 Task: Research family-friendly getaways to Hilton Head Island, South Carolina, with activities like biking, beachcombing, and staying in Airbnb homes near the beach.
Action: Mouse moved to (515, 98)
Screenshot: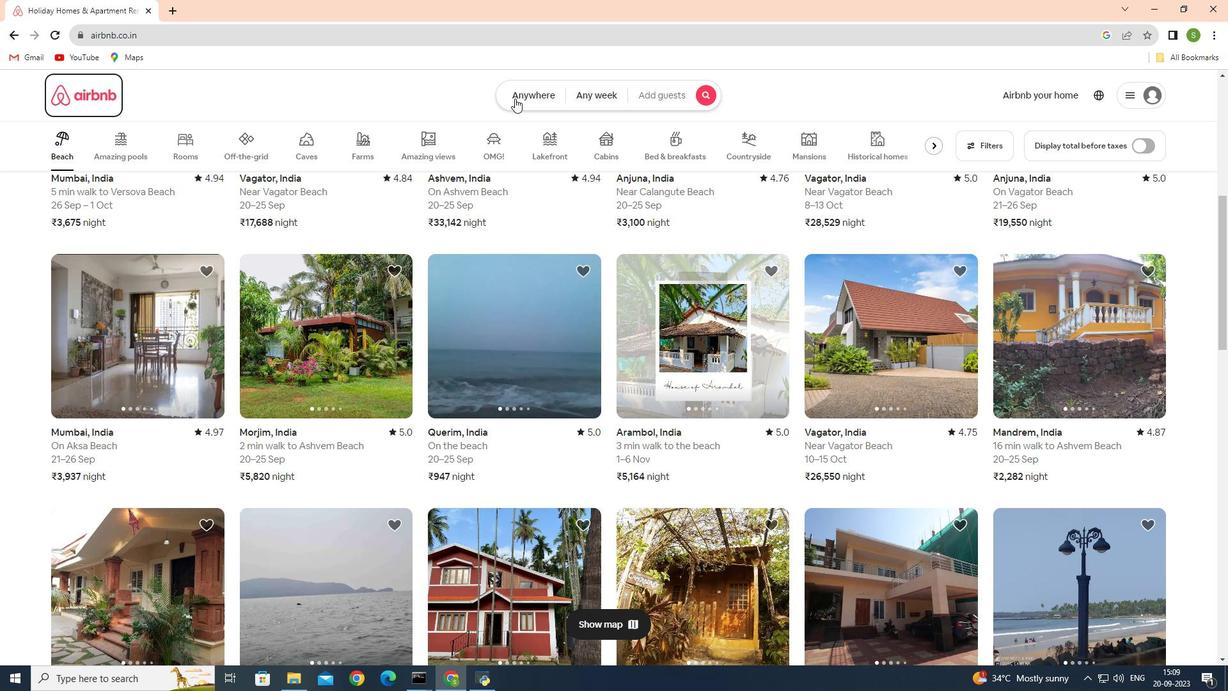 
Action: Mouse pressed left at (515, 98)
Screenshot: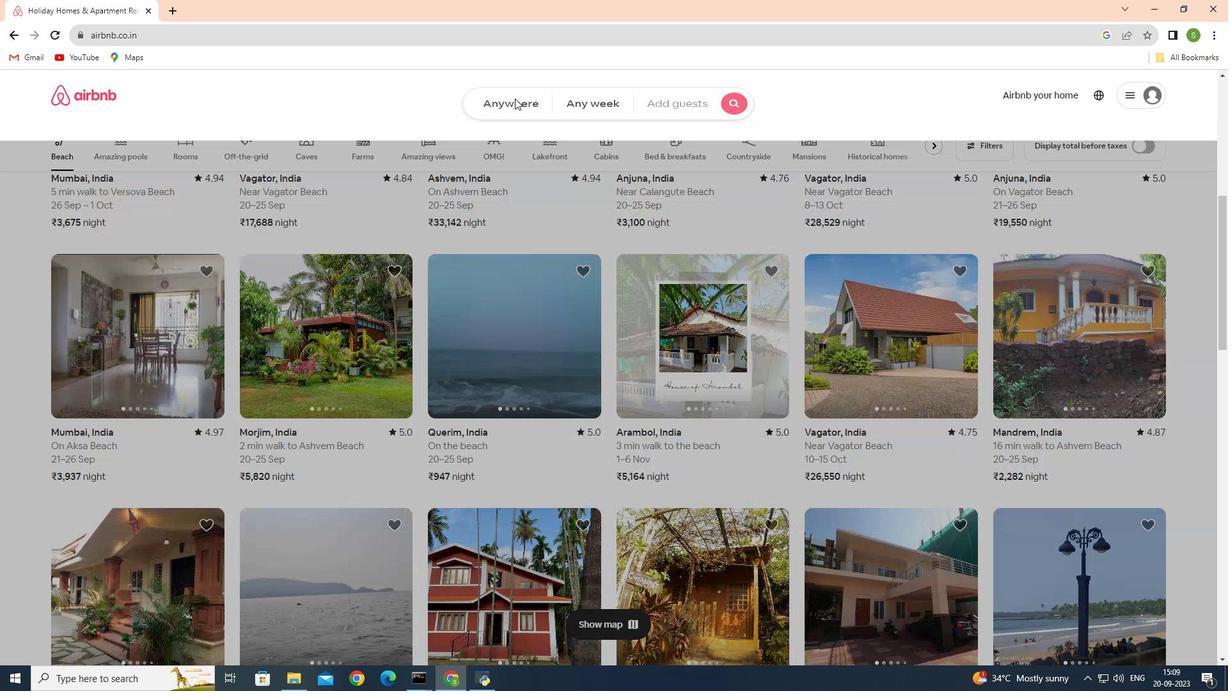 
Action: Mouse moved to (385, 154)
Screenshot: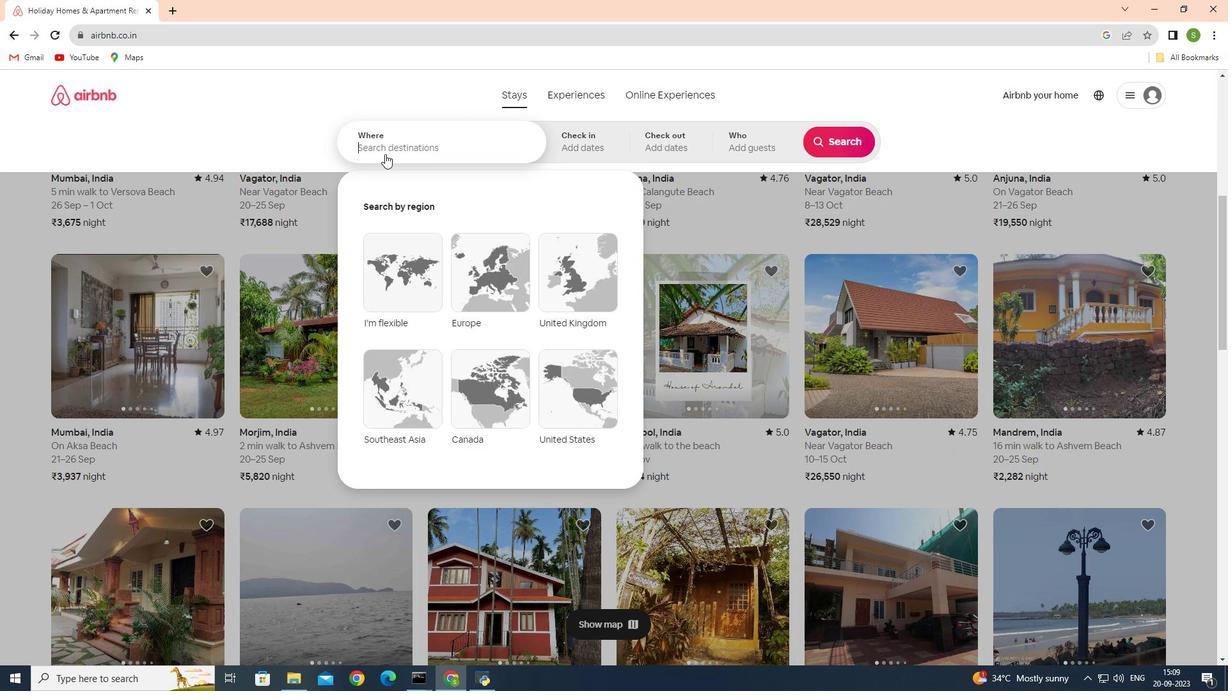 
Action: Mouse pressed left at (385, 154)
Screenshot: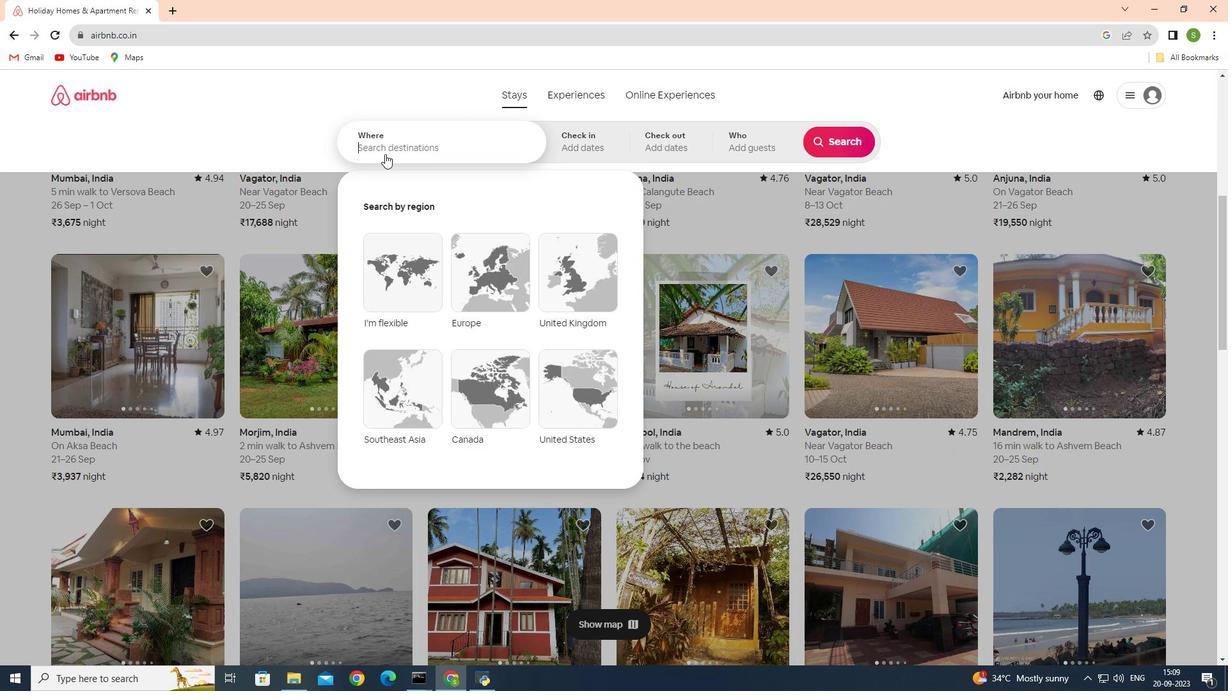 
Action: Mouse pressed left at (385, 154)
Screenshot: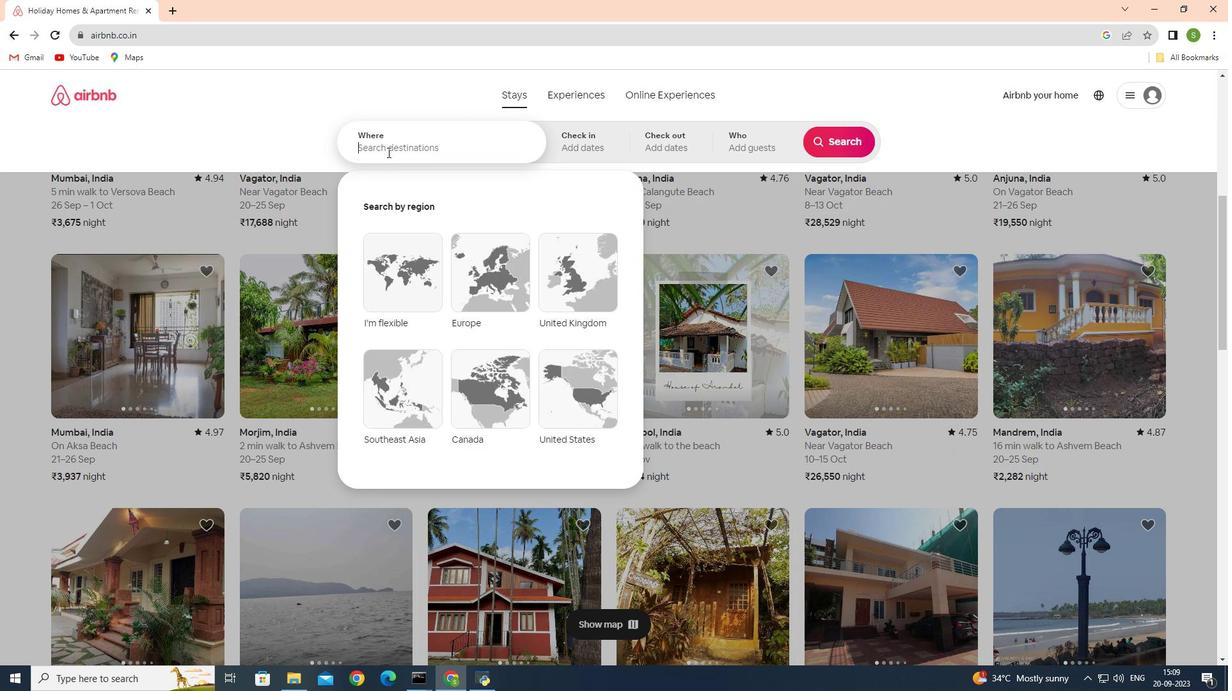 
Action: Mouse moved to (388, 151)
Screenshot: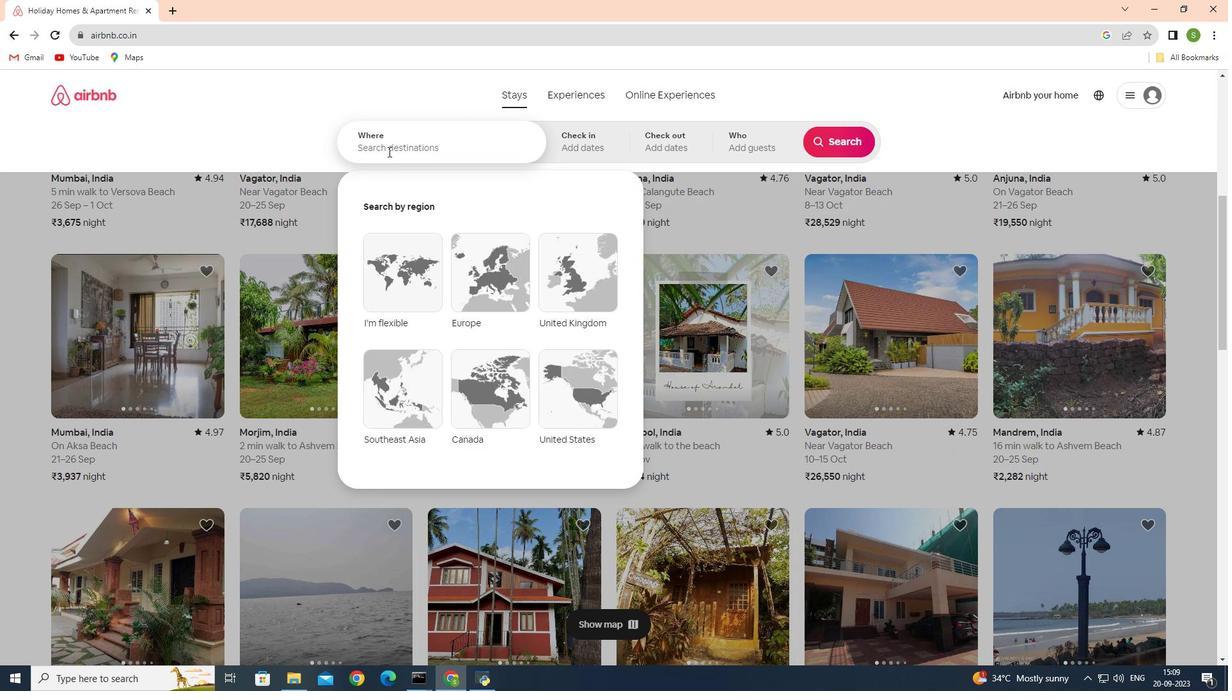 
Action: Key pressed <Key.shift>Hilion<Key.backspace><Key.backspace><Key.backspace>ton<Key.space>hotel<Key.backspace><Key.backspace><Key.backspace><Key.backspace><Key.backspace><Key.shift>Islam=<Key.backspace><Key.backspace>nd
Screenshot: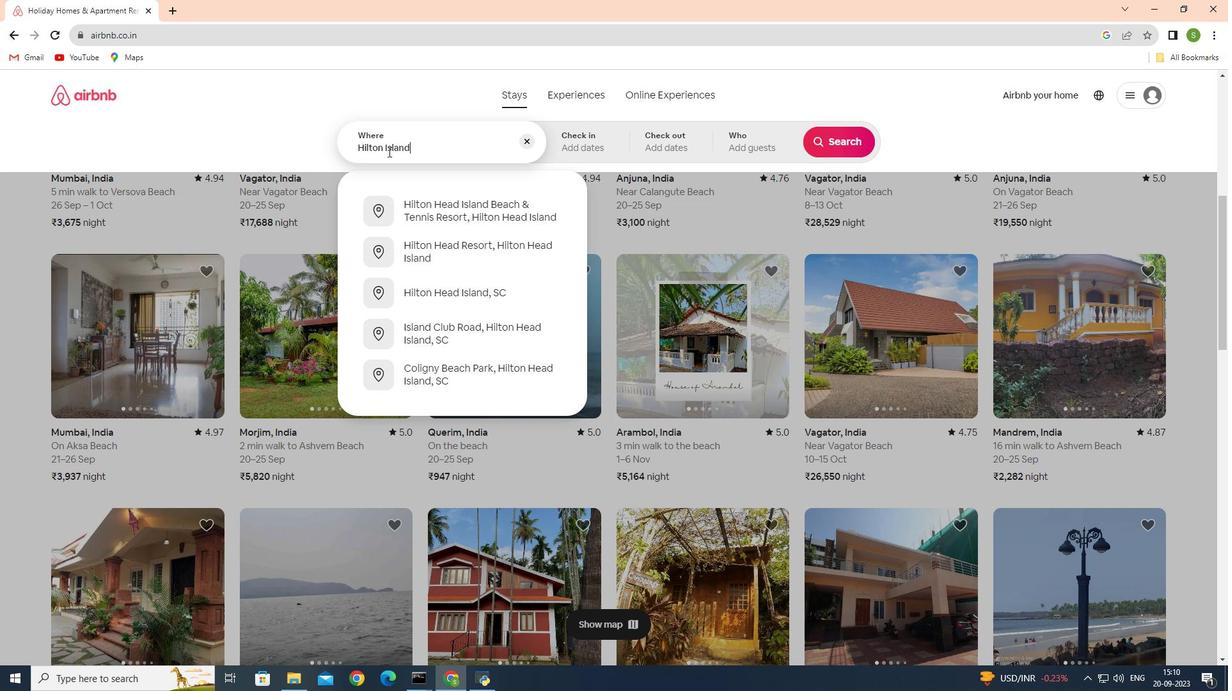 
Action: Mouse moved to (459, 208)
Screenshot: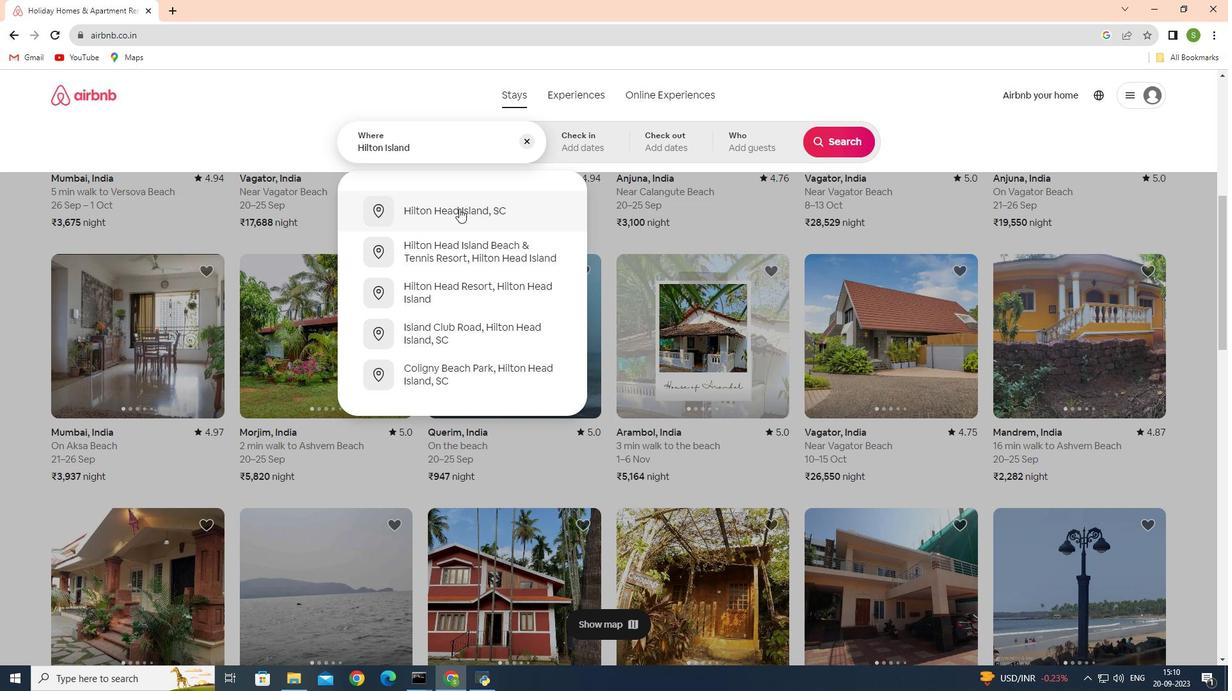 
Action: Mouse pressed left at (459, 208)
Screenshot: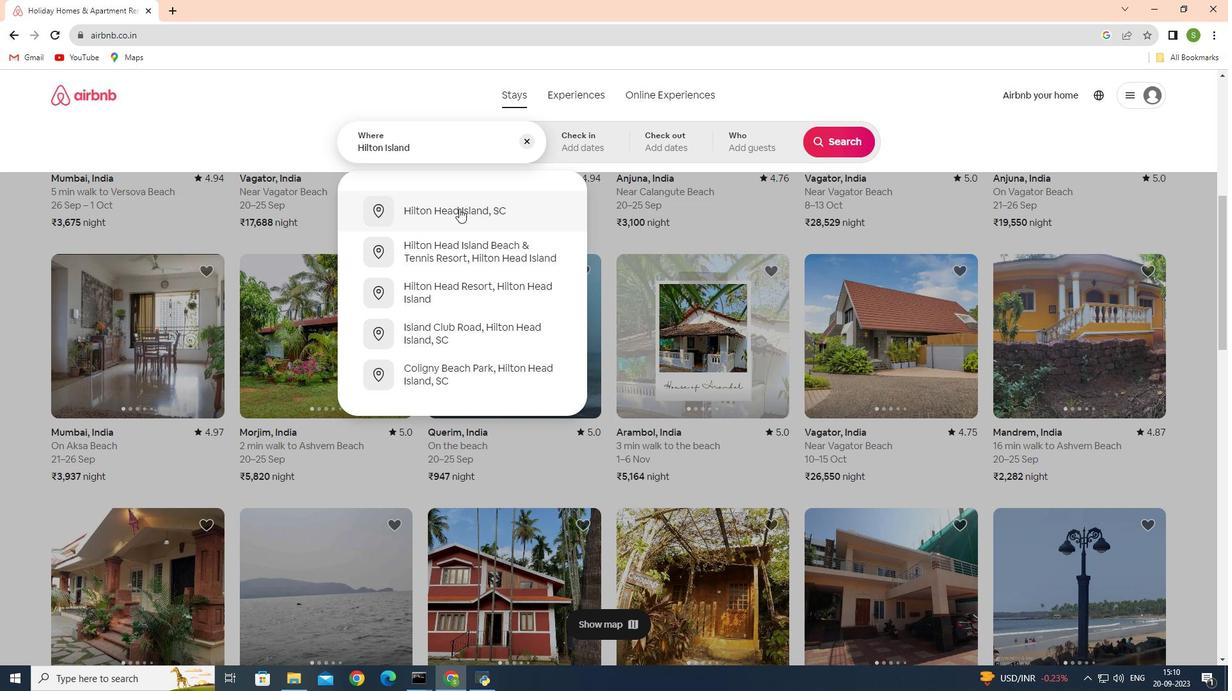 
Action: Mouse moved to (869, 142)
Screenshot: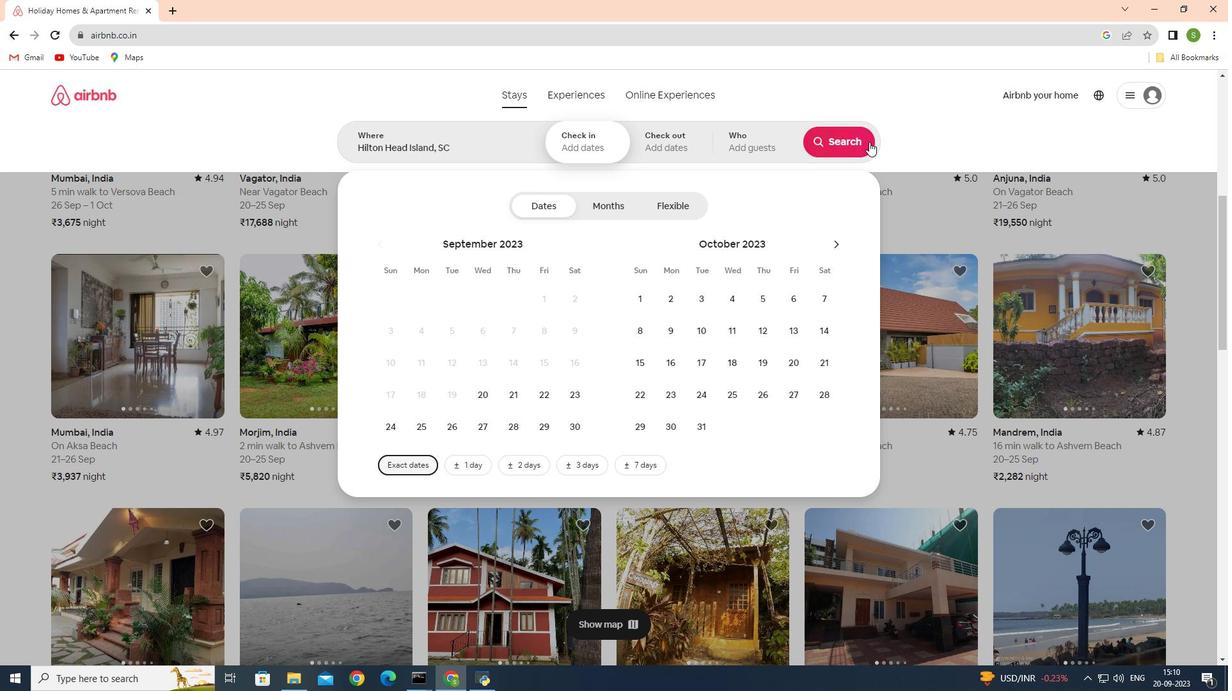 
Action: Mouse pressed left at (869, 142)
Screenshot: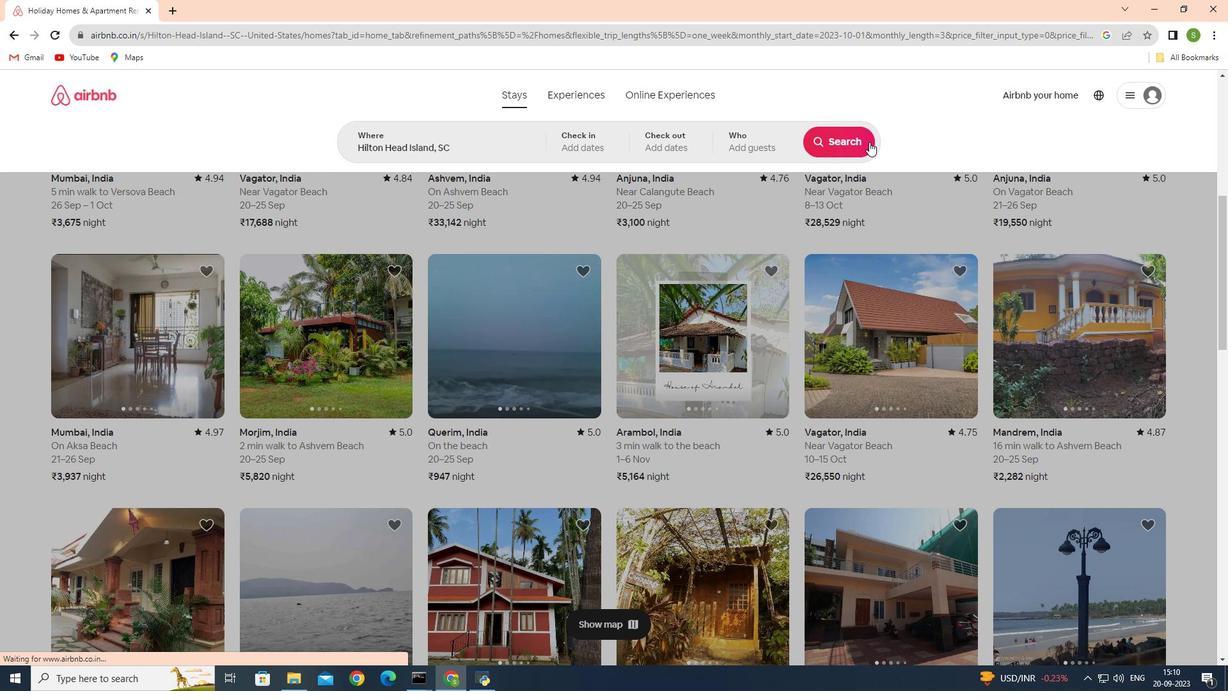 
Action: Mouse moved to (556, 263)
Screenshot: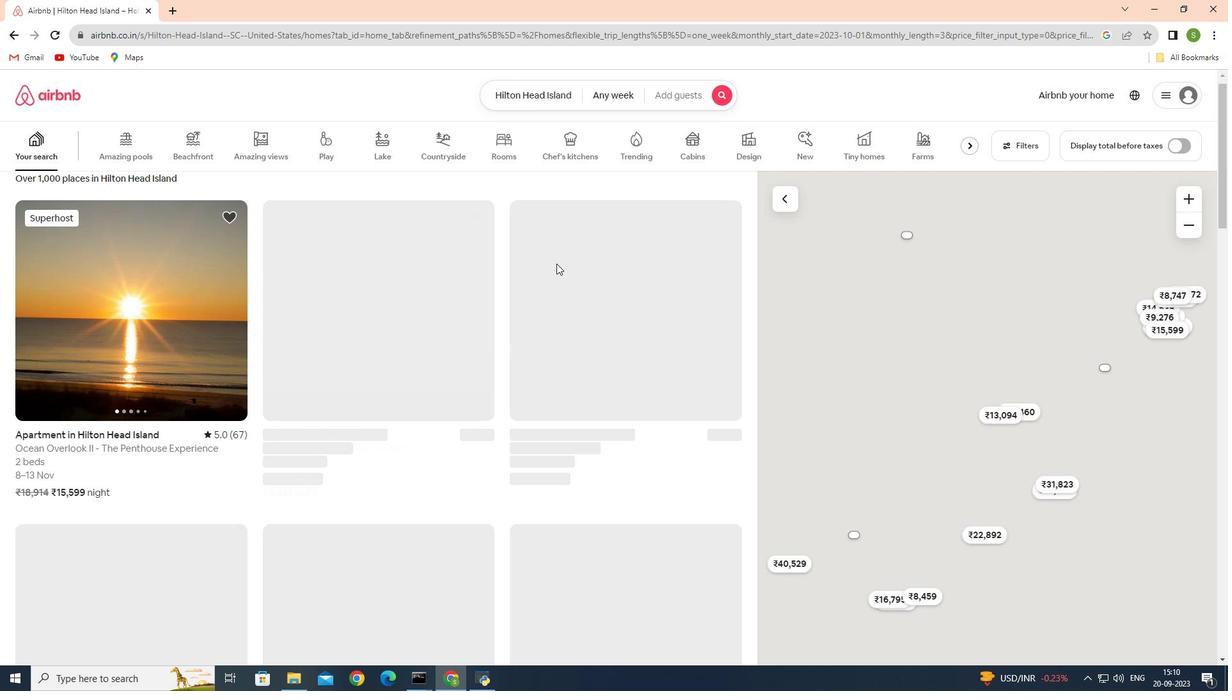 
Action: Mouse scrolled (556, 263) with delta (0, 0)
Screenshot: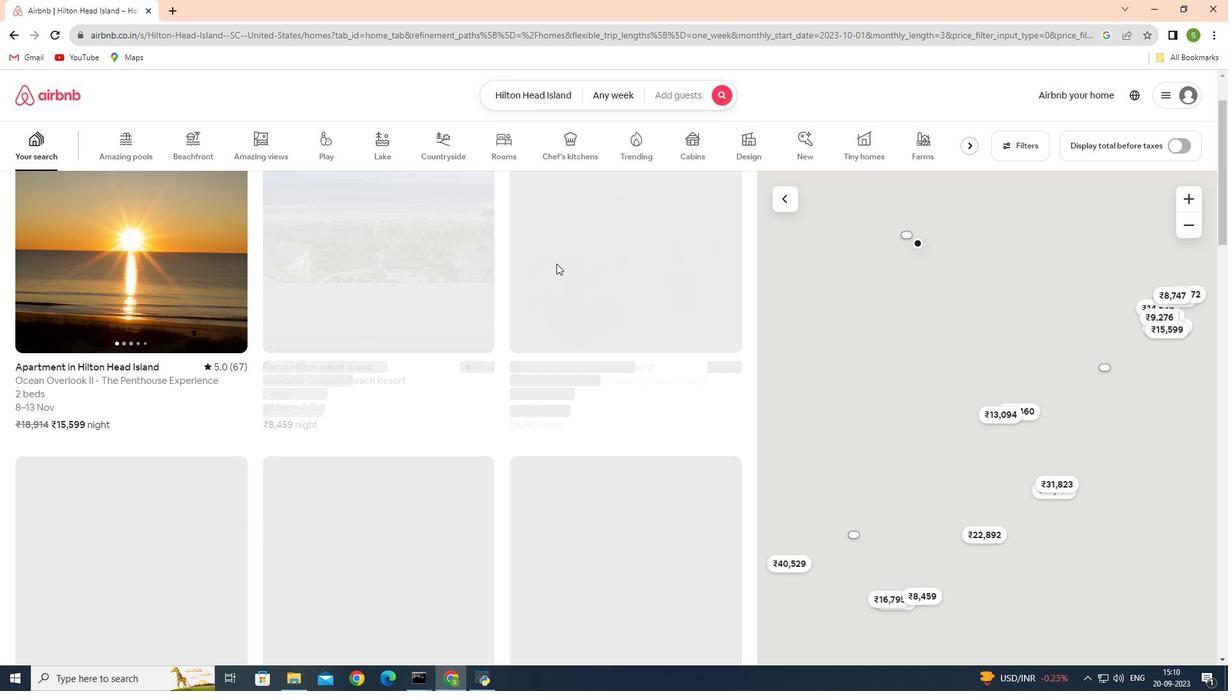 
Action: Mouse scrolled (556, 263) with delta (0, 0)
Screenshot: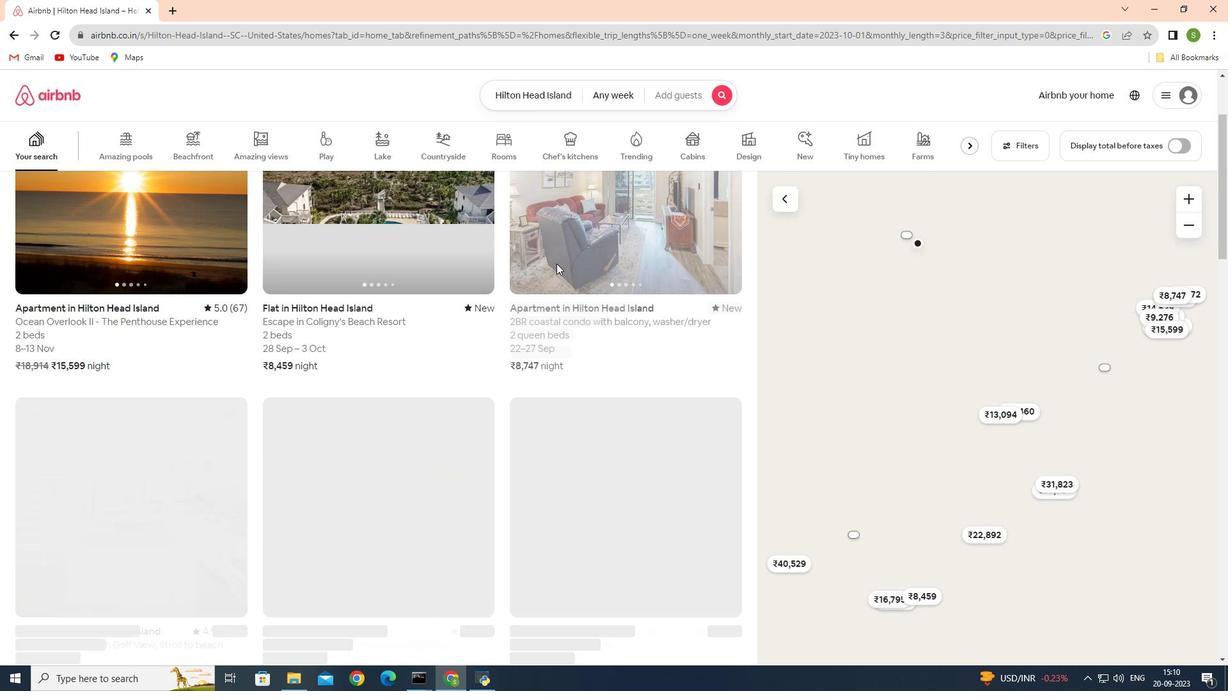 
Action: Mouse scrolled (556, 263) with delta (0, 0)
Screenshot: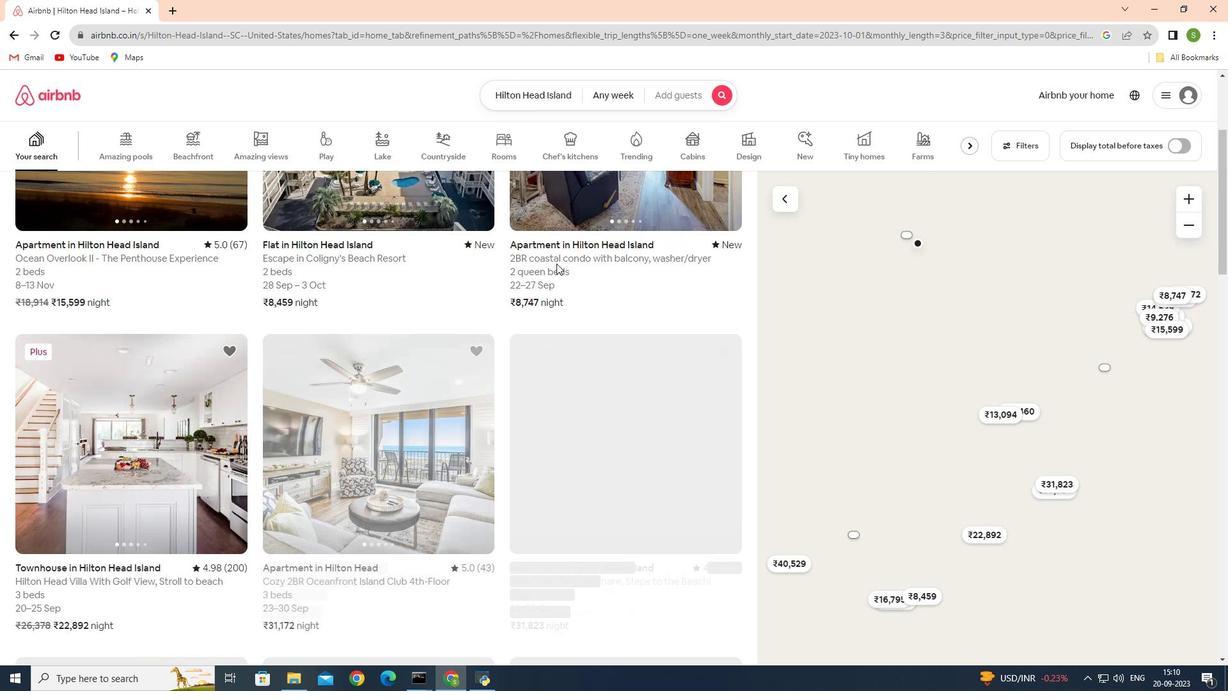 
Action: Mouse scrolled (556, 263) with delta (0, 0)
Screenshot: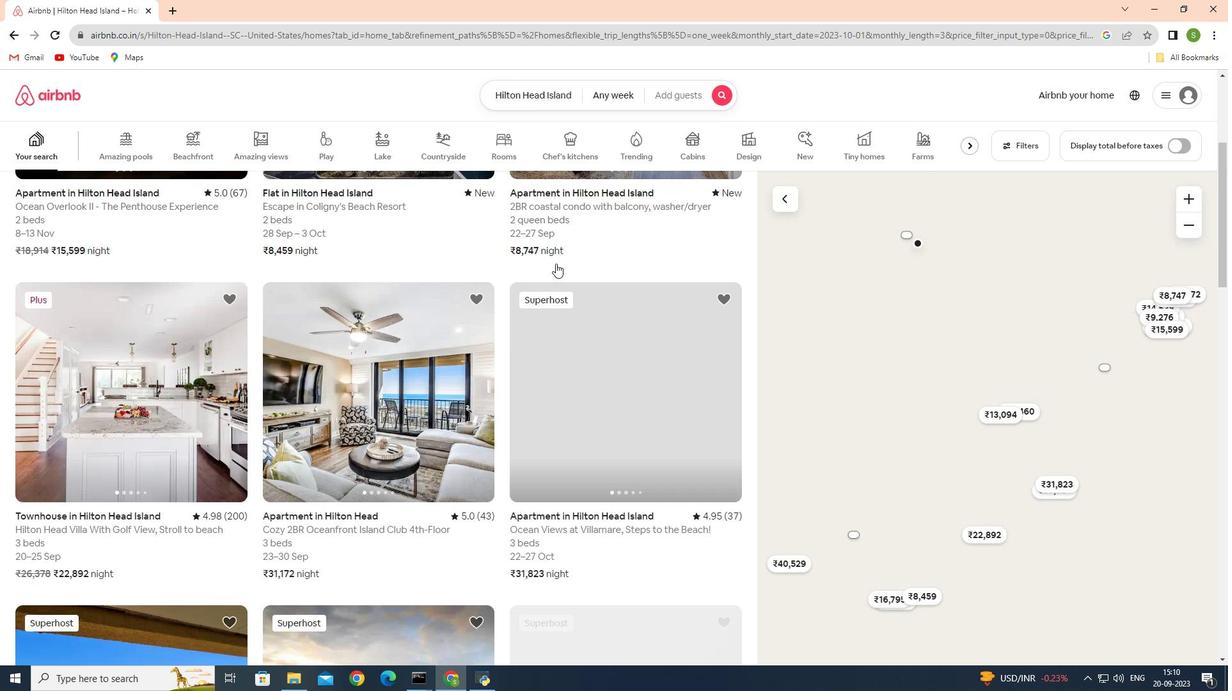 
Action: Mouse moved to (531, 257)
Screenshot: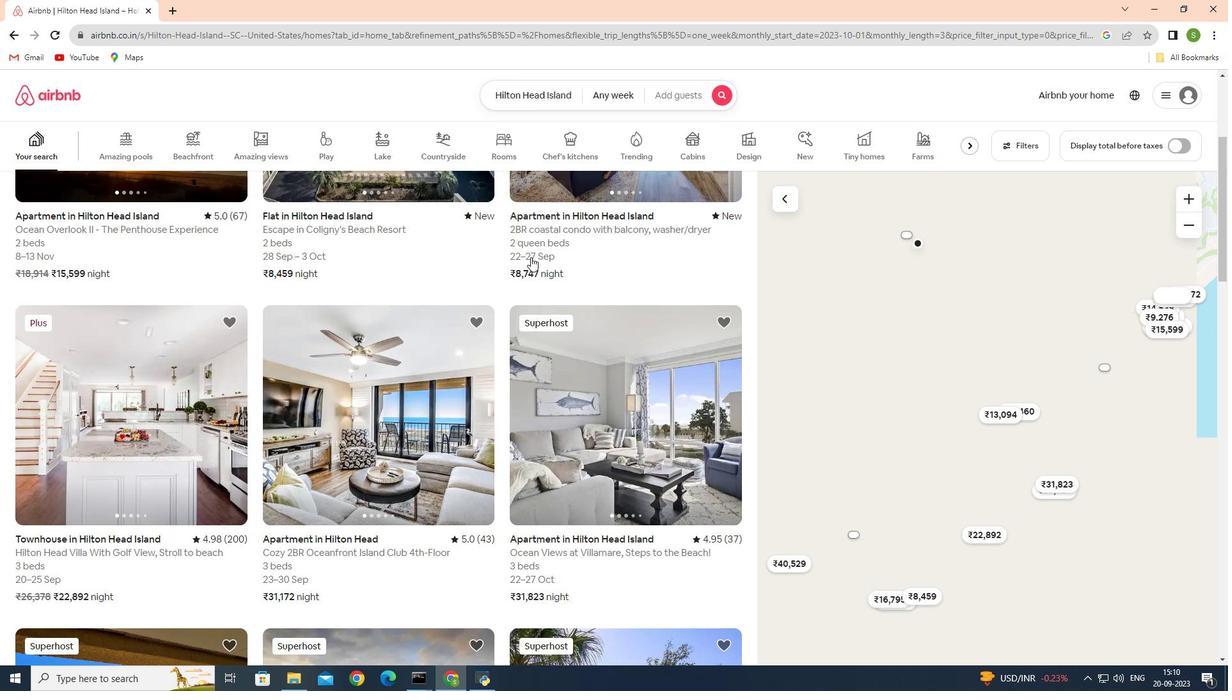 
Action: Mouse scrolled (531, 257) with delta (0, 0)
Screenshot: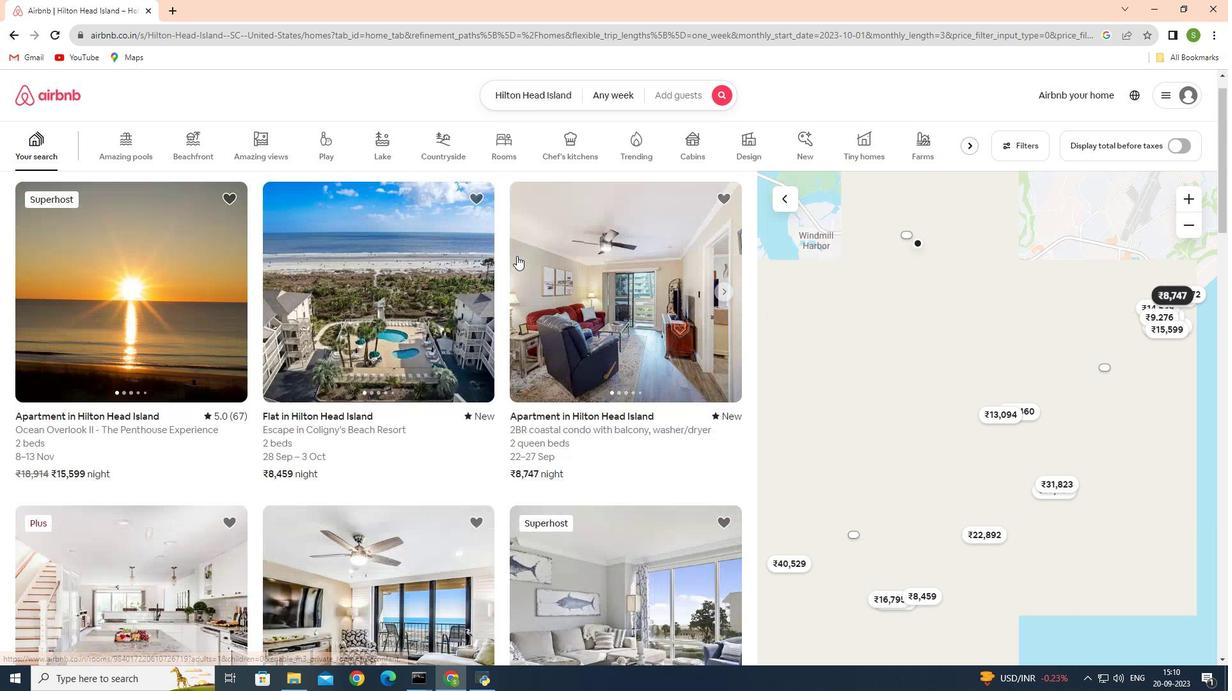 
Action: Mouse scrolled (531, 257) with delta (0, 0)
Screenshot: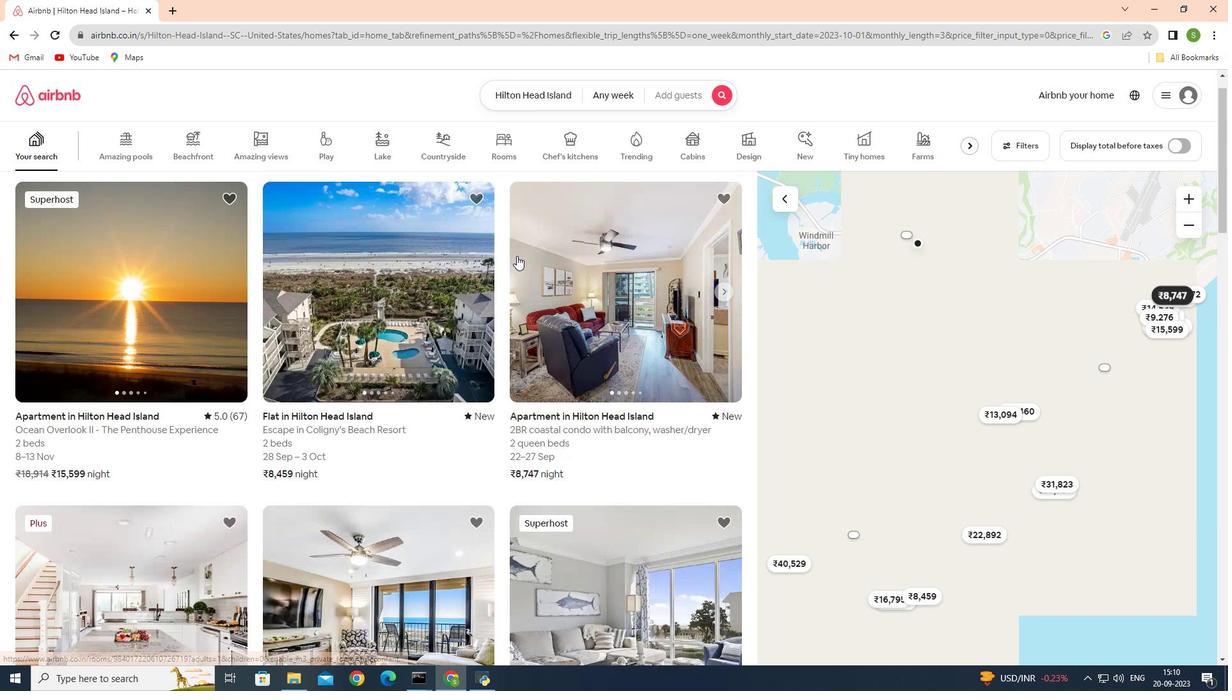 
Action: Mouse scrolled (531, 257) with delta (0, 0)
Screenshot: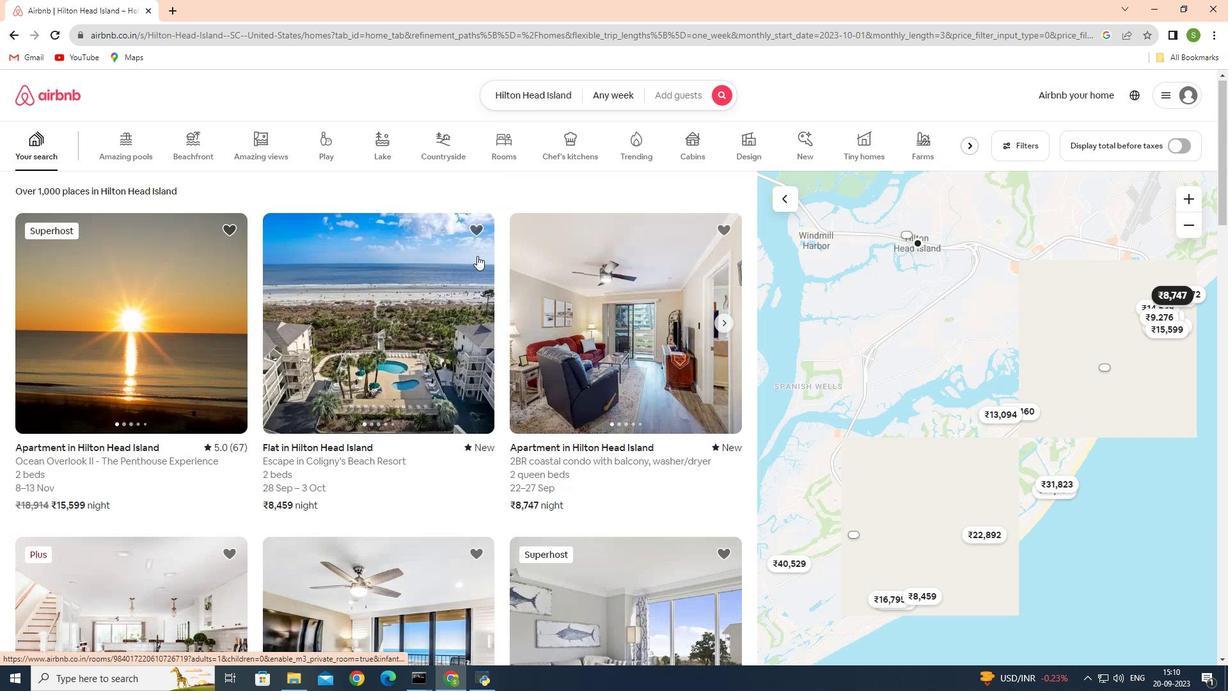 
Action: Mouse scrolled (531, 257) with delta (0, 0)
Screenshot: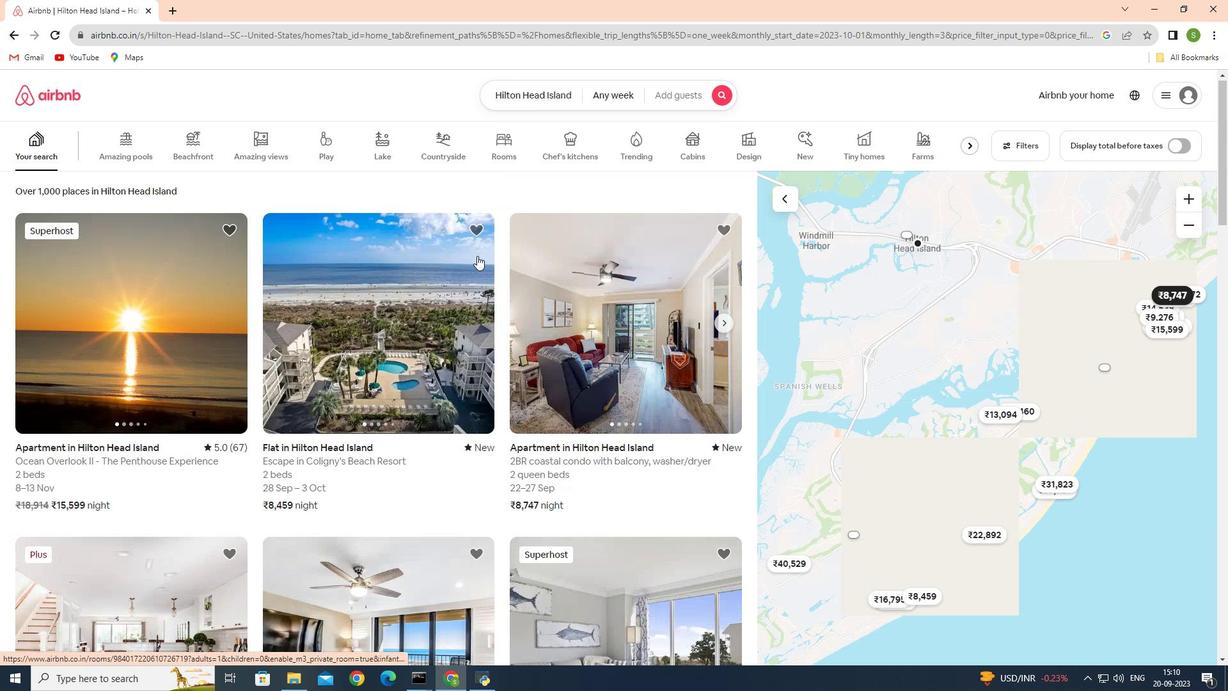 
Action: Mouse moved to (969, 142)
Screenshot: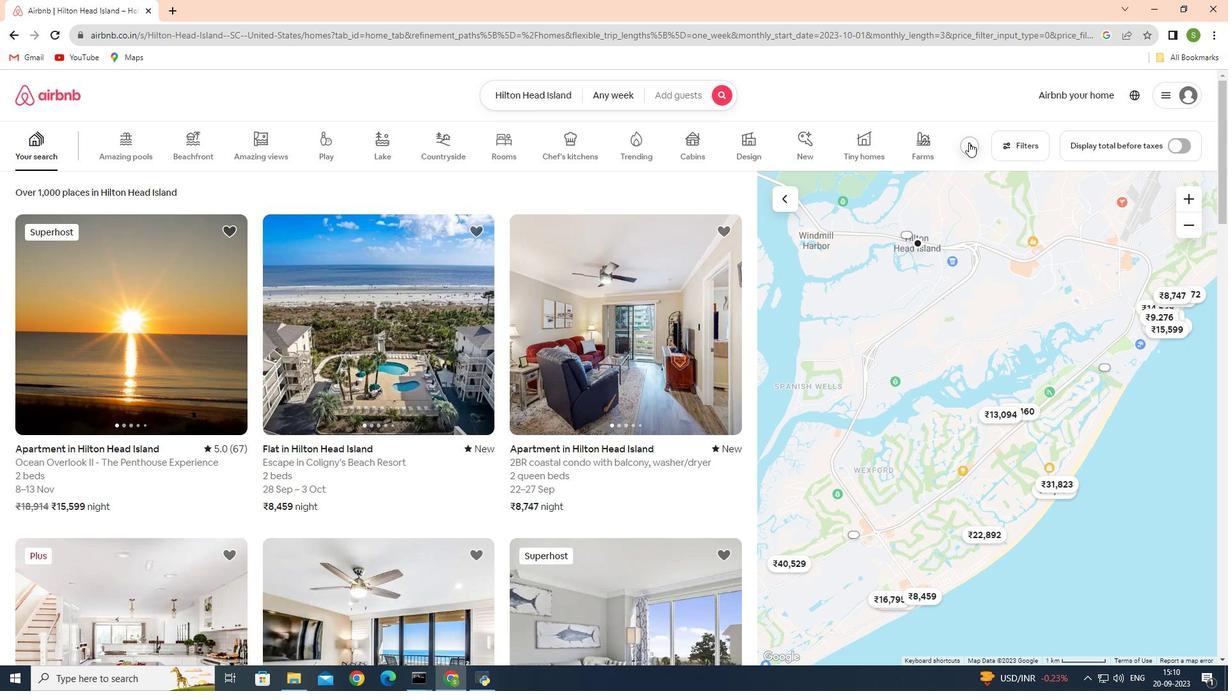 
Action: Mouse pressed left at (969, 142)
Screenshot: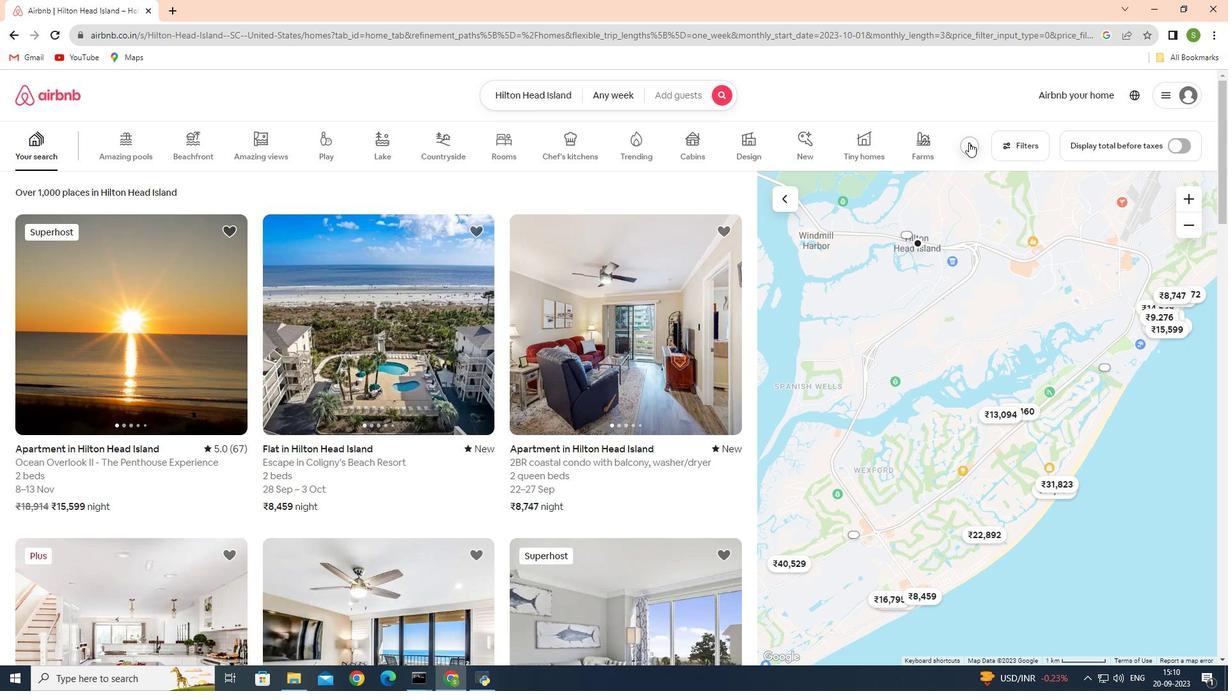 
Action: Mouse pressed left at (969, 142)
Screenshot: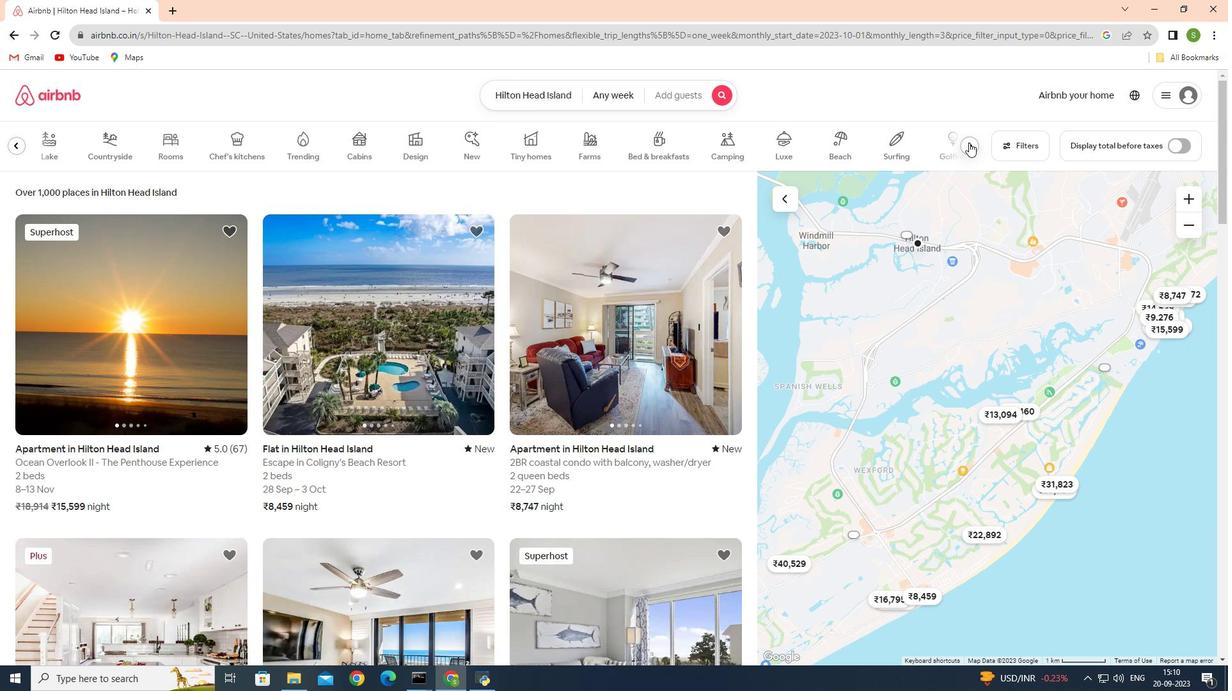 
Action: Mouse pressed left at (969, 142)
Screenshot: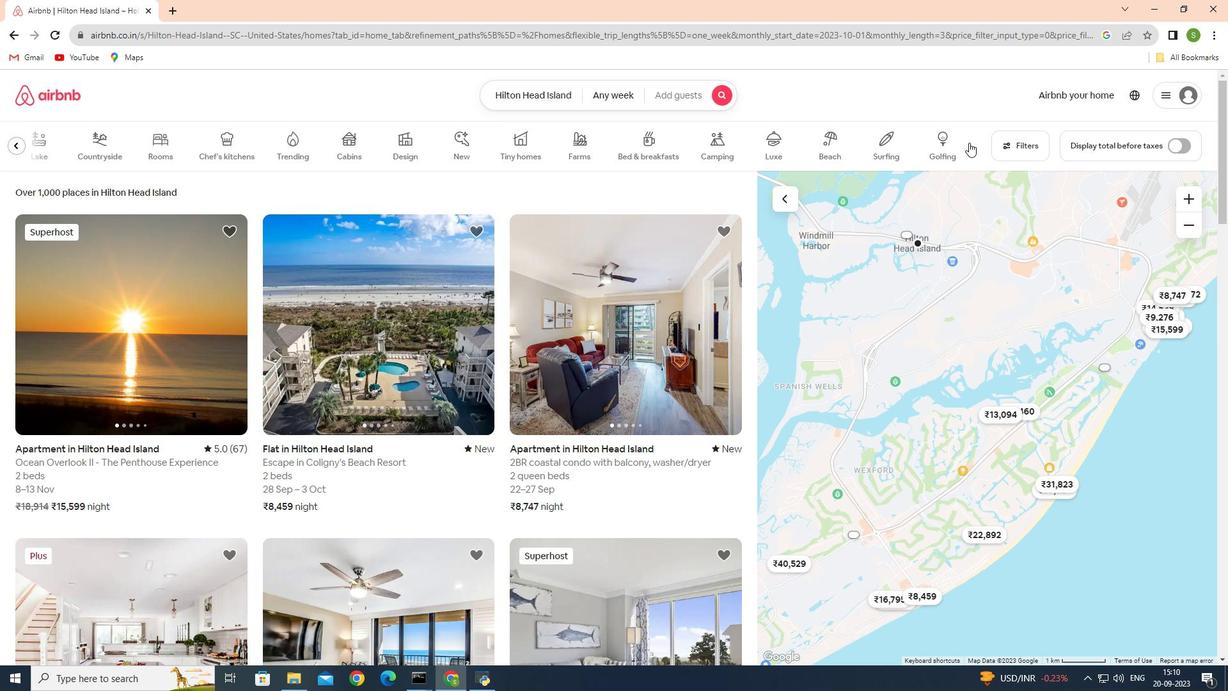 
Action: Mouse moved to (816, 153)
Screenshot: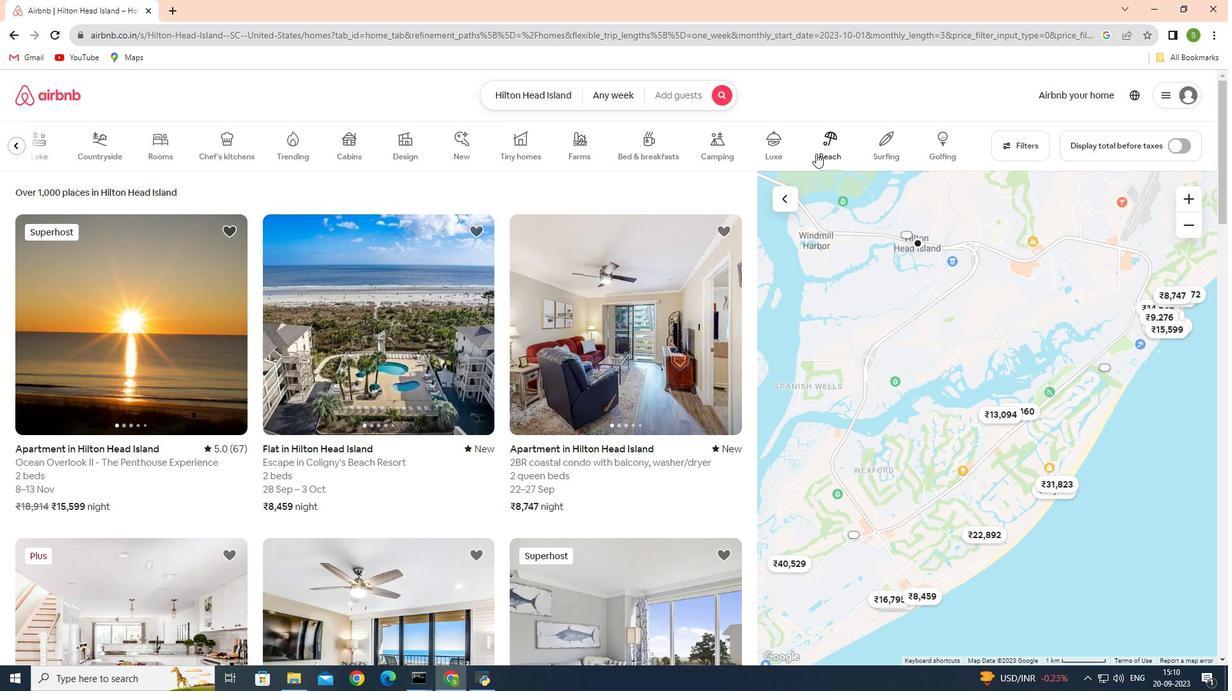 
Action: Mouse pressed left at (816, 153)
Screenshot: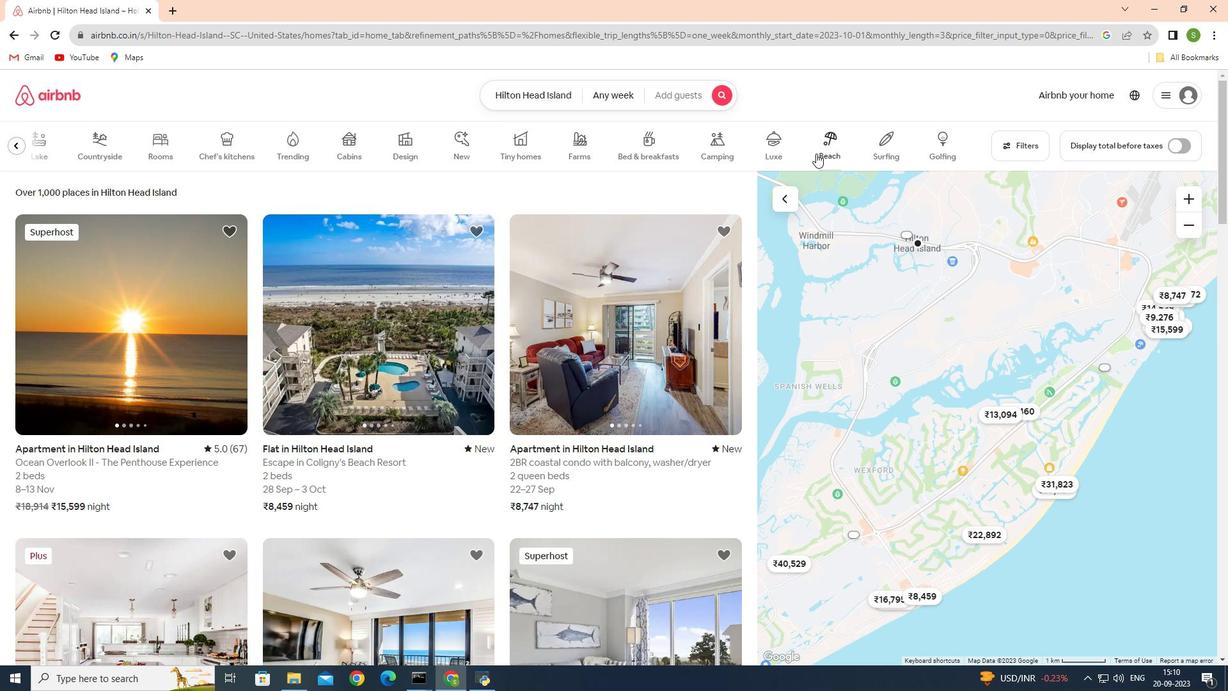 
Action: Mouse moved to (324, 425)
Screenshot: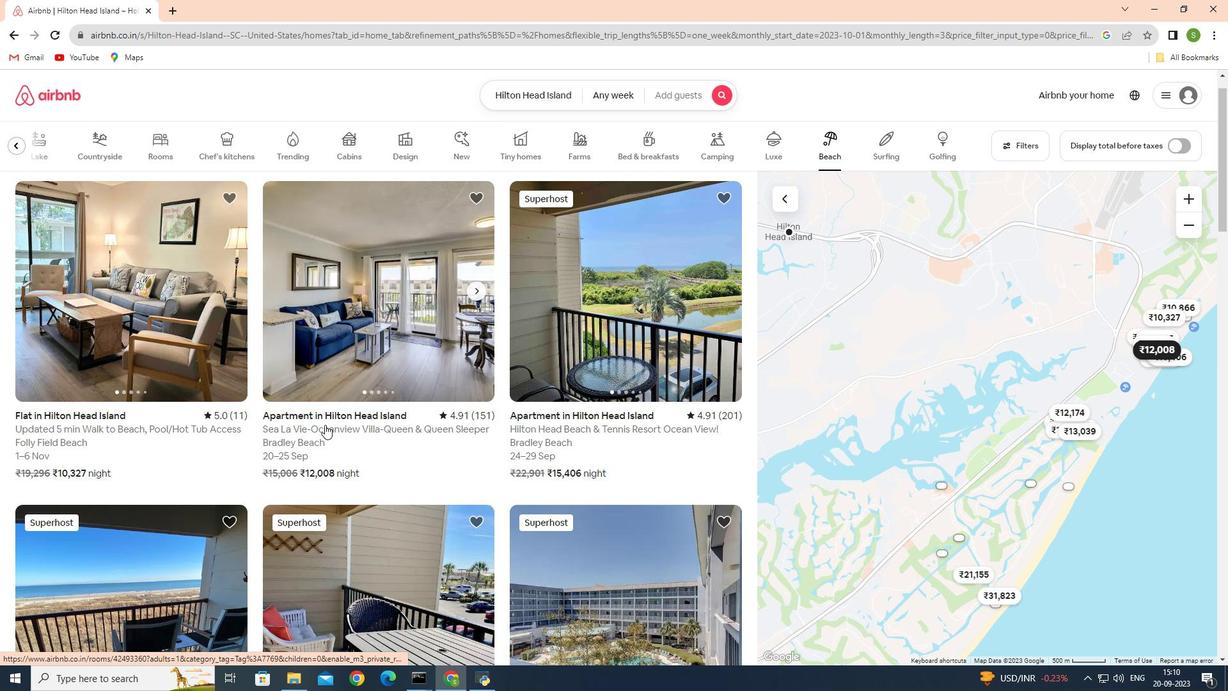 
Action: Mouse scrolled (324, 425) with delta (0, 0)
Screenshot: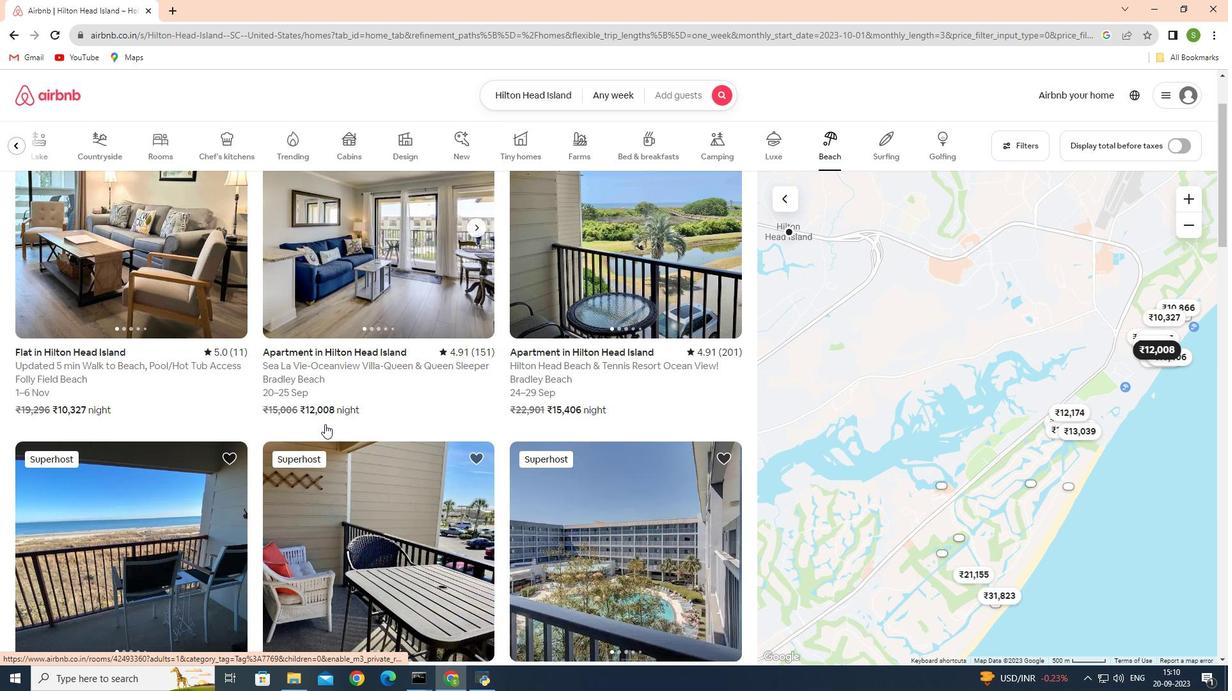 
Action: Mouse scrolled (324, 425) with delta (0, 0)
Screenshot: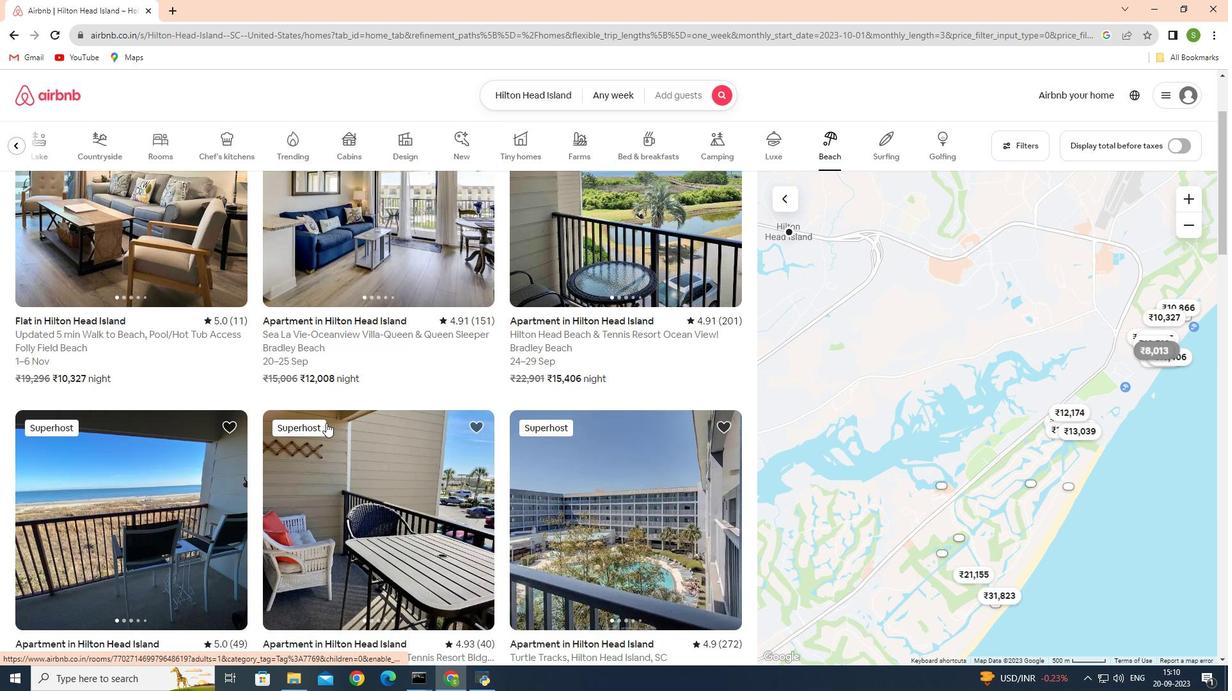 
Action: Mouse moved to (325, 423)
Screenshot: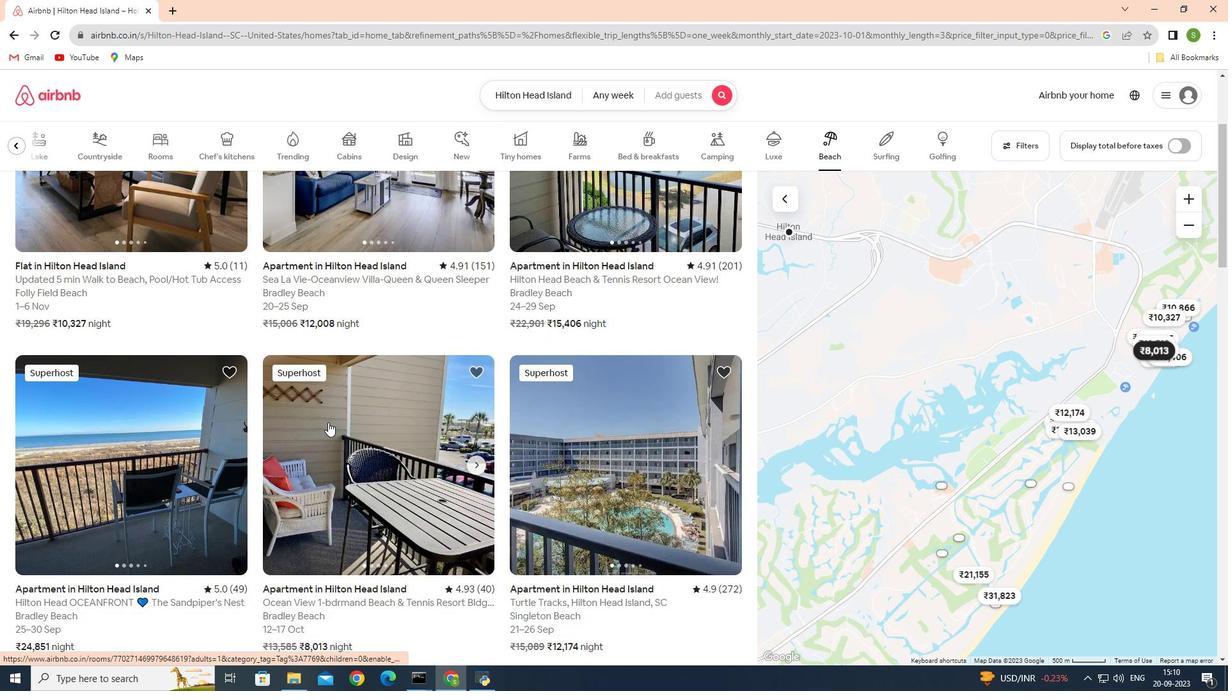 
Action: Mouse scrolled (325, 423) with delta (0, 0)
Screenshot: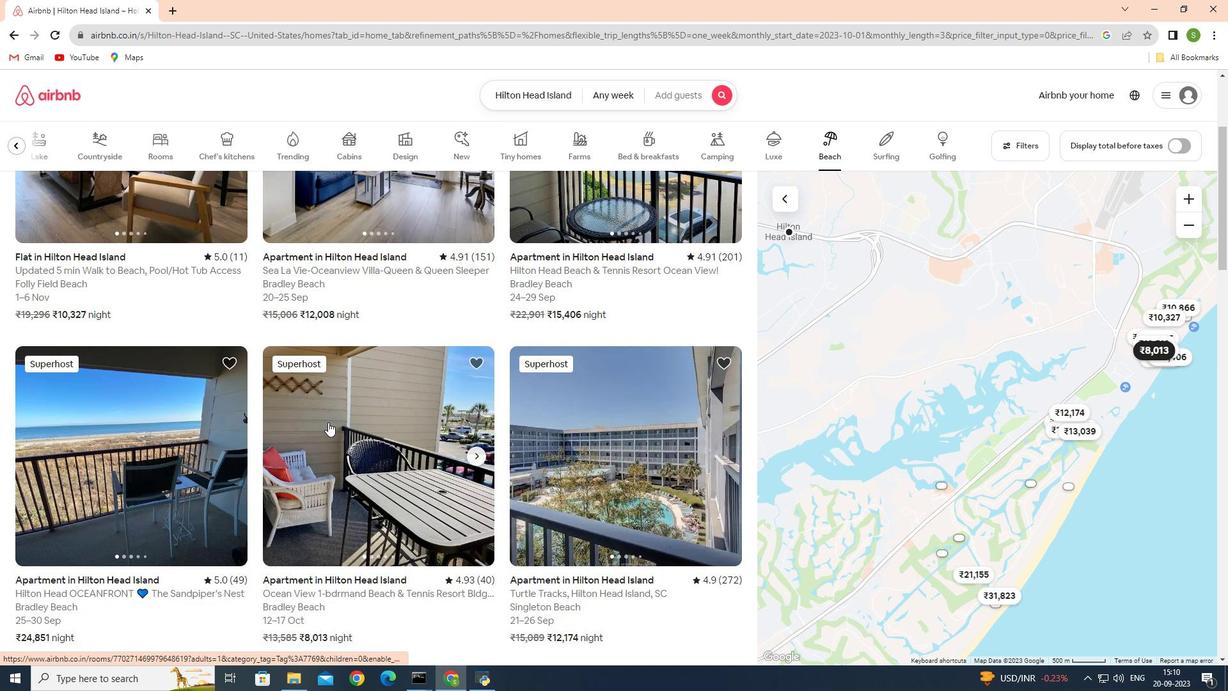 
Action: Mouse moved to (332, 419)
Screenshot: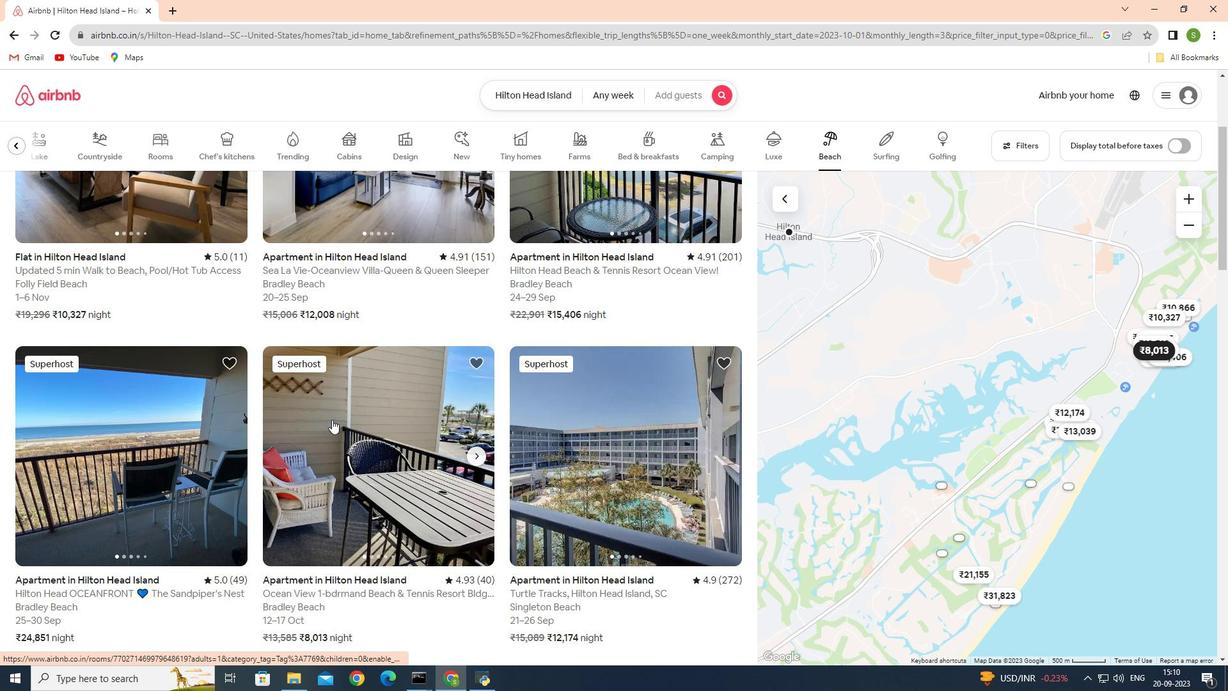 
Action: Mouse scrolled (332, 420) with delta (0, 0)
Screenshot: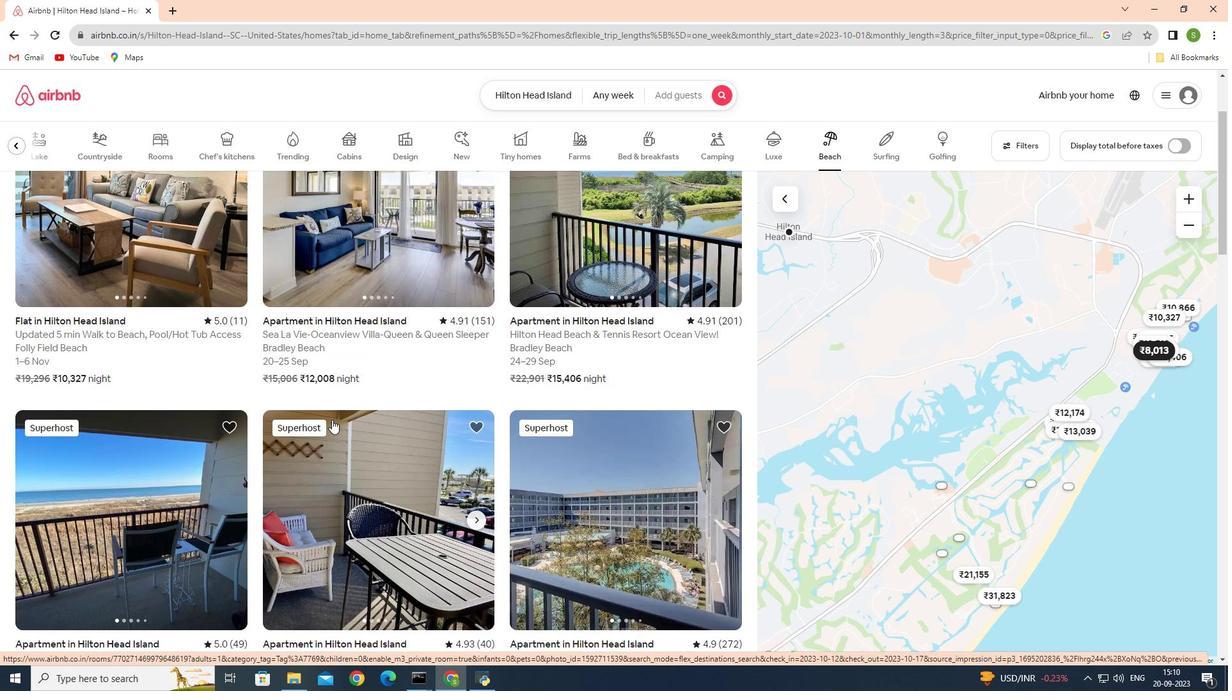 
Action: Mouse moved to (412, 423)
Screenshot: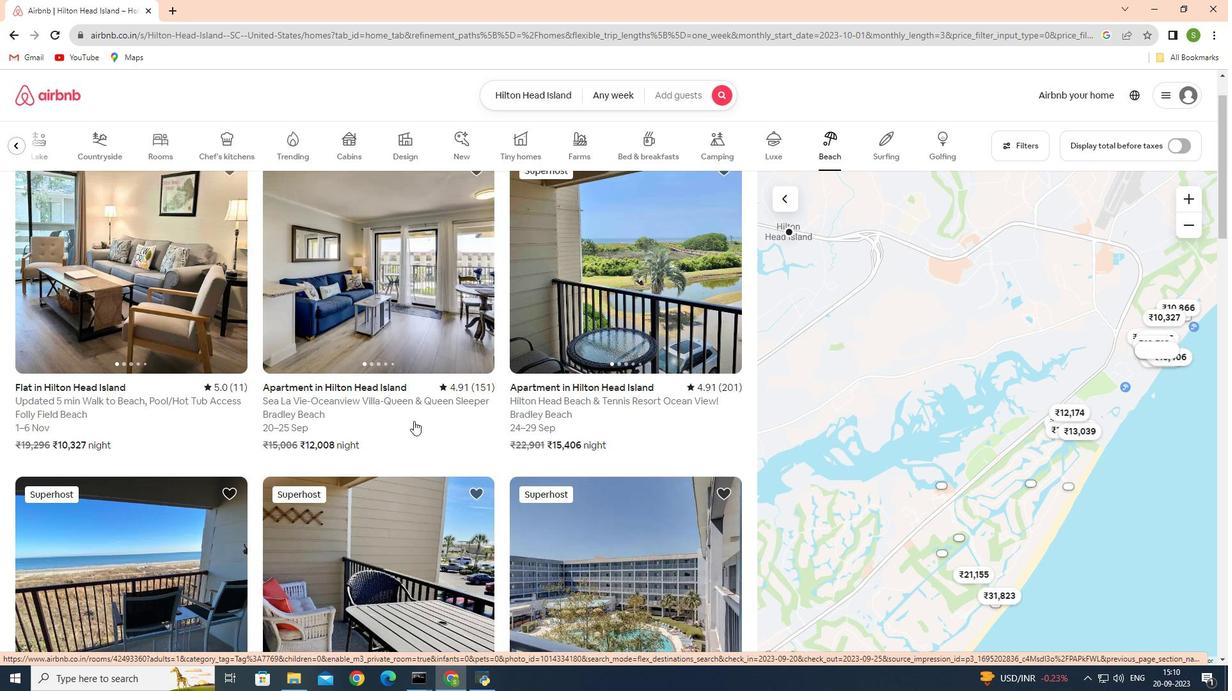 
Action: Mouse scrolled (412, 423) with delta (0, 0)
Screenshot: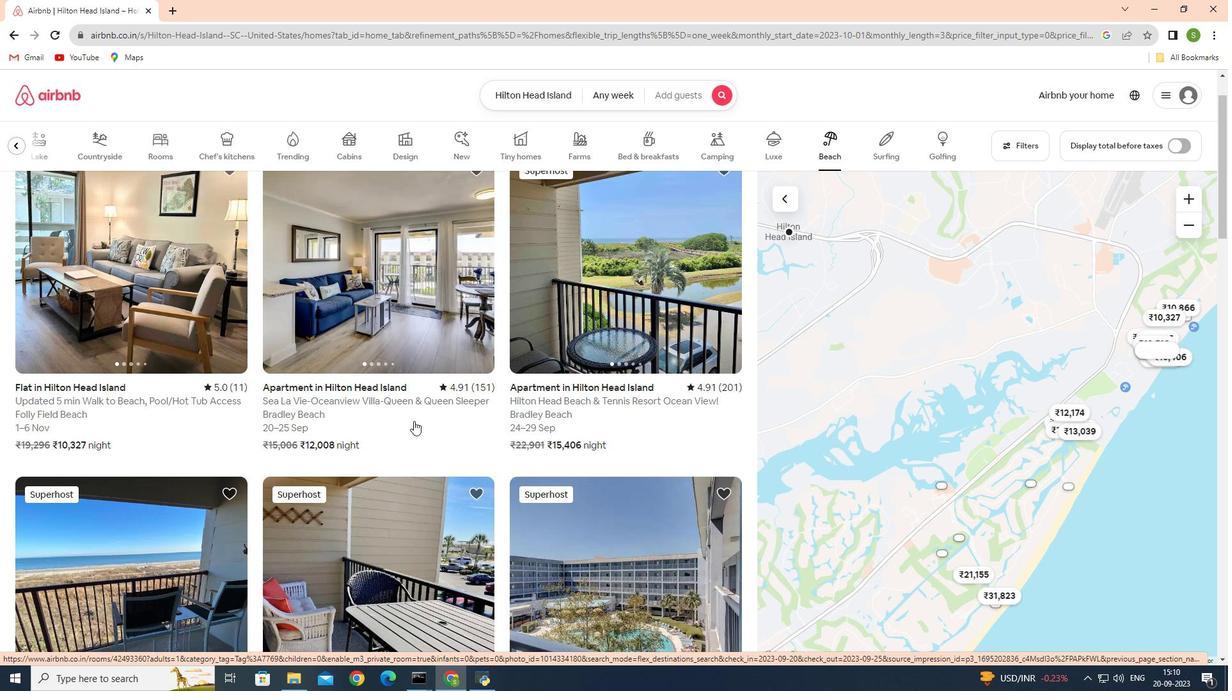 
Action: Mouse moved to (412, 422)
Screenshot: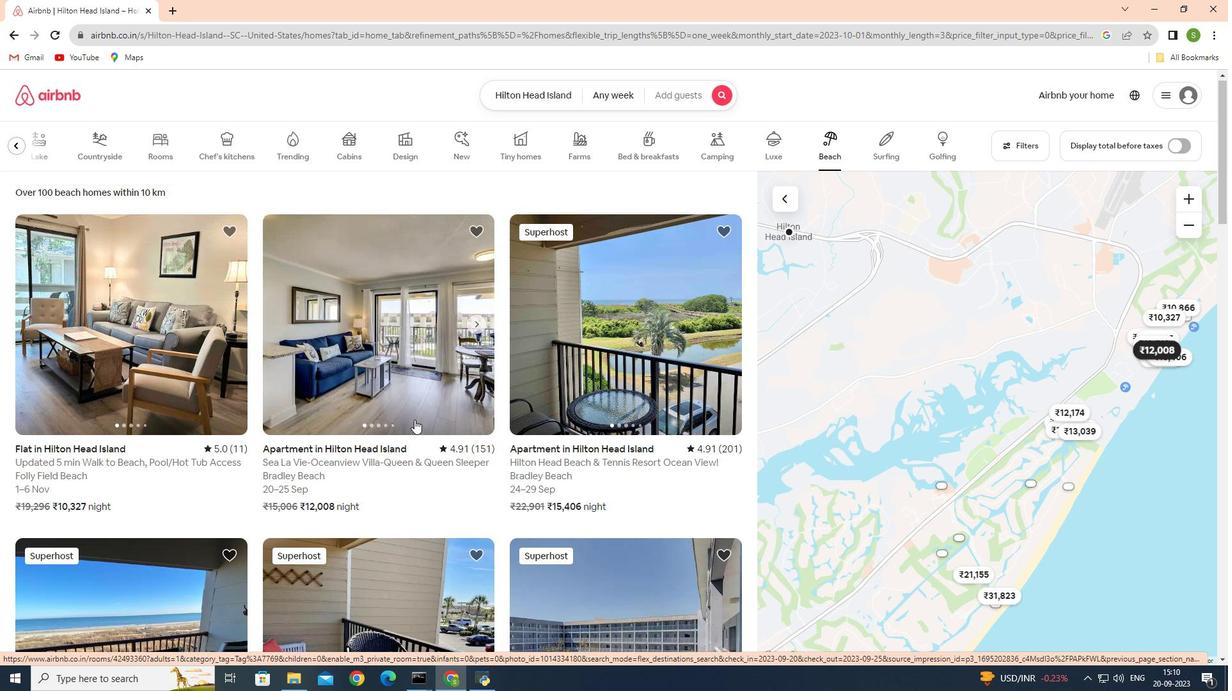 
Action: Mouse scrolled (412, 423) with delta (0, 0)
Screenshot: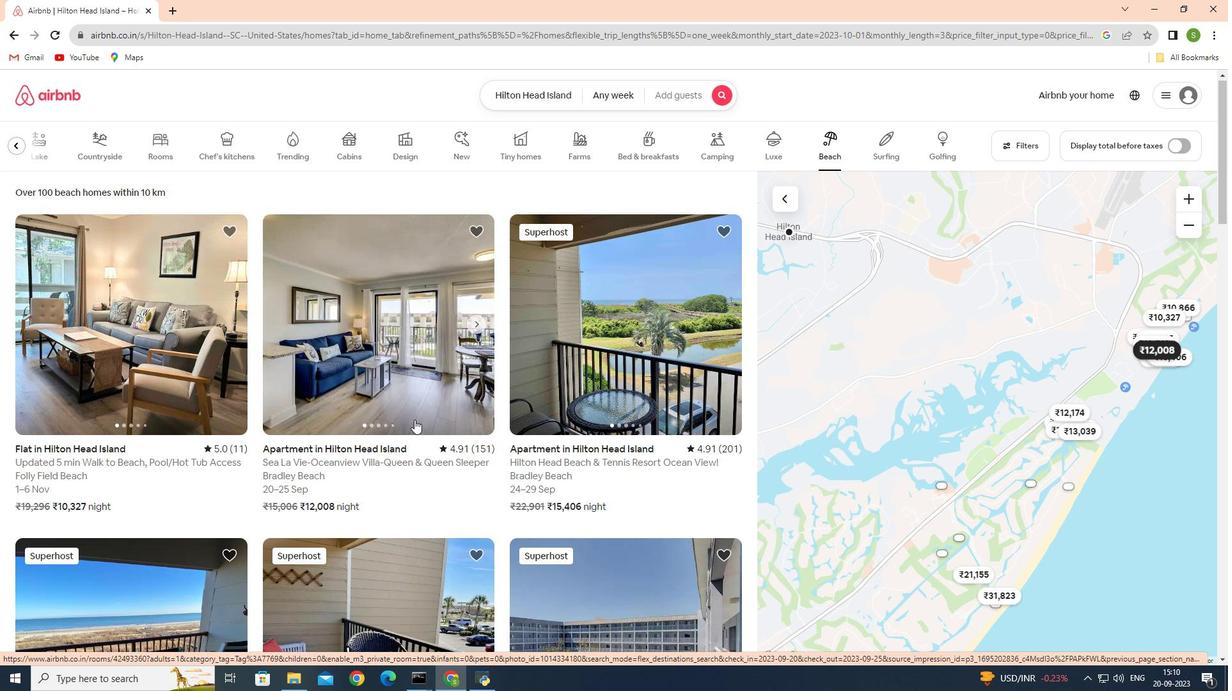 
Action: Mouse moved to (154, 352)
Screenshot: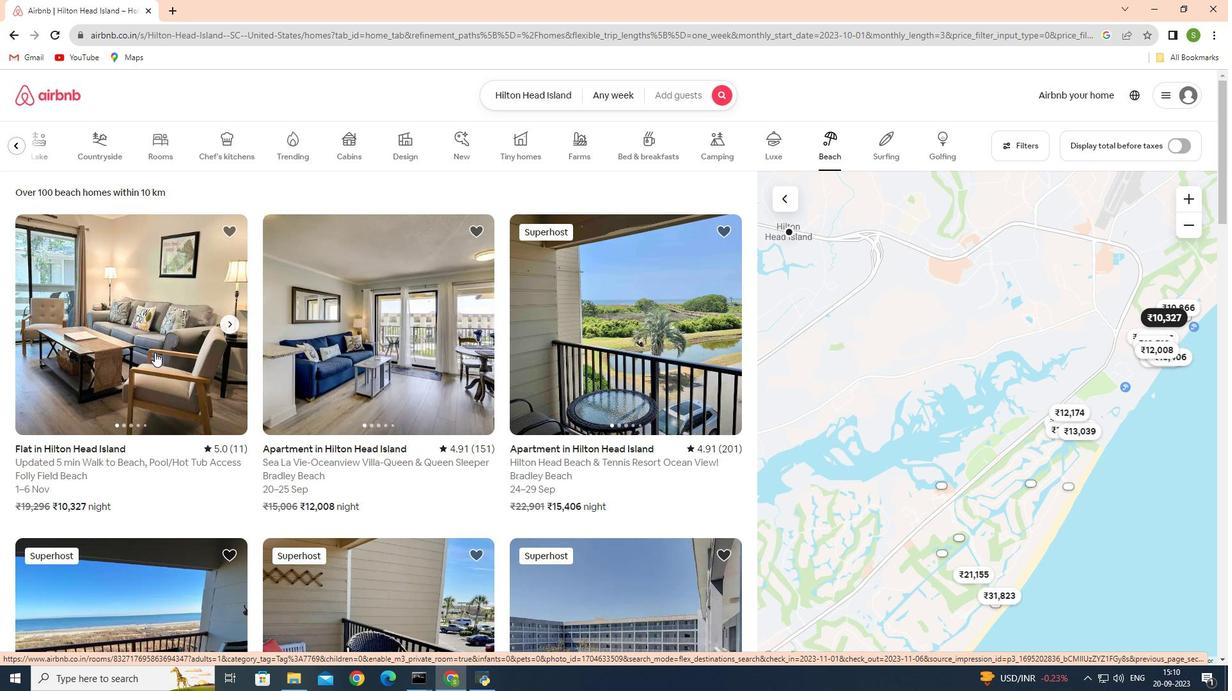 
Action: Mouse pressed left at (154, 352)
Screenshot: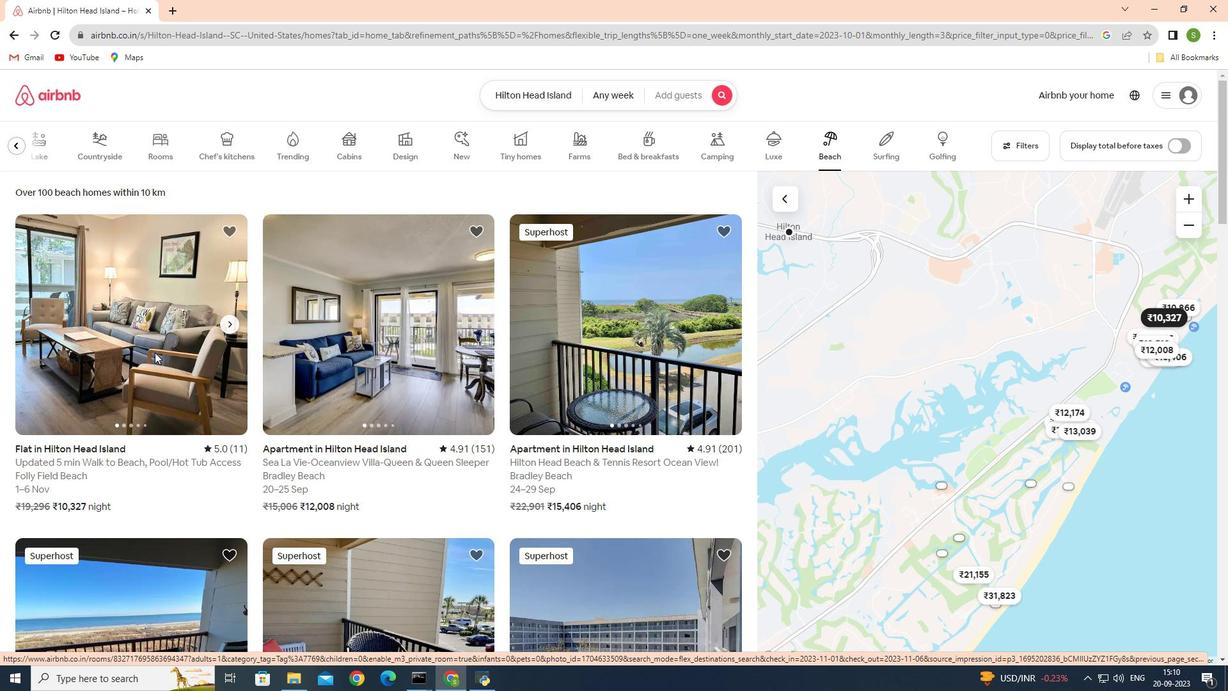 
Action: Mouse moved to (912, 460)
Screenshot: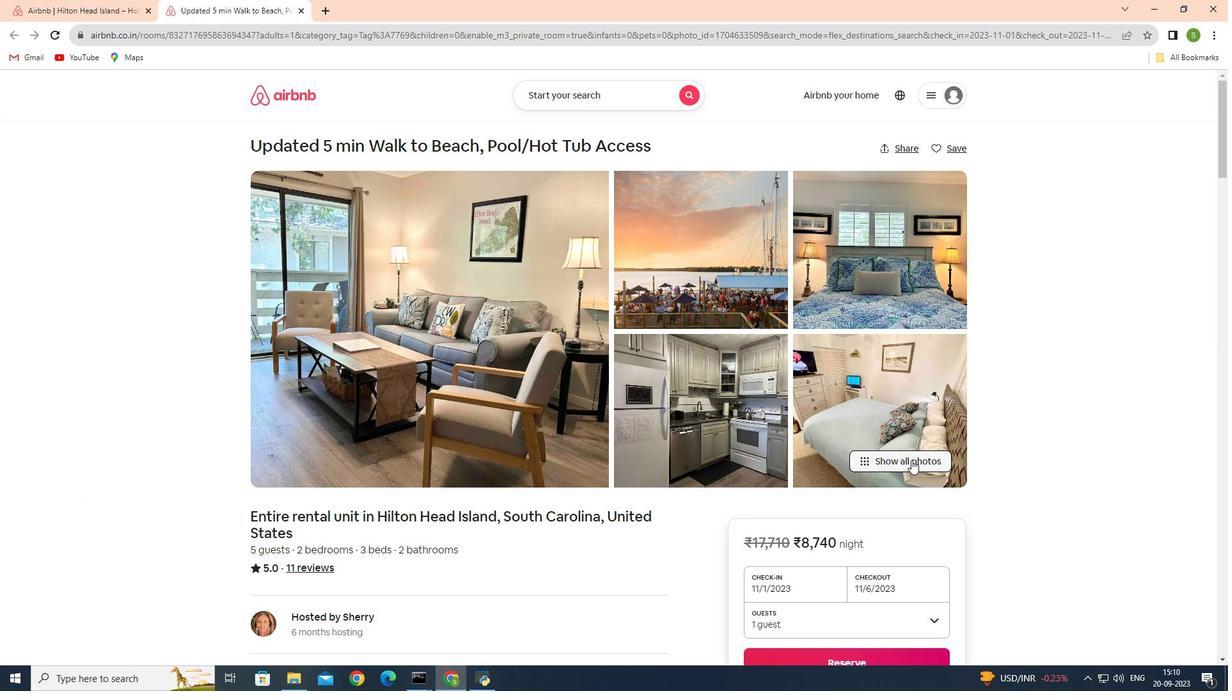 
Action: Mouse pressed left at (912, 460)
Screenshot: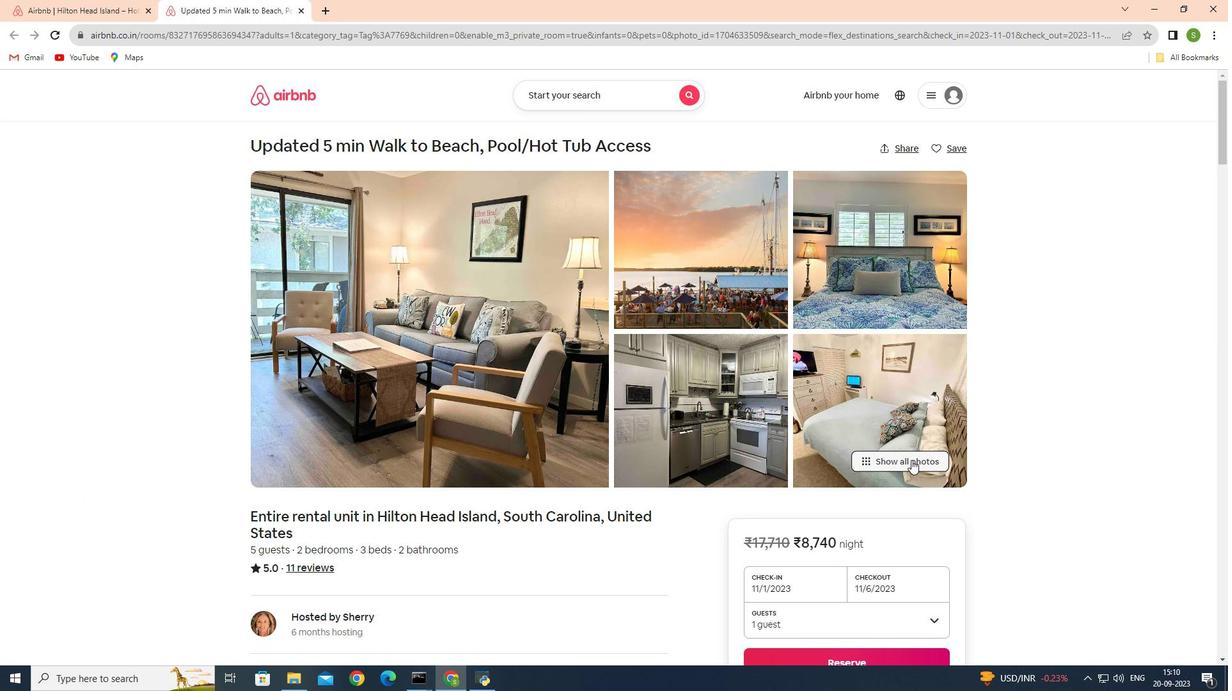 
Action: Mouse moved to (761, 425)
Screenshot: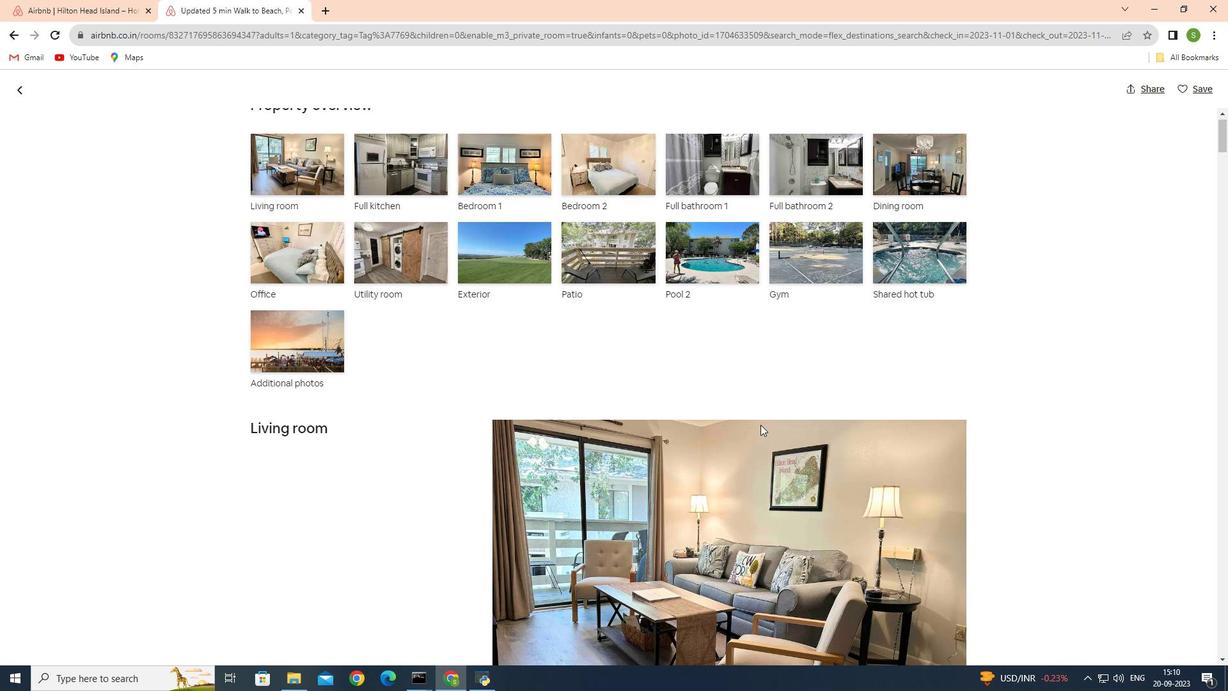 
Action: Mouse scrolled (761, 424) with delta (0, 0)
Screenshot: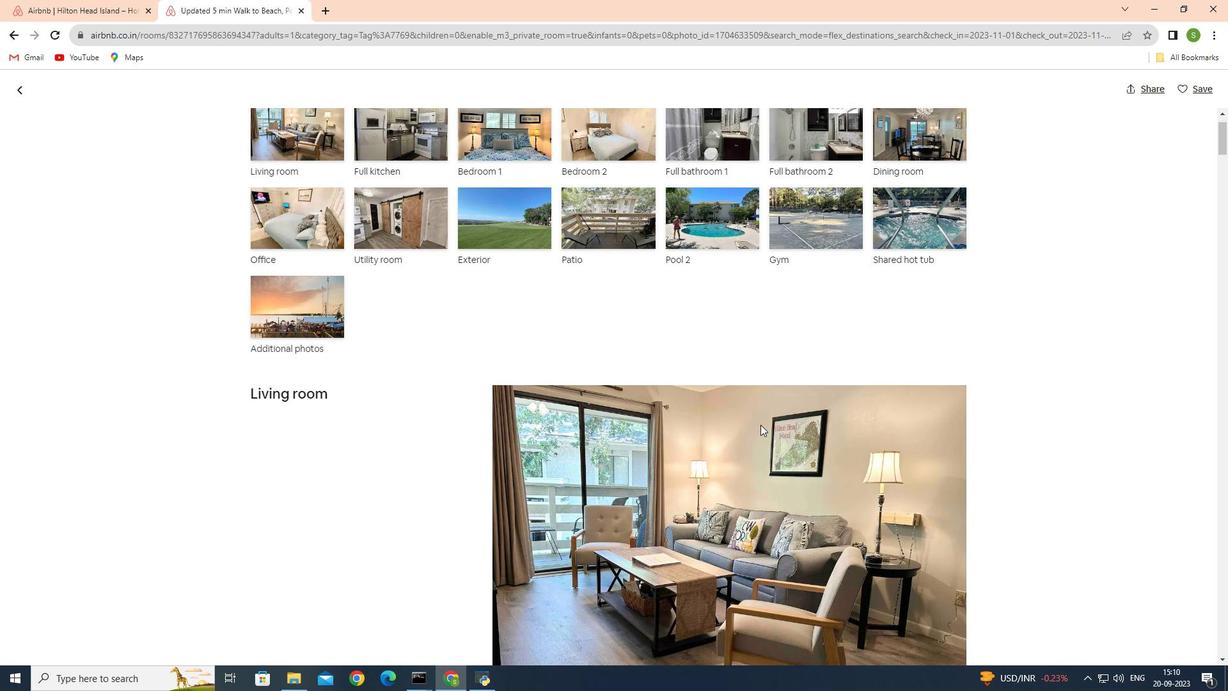 
Action: Mouse scrolled (761, 424) with delta (0, 0)
Screenshot: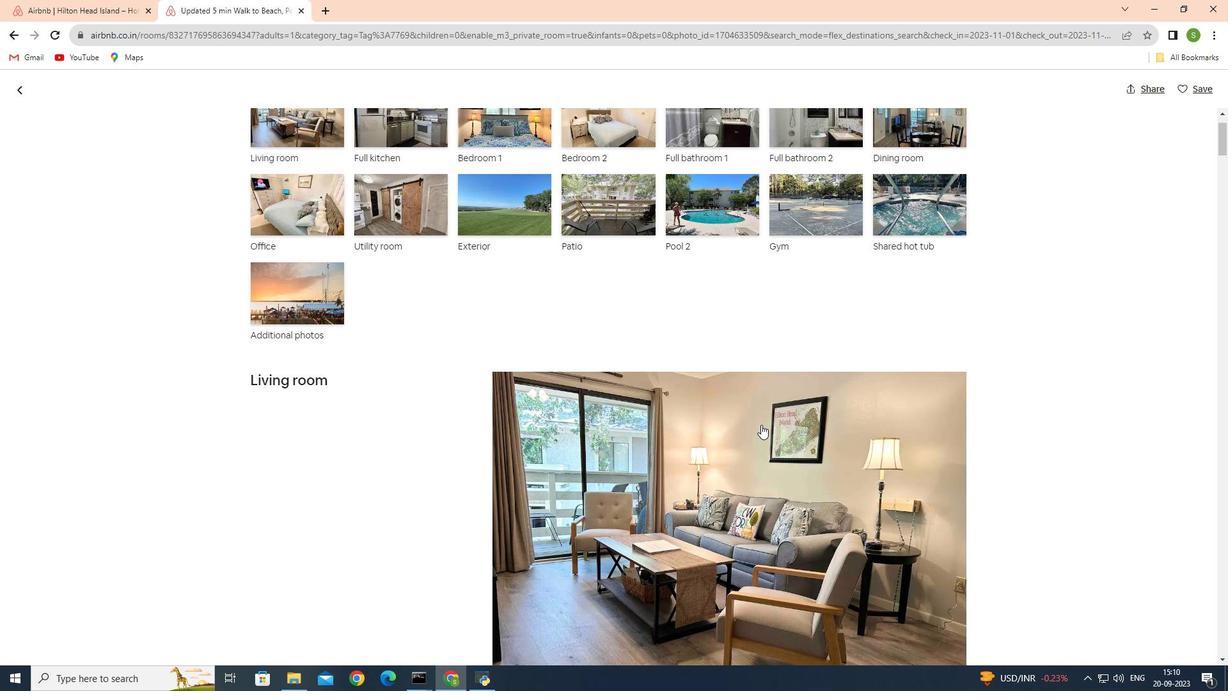 
Action: Mouse moved to (762, 425)
Screenshot: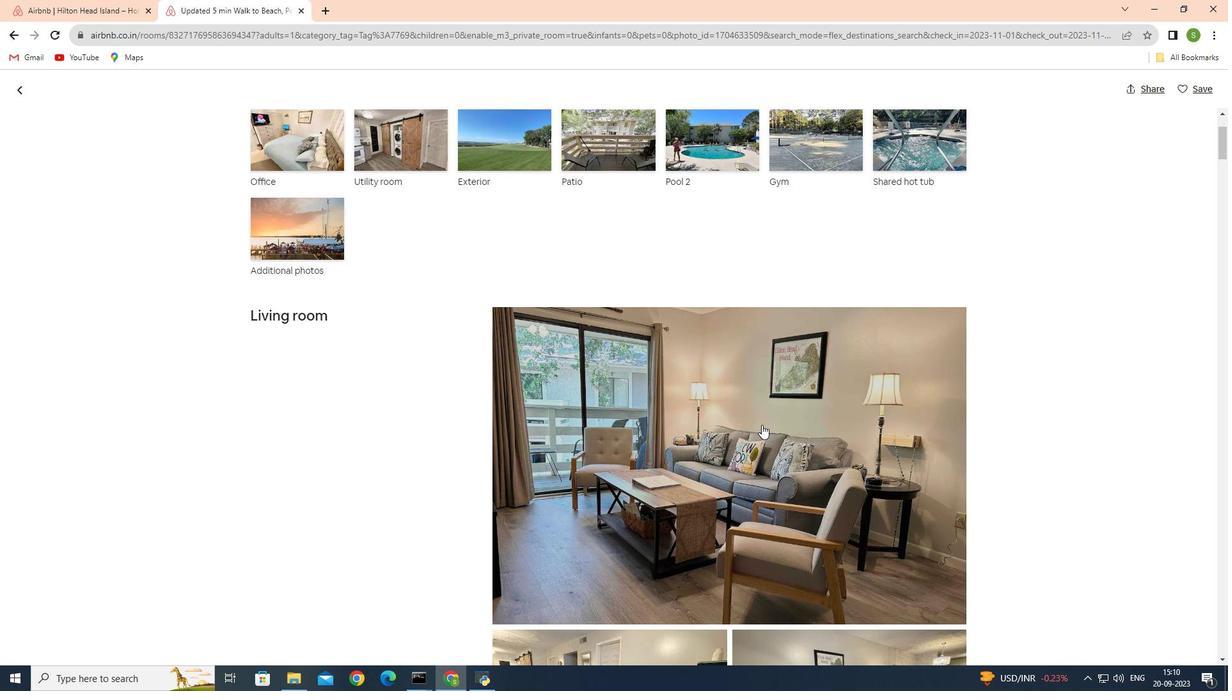 
Action: Mouse scrolled (762, 424) with delta (0, 0)
Screenshot: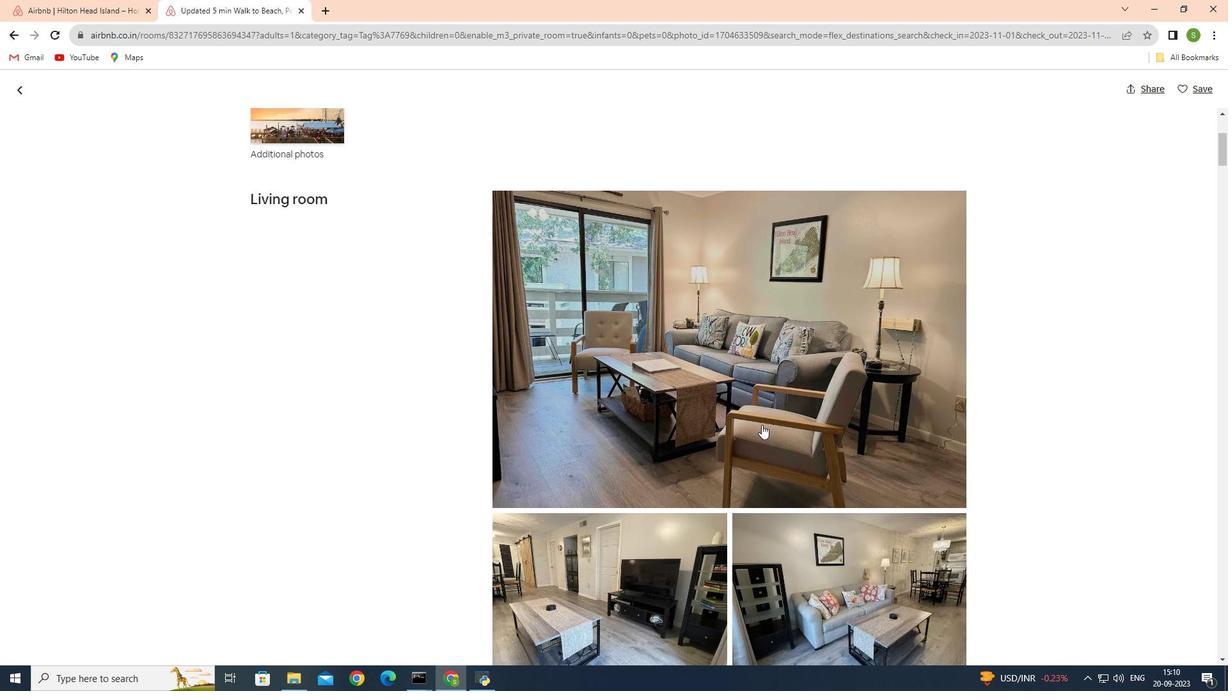 
Action: Mouse scrolled (762, 424) with delta (0, 0)
Screenshot: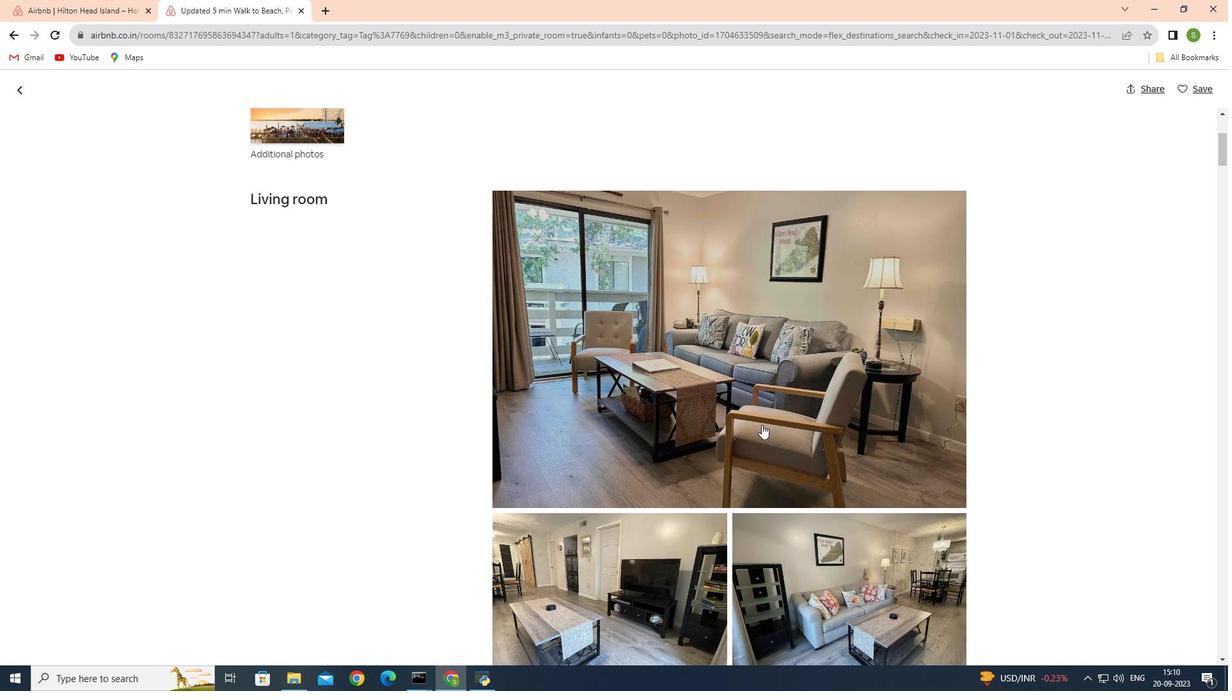 
Action: Mouse moved to (766, 422)
Screenshot: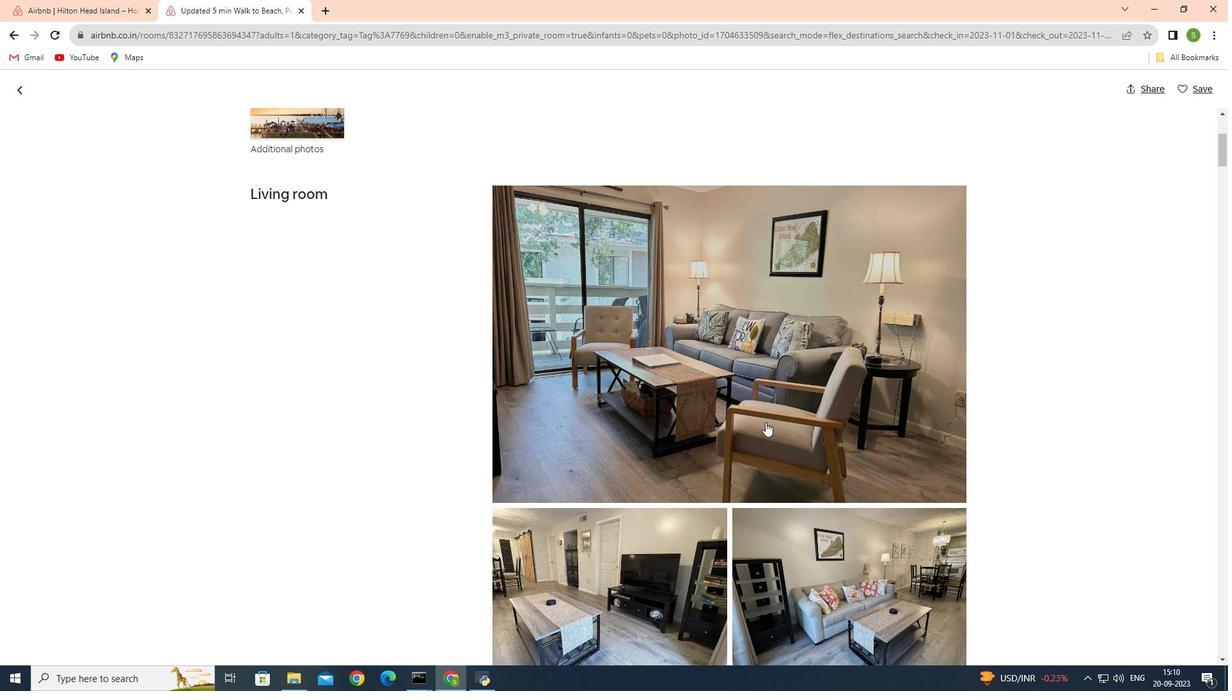 
Action: Mouse scrolled (766, 421) with delta (0, 0)
Screenshot: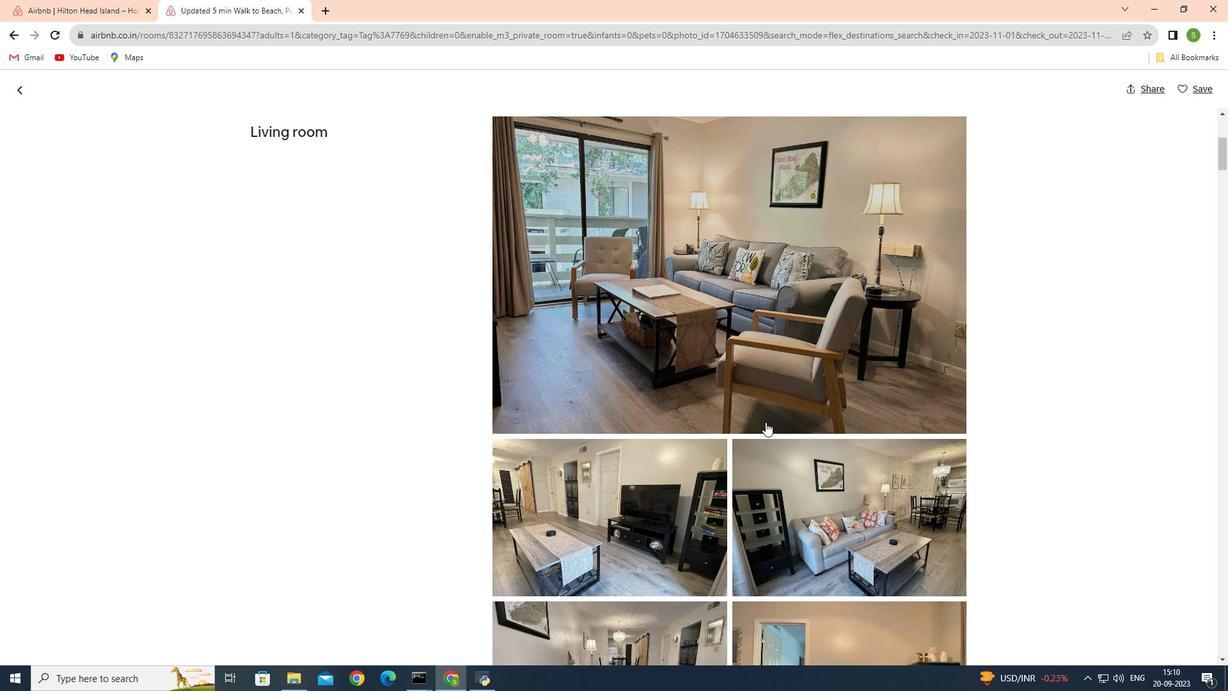 
Action: Mouse scrolled (766, 421) with delta (0, 0)
Screenshot: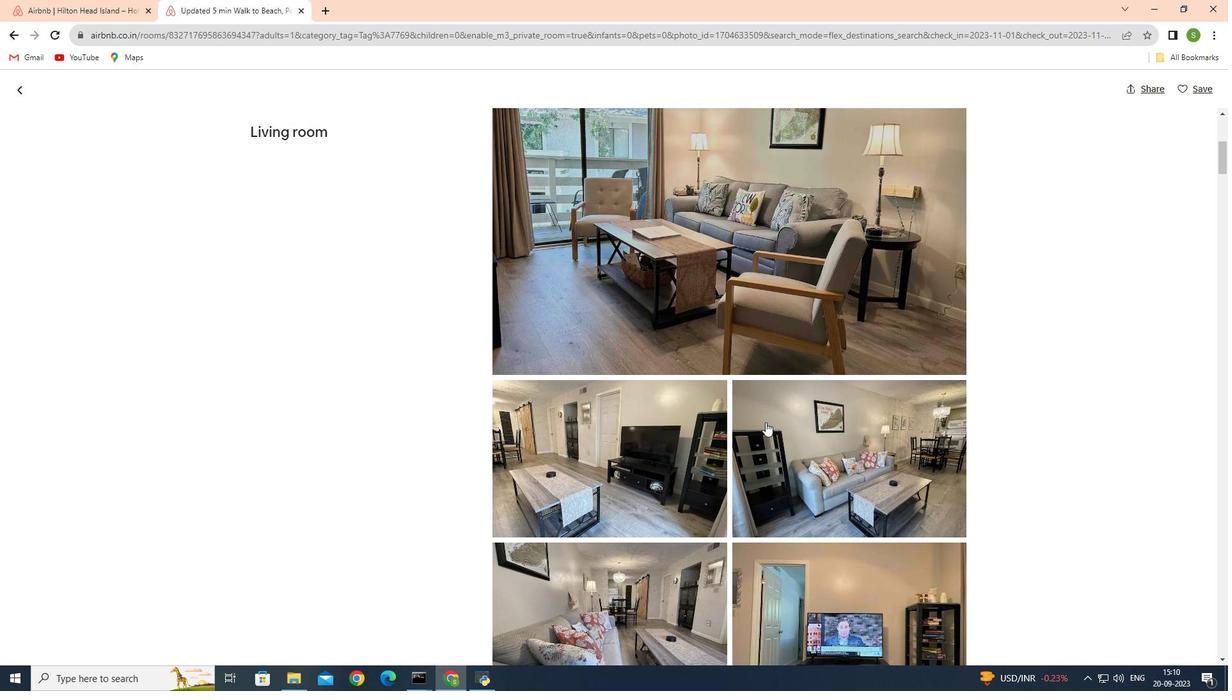 
Action: Mouse scrolled (766, 421) with delta (0, 0)
Screenshot: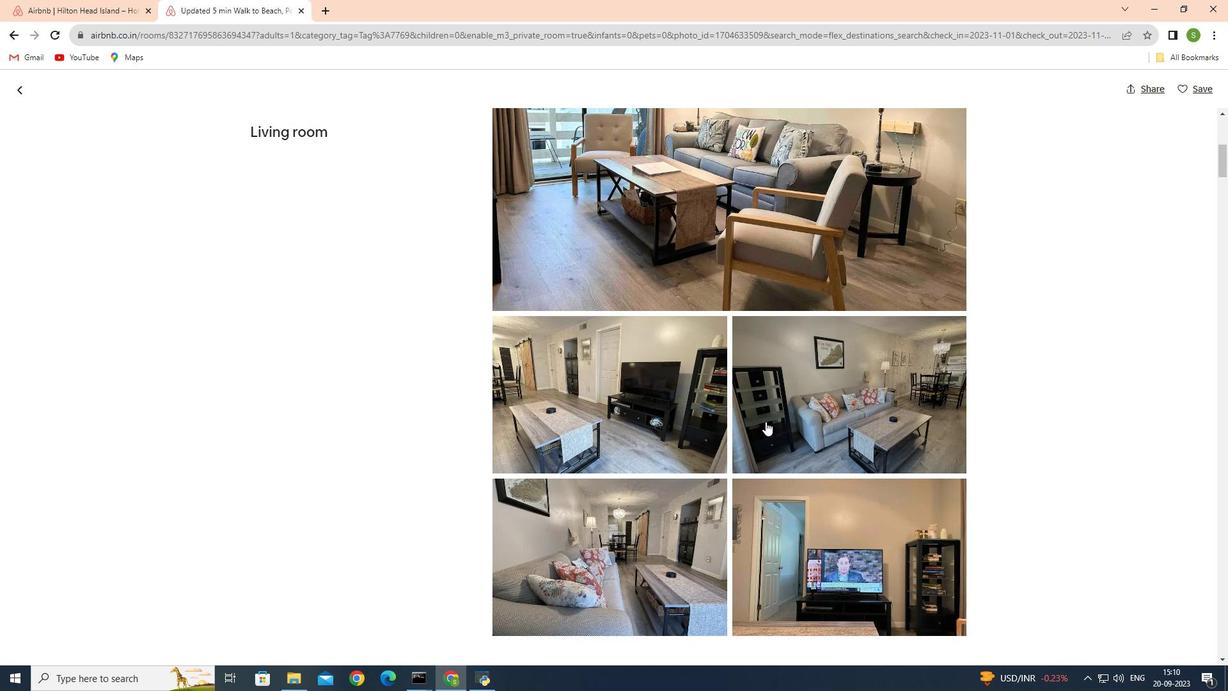 
Action: Mouse moved to (768, 421)
Screenshot: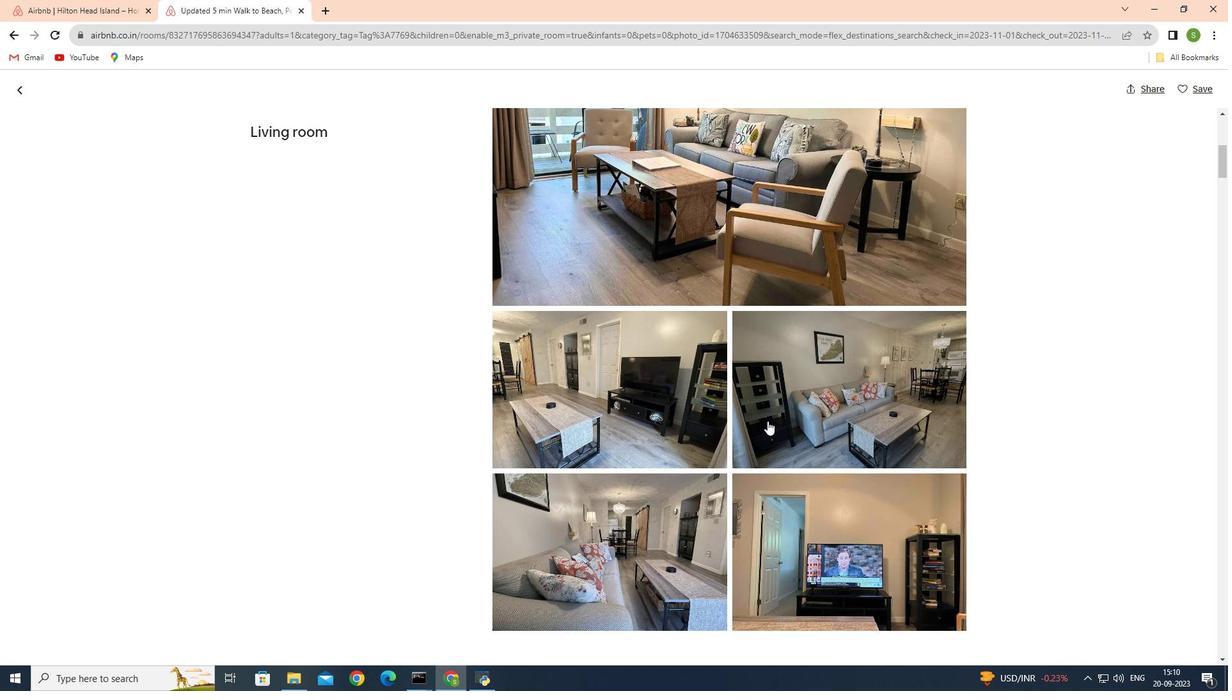 
Action: Mouse scrolled (768, 420) with delta (0, 0)
Screenshot: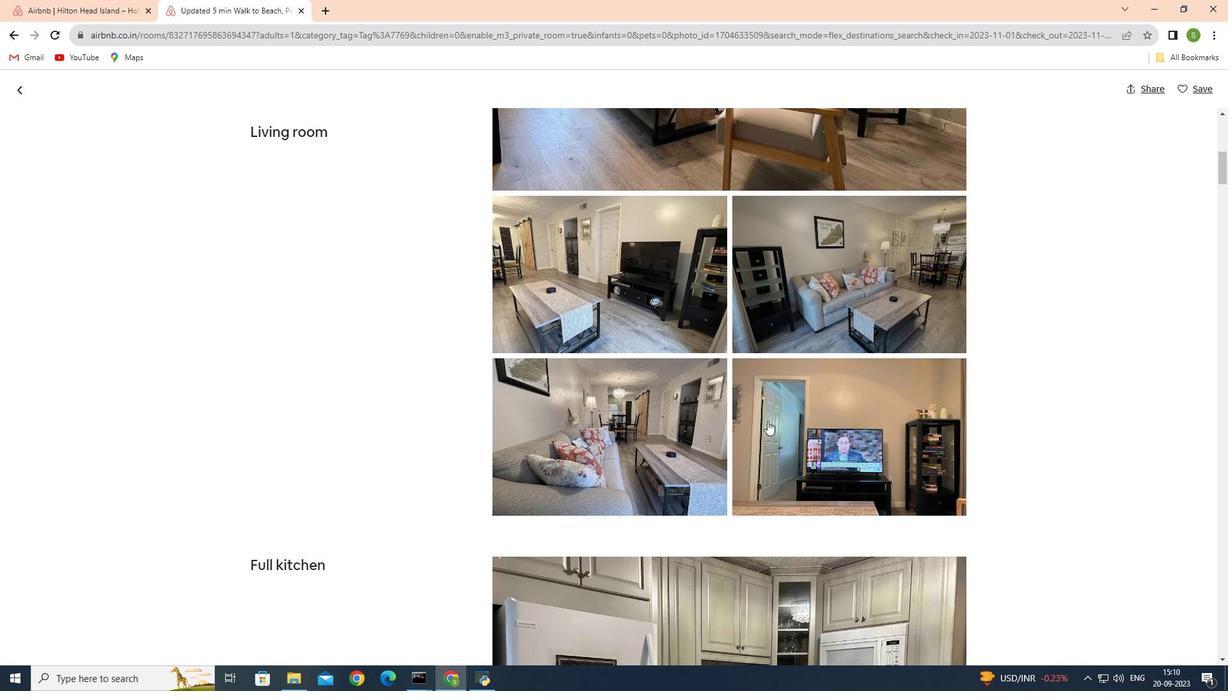 
Action: Mouse scrolled (768, 420) with delta (0, 0)
Screenshot: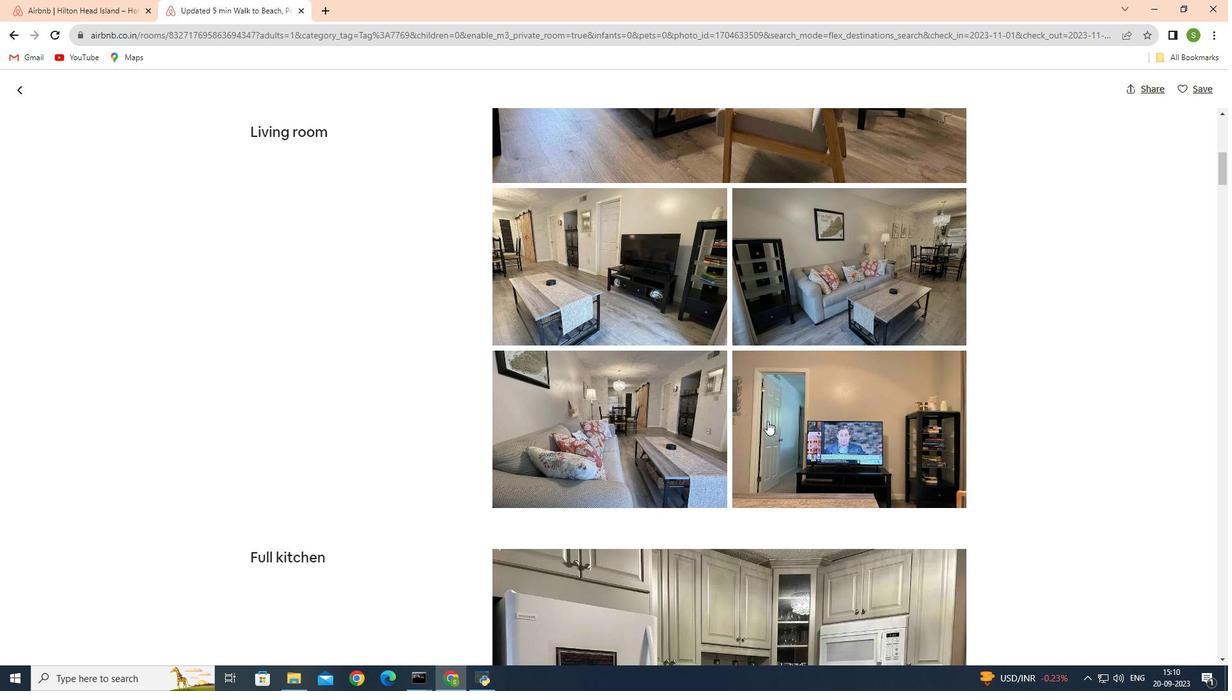 
Action: Mouse scrolled (768, 420) with delta (0, 0)
Screenshot: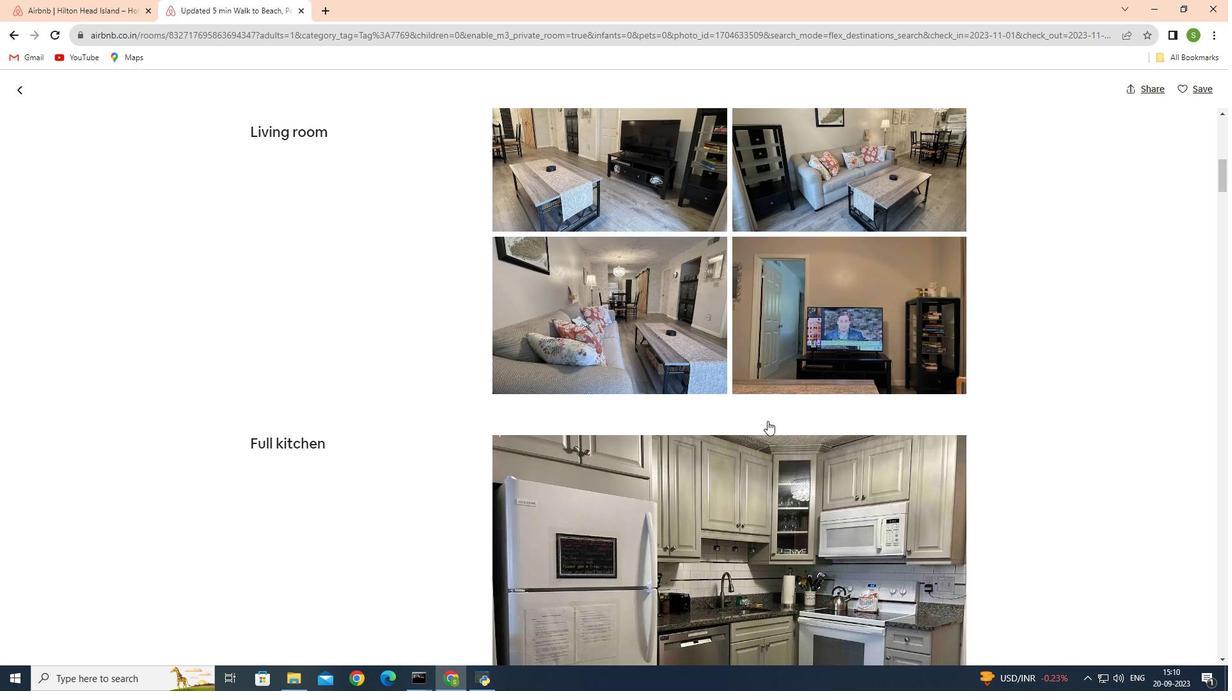 
Action: Mouse scrolled (768, 420) with delta (0, 0)
Screenshot: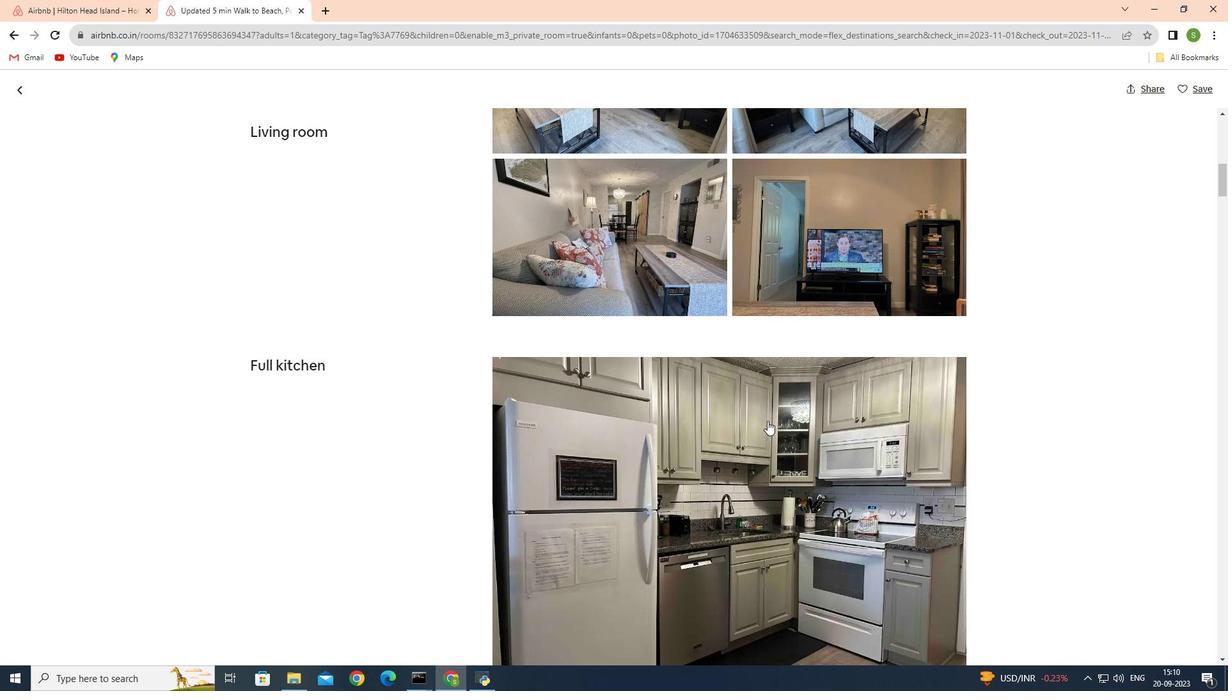 
Action: Mouse scrolled (768, 420) with delta (0, 0)
Screenshot: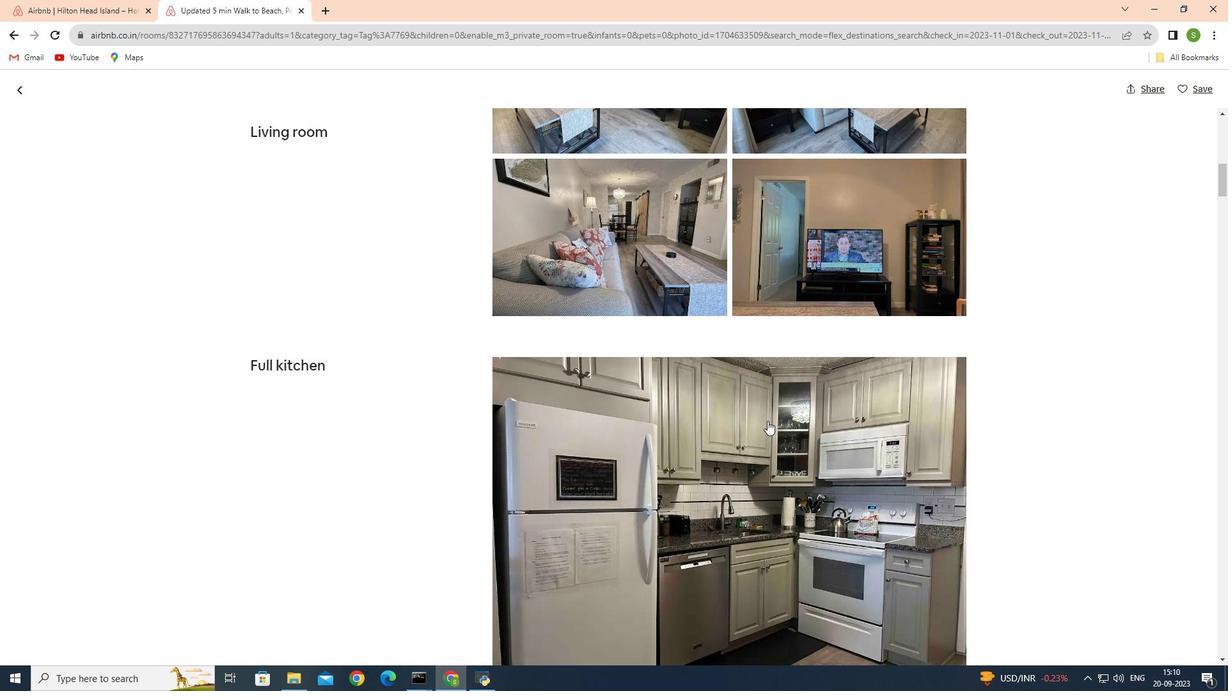 
Action: Mouse moved to (770, 419)
Screenshot: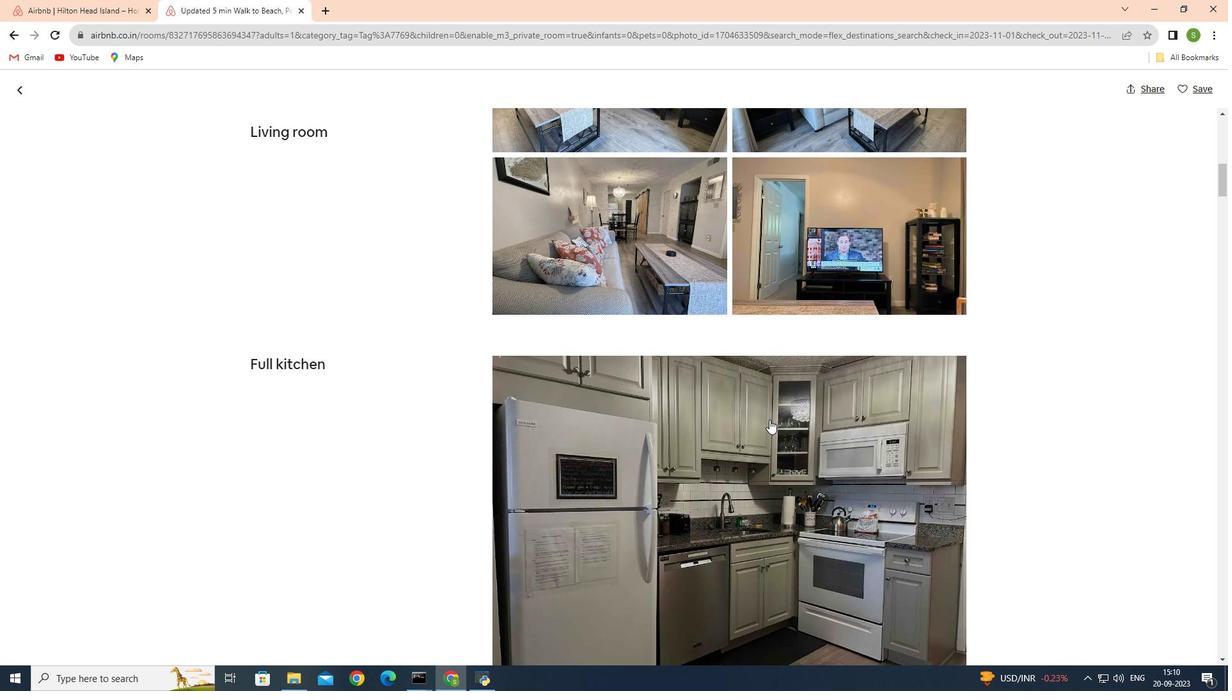 
Action: Mouse scrolled (770, 419) with delta (0, 0)
Screenshot: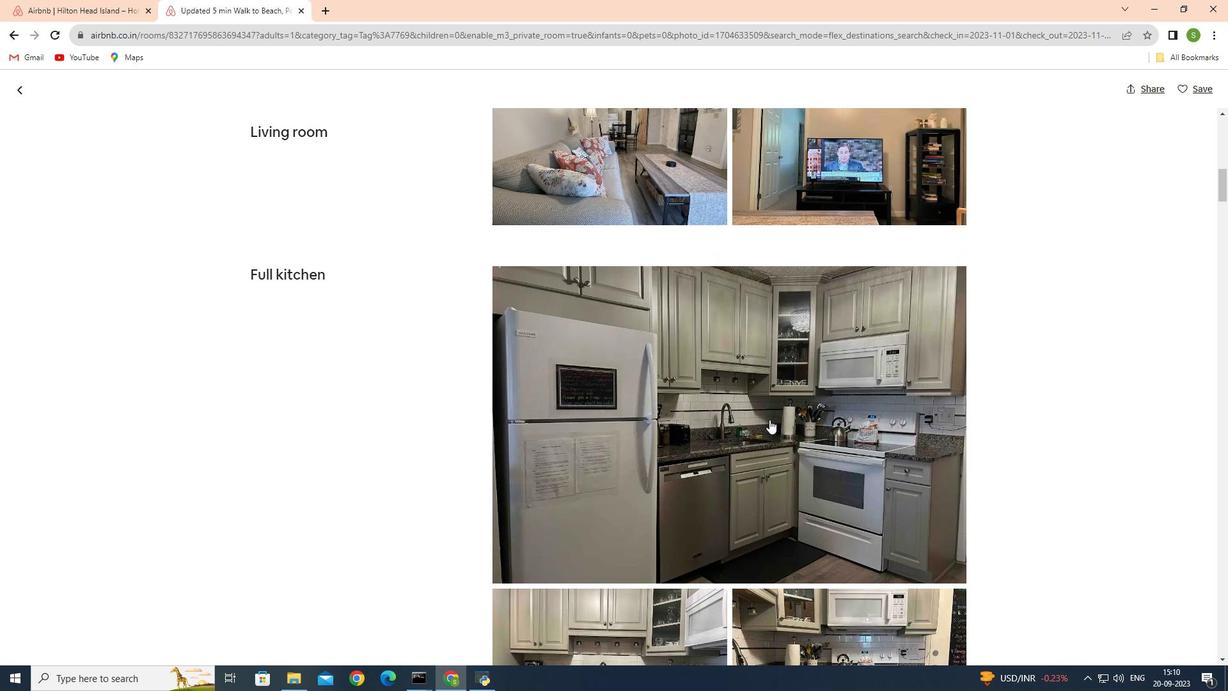 
Action: Mouse scrolled (770, 419) with delta (0, 0)
Screenshot: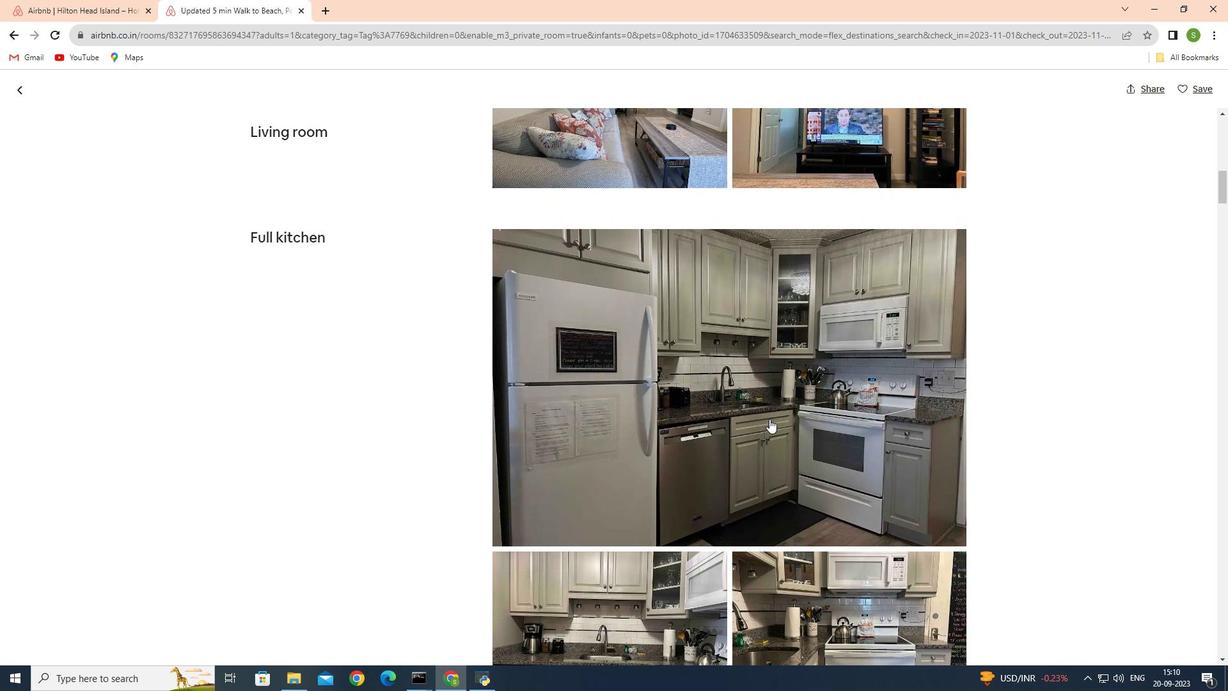 
Action: Mouse moved to (770, 419)
Screenshot: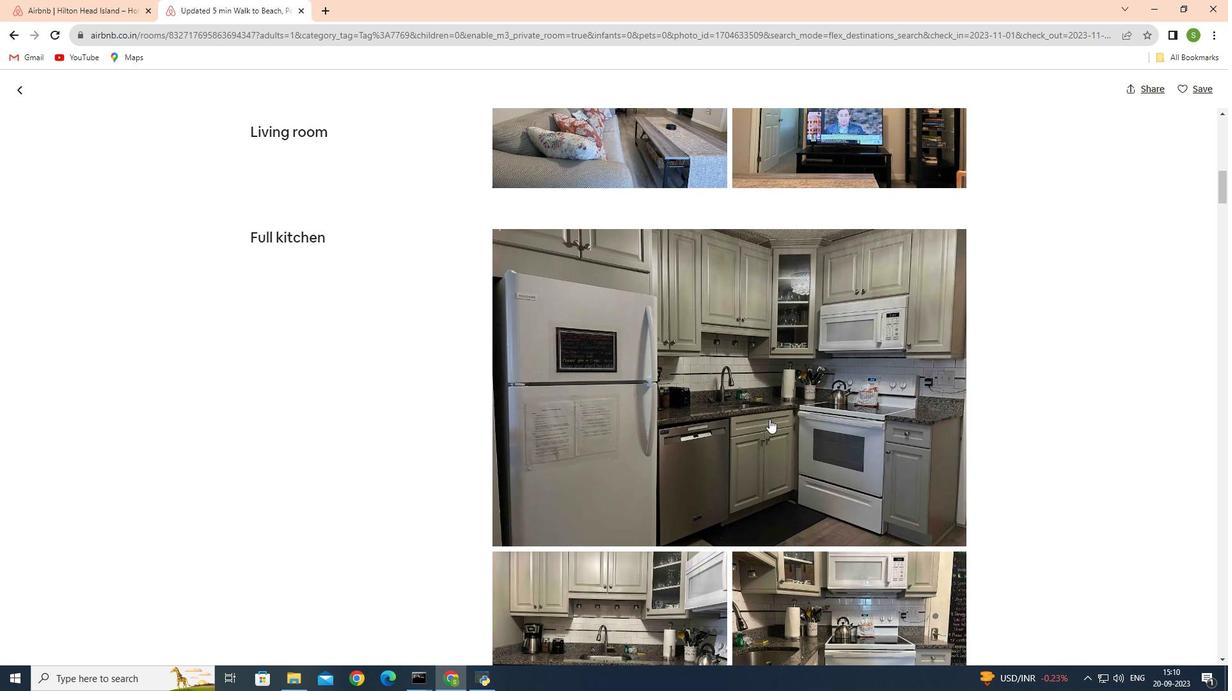 
Action: Mouse scrolled (770, 418) with delta (0, 0)
Screenshot: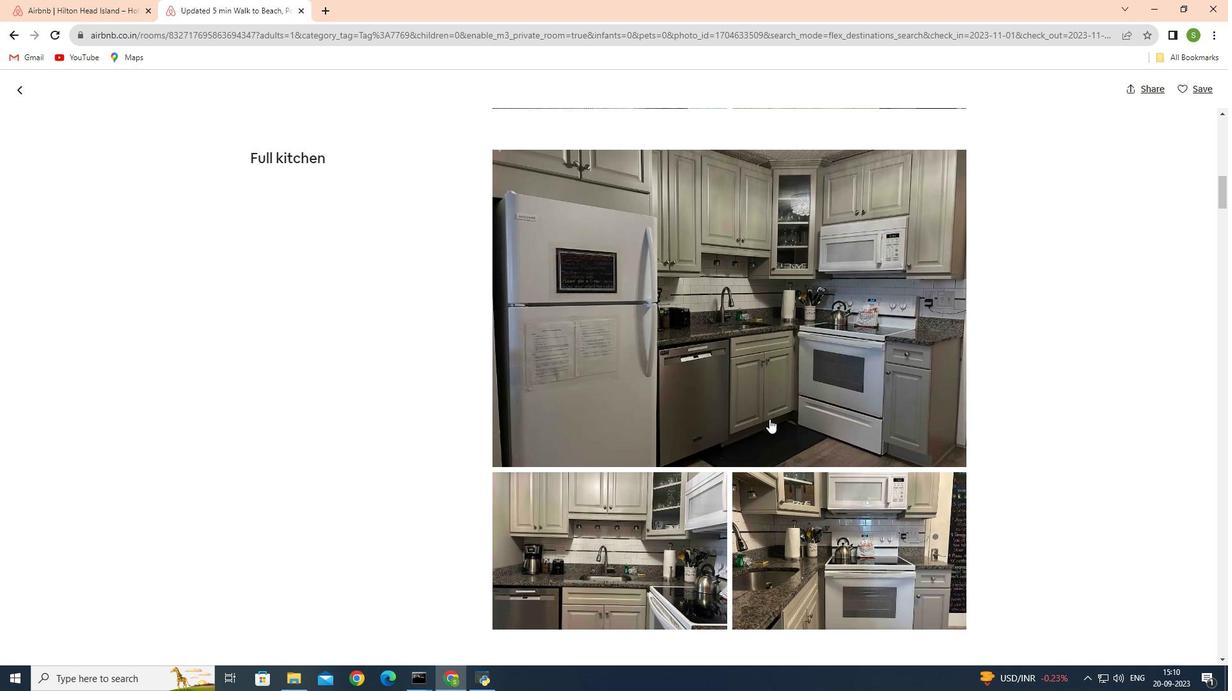 
Action: Mouse scrolled (770, 418) with delta (0, 0)
Screenshot: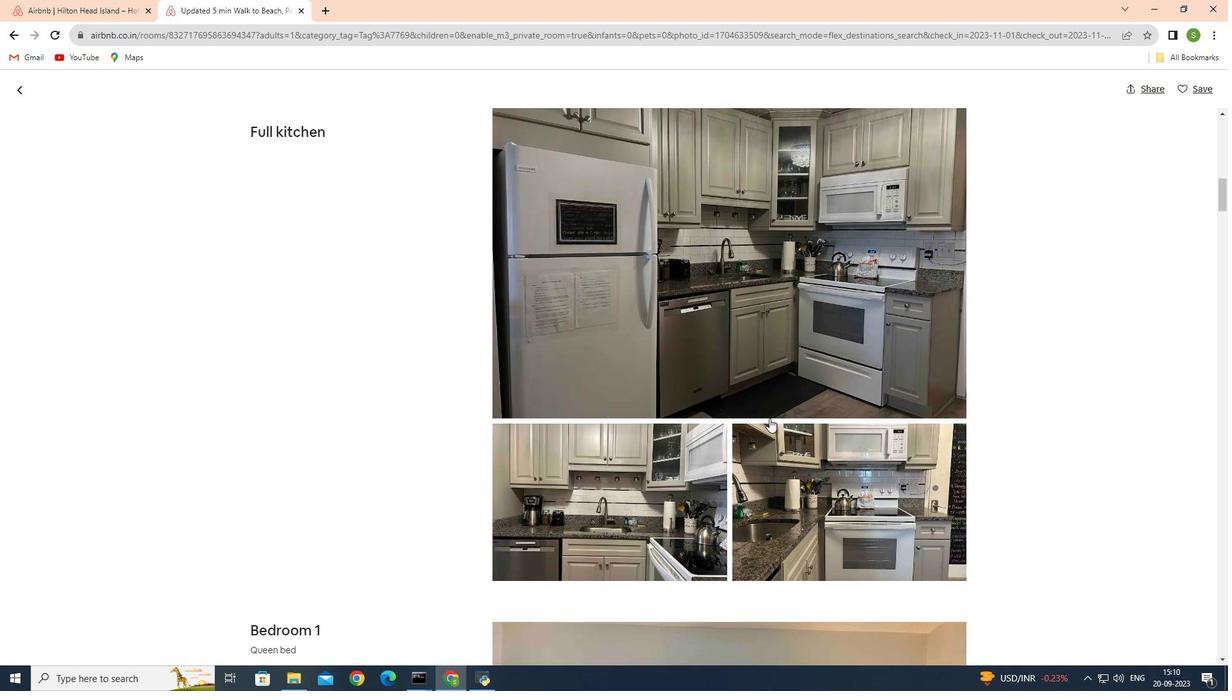 
Action: Mouse moved to (770, 418)
Screenshot: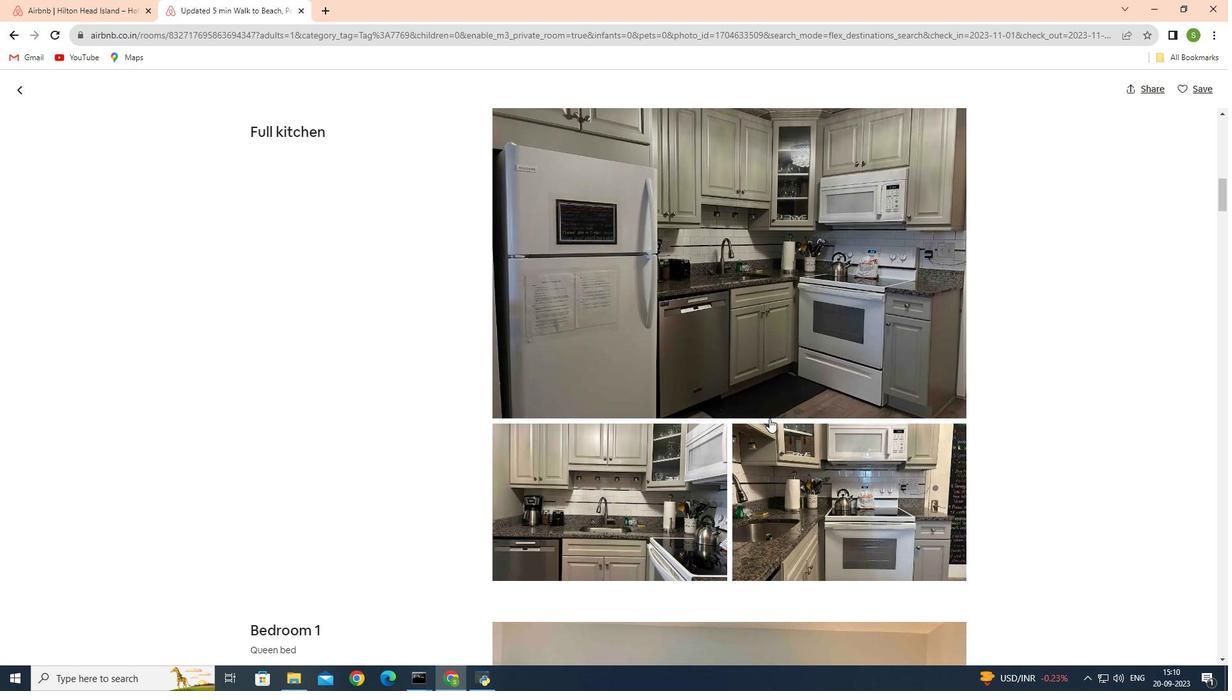 
Action: Mouse scrolled (770, 417) with delta (0, 0)
Screenshot: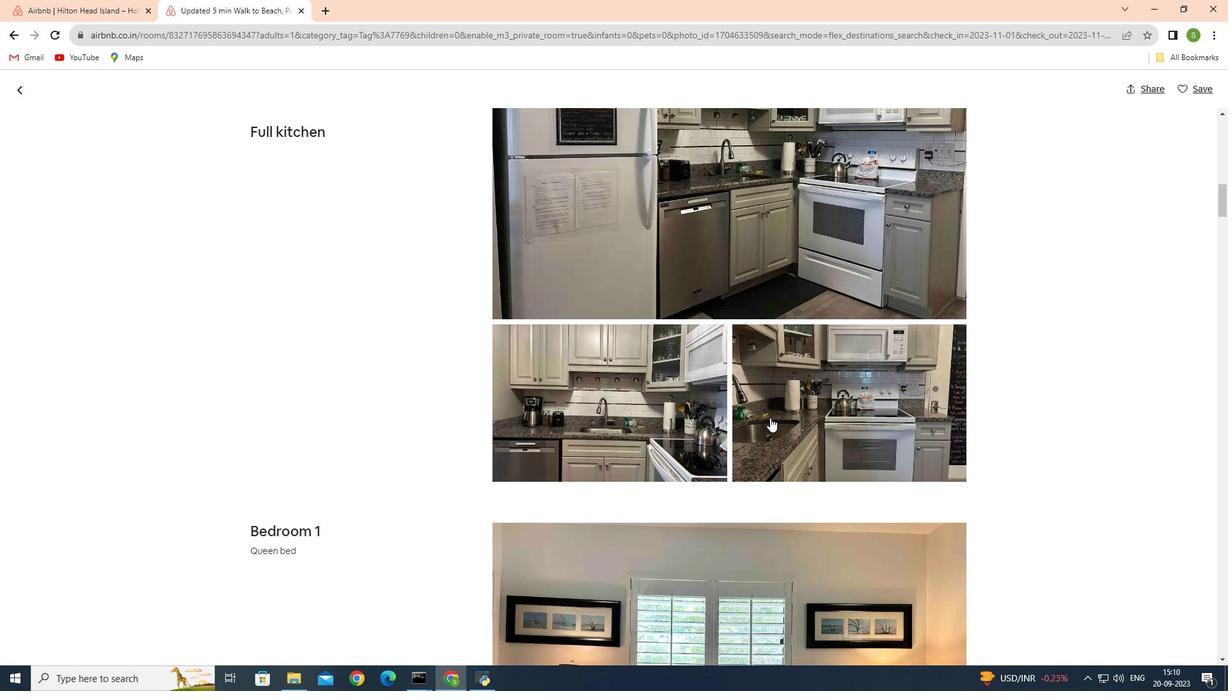 
Action: Mouse scrolled (770, 417) with delta (0, 0)
Screenshot: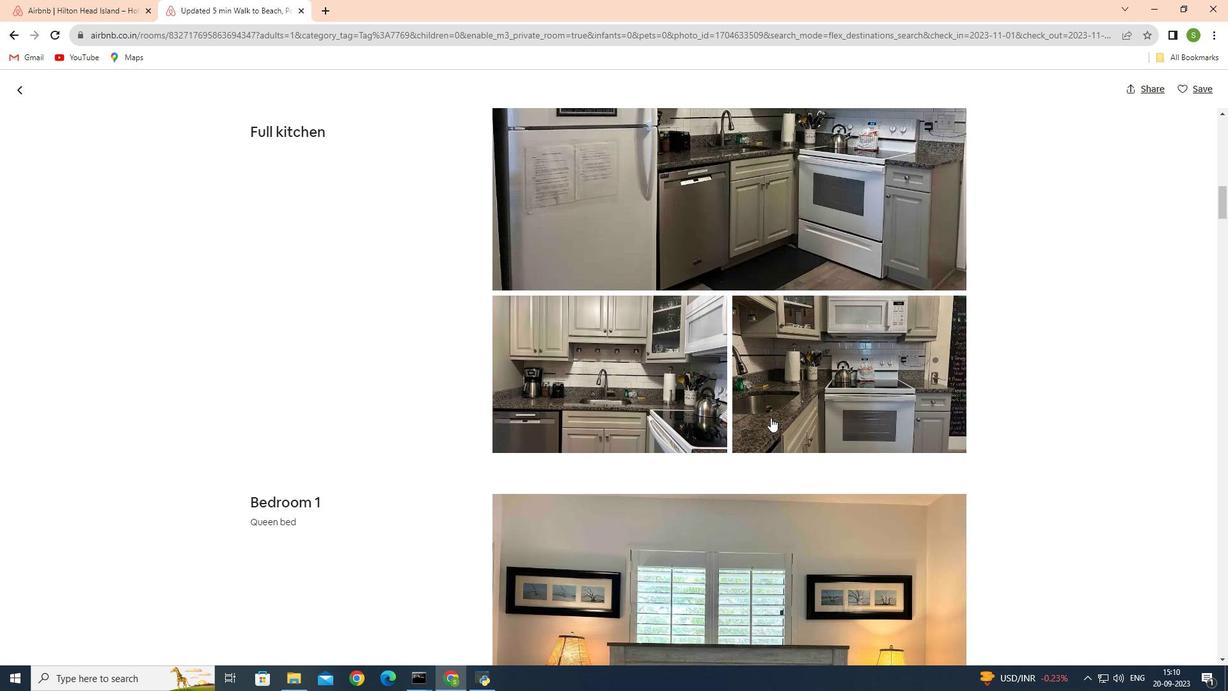 
Action: Mouse moved to (772, 416)
Screenshot: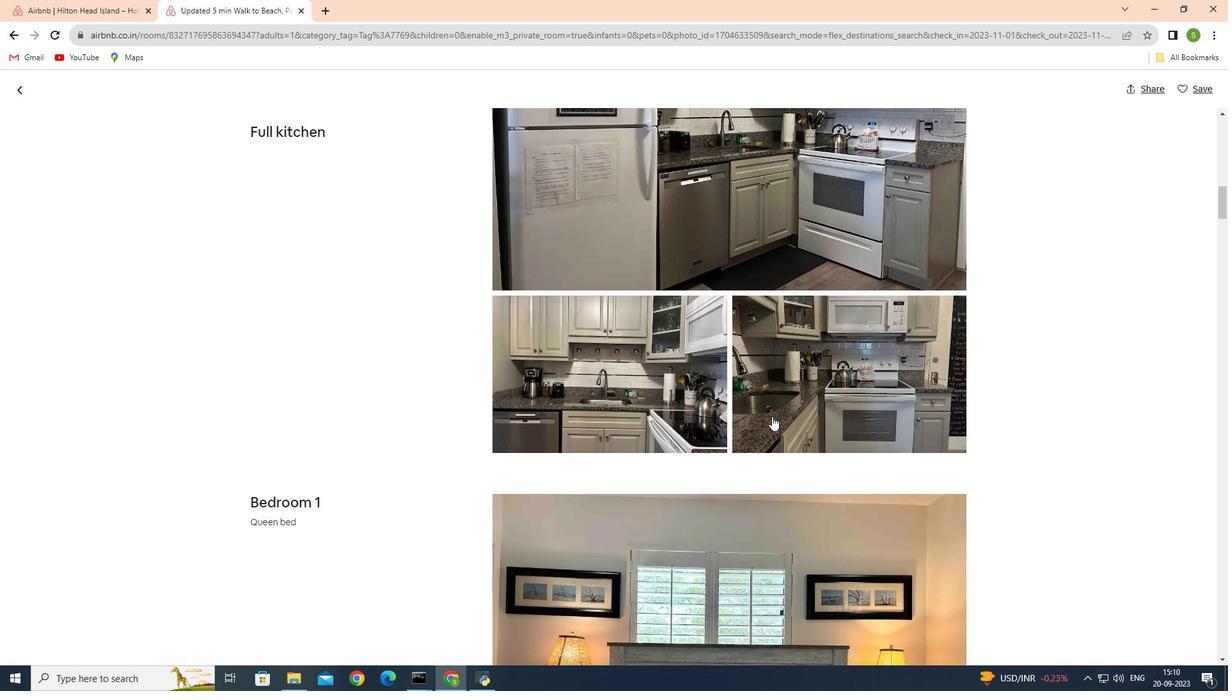 
Action: Mouse scrolled (772, 416) with delta (0, 0)
Screenshot: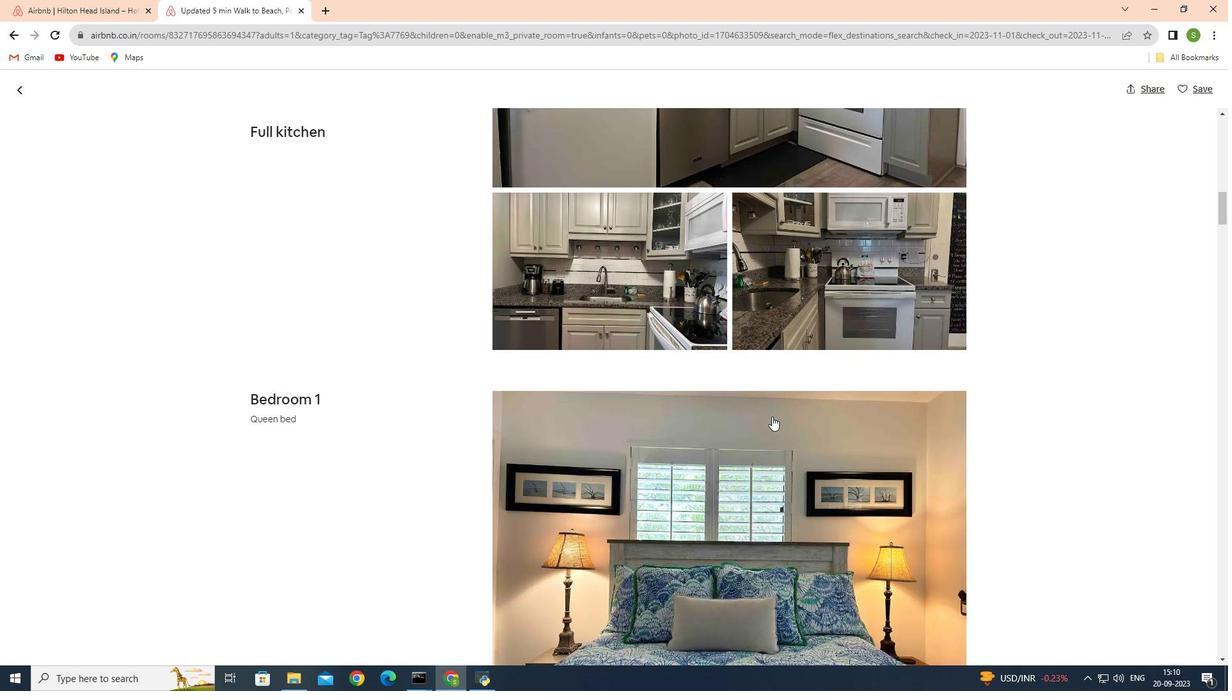 
Action: Mouse scrolled (772, 416) with delta (0, 0)
Screenshot: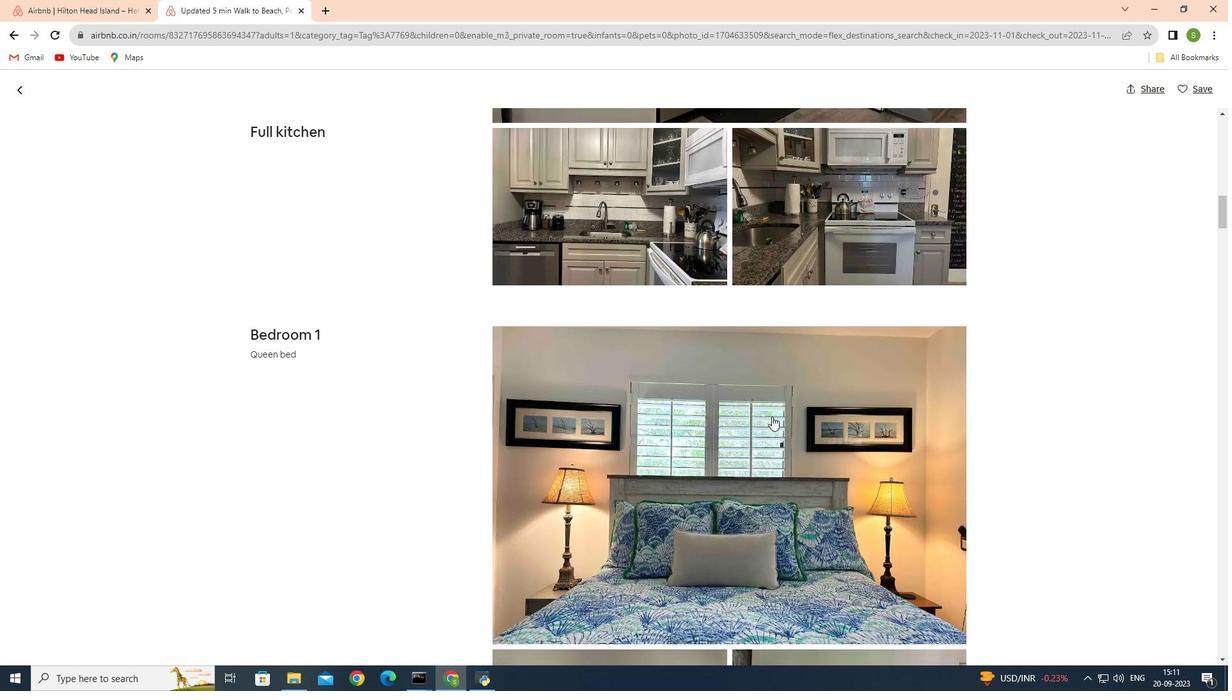 
Action: Mouse scrolled (772, 416) with delta (0, 0)
Screenshot: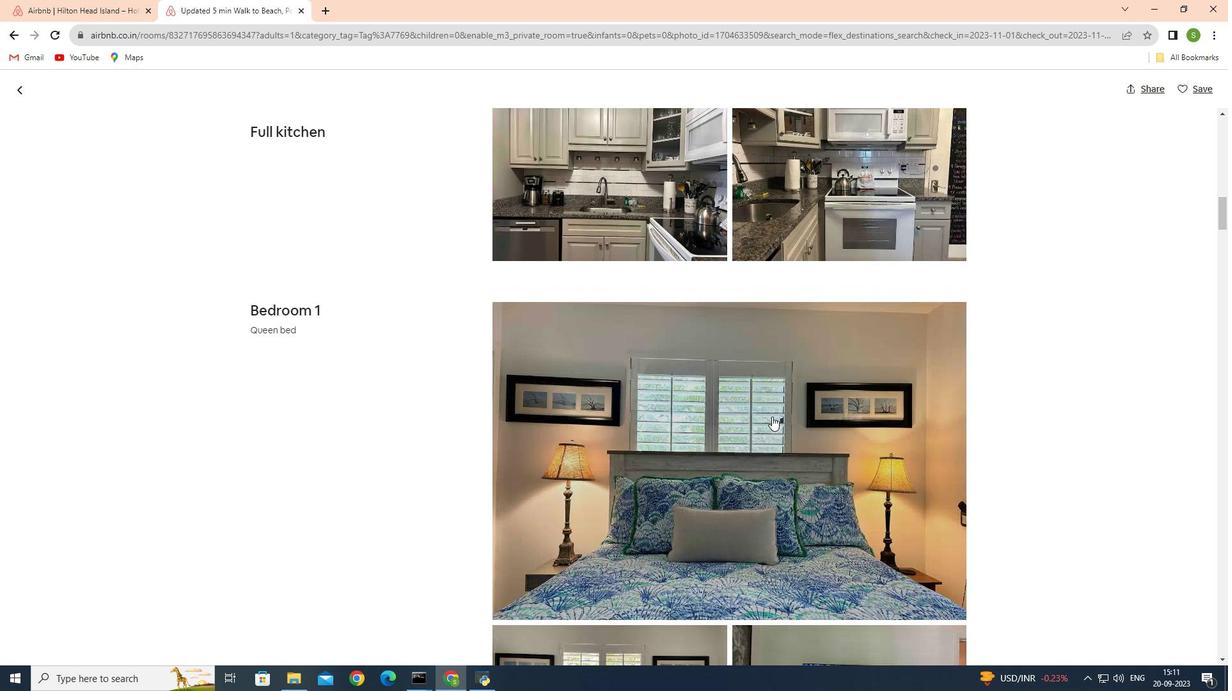 
Action: Mouse scrolled (772, 416) with delta (0, 0)
Screenshot: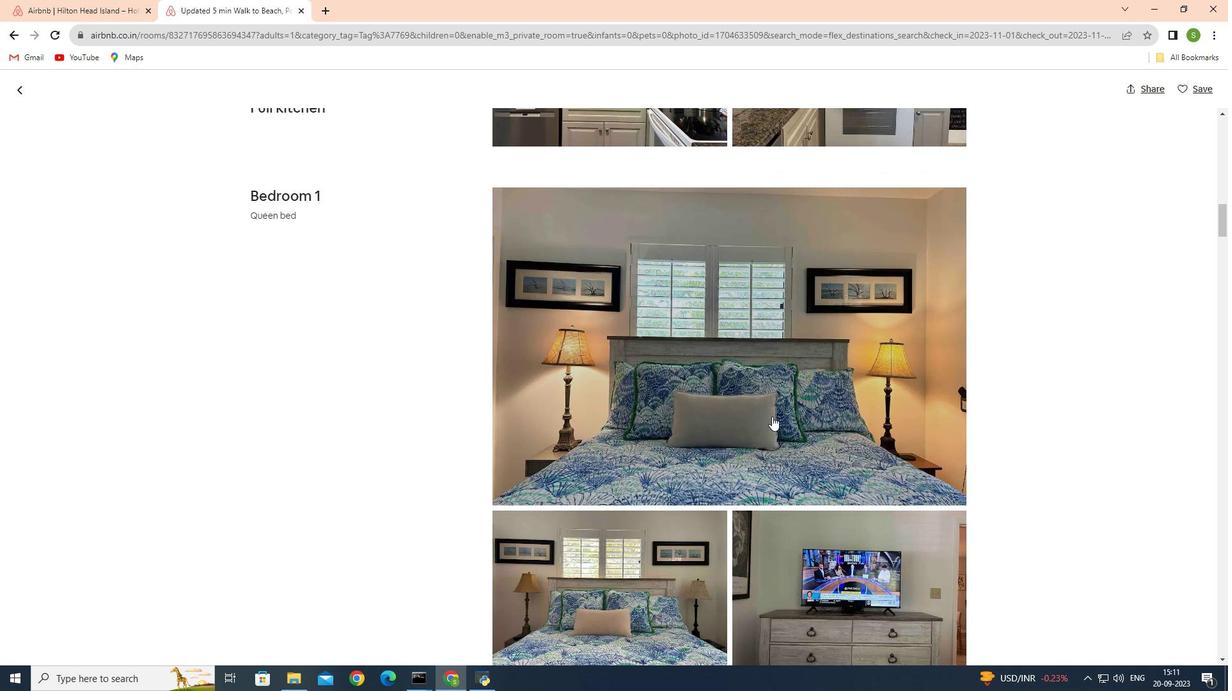 
Action: Mouse scrolled (772, 416) with delta (0, 0)
Screenshot: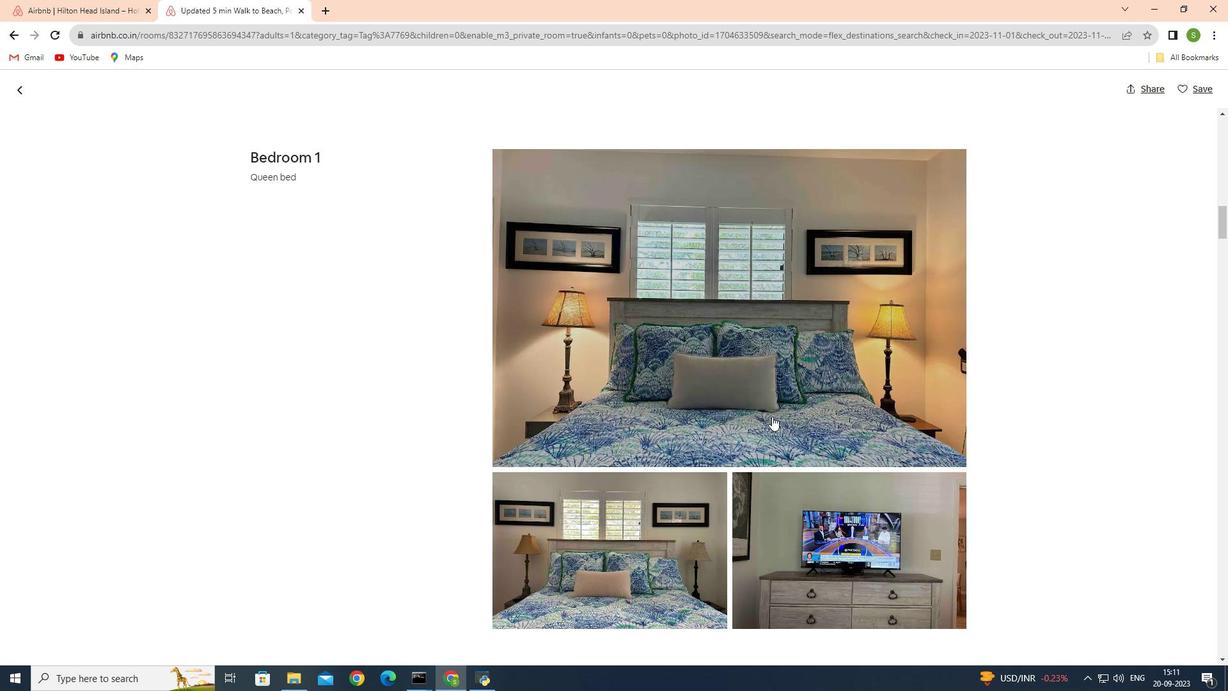 
Action: Mouse scrolled (772, 416) with delta (0, 0)
Screenshot: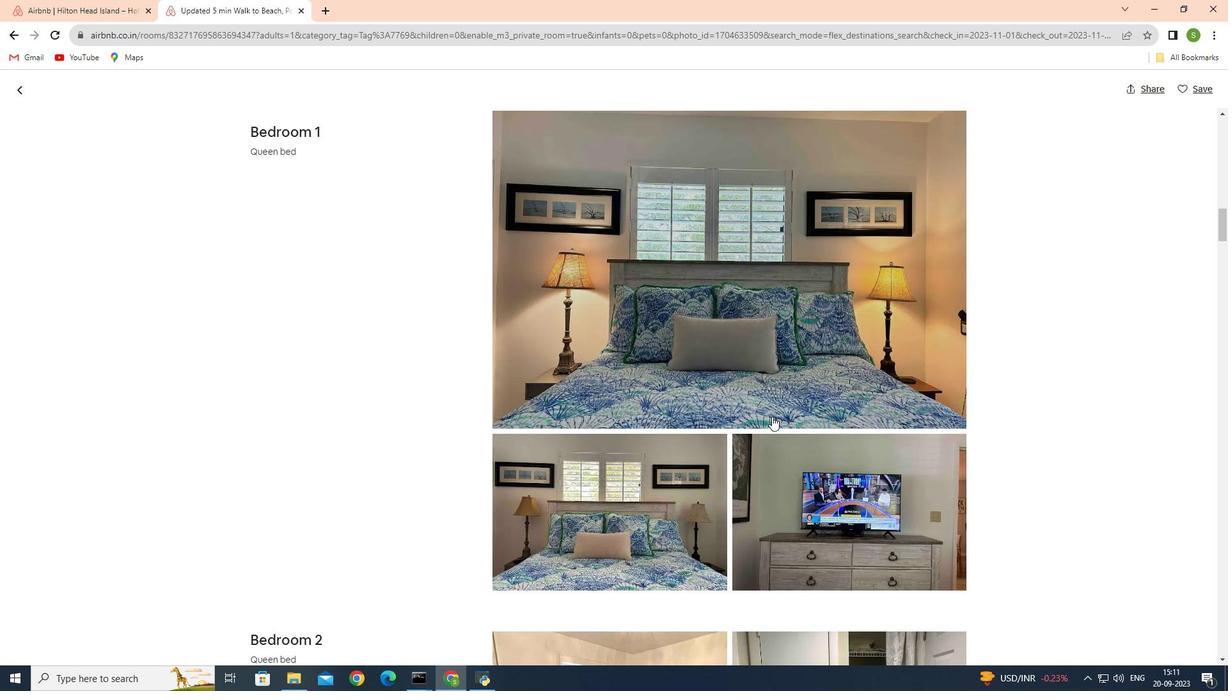 
Action: Mouse scrolled (772, 416) with delta (0, 0)
Screenshot: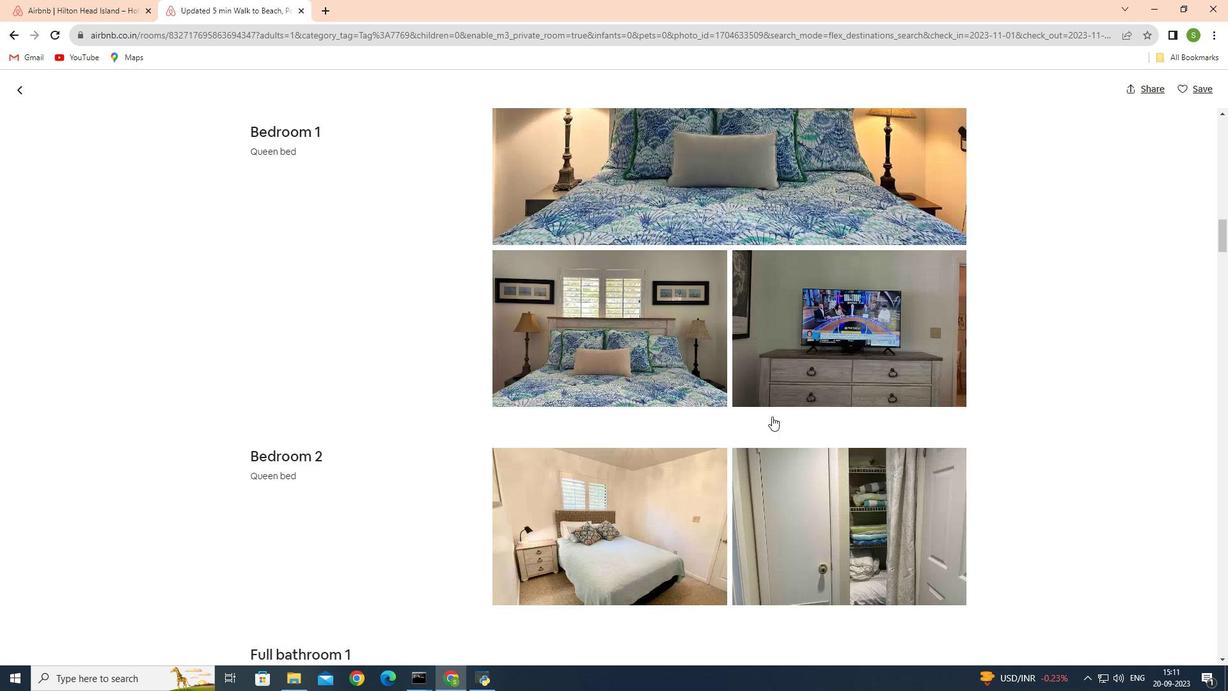 
Action: Mouse scrolled (772, 416) with delta (0, 0)
Screenshot: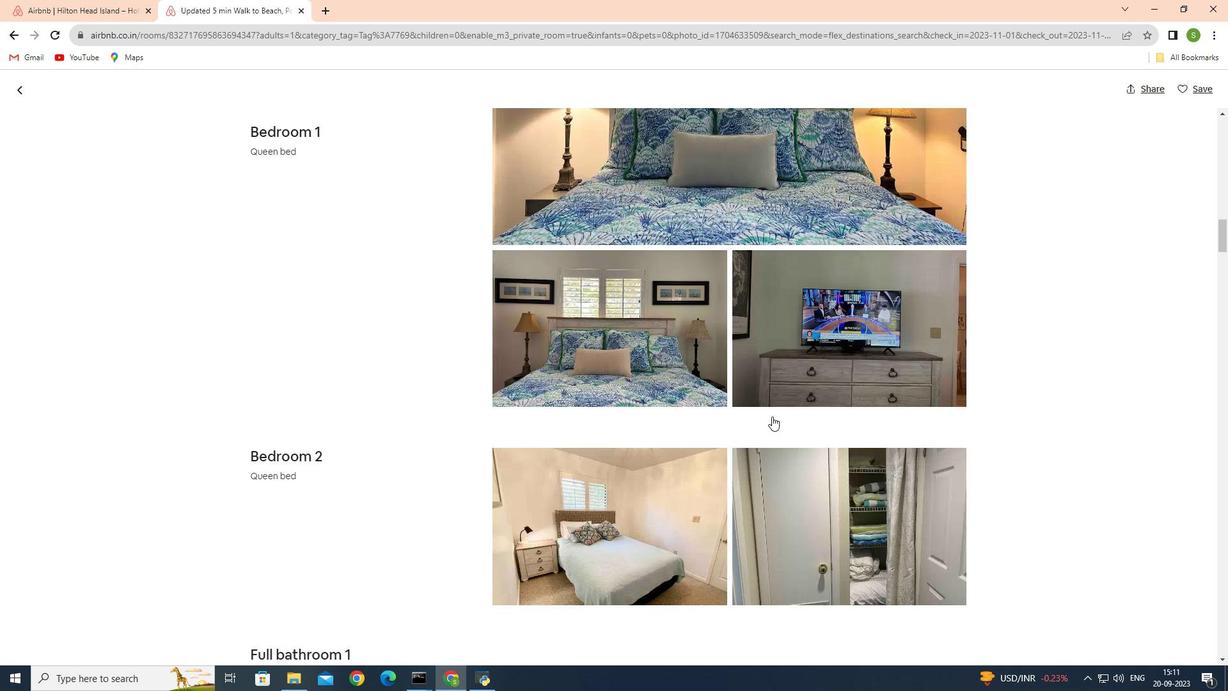 
Action: Mouse scrolled (772, 416) with delta (0, 0)
Screenshot: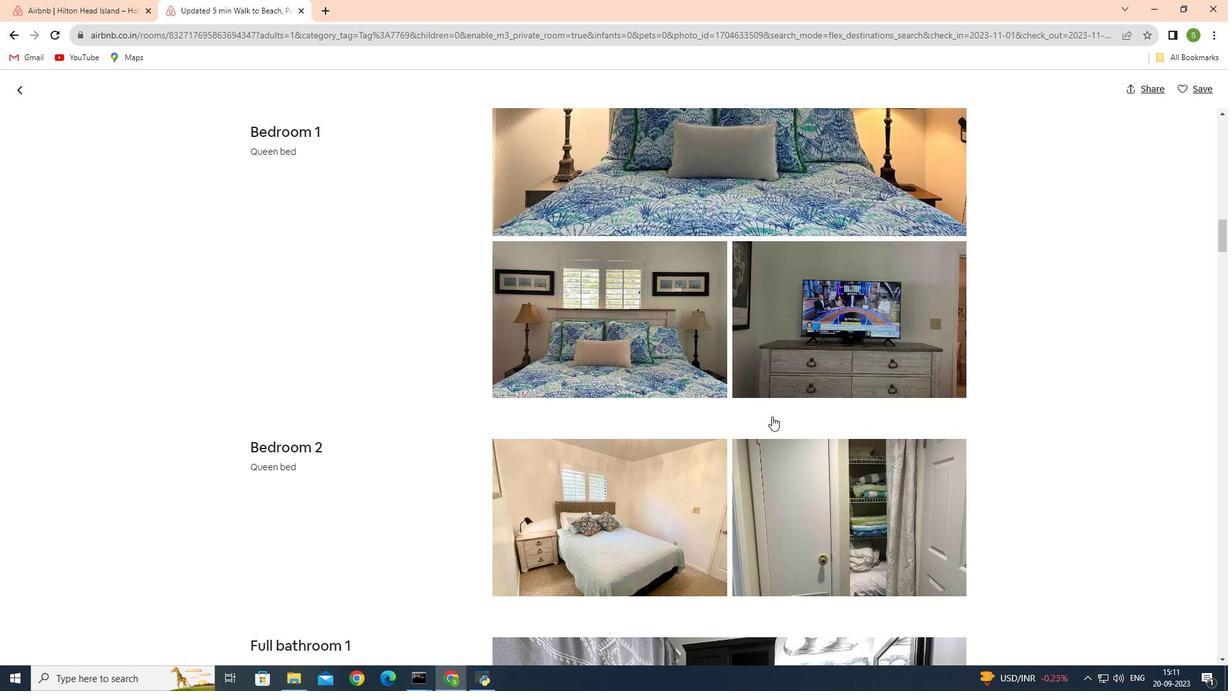 
Action: Mouse scrolled (772, 416) with delta (0, 0)
Screenshot: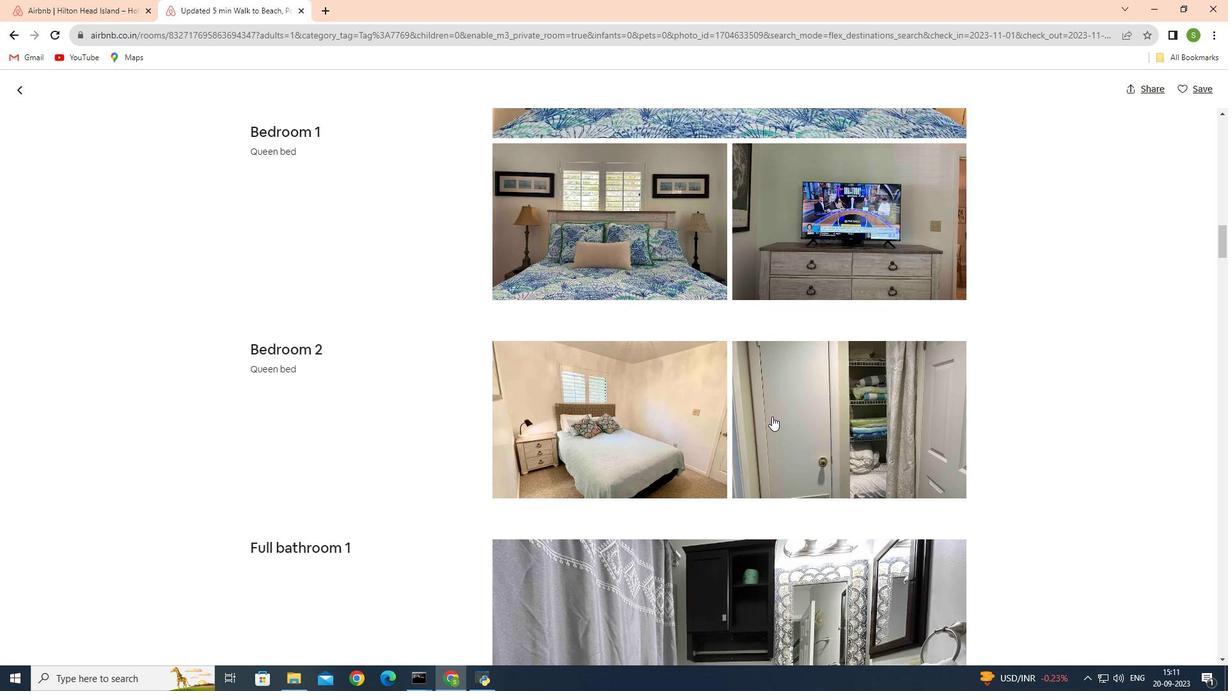 
Action: Mouse scrolled (772, 416) with delta (0, 0)
Screenshot: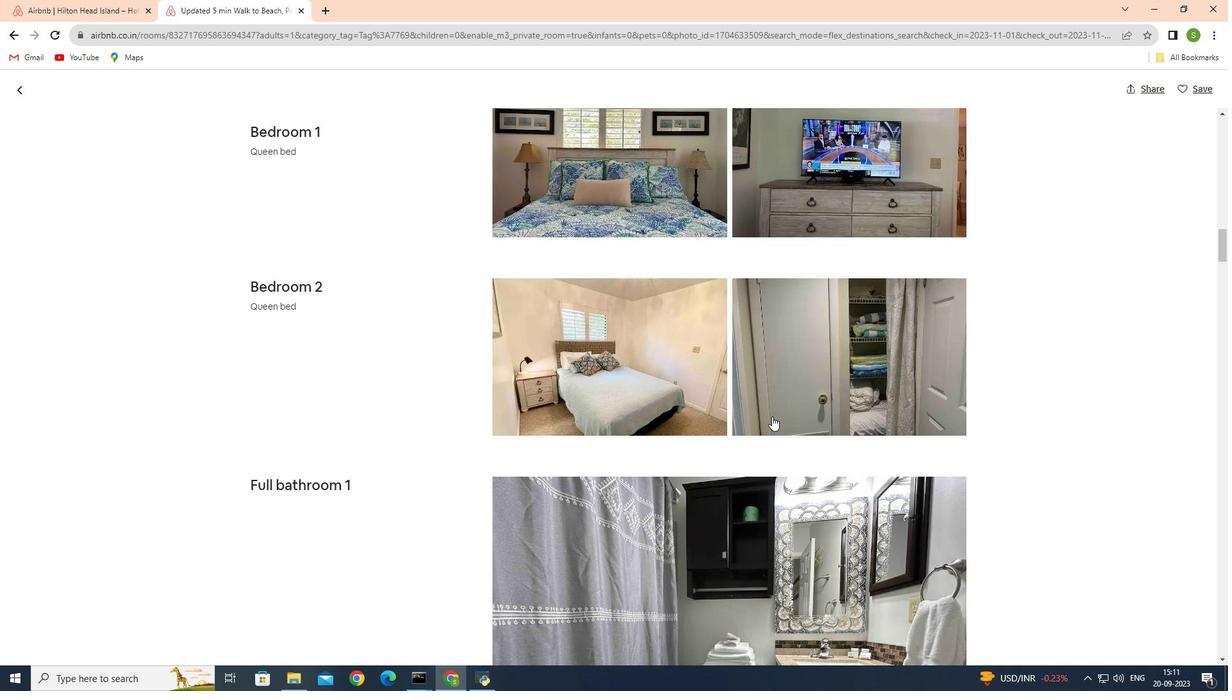 
Action: Mouse scrolled (772, 416) with delta (0, 0)
Screenshot: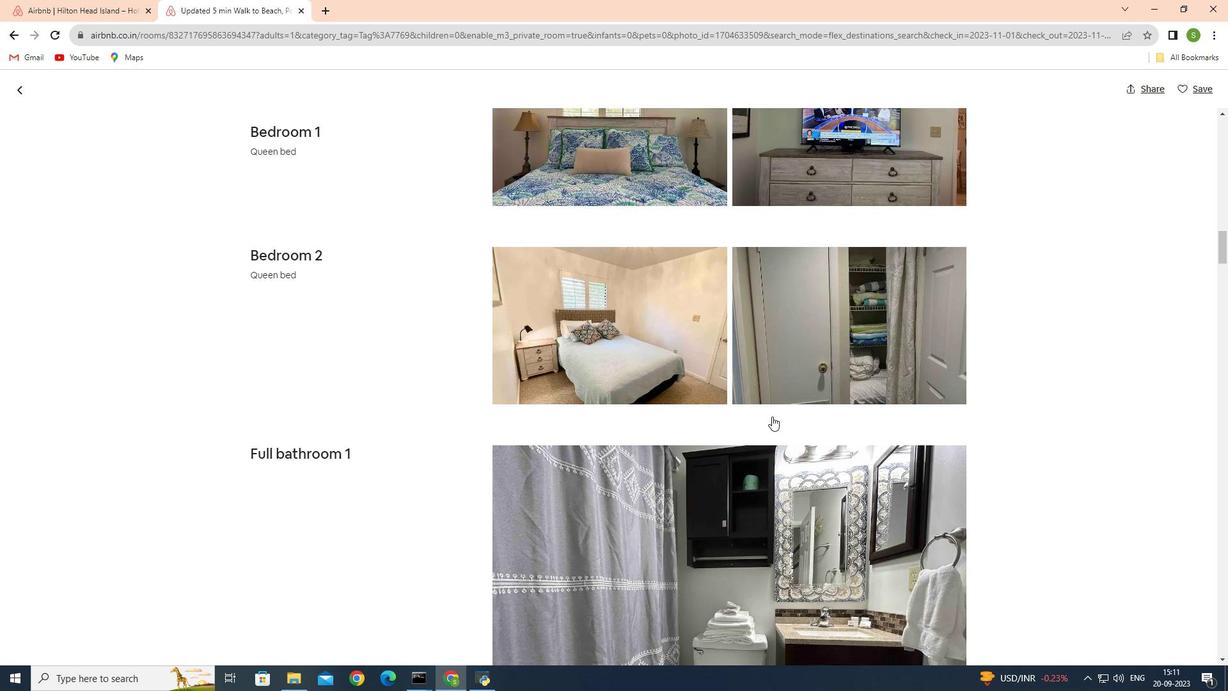 
Action: Mouse moved to (773, 416)
Screenshot: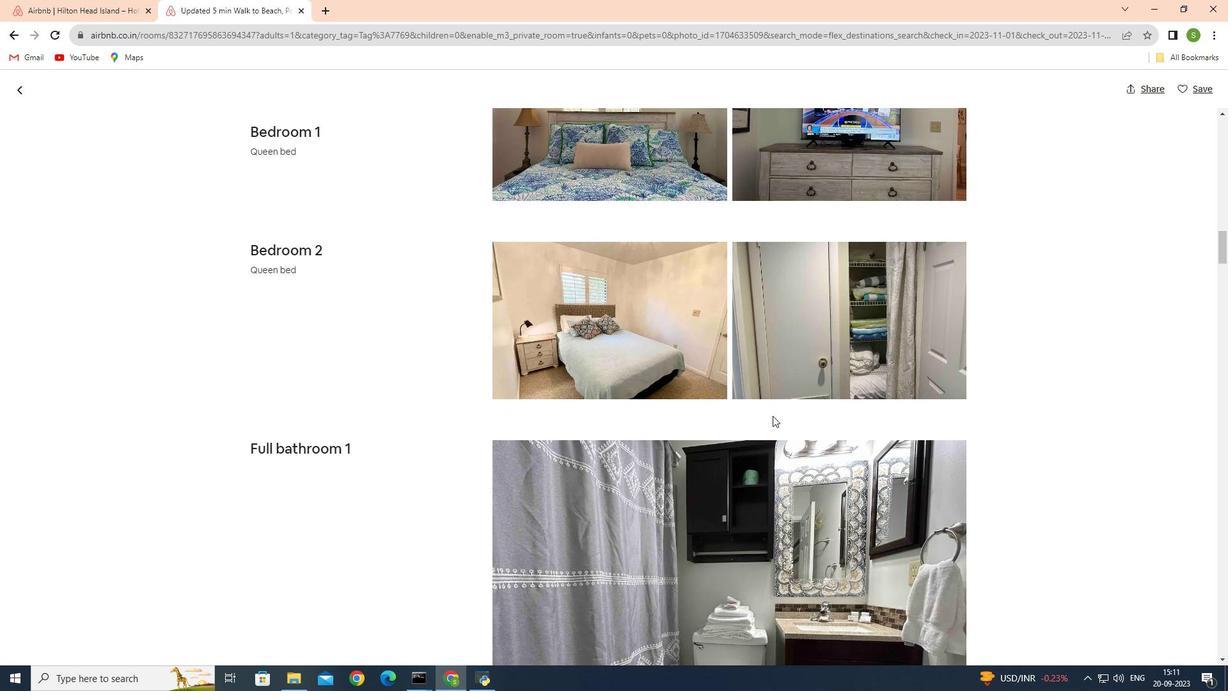 
Action: Mouse scrolled (773, 415) with delta (0, 0)
Screenshot: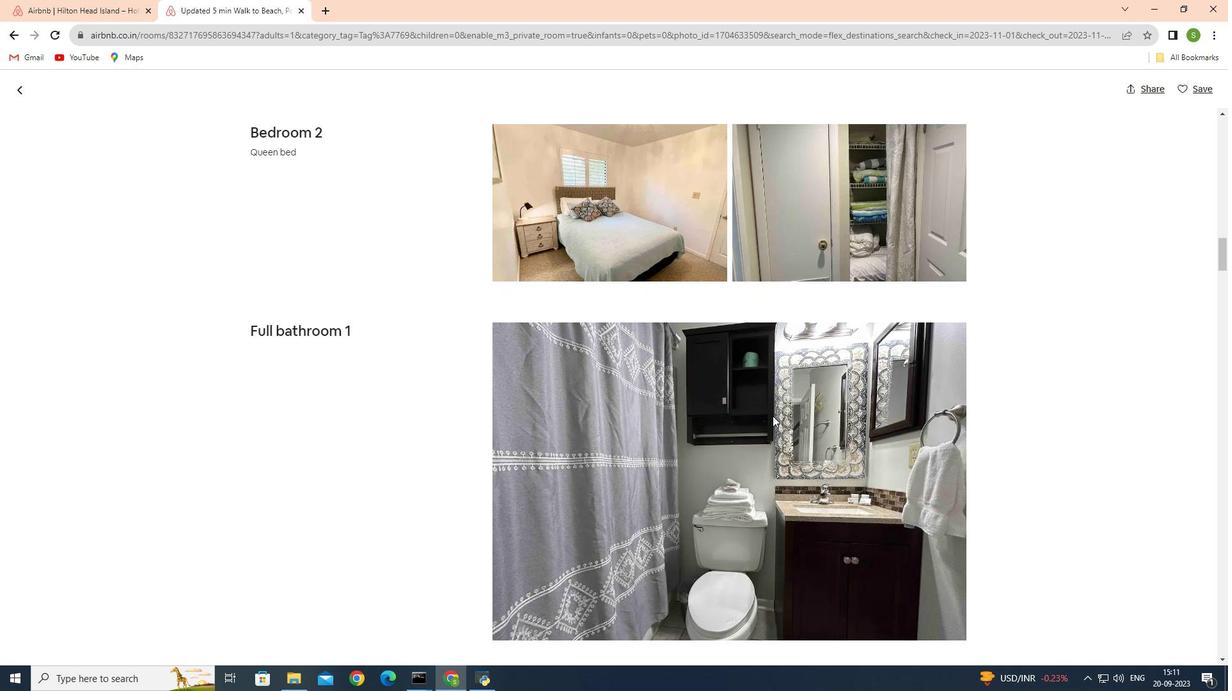 
Action: Mouse scrolled (773, 415) with delta (0, 0)
Screenshot: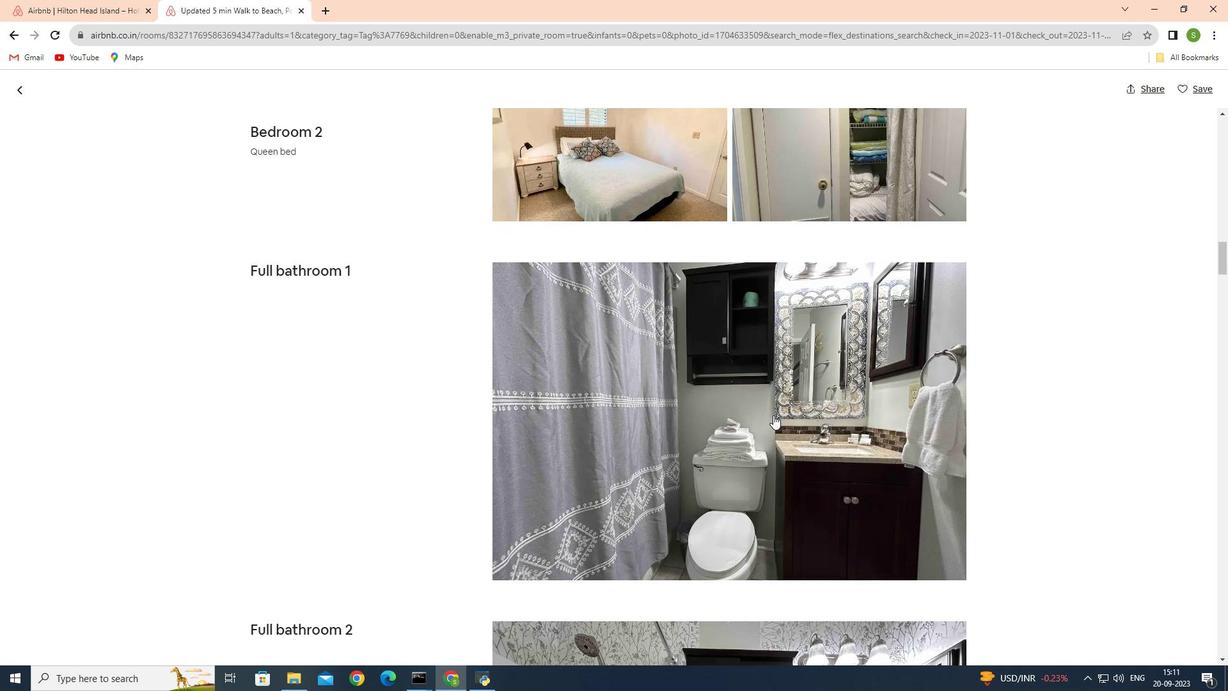 
Action: Mouse scrolled (773, 415) with delta (0, 0)
Screenshot: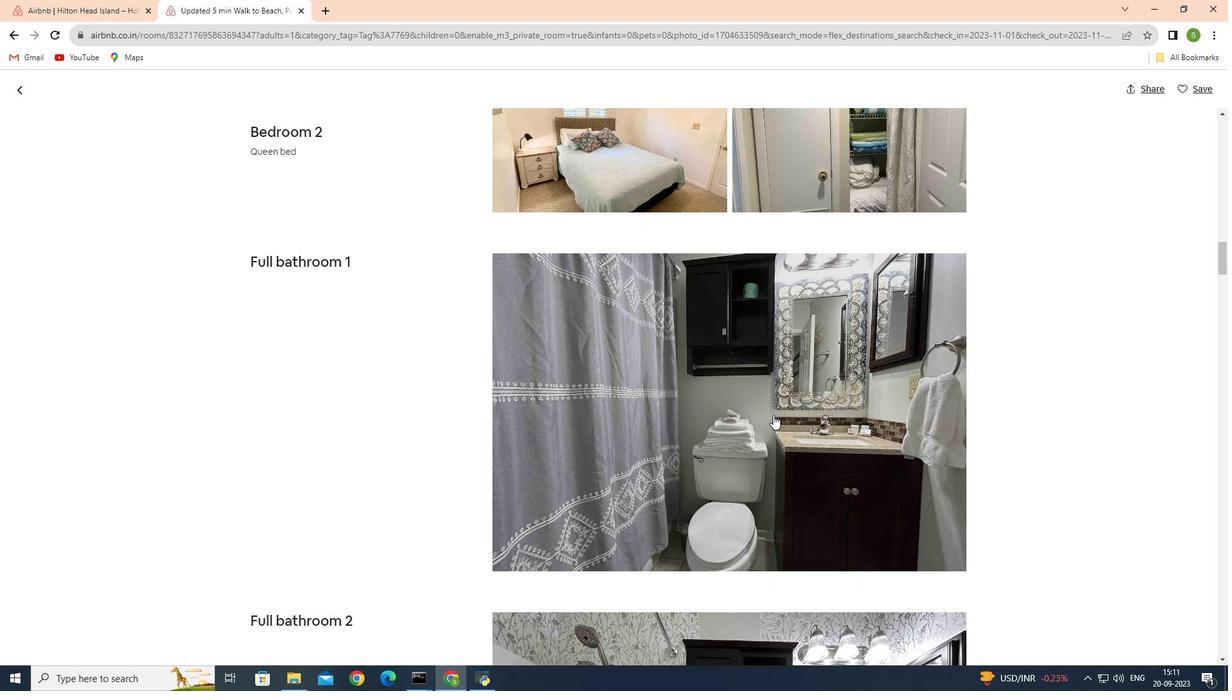 
Action: Mouse moved to (773, 415)
Screenshot: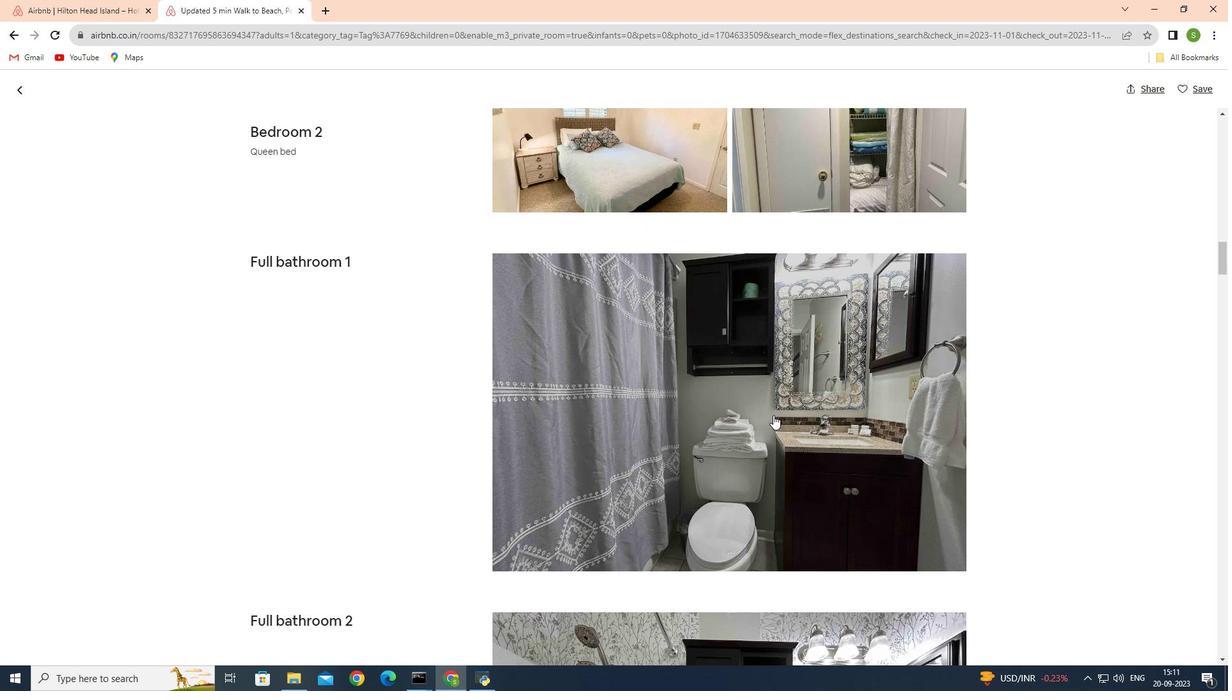 
Action: Mouse scrolled (773, 414) with delta (0, 0)
Screenshot: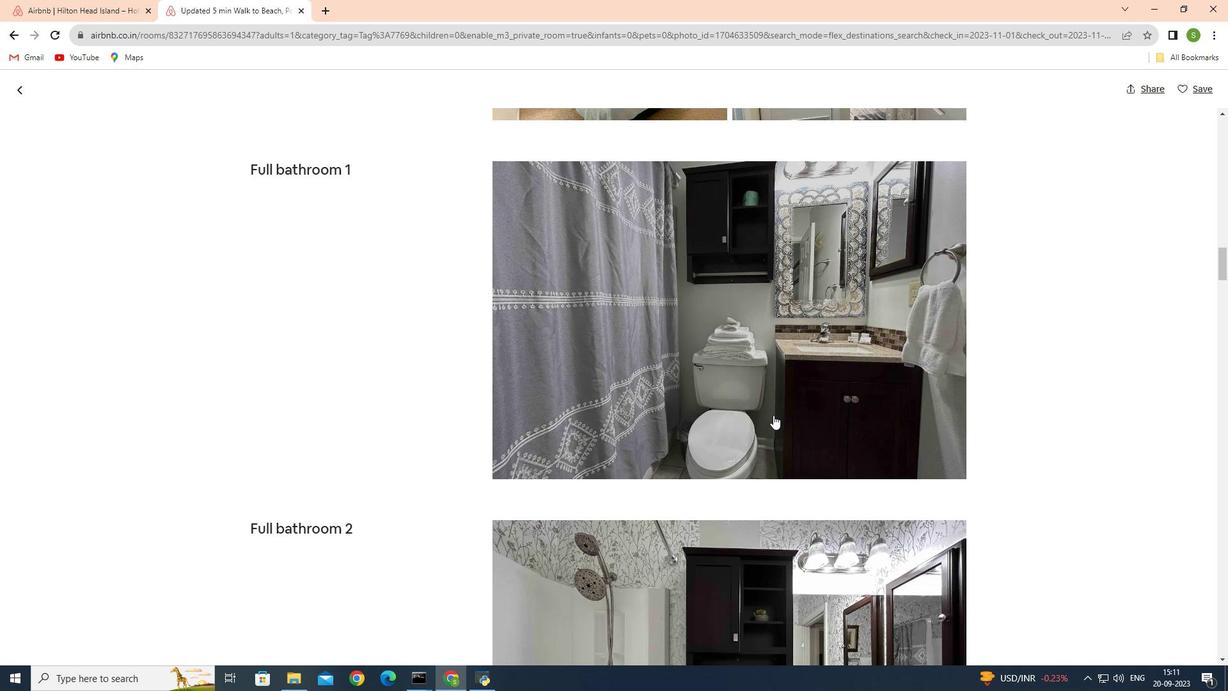 
Action: Mouse scrolled (773, 414) with delta (0, 0)
Screenshot: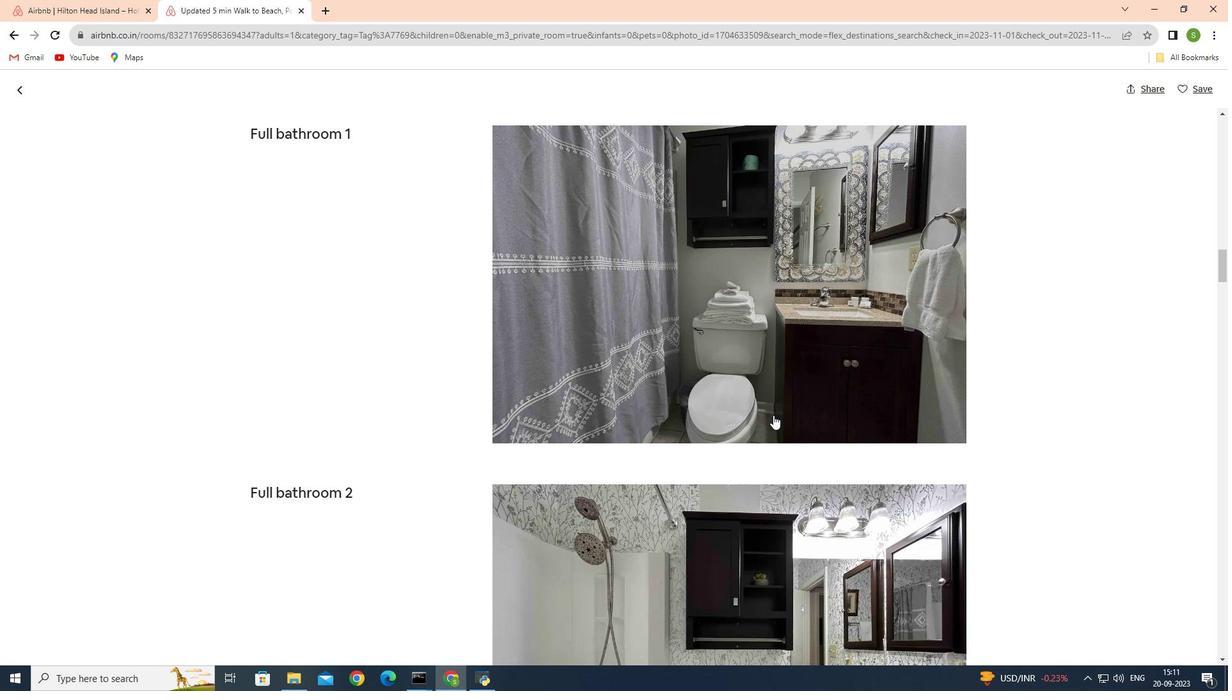 
Action: Mouse scrolled (773, 414) with delta (0, 0)
Screenshot: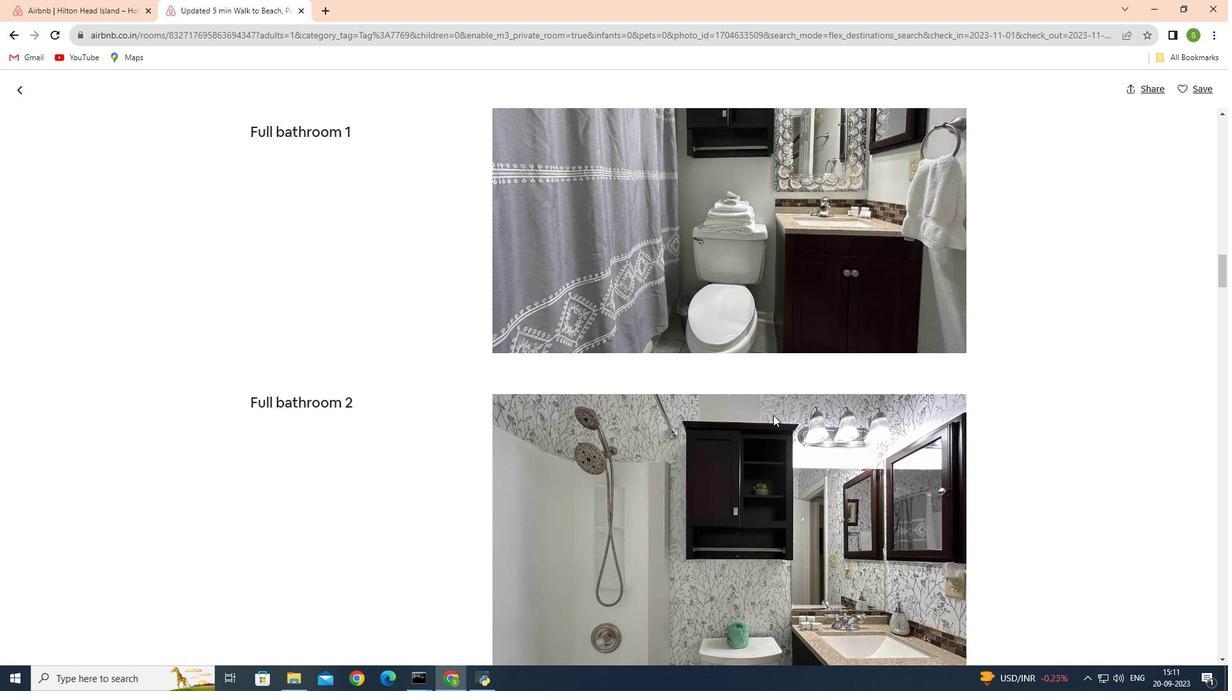 
Action: Mouse scrolled (773, 414) with delta (0, 0)
Screenshot: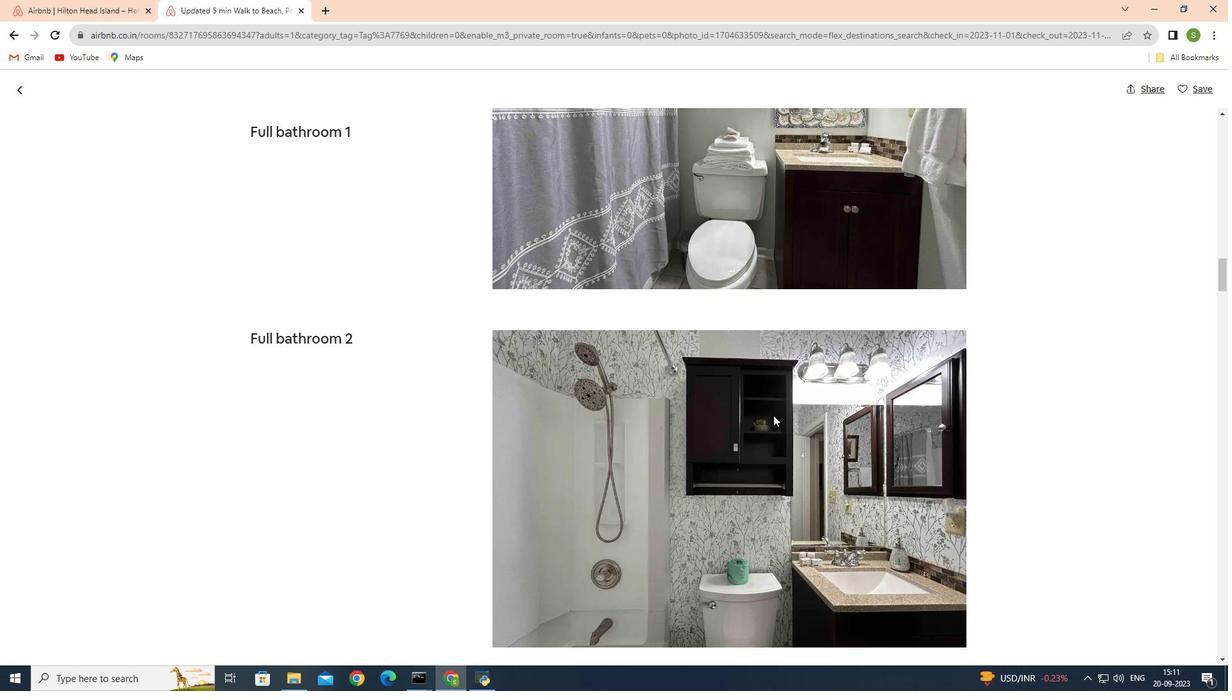 
Action: Mouse scrolled (773, 414) with delta (0, 0)
Screenshot: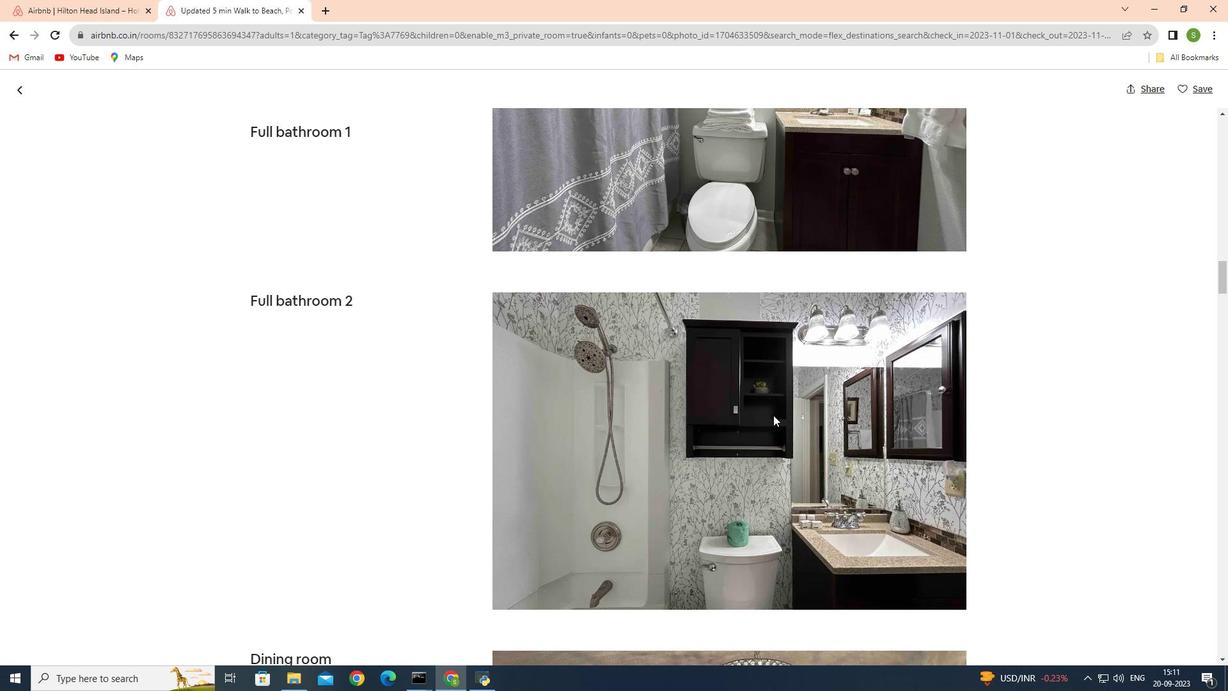 
Action: Mouse scrolled (773, 414) with delta (0, 0)
Screenshot: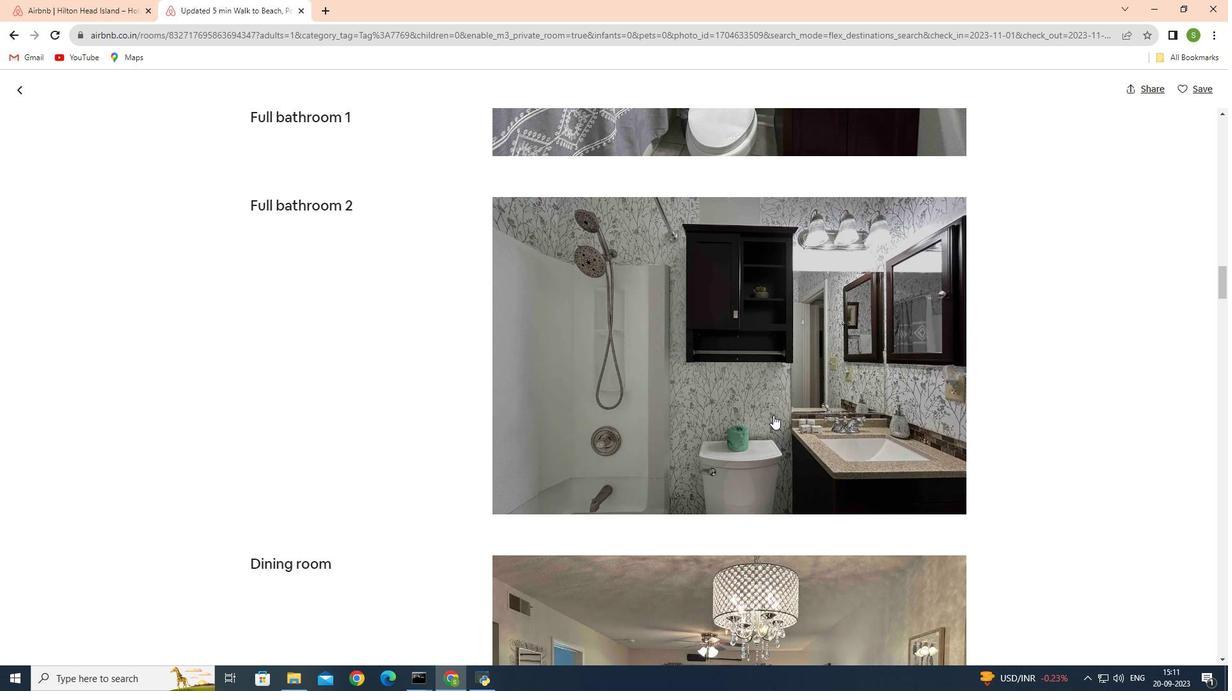 
Action: Mouse scrolled (773, 414) with delta (0, 0)
Screenshot: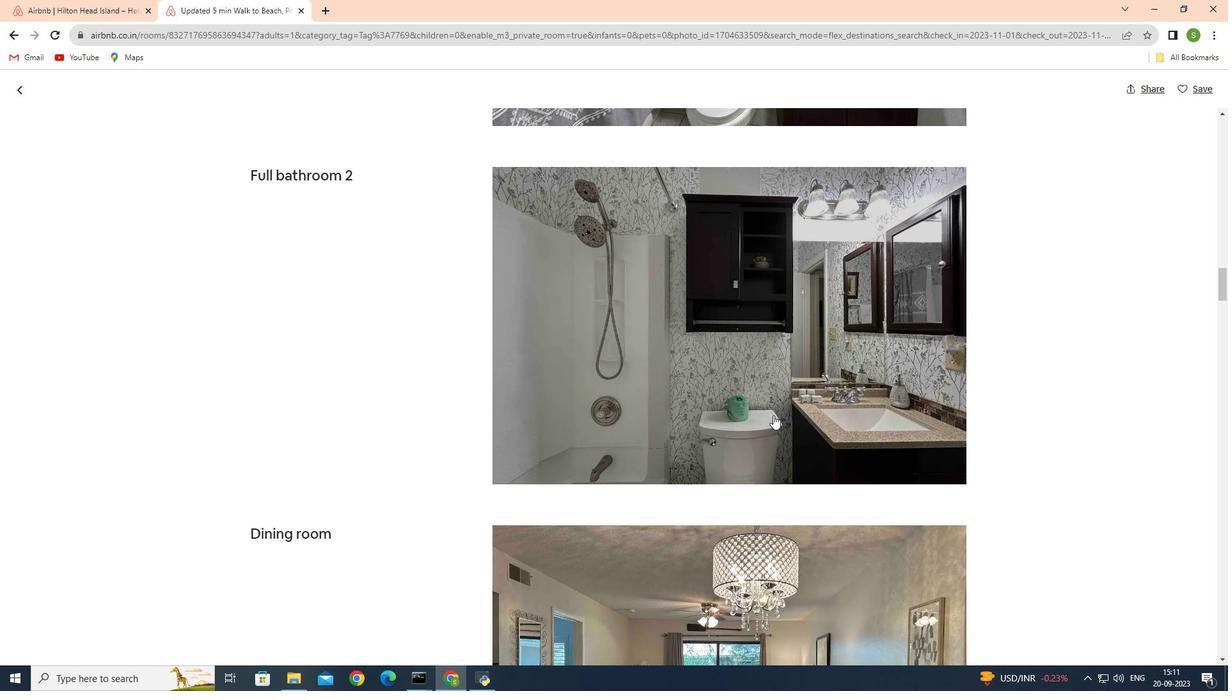 
Action: Mouse scrolled (773, 414) with delta (0, 0)
Screenshot: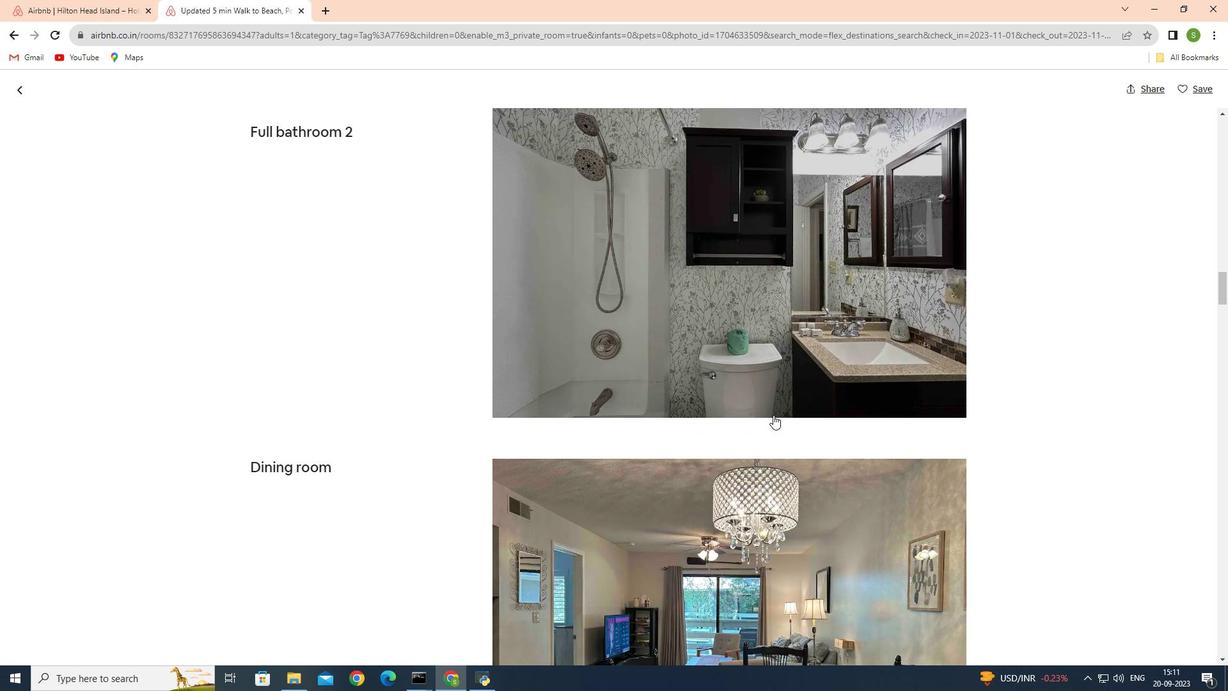 
Action: Mouse scrolled (773, 414) with delta (0, 0)
Screenshot: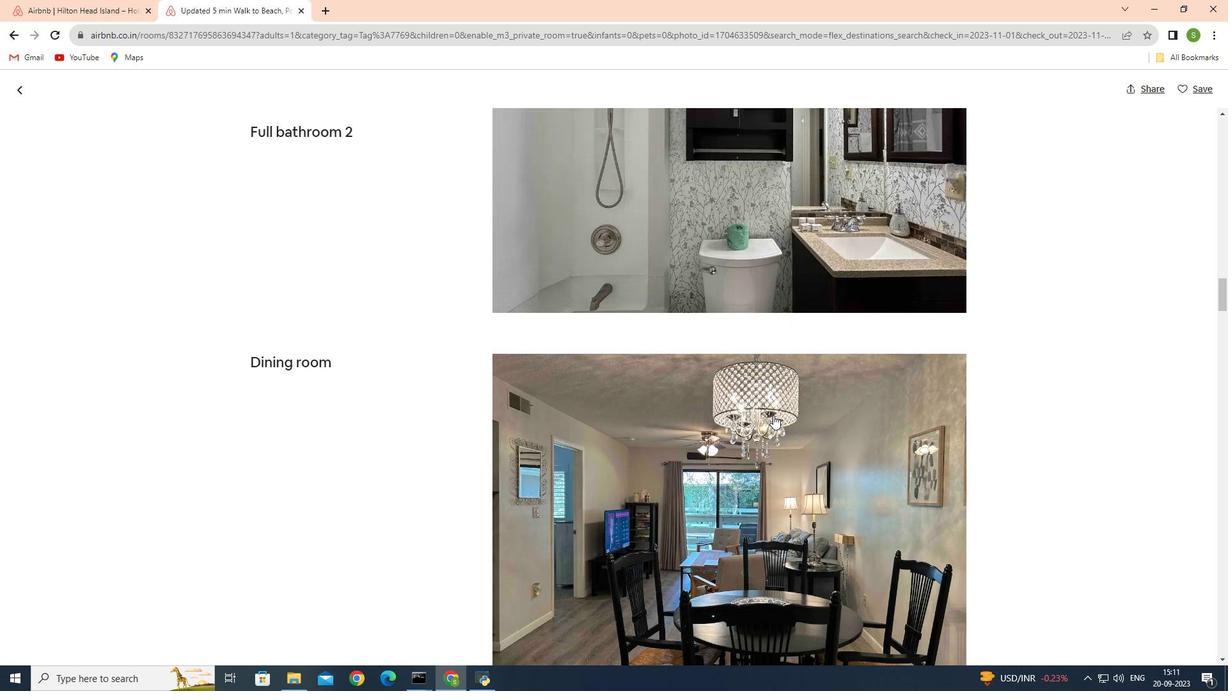 
Action: Mouse scrolled (773, 414) with delta (0, 0)
Screenshot: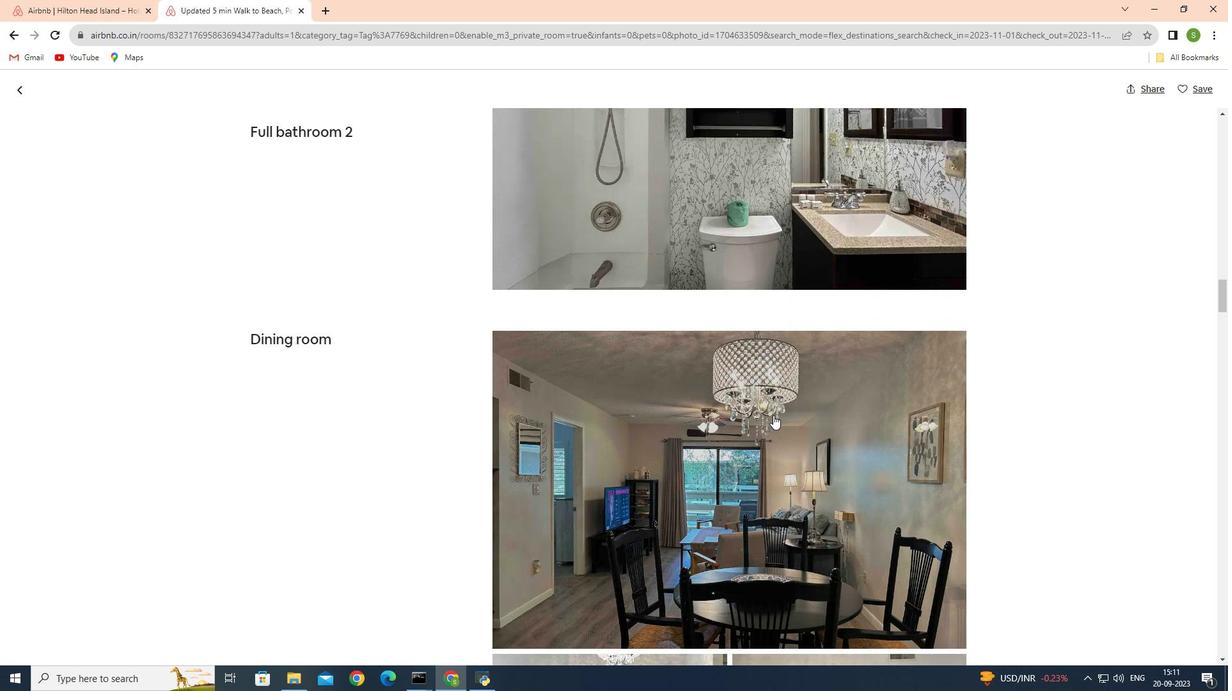 
Action: Mouse scrolled (773, 414) with delta (0, 0)
Screenshot: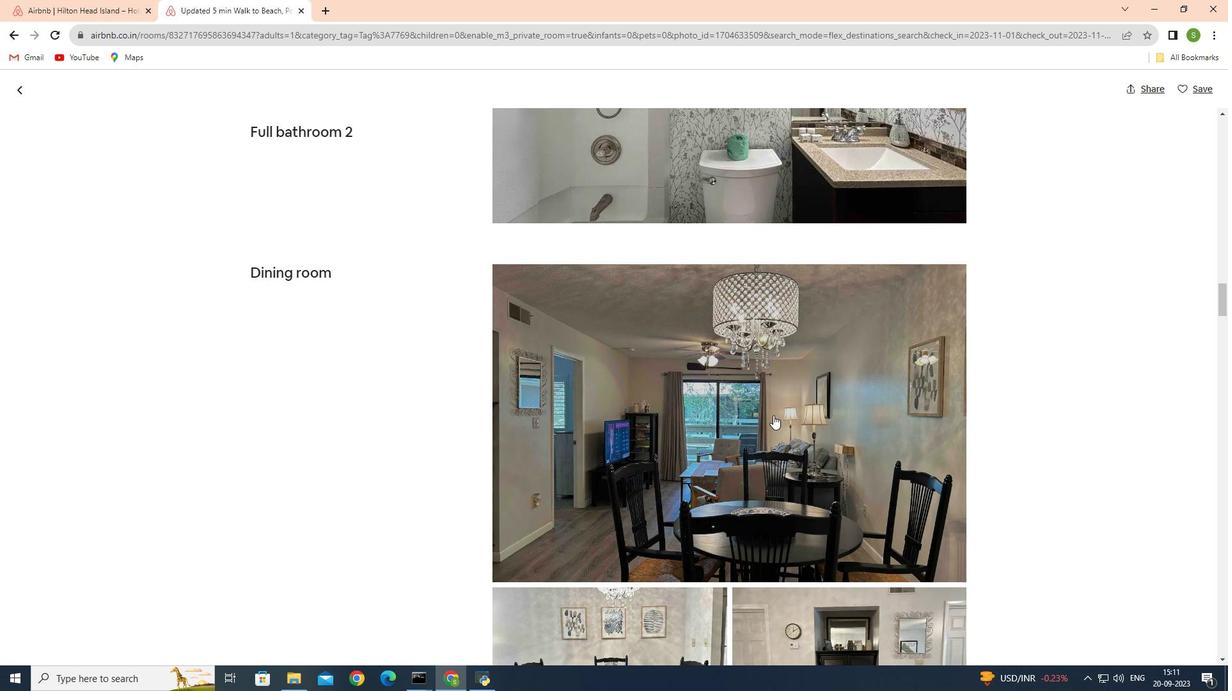 
Action: Mouse scrolled (773, 414) with delta (0, 0)
Screenshot: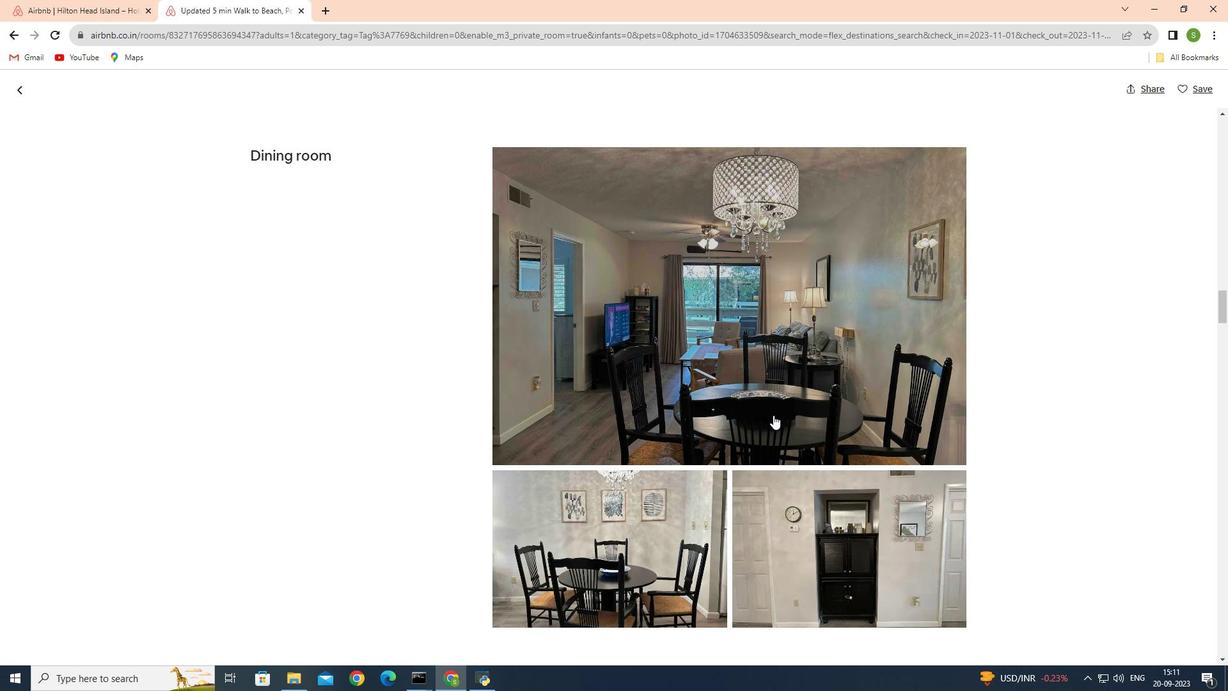 
Action: Mouse scrolled (773, 414) with delta (0, 0)
Screenshot: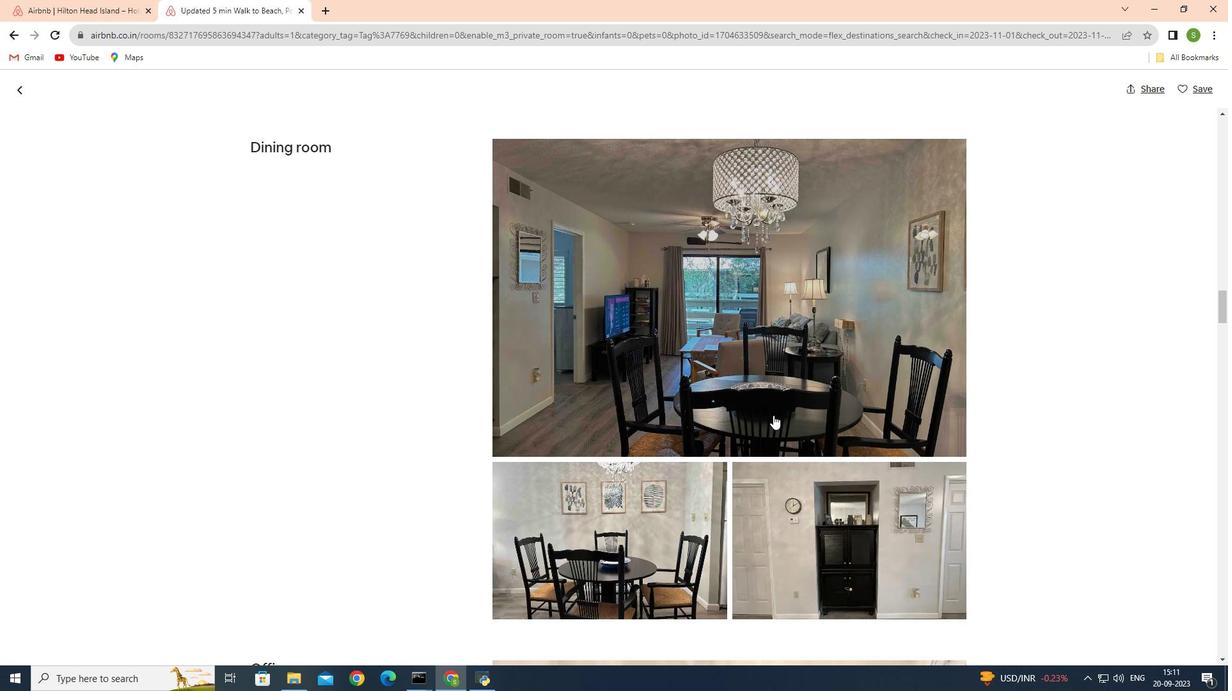 
Action: Mouse scrolled (773, 414) with delta (0, 0)
Screenshot: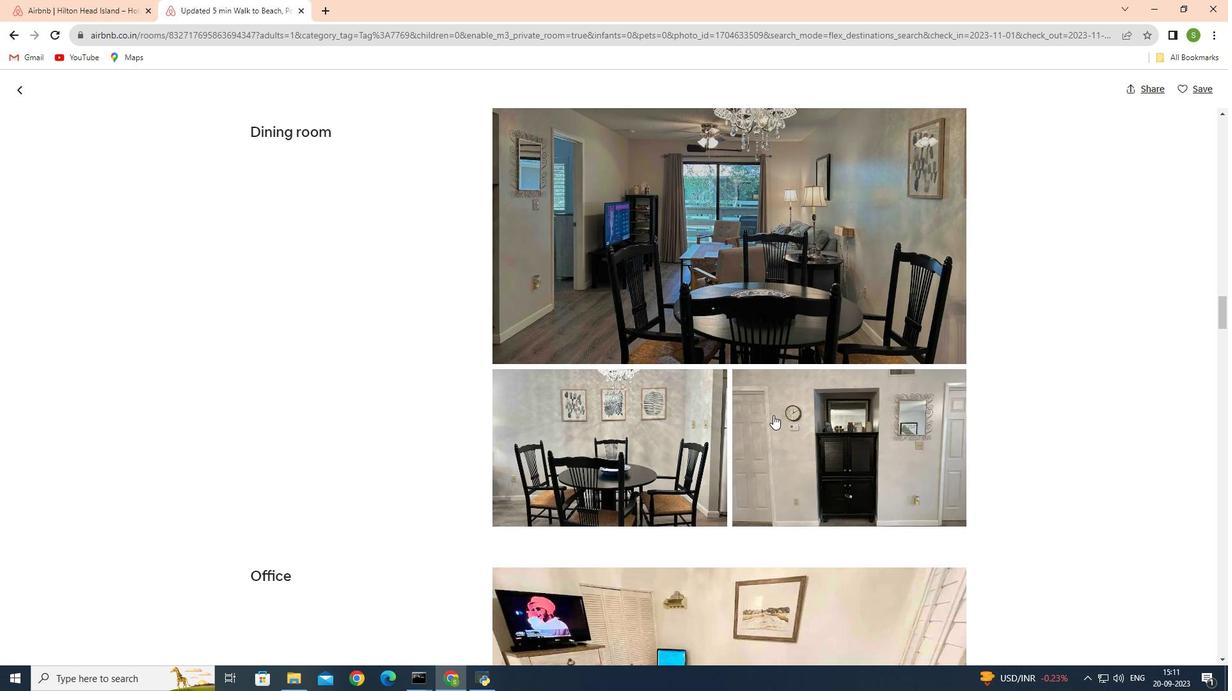 
Action: Mouse scrolled (773, 414) with delta (0, 0)
Screenshot: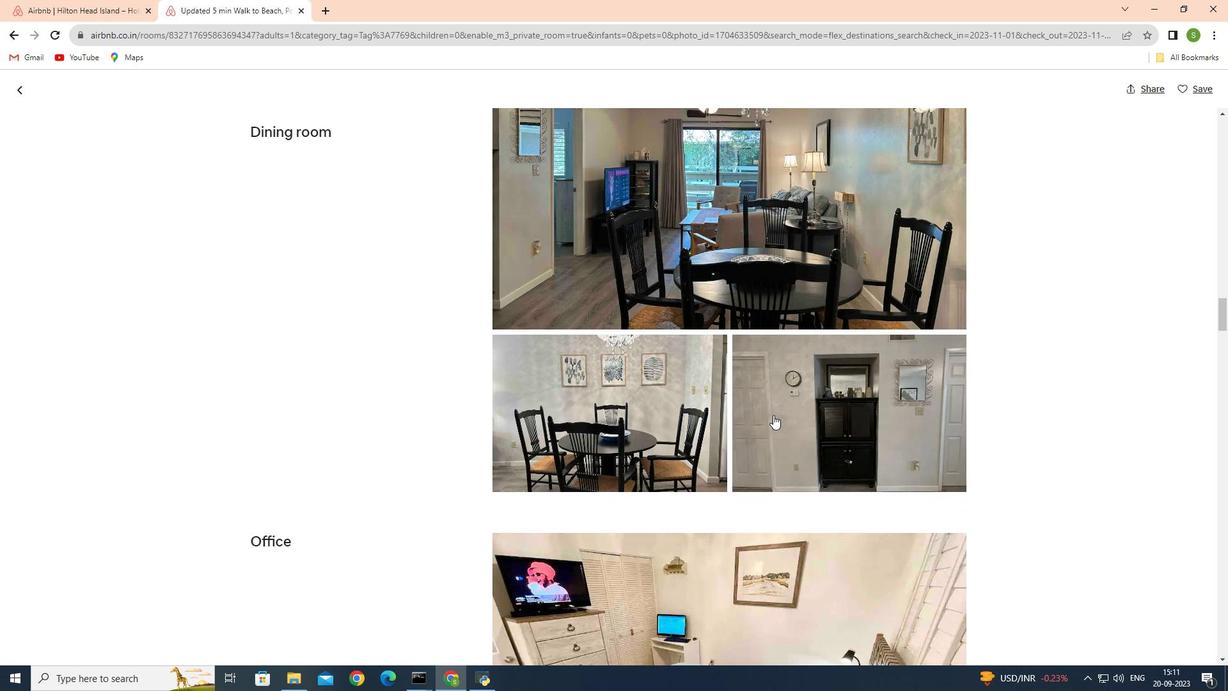 
Action: Mouse scrolled (773, 414) with delta (0, 0)
Screenshot: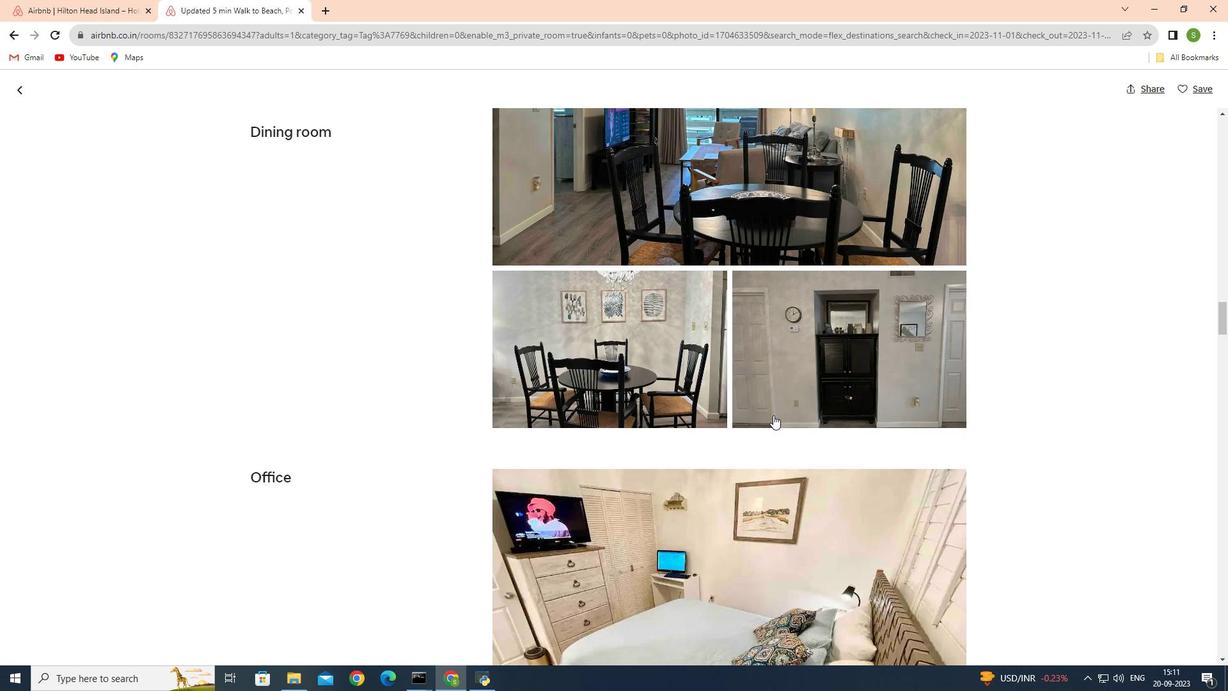 
Action: Mouse scrolled (773, 414) with delta (0, 0)
Screenshot: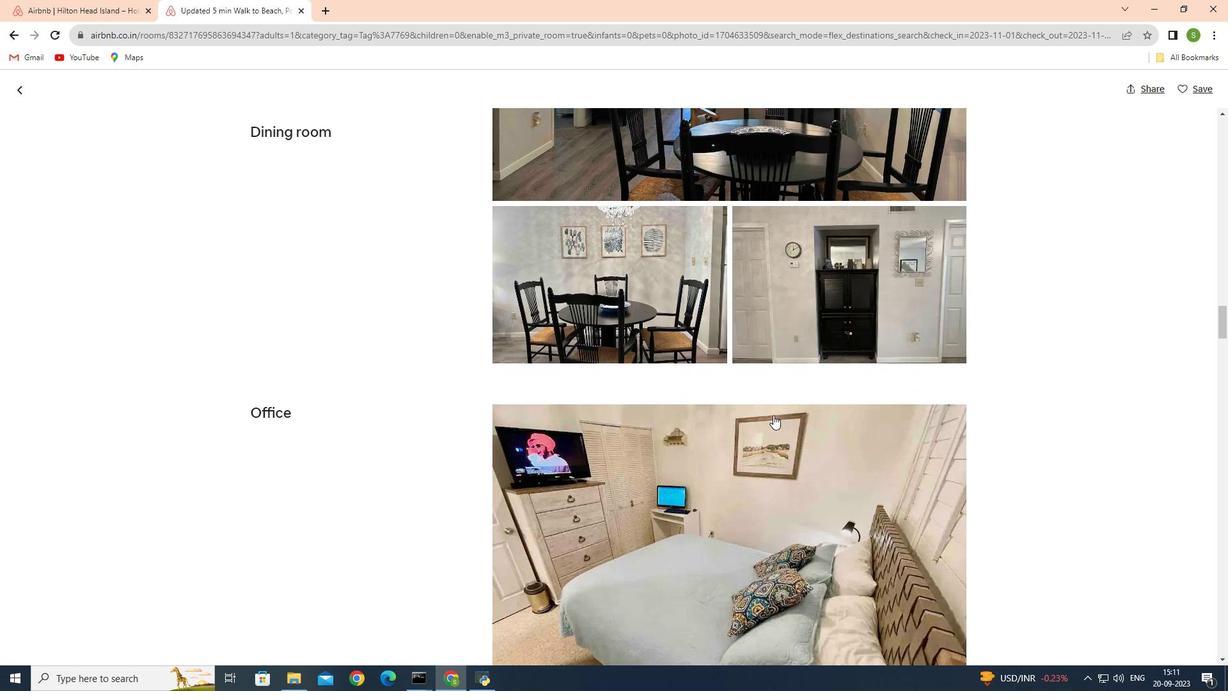 
Action: Mouse scrolled (773, 414) with delta (0, 0)
Screenshot: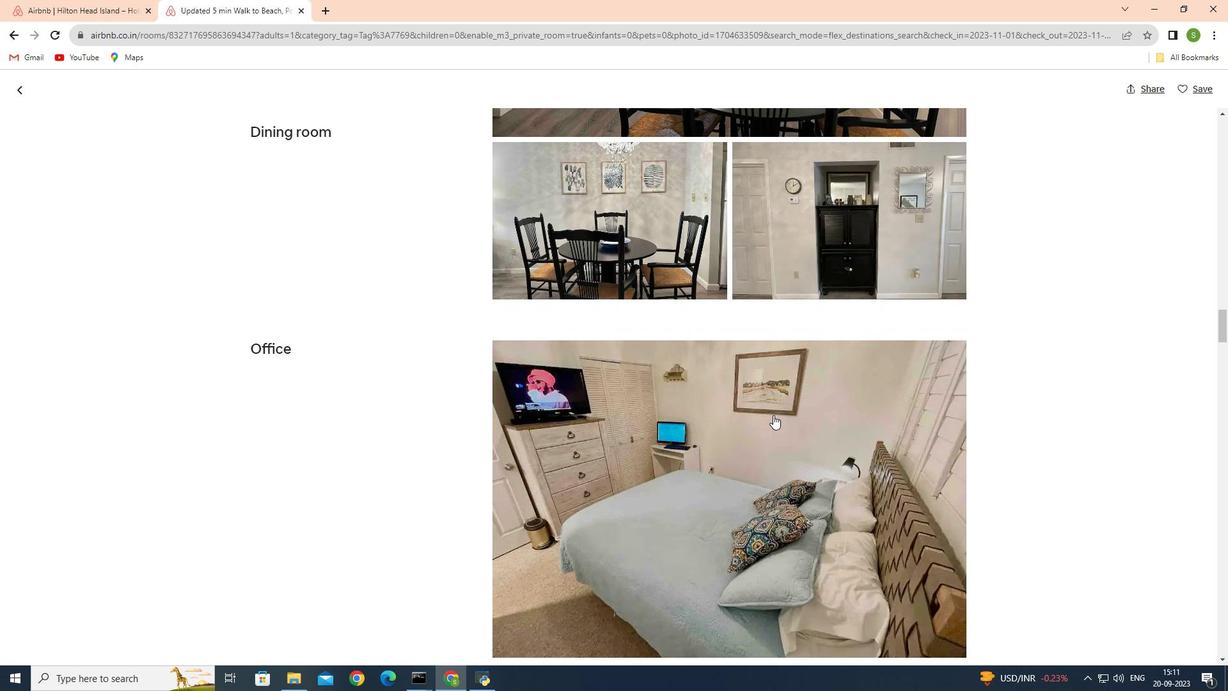 
Action: Mouse scrolled (773, 414) with delta (0, 0)
Screenshot: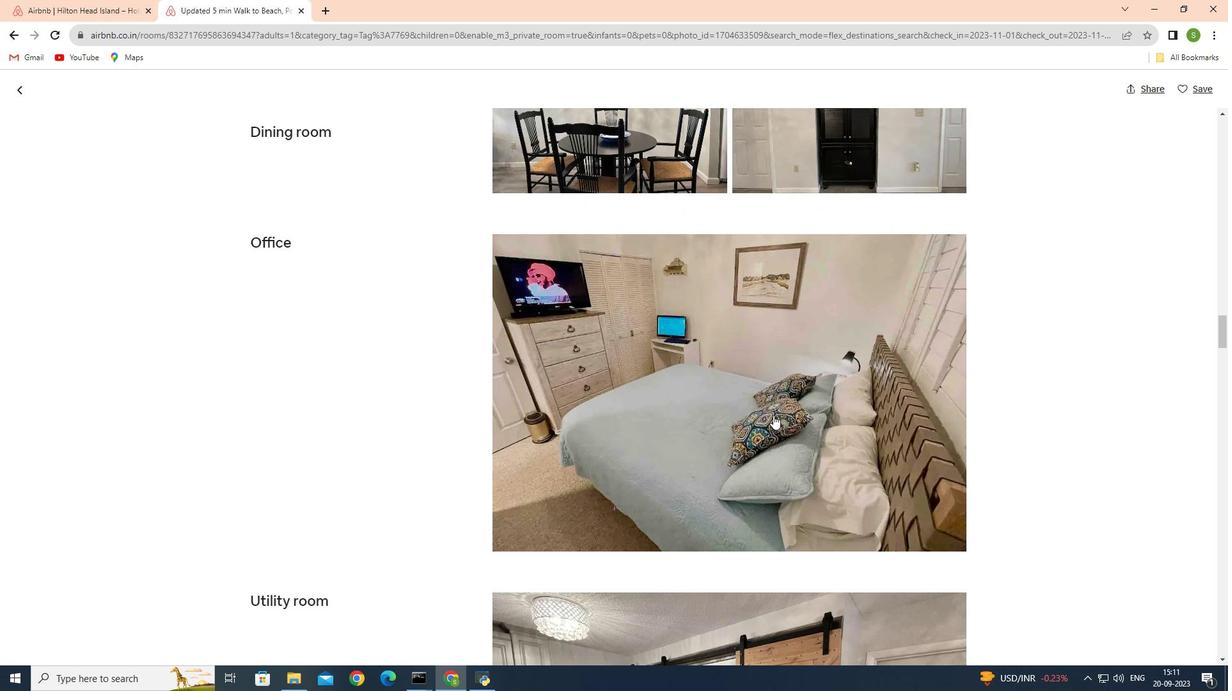 
Action: Mouse scrolled (773, 414) with delta (0, 0)
Screenshot: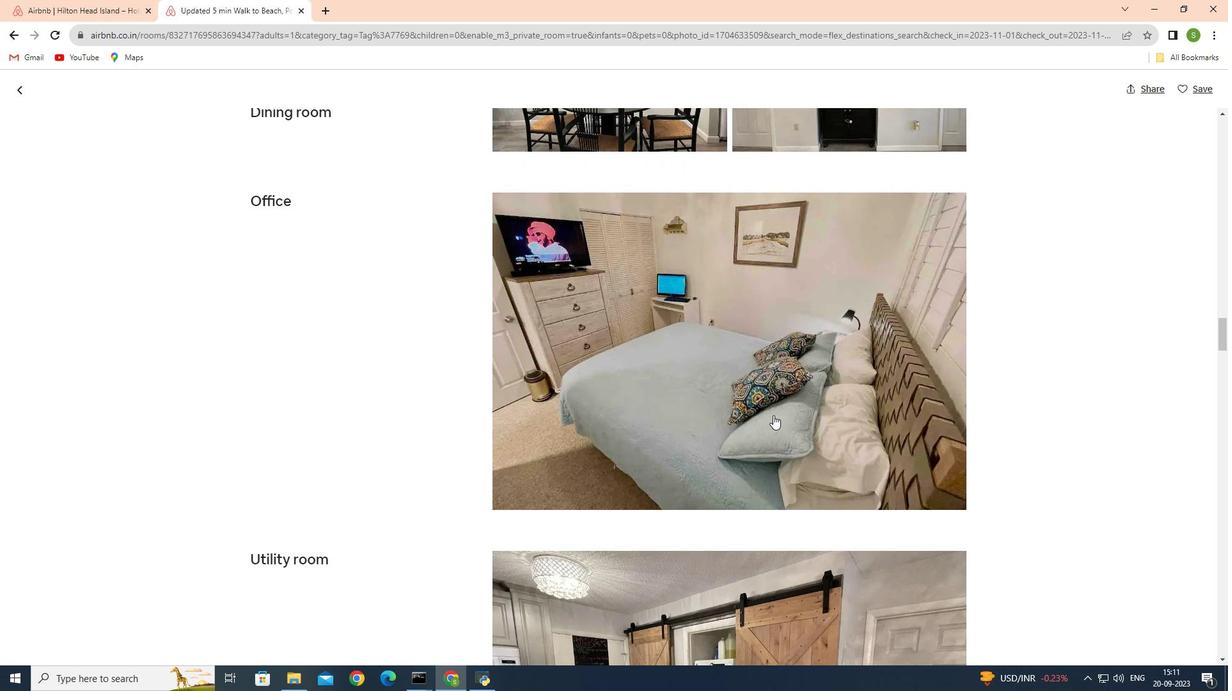 
Action: Mouse scrolled (773, 414) with delta (0, 0)
Screenshot: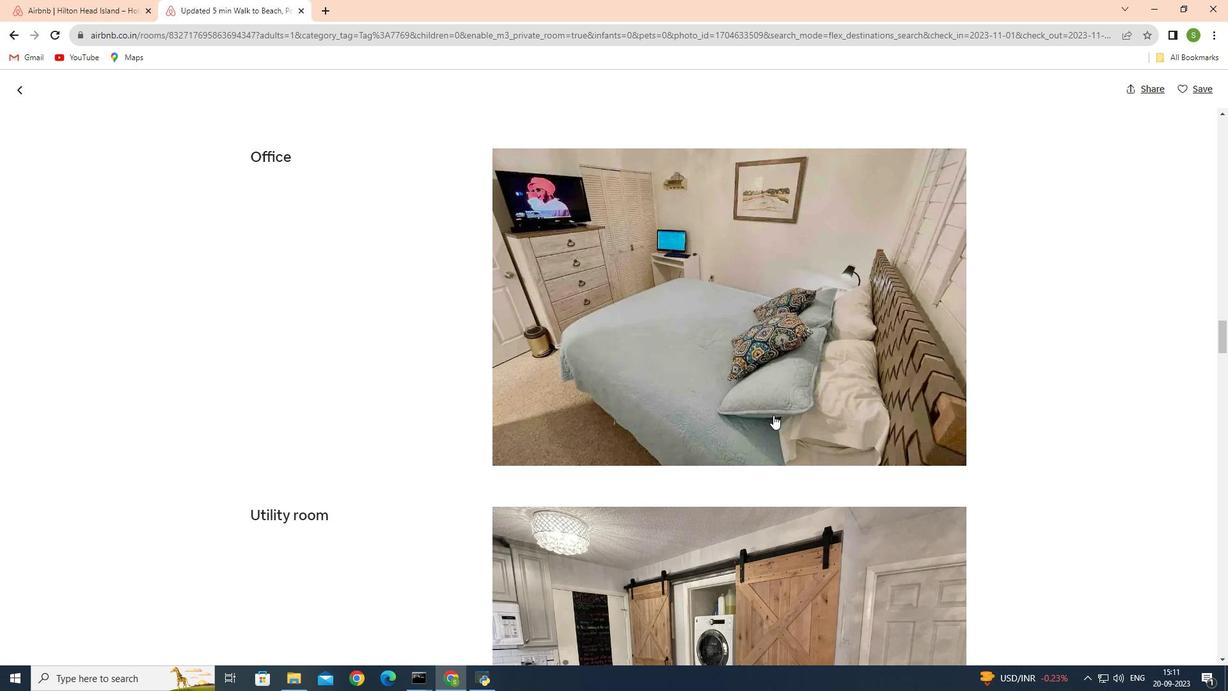 
Action: Mouse scrolled (773, 414) with delta (0, 0)
Screenshot: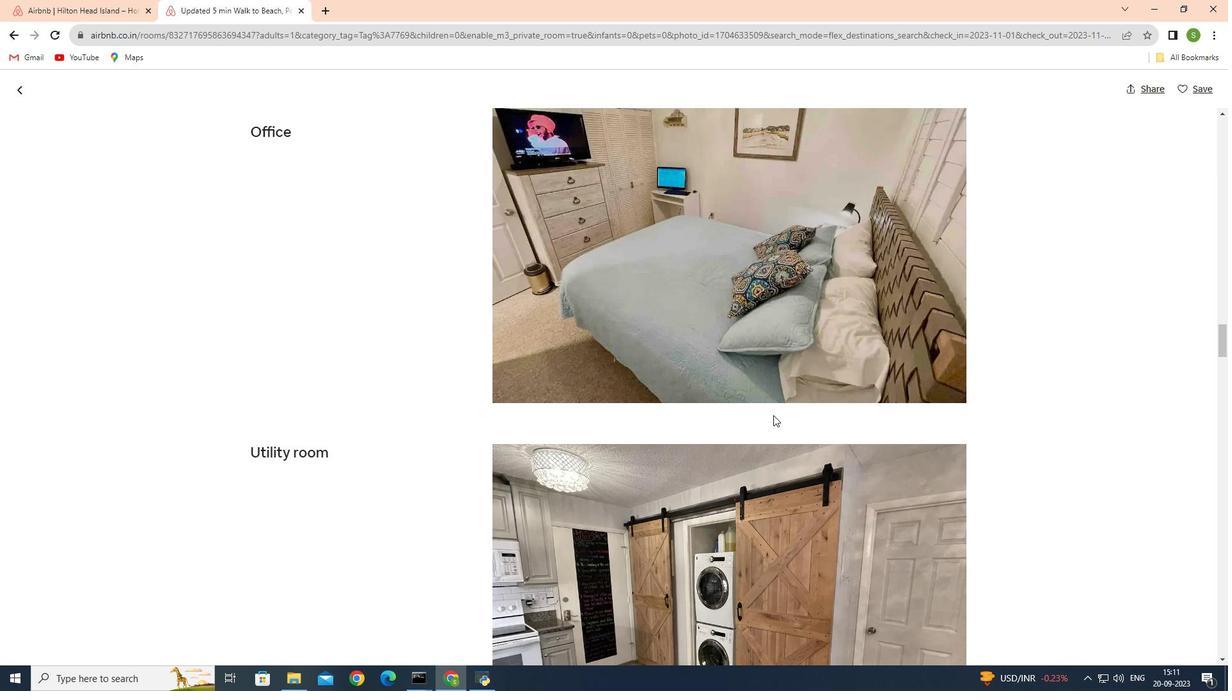 
Action: Mouse scrolled (773, 414) with delta (0, 0)
Screenshot: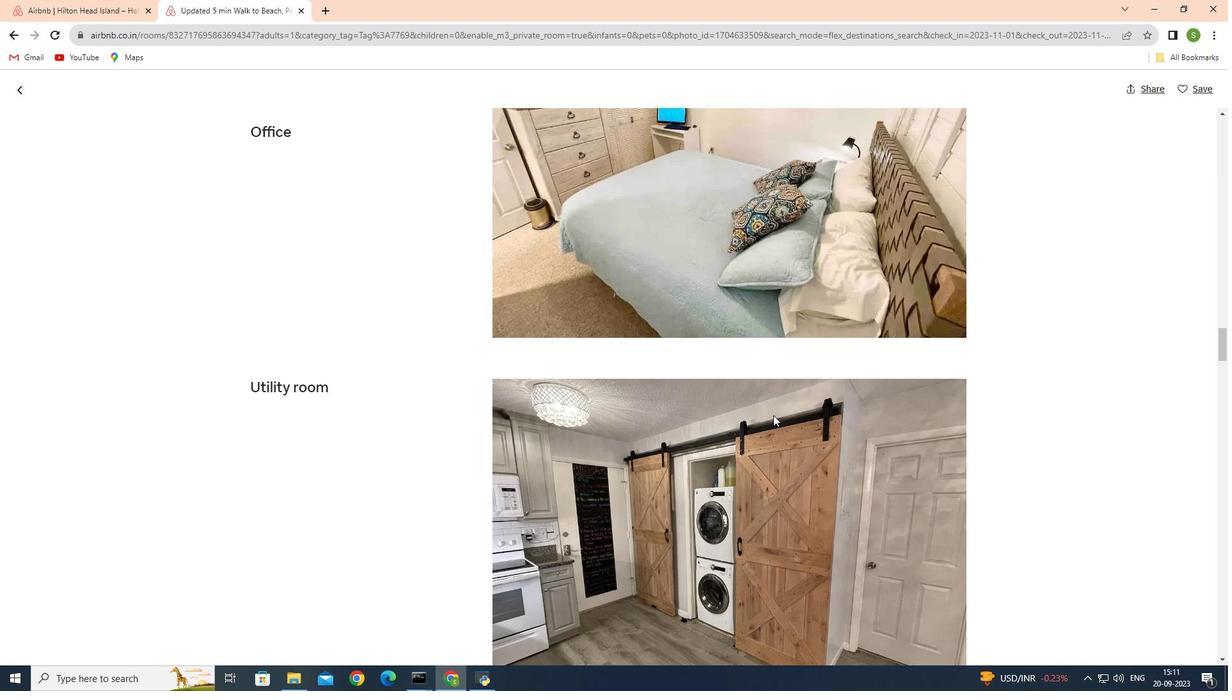 
Action: Mouse scrolled (773, 414) with delta (0, 0)
Screenshot: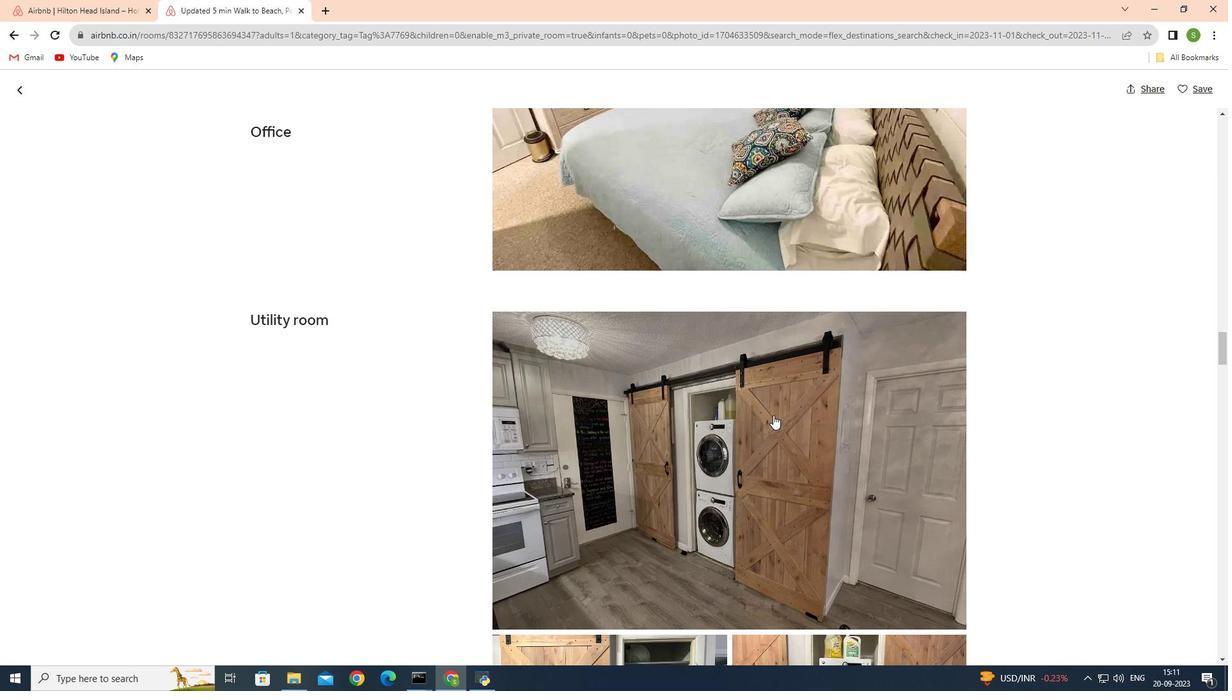 
Action: Mouse scrolled (773, 414) with delta (0, 0)
Screenshot: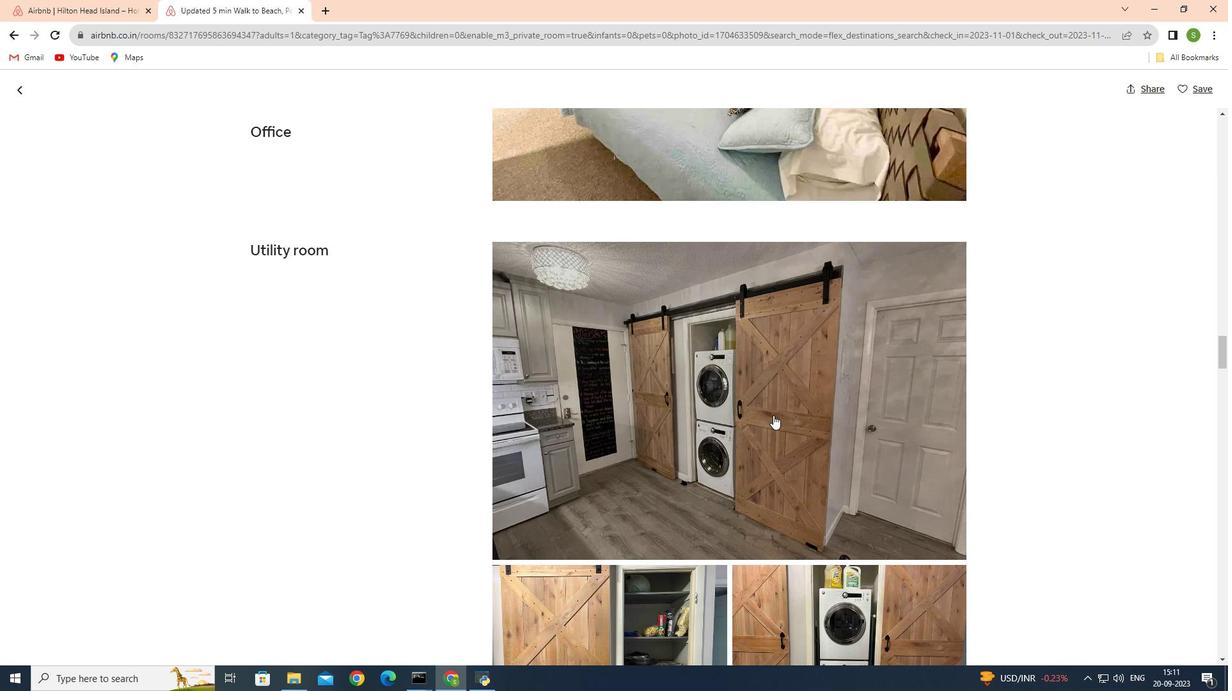 
Action: Mouse scrolled (773, 414) with delta (0, 0)
Screenshot: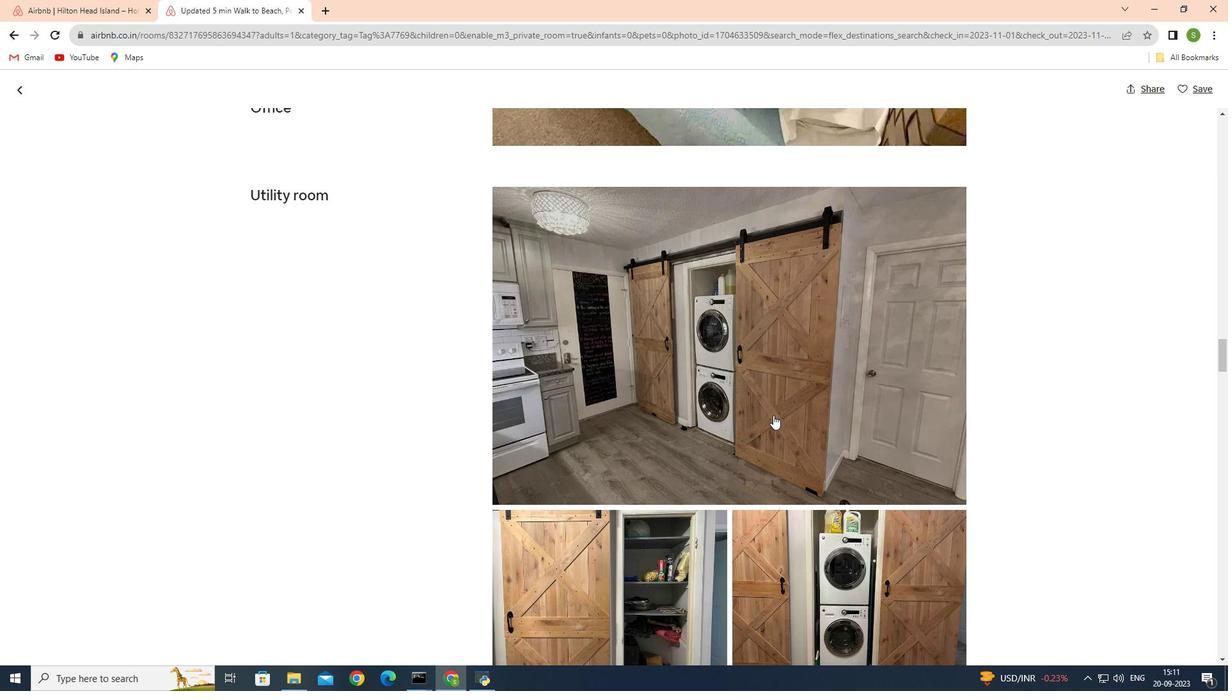 
Action: Mouse moved to (775, 413)
Screenshot: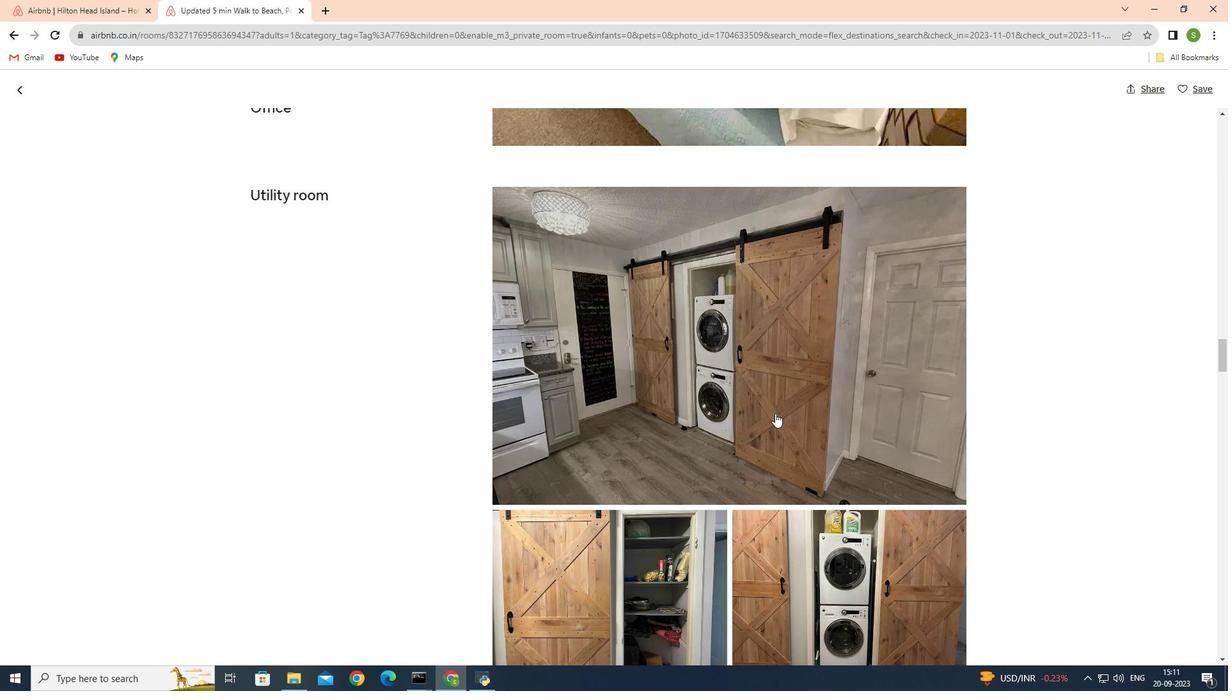 
Action: Mouse scrolled (775, 412) with delta (0, 0)
Screenshot: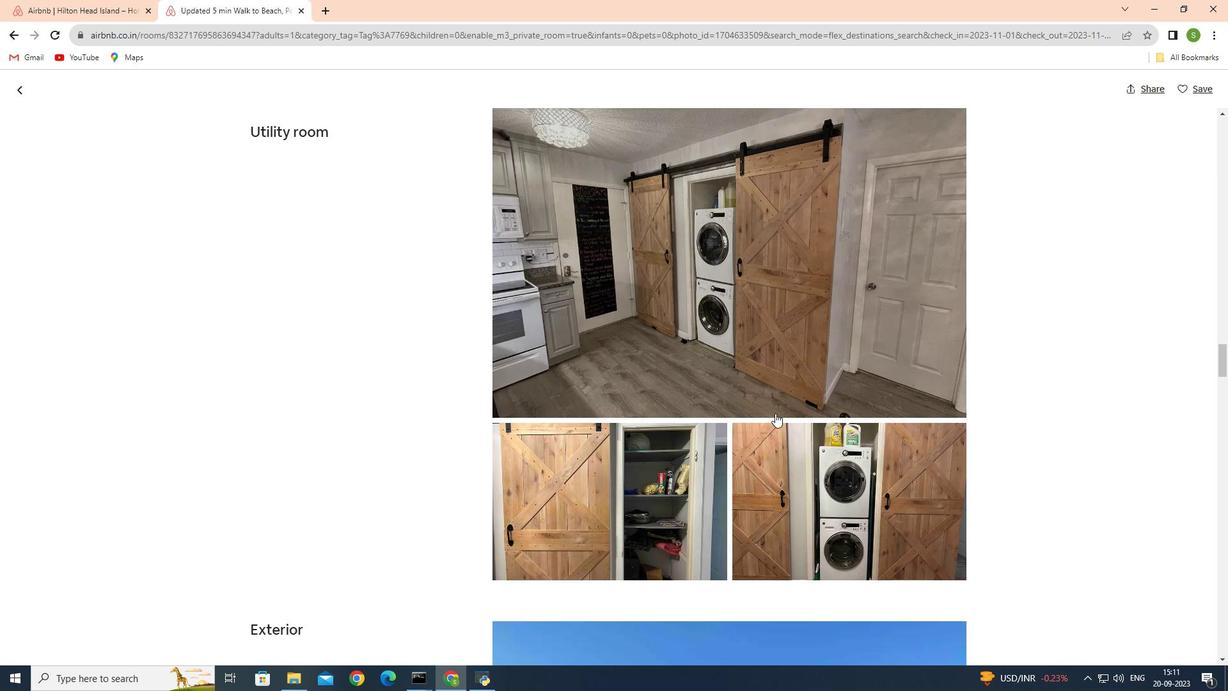 
Action: Mouse scrolled (775, 412) with delta (0, 0)
Screenshot: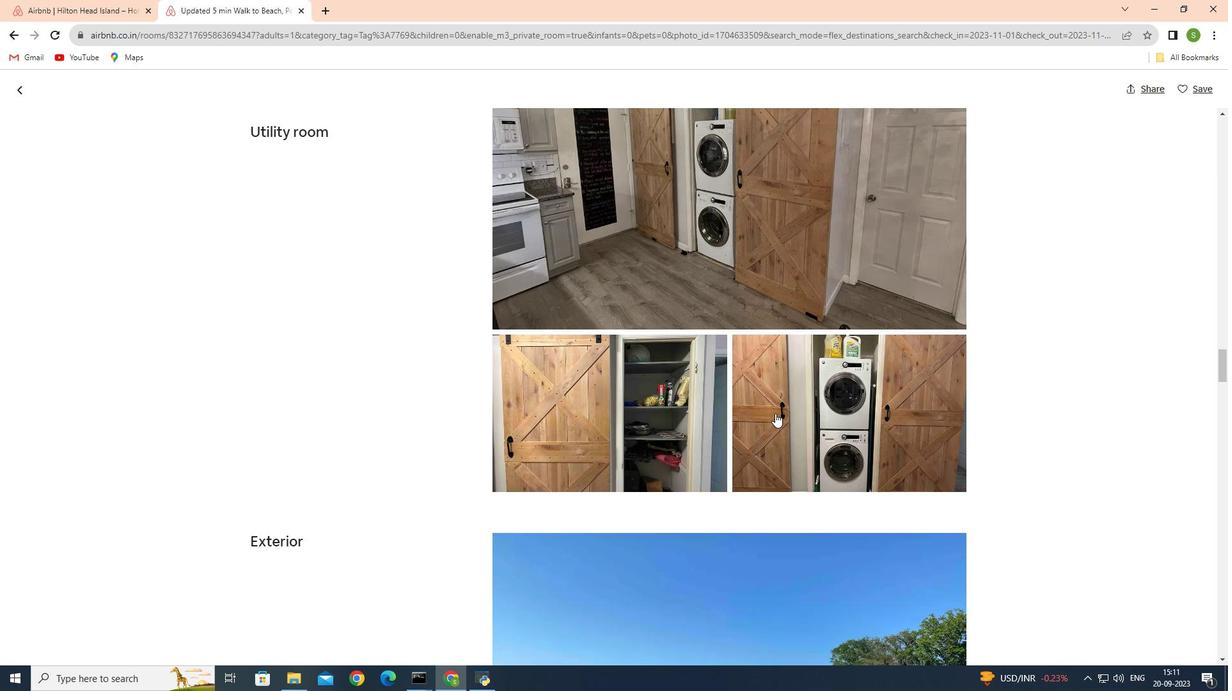 
Action: Mouse scrolled (775, 412) with delta (0, 0)
Screenshot: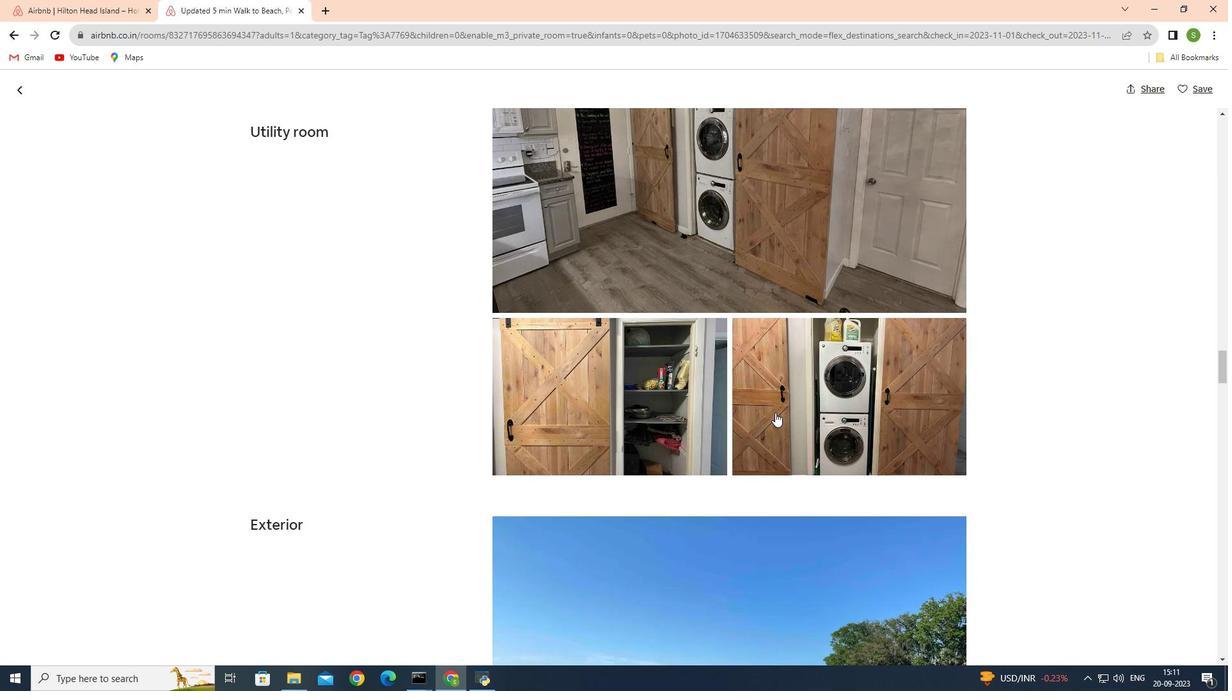 
Action: Mouse moved to (771, 407)
Screenshot: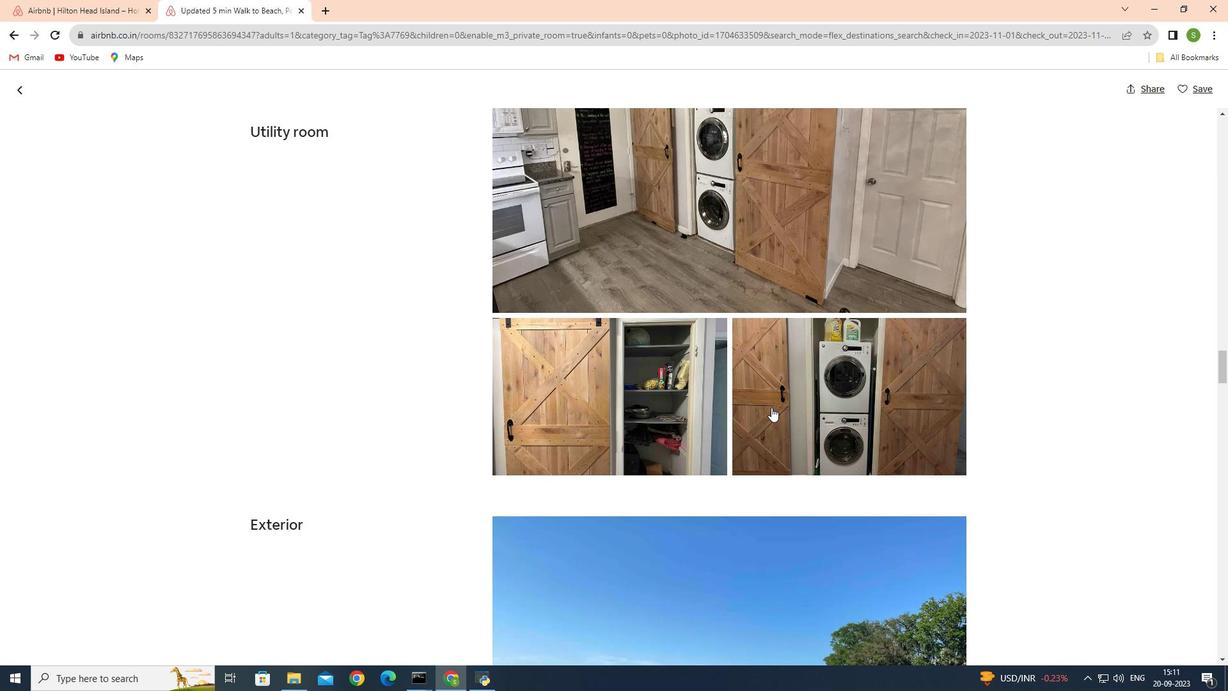 
Action: Mouse scrolled (771, 407) with delta (0, 0)
Screenshot: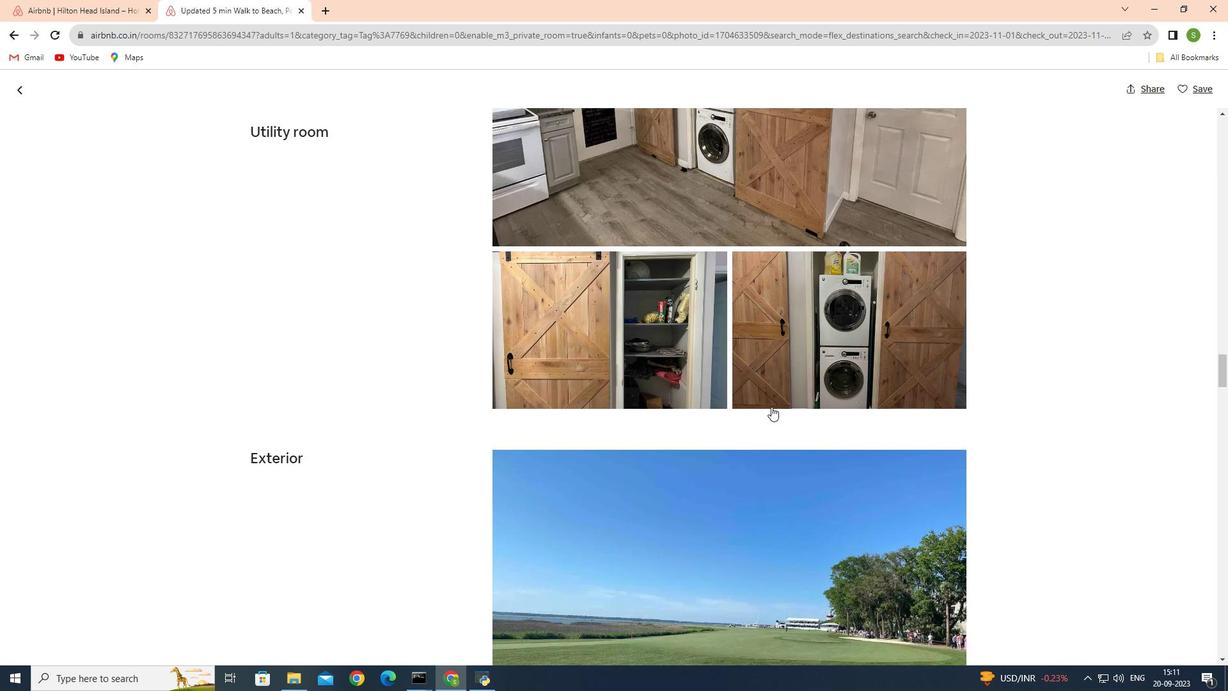 
Action: Mouse moved to (771, 407)
Screenshot: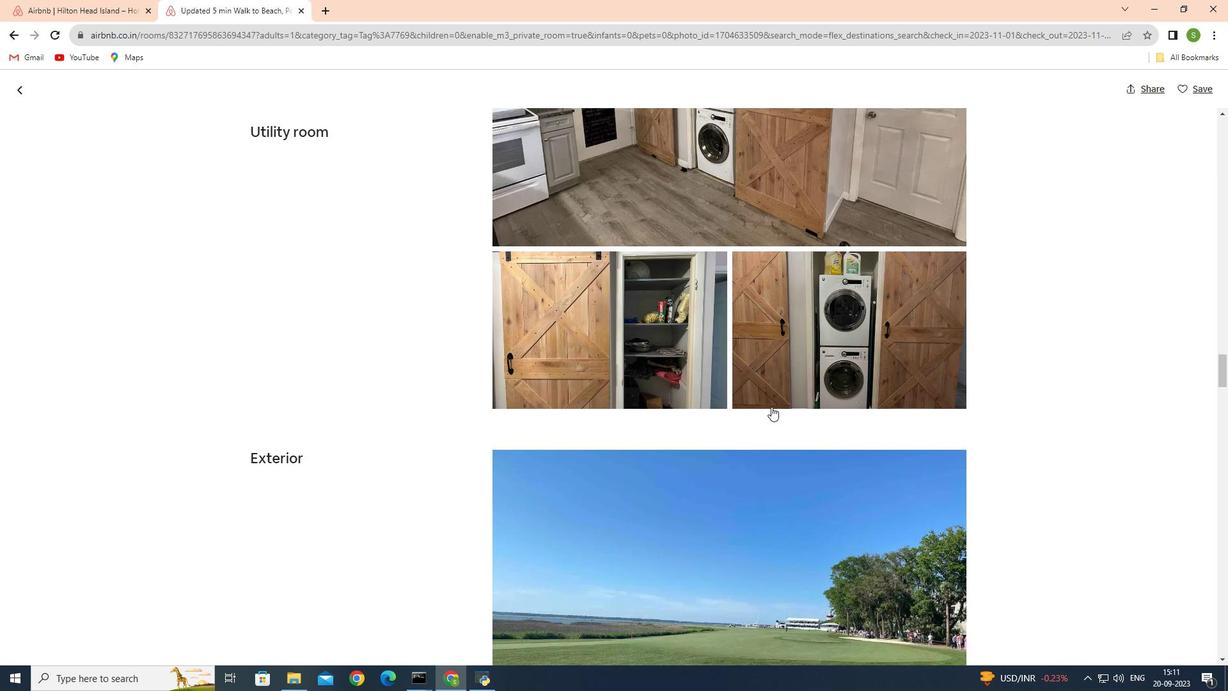 
Action: Mouse scrolled (771, 406) with delta (0, 0)
Screenshot: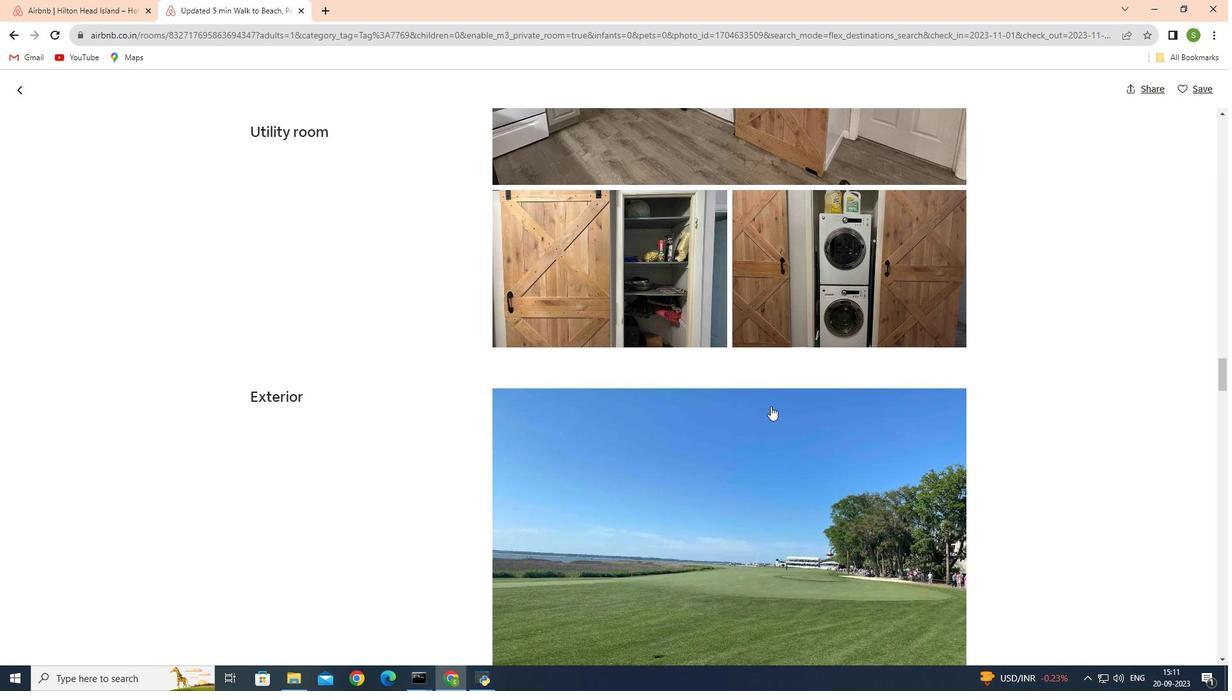 
Action: Mouse moved to (771, 406)
Screenshot: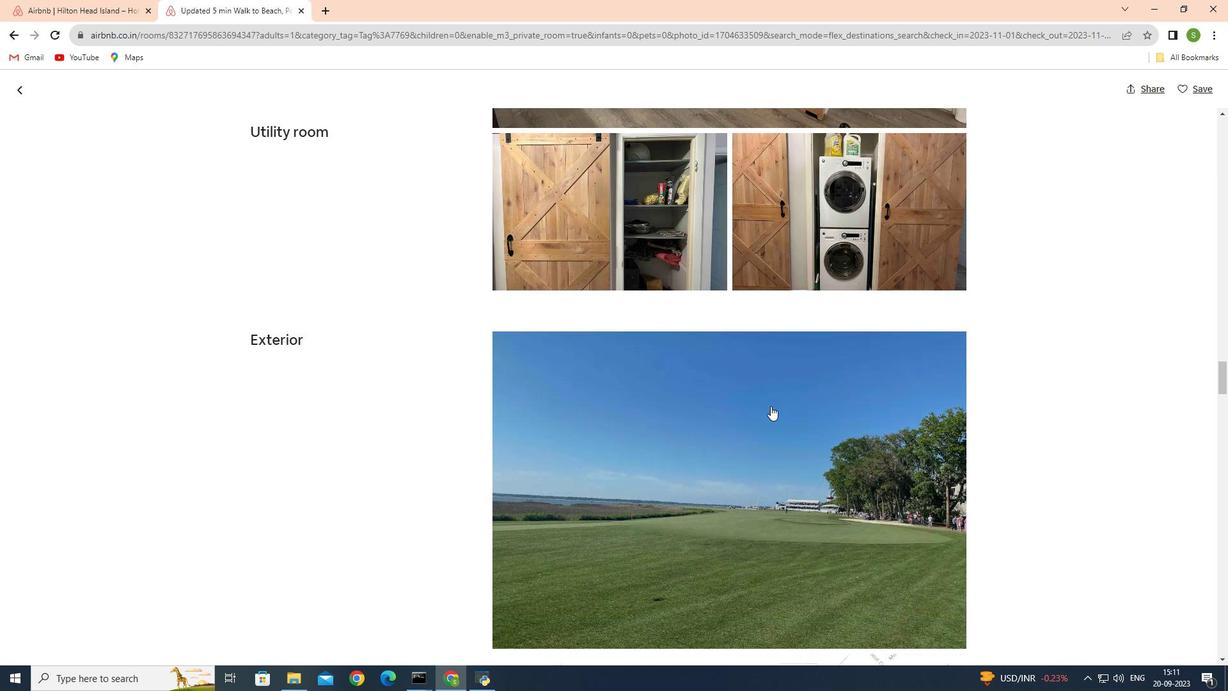 
Action: Mouse scrolled (771, 405) with delta (0, 0)
Screenshot: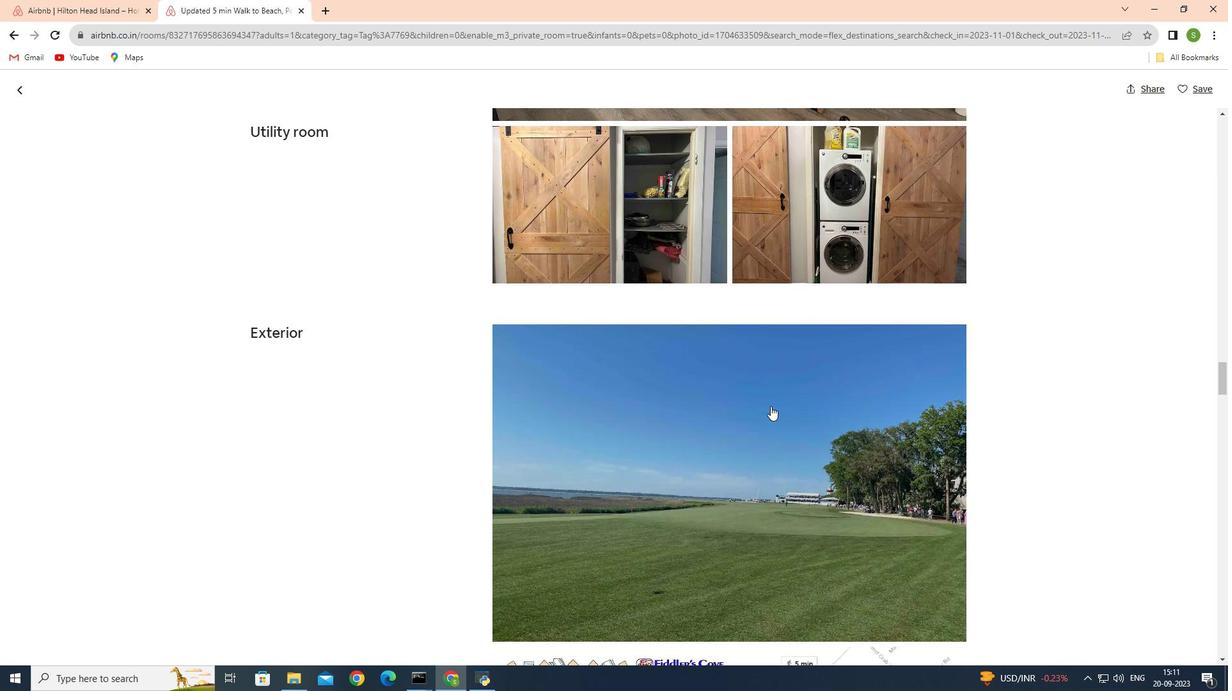 
Action: Mouse moved to (771, 405)
Screenshot: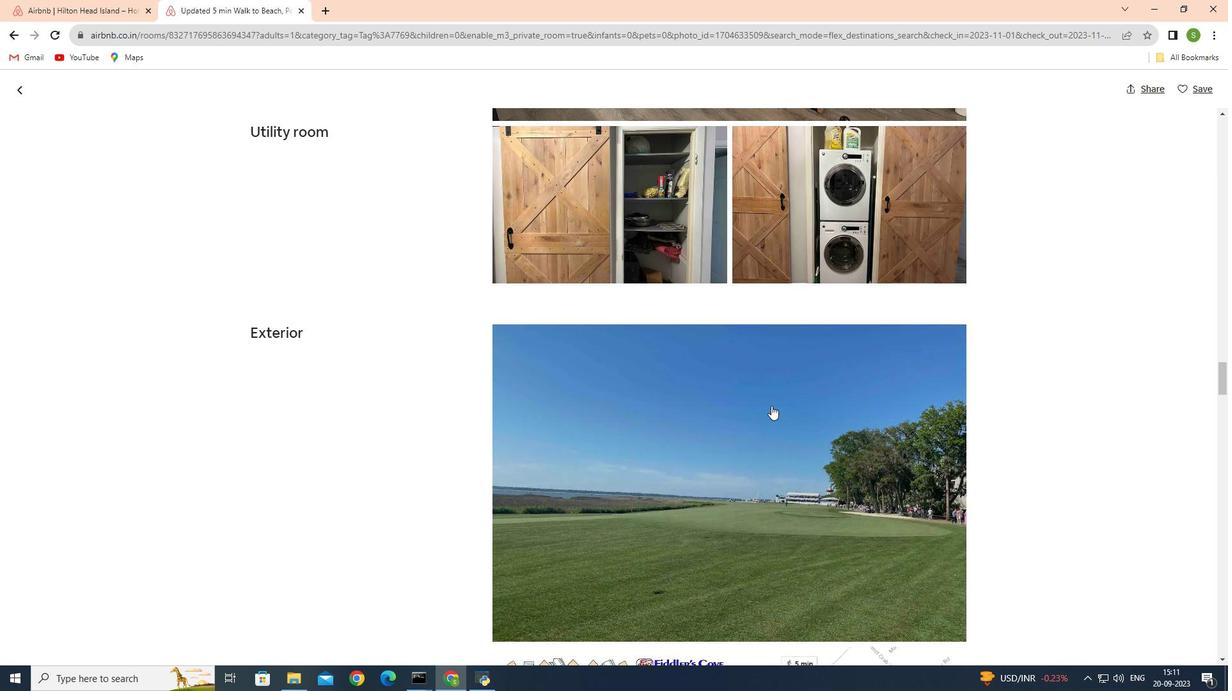
Action: Mouse scrolled (771, 405) with delta (0, 0)
Screenshot: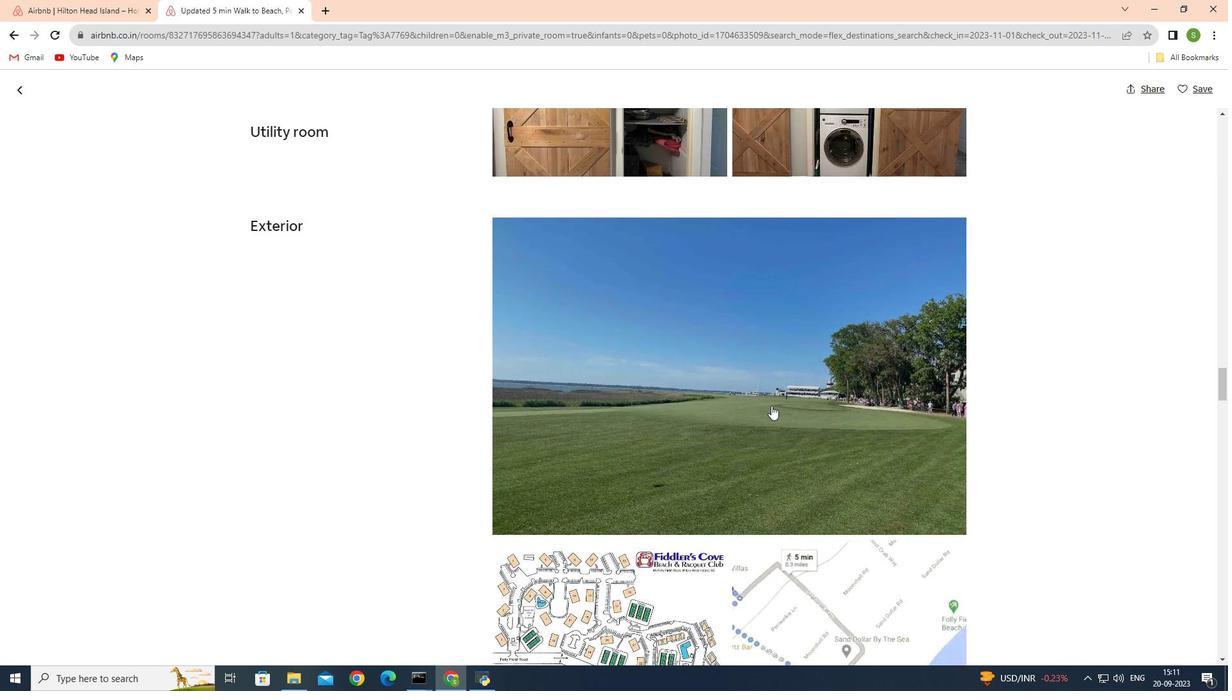
Action: Mouse scrolled (771, 405) with delta (0, 0)
Screenshot: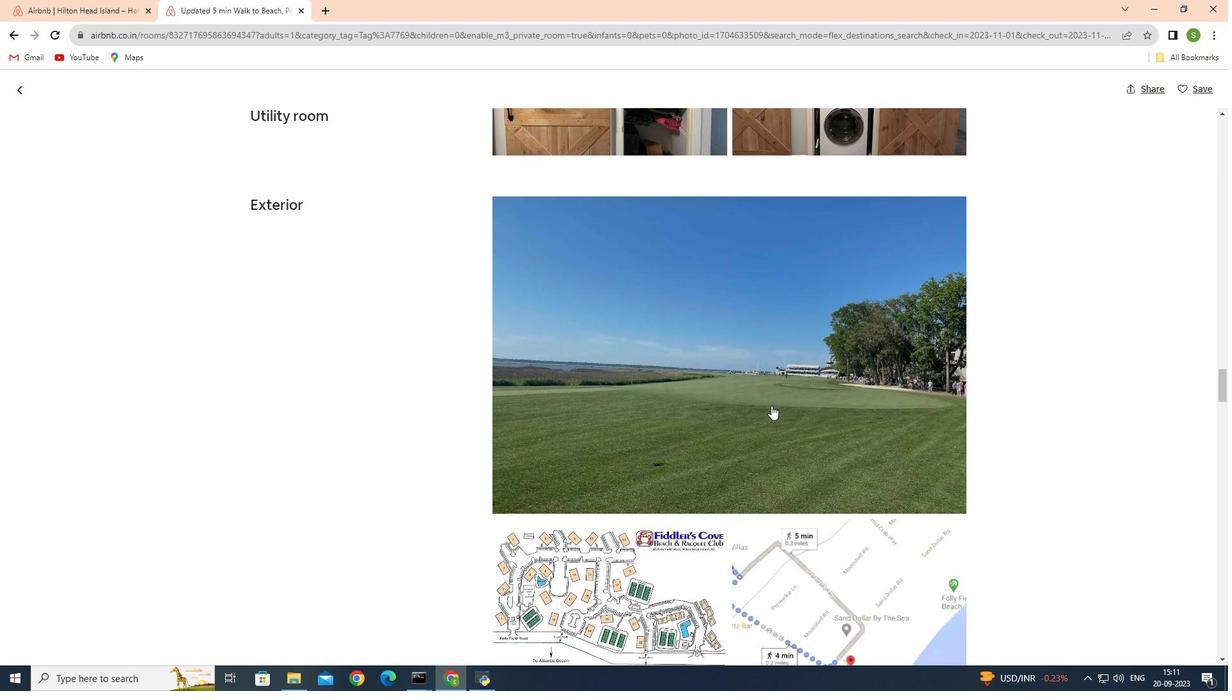 
Action: Mouse scrolled (771, 405) with delta (0, 0)
Screenshot: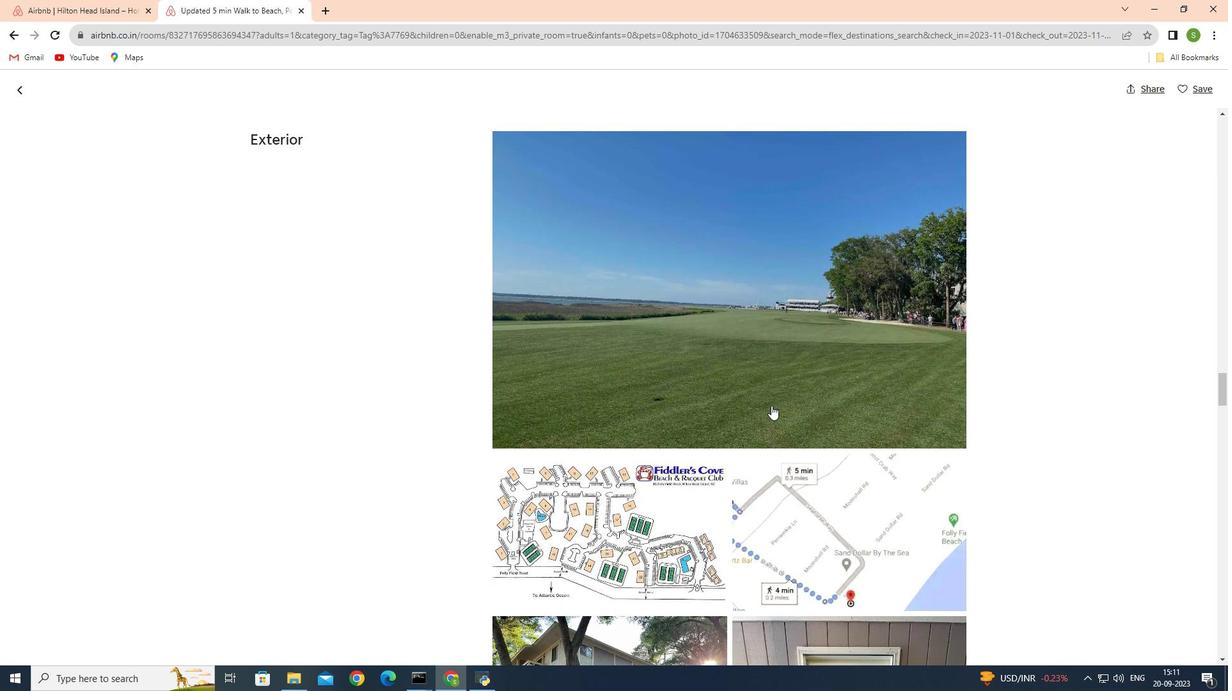 
Action: Mouse scrolled (771, 405) with delta (0, 0)
Screenshot: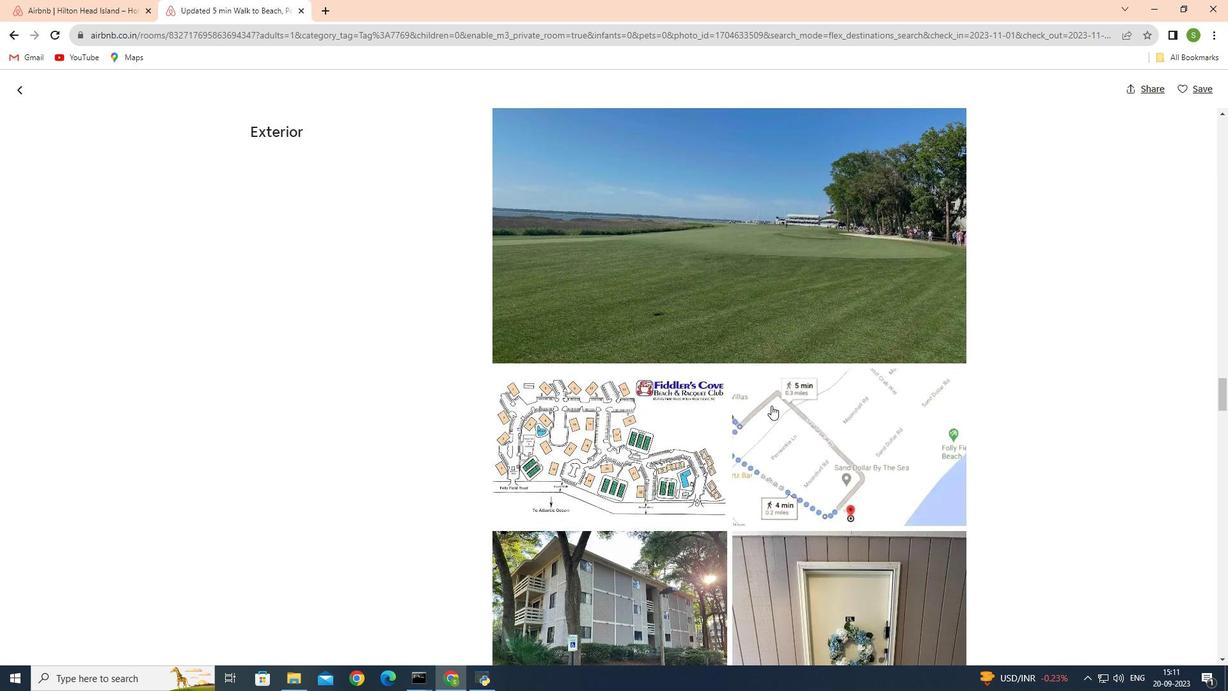 
Action: Mouse scrolled (771, 405) with delta (0, 0)
Screenshot: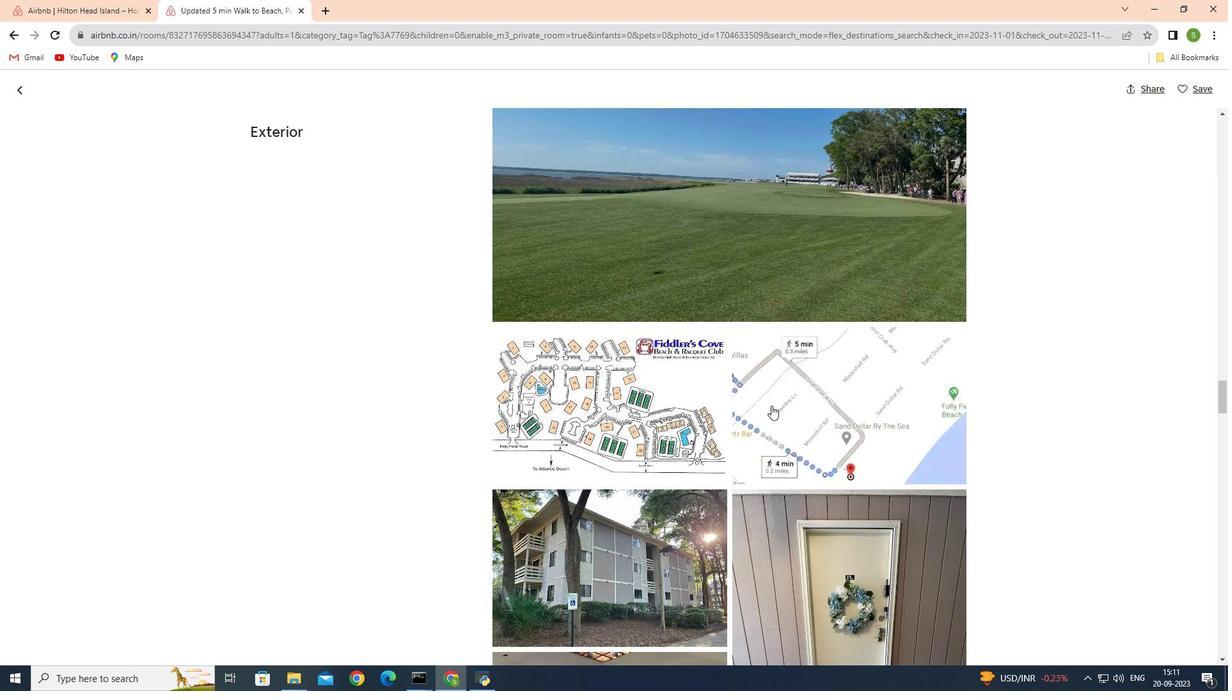 
Action: Mouse scrolled (771, 405) with delta (0, 0)
Screenshot: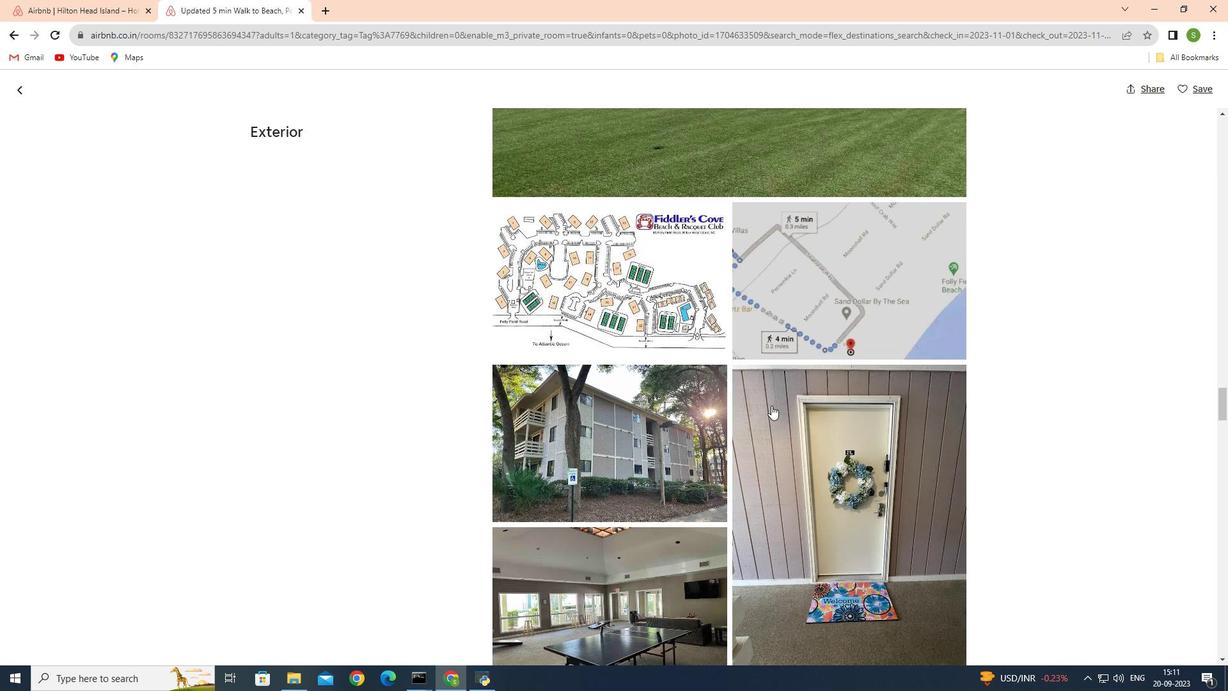 
Action: Mouse scrolled (771, 405) with delta (0, 0)
Screenshot: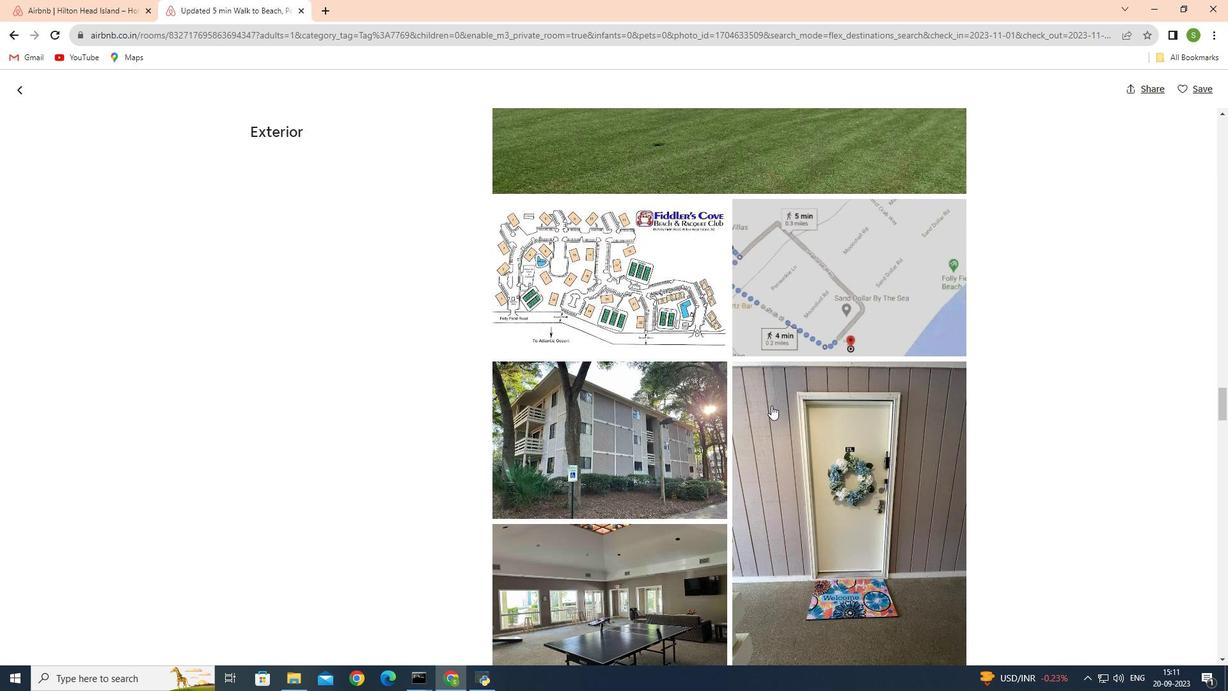 
Action: Mouse scrolled (771, 405) with delta (0, 0)
Screenshot: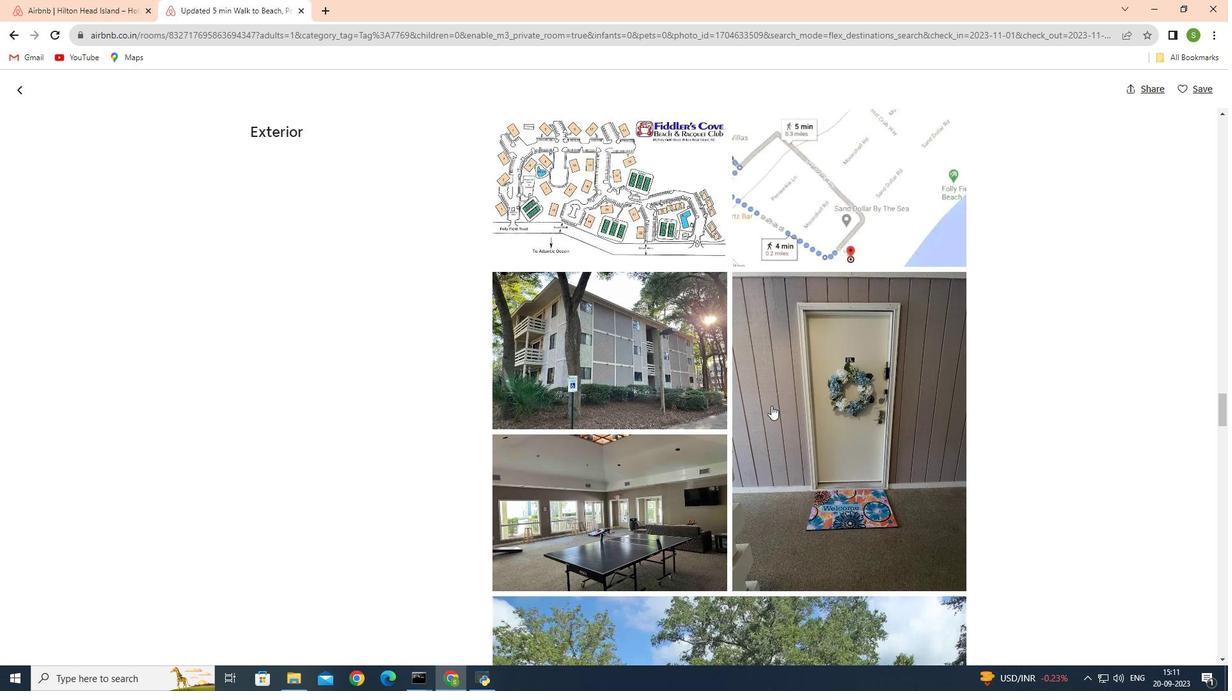 
Action: Mouse scrolled (771, 405) with delta (0, 0)
Screenshot: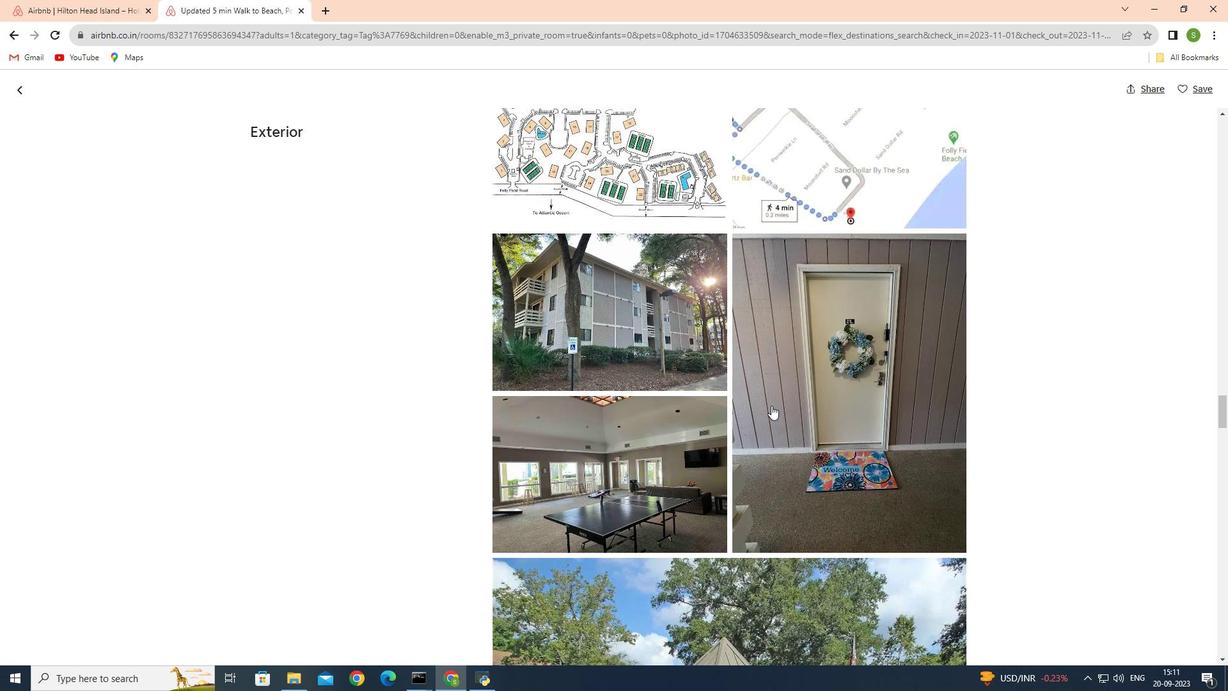 
Action: Mouse moved to (567, 316)
Screenshot: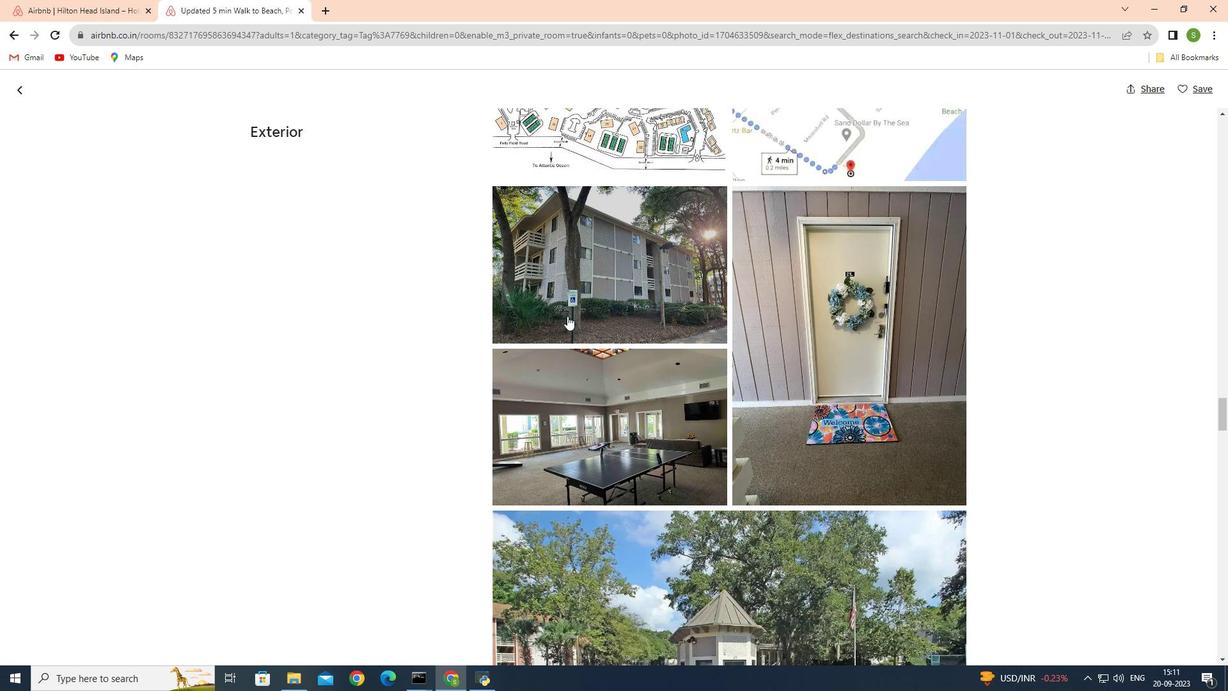 
Action: Mouse scrolled (567, 315) with delta (0, 0)
Screenshot: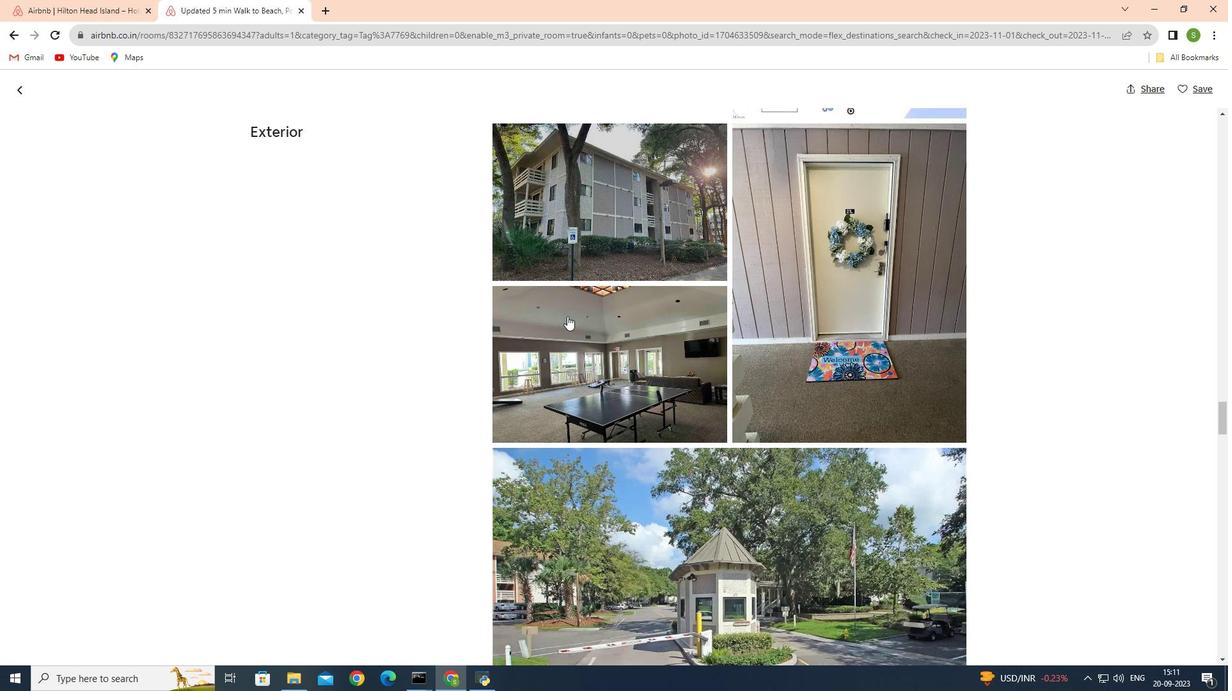 
Action: Mouse scrolled (567, 315) with delta (0, 0)
Screenshot: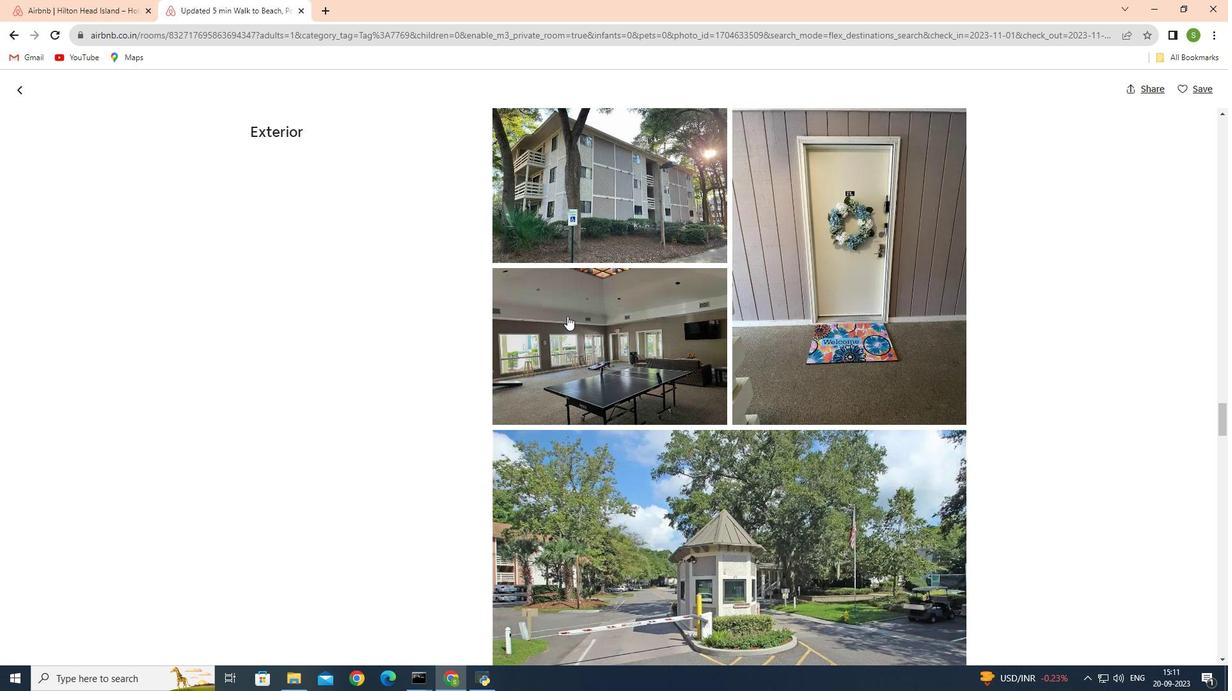 
Action: Mouse moved to (552, 289)
Screenshot: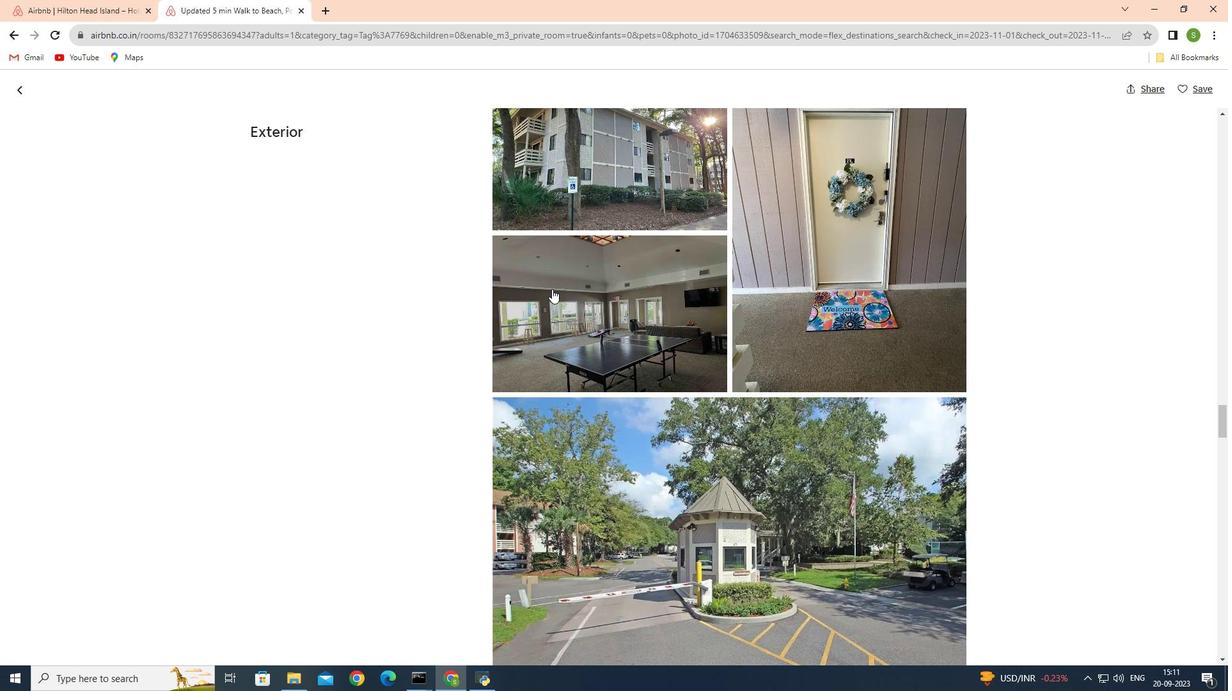 
Action: Mouse scrolled (552, 288) with delta (0, 0)
Screenshot: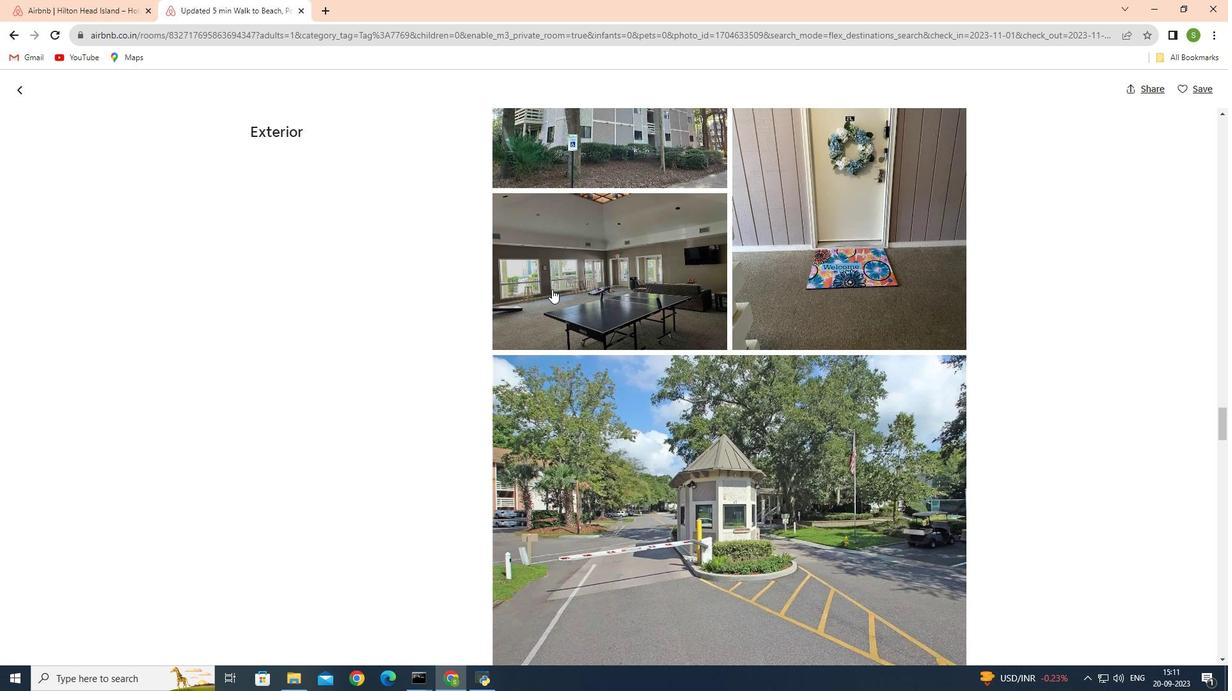 
Action: Mouse scrolled (552, 288) with delta (0, 0)
Screenshot: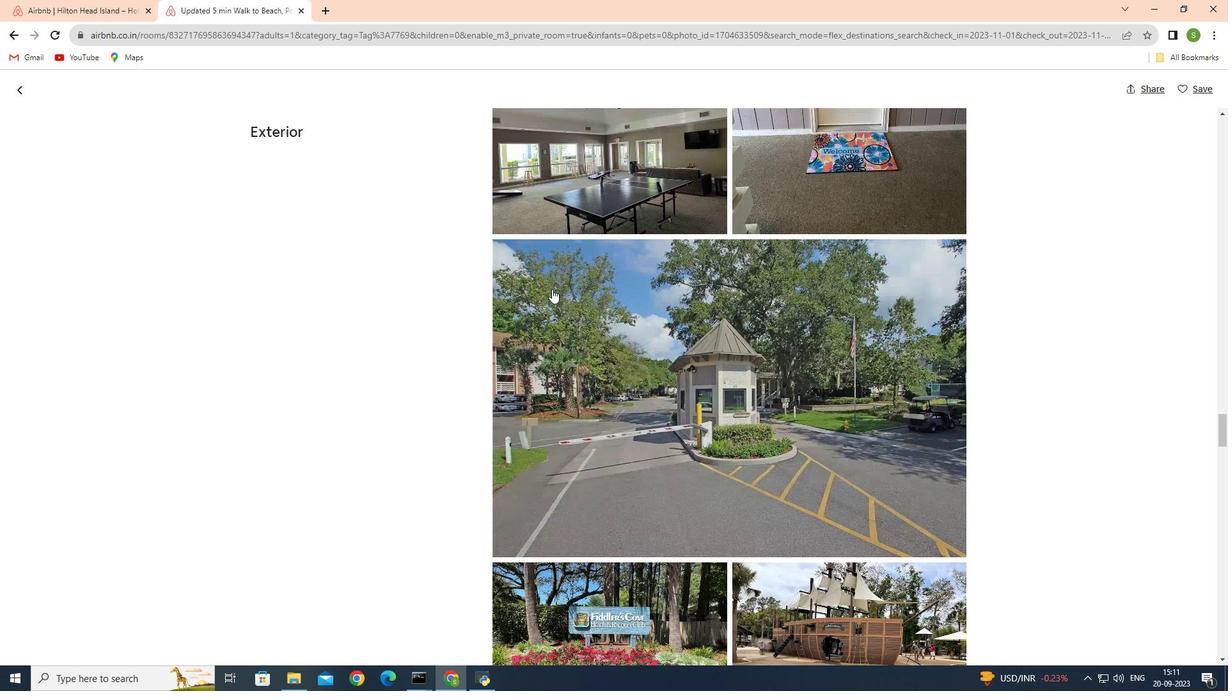 
Action: Mouse scrolled (552, 288) with delta (0, 0)
Screenshot: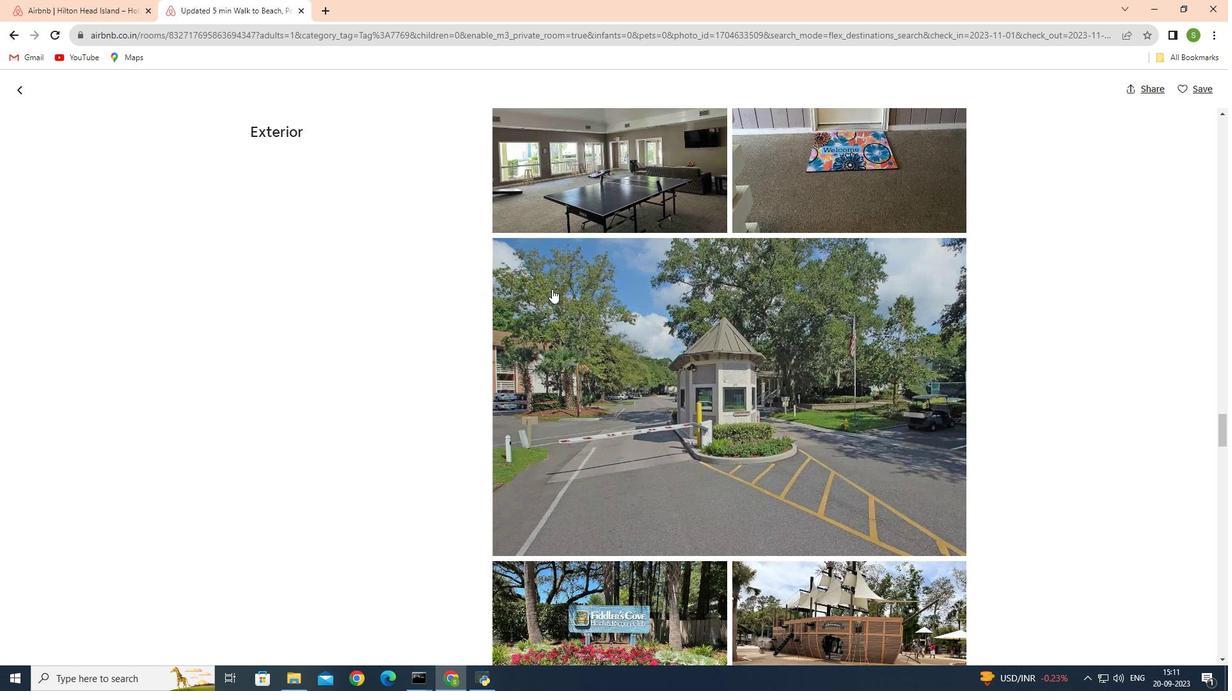 
Action: Mouse scrolled (552, 288) with delta (0, 0)
Screenshot: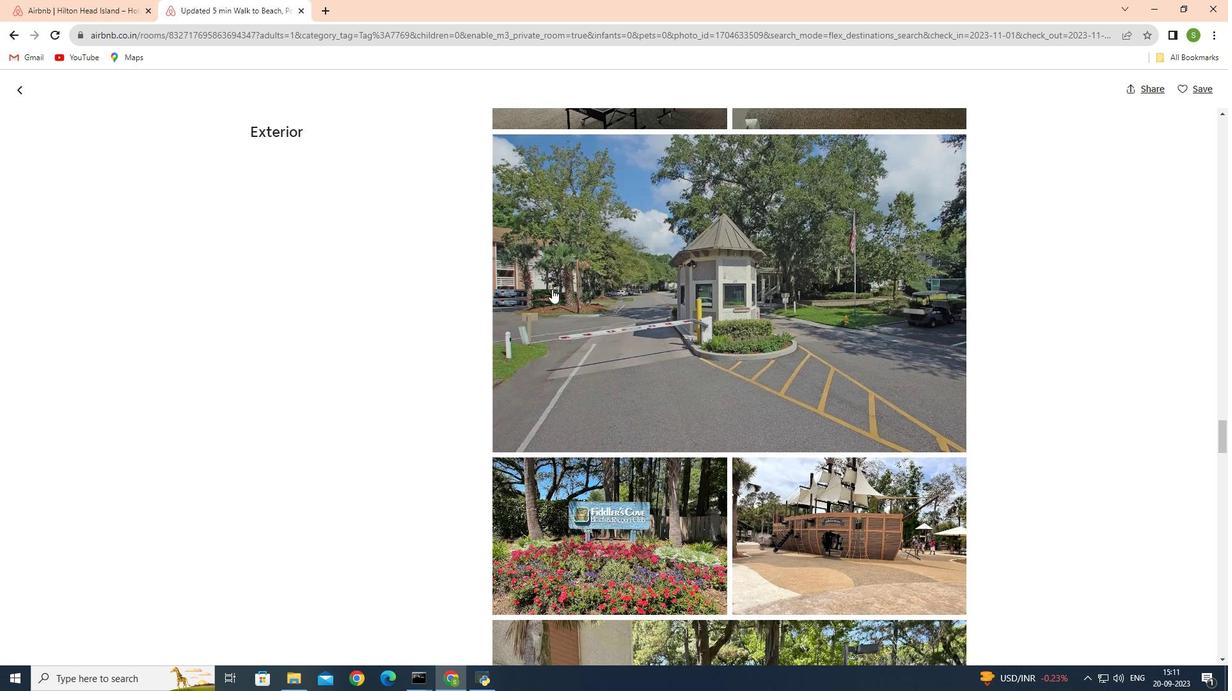 
Action: Mouse scrolled (552, 288) with delta (0, 0)
Screenshot: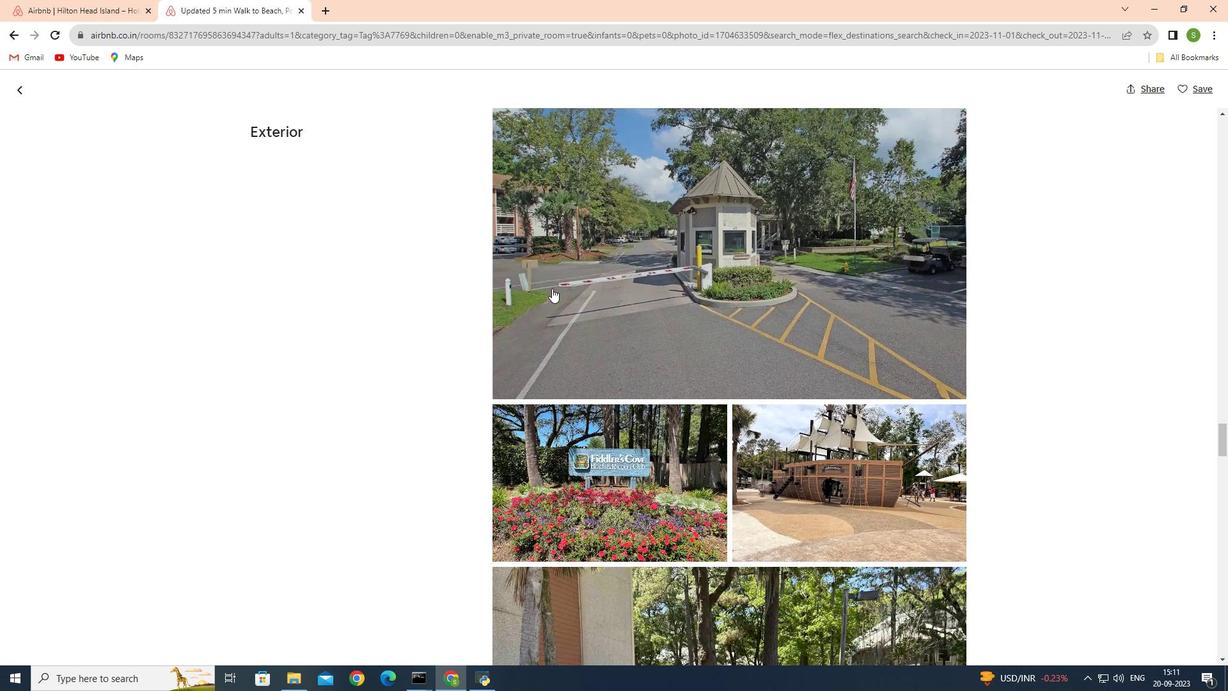 
Action: Mouse scrolled (552, 288) with delta (0, 0)
Screenshot: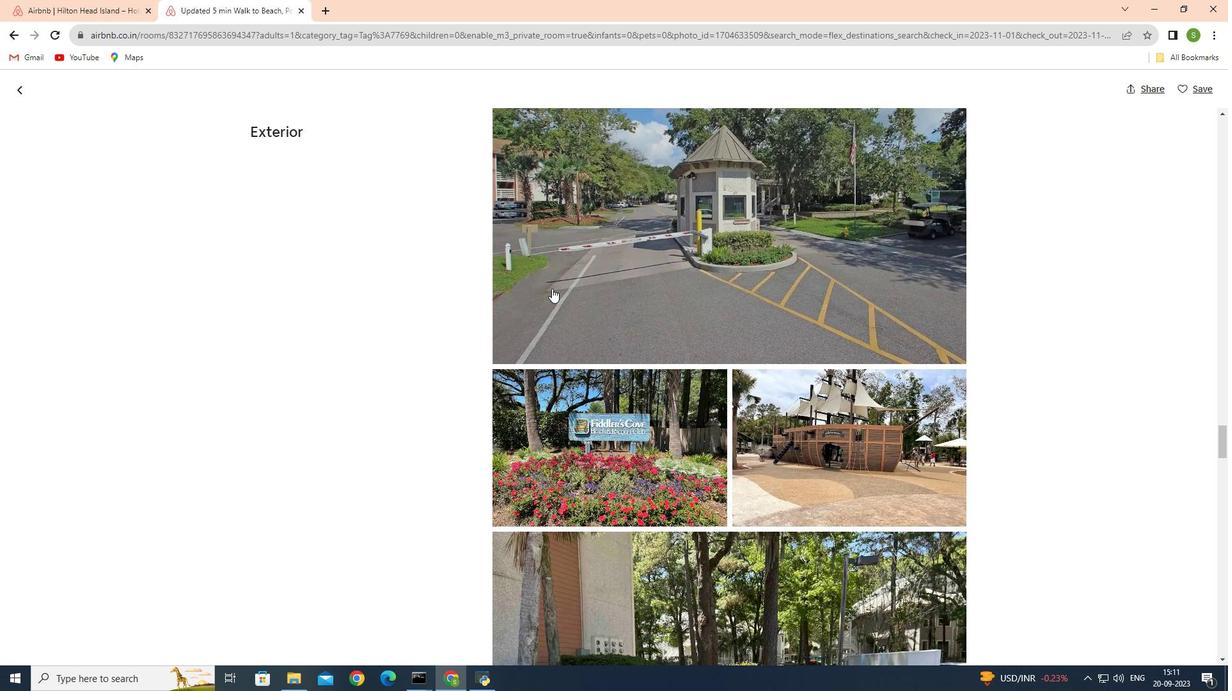 
Action: Mouse moved to (563, 289)
Screenshot: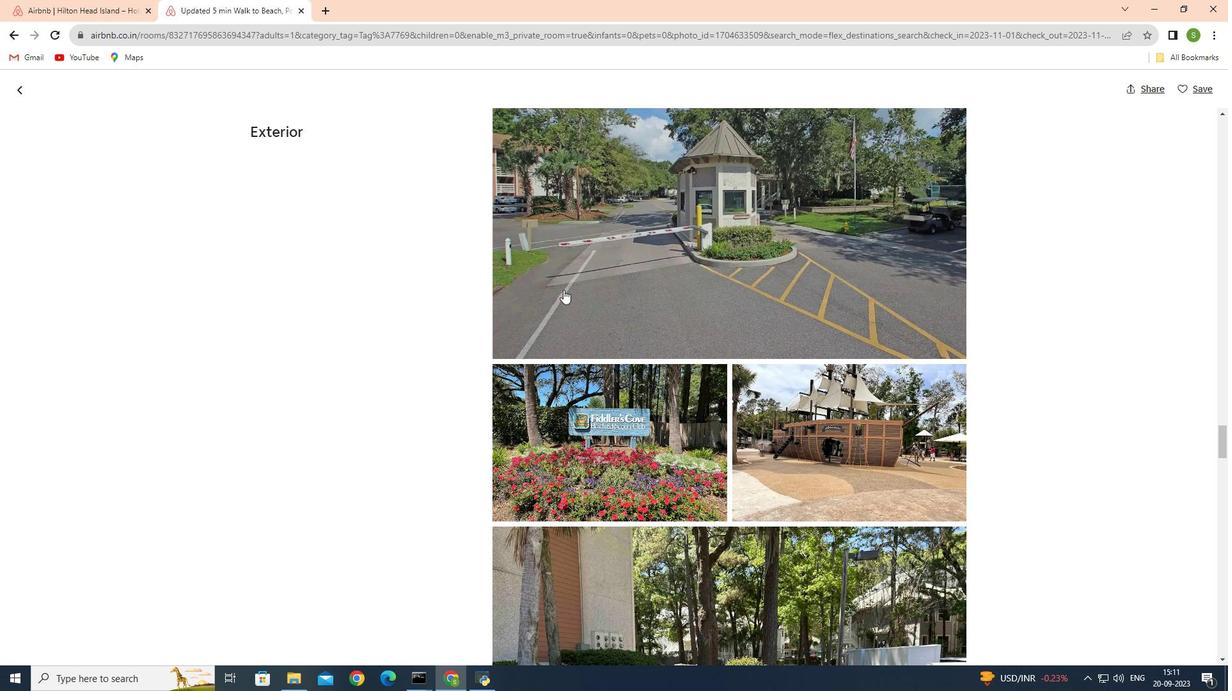 
Action: Mouse scrolled (563, 289) with delta (0, 0)
Screenshot: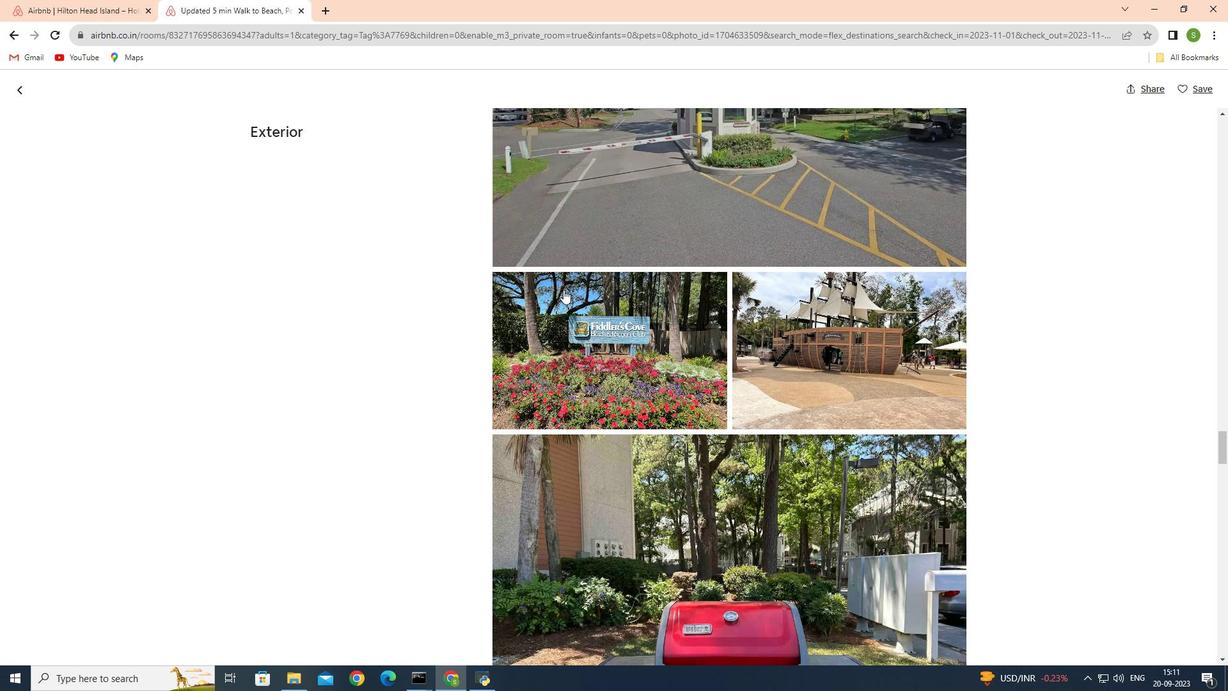 
Action: Mouse scrolled (563, 289) with delta (0, 0)
Screenshot: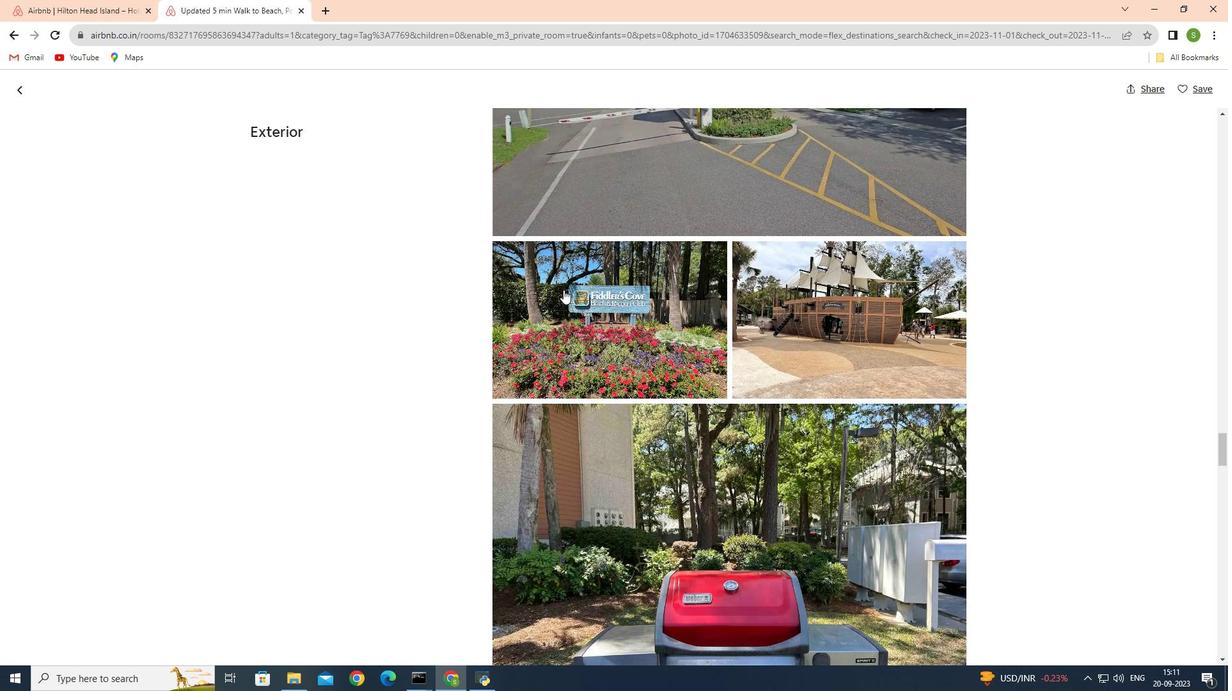 
Action: Mouse scrolled (563, 289) with delta (0, 0)
Screenshot: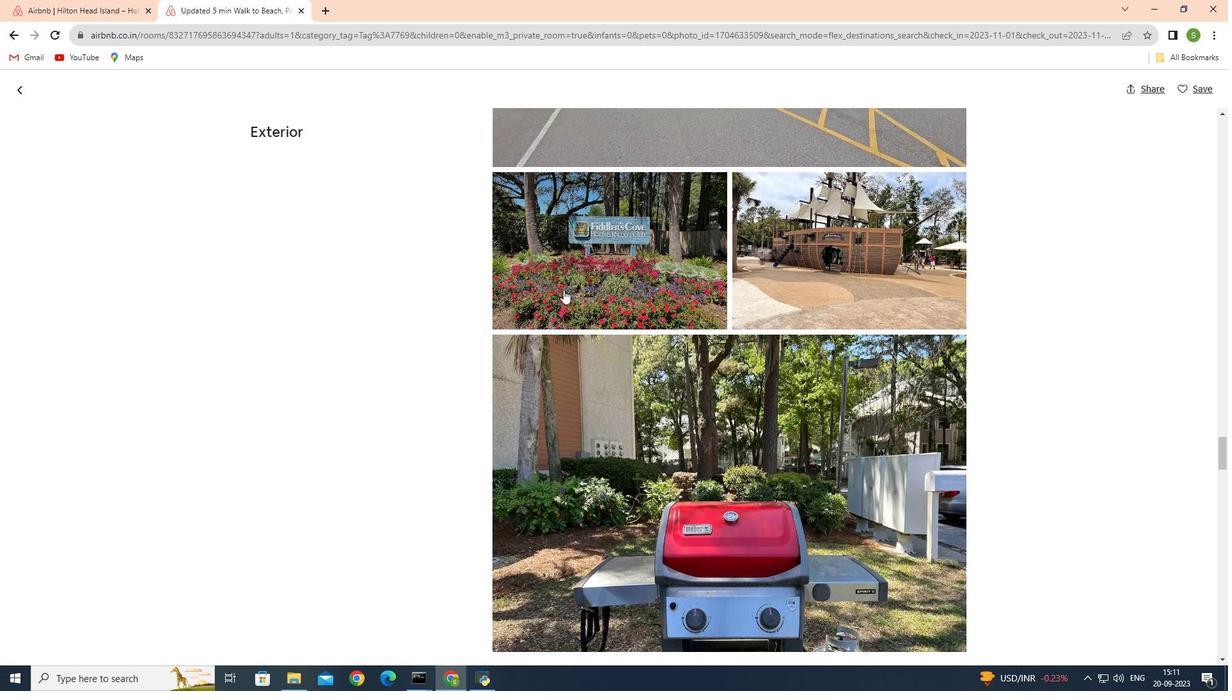 
Action: Mouse scrolled (563, 289) with delta (0, 0)
Screenshot: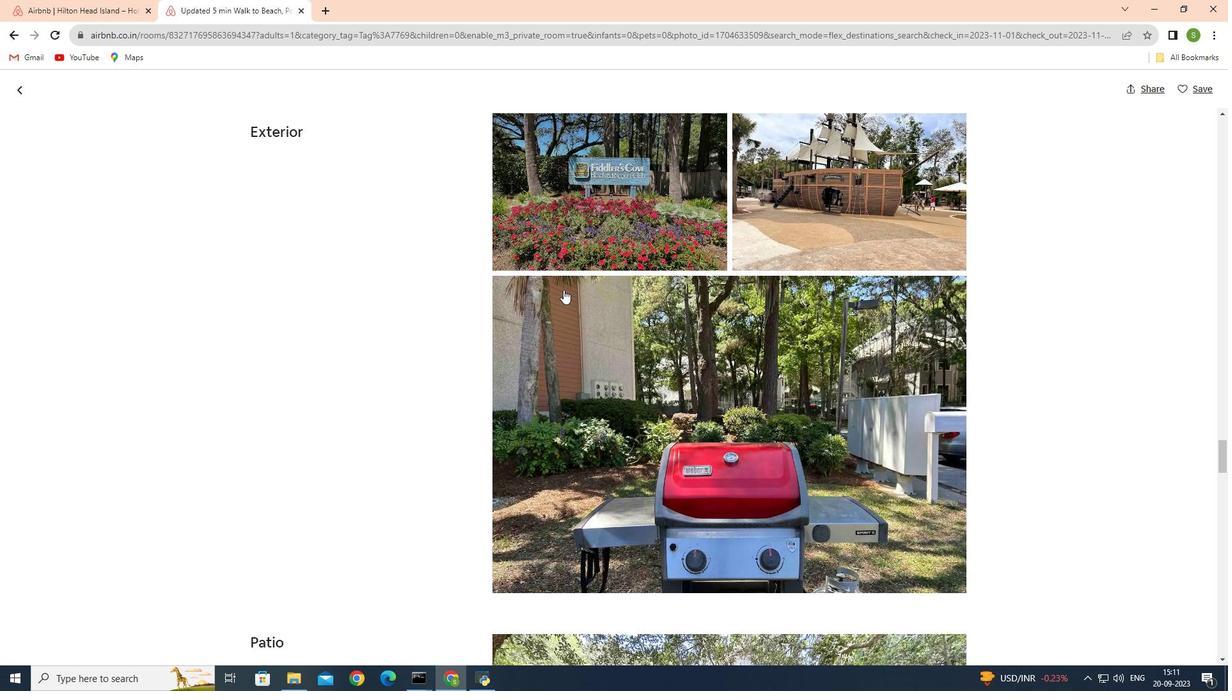 
Action: Mouse scrolled (563, 289) with delta (0, 0)
Screenshot: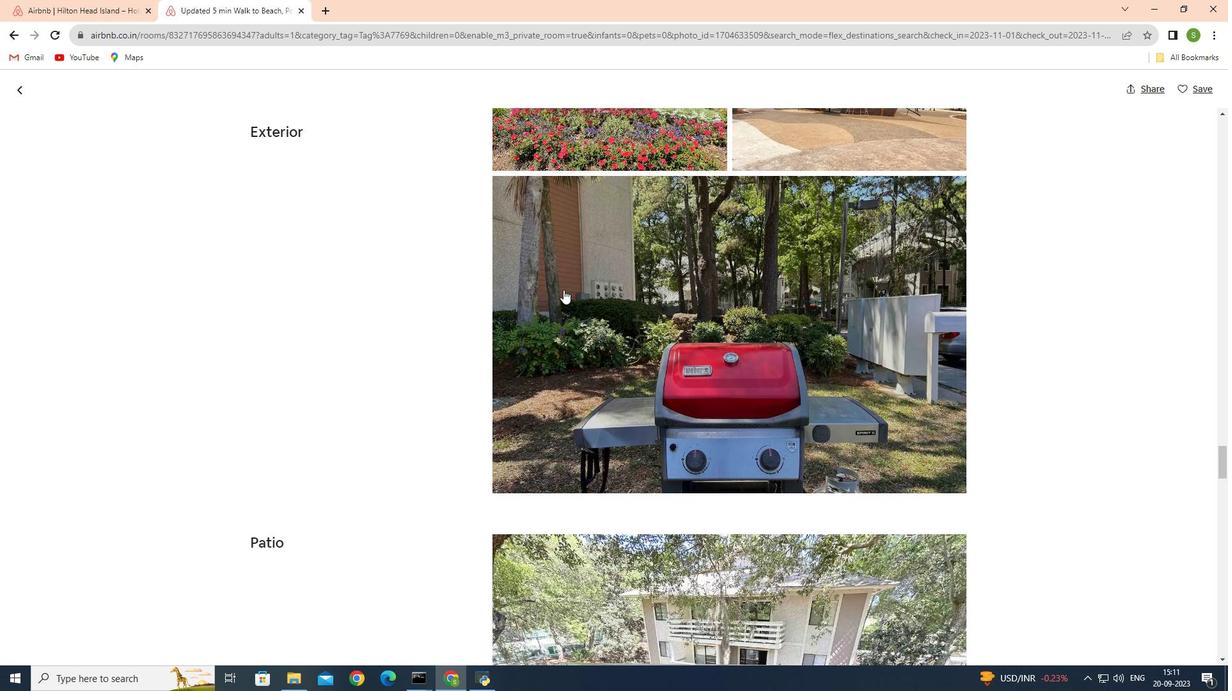 
Action: Mouse scrolled (563, 289) with delta (0, 0)
Screenshot: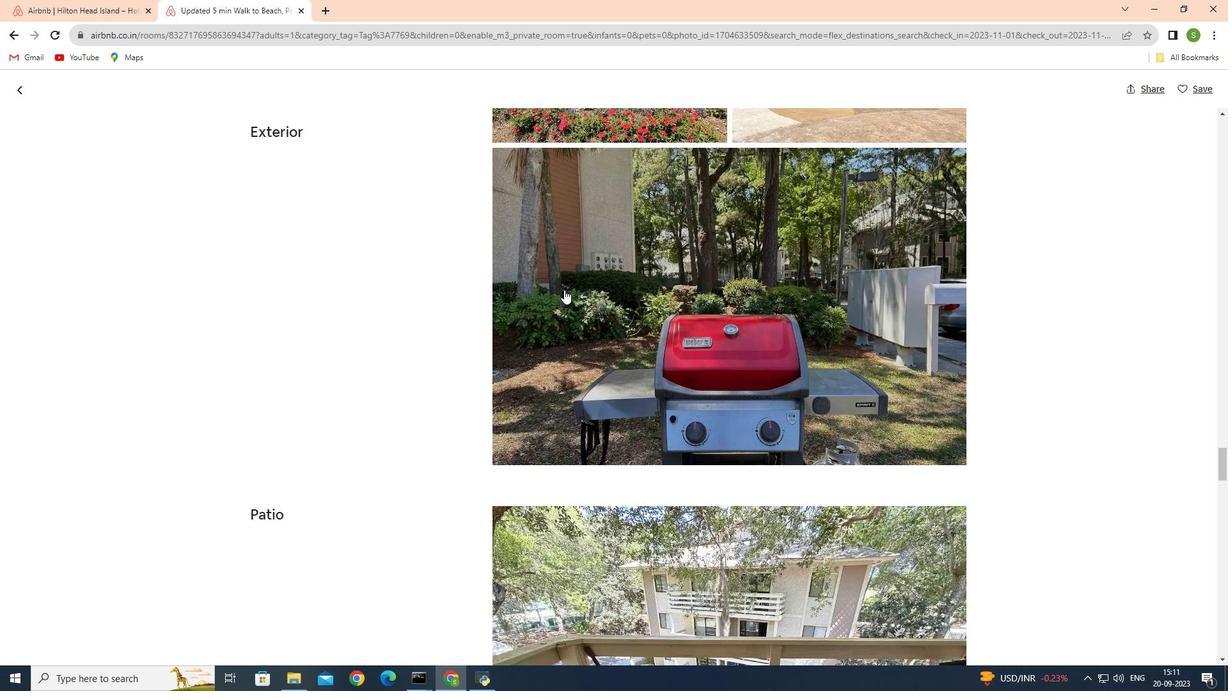 
Action: Mouse moved to (564, 289)
Screenshot: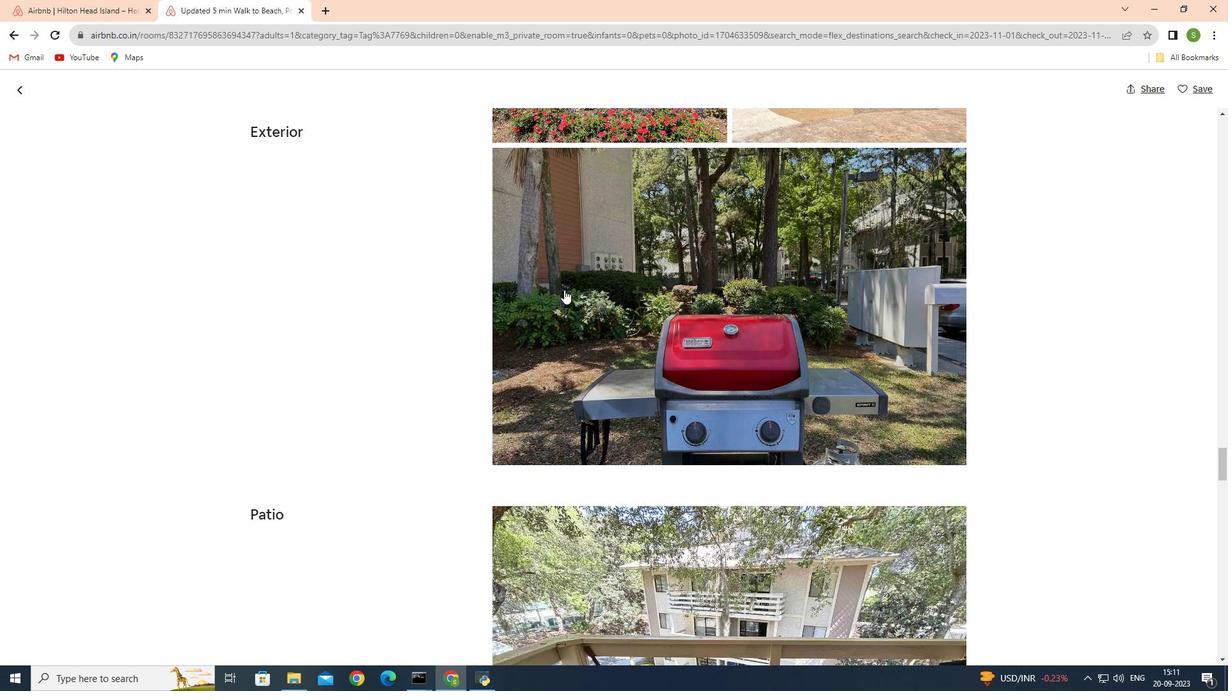 
Action: Mouse scrolled (564, 289) with delta (0, 0)
Screenshot: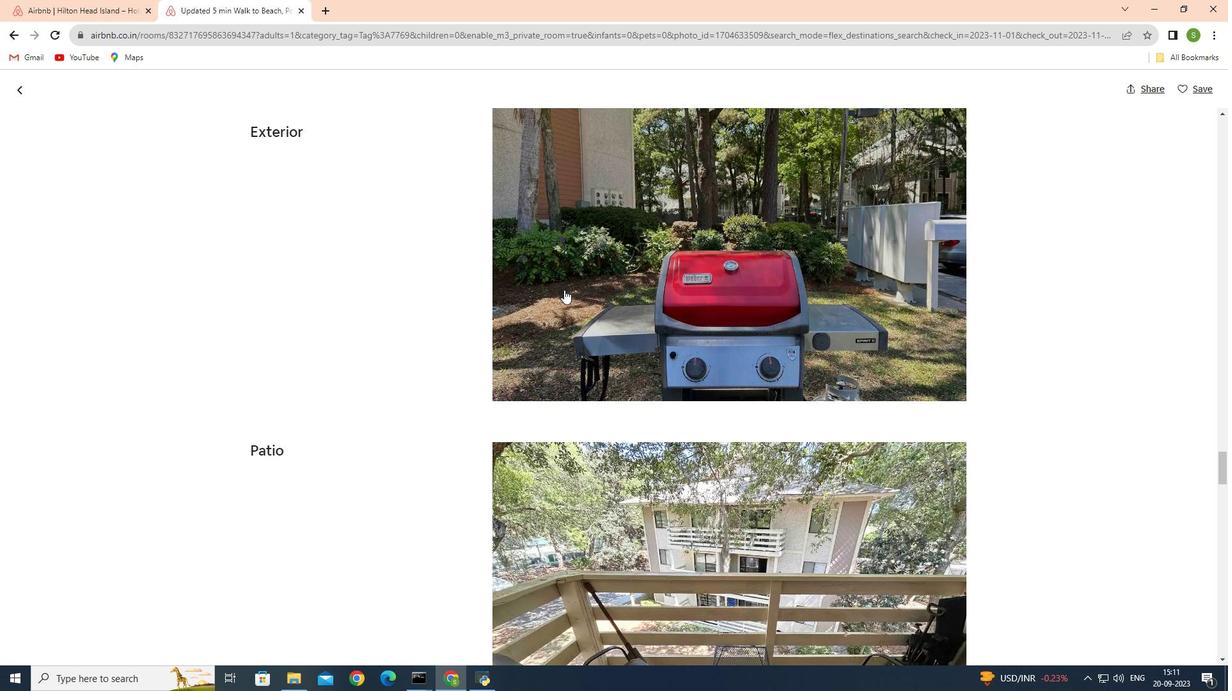 
Action: Mouse scrolled (564, 289) with delta (0, 0)
Screenshot: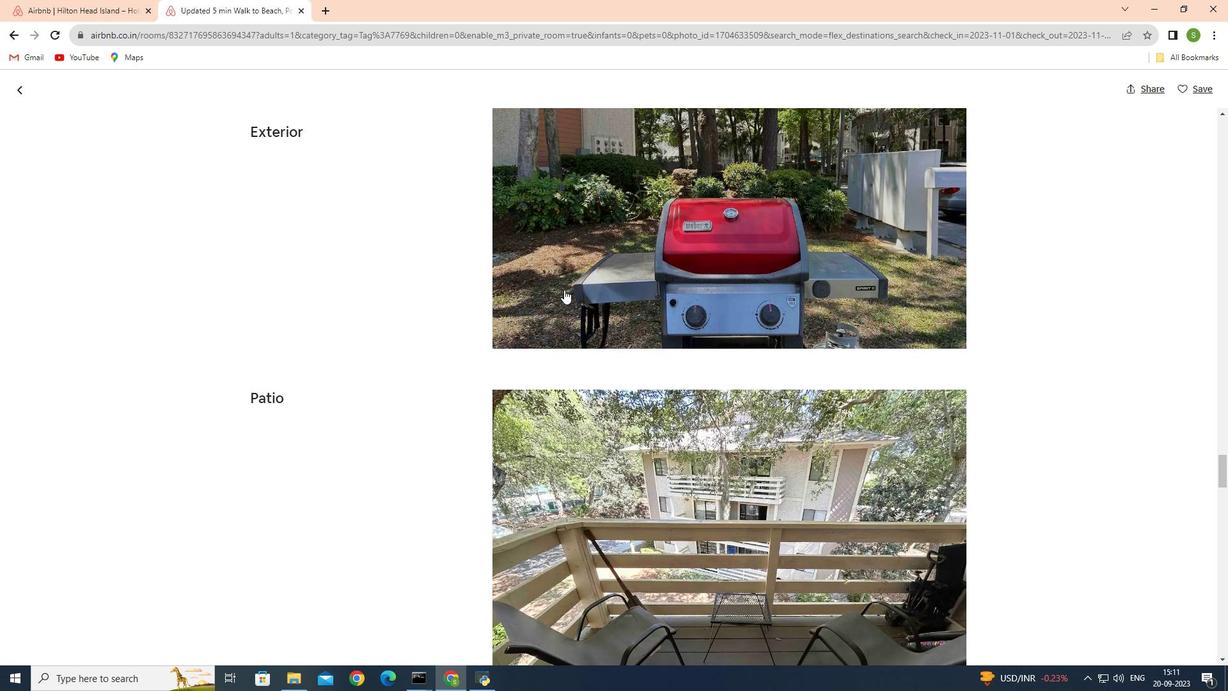 
Action: Mouse scrolled (564, 289) with delta (0, 0)
Screenshot: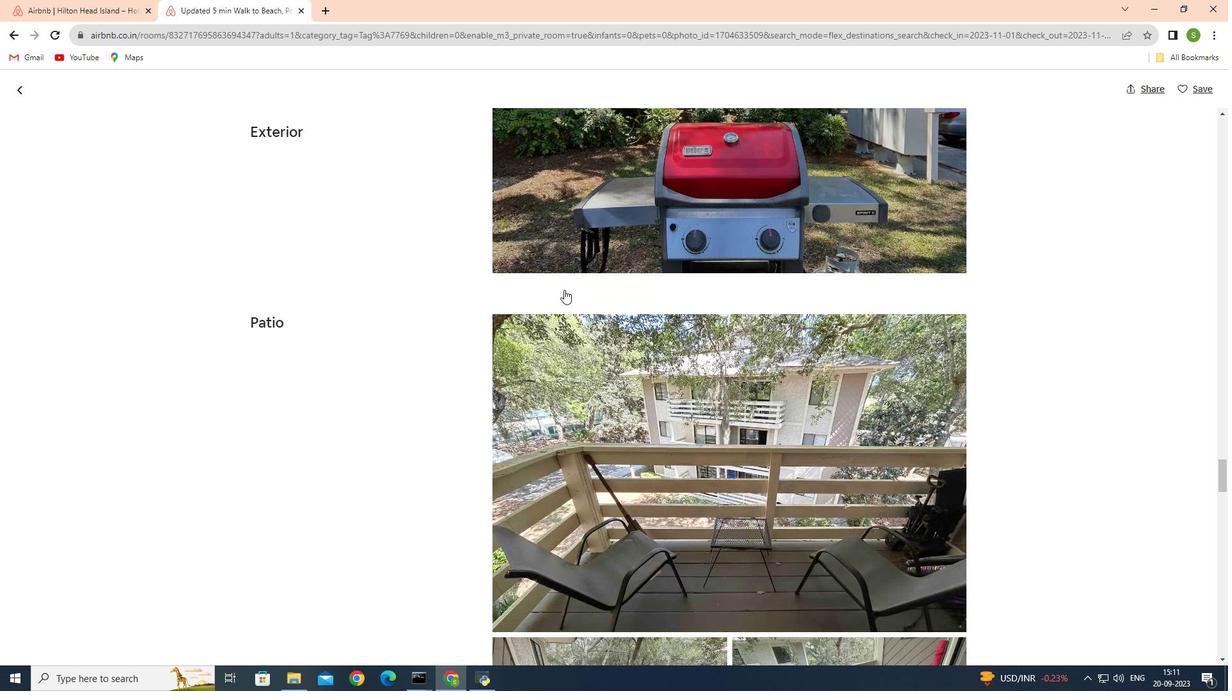 
Action: Mouse scrolled (564, 289) with delta (0, 0)
Screenshot: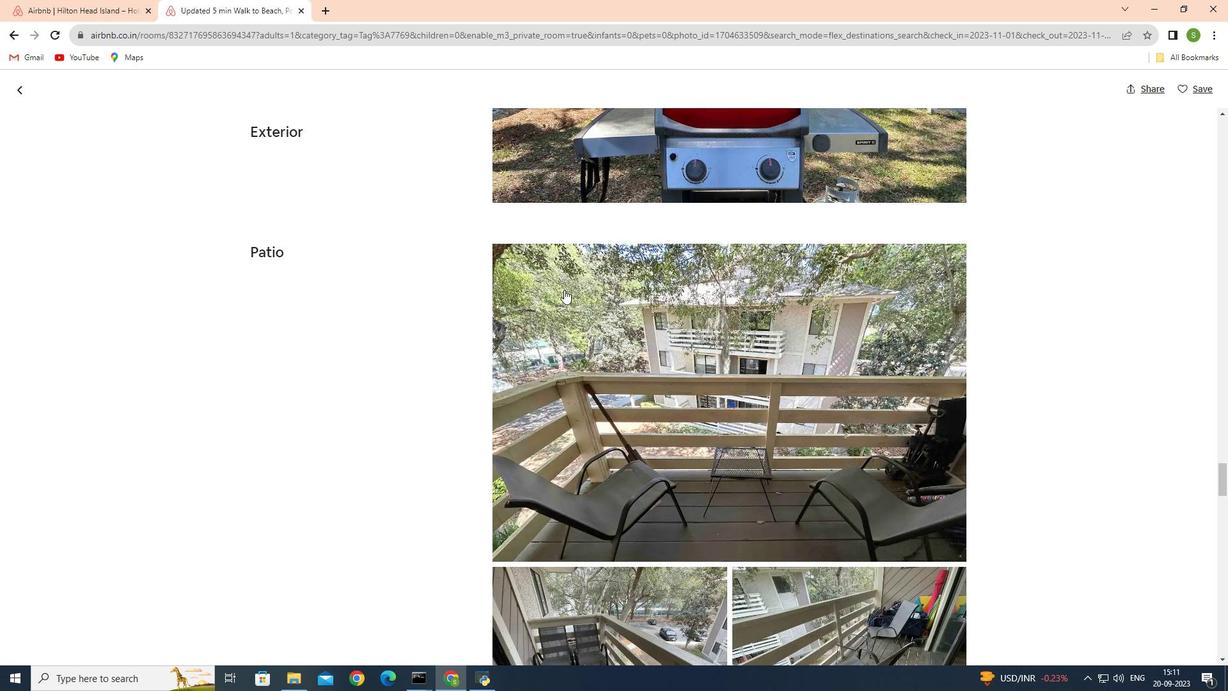
Action: Mouse scrolled (564, 289) with delta (0, 0)
Screenshot: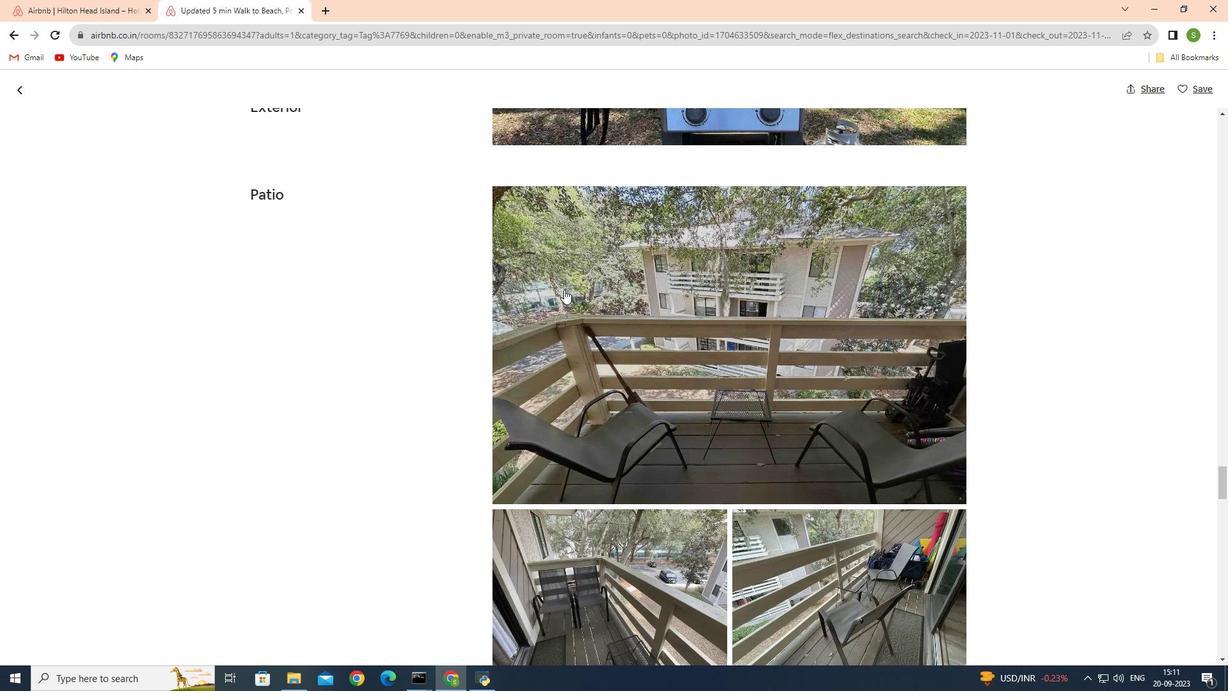 
Action: Mouse moved to (553, 291)
Screenshot: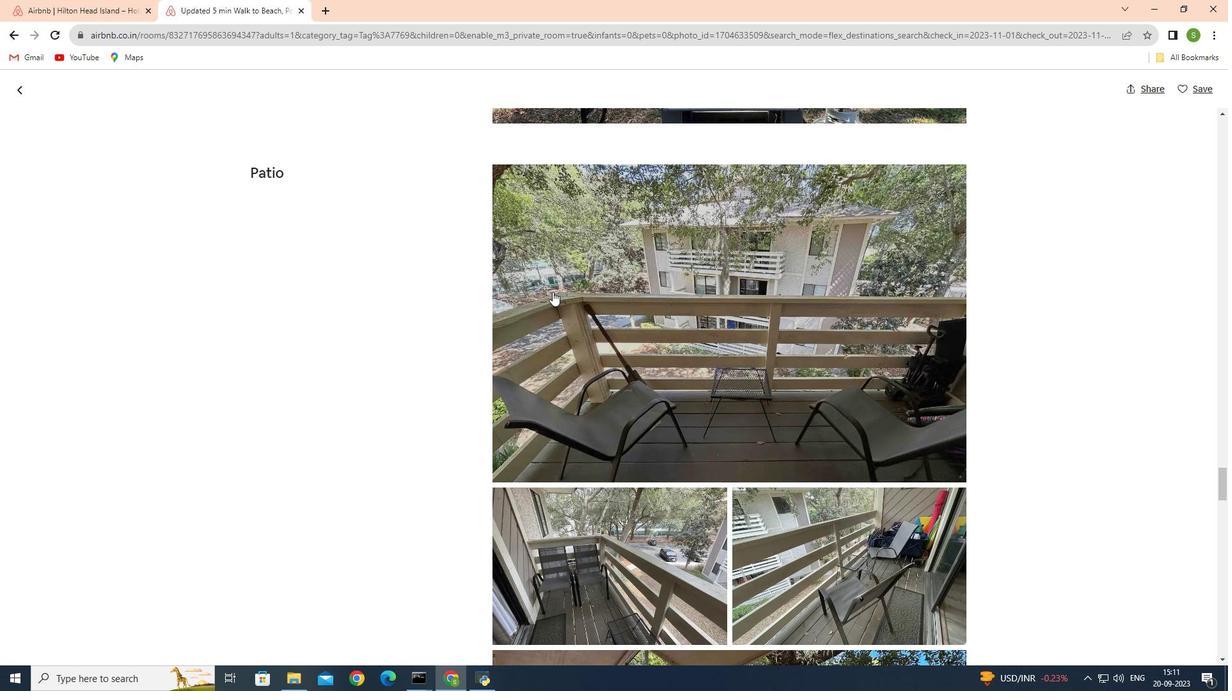 
Action: Mouse scrolled (553, 291) with delta (0, 0)
Screenshot: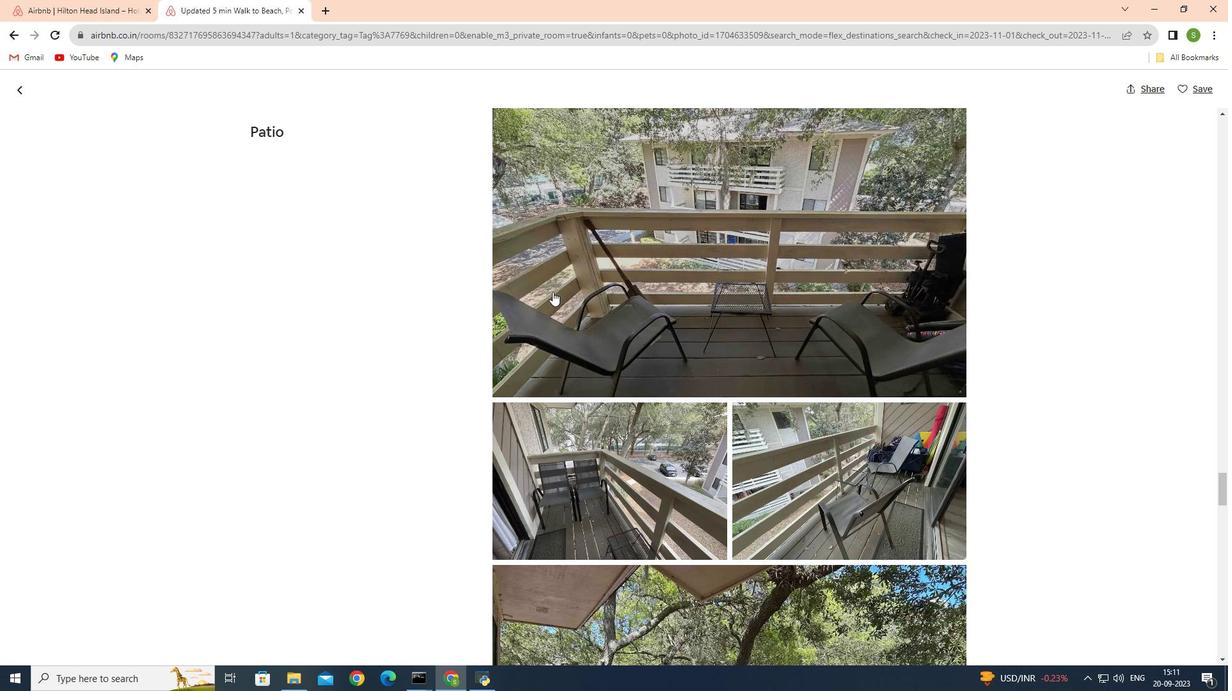 
Action: Mouse scrolled (553, 291) with delta (0, 0)
Screenshot: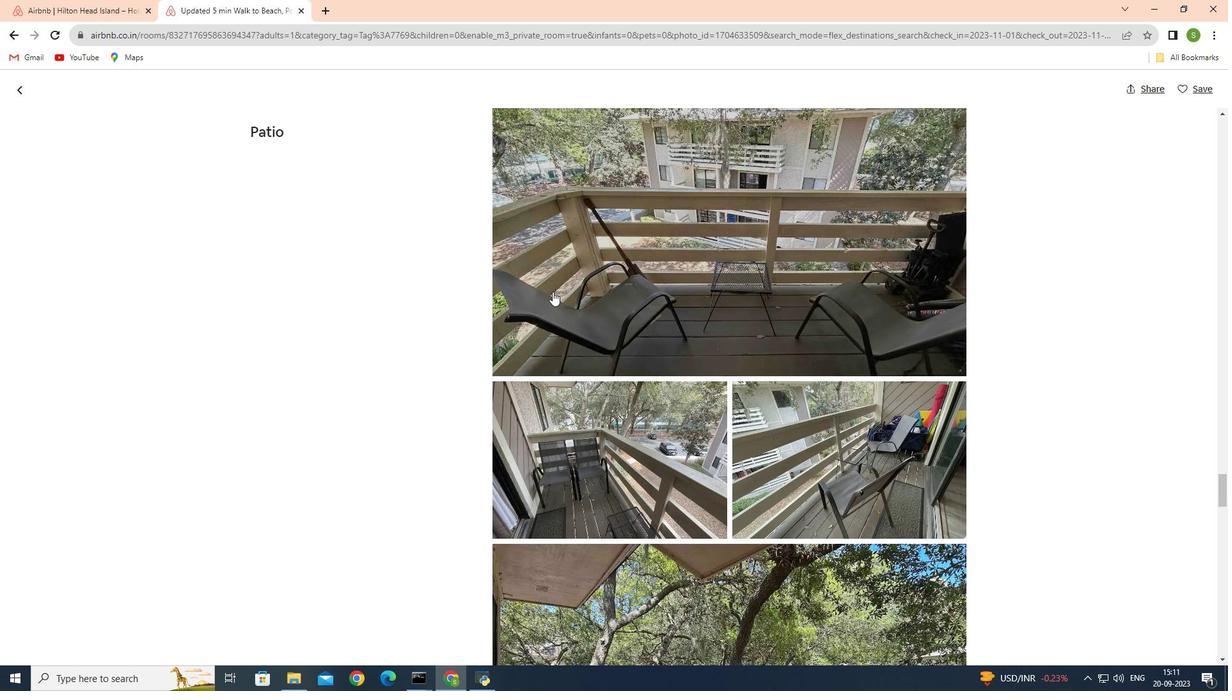 
Action: Mouse scrolled (553, 291) with delta (0, 0)
Screenshot: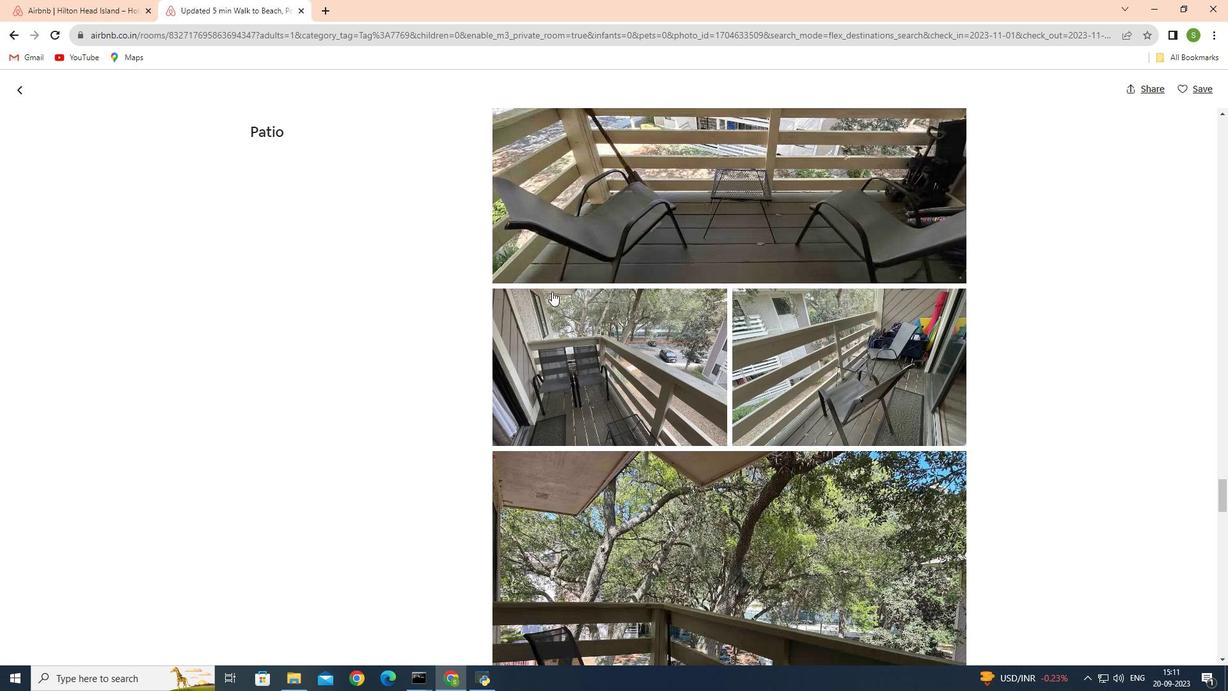 
Action: Mouse scrolled (553, 291) with delta (0, 0)
Screenshot: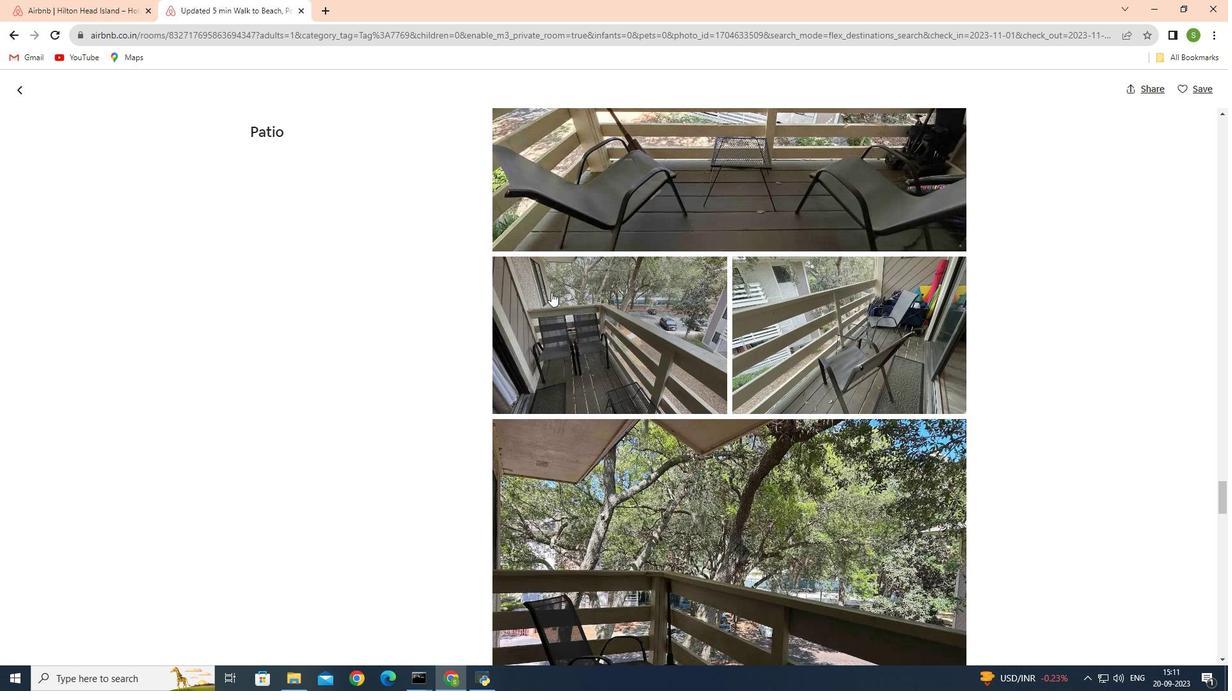
Action: Mouse moved to (440, 334)
Screenshot: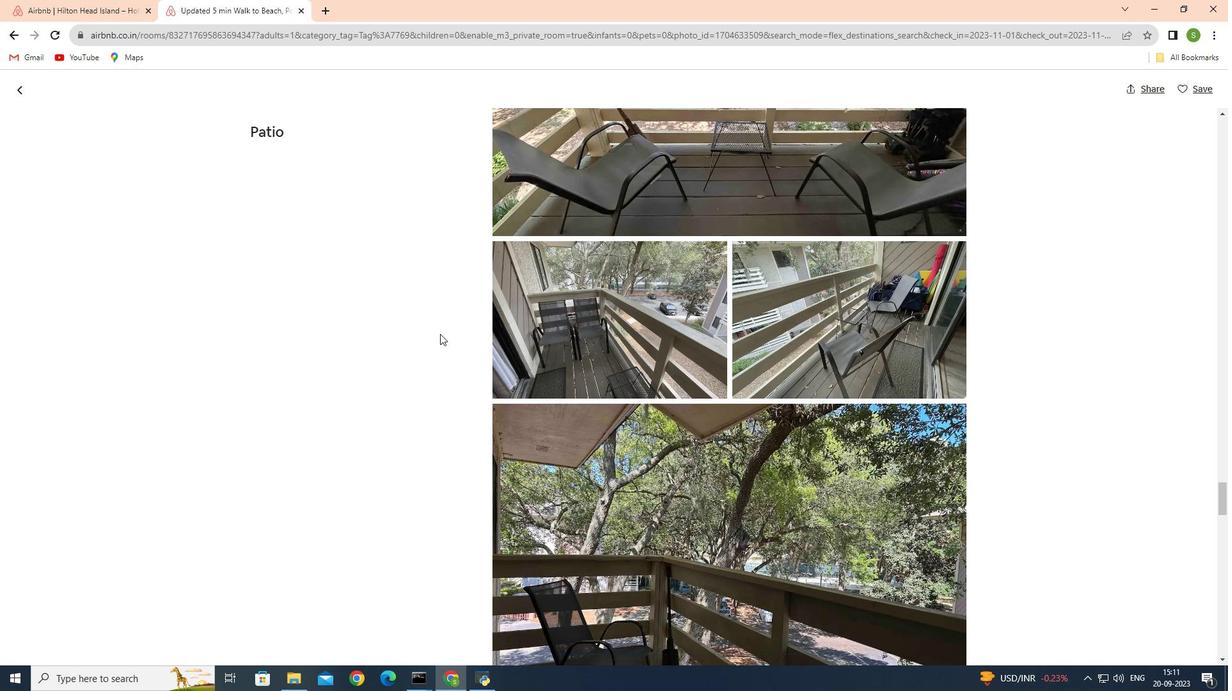 
Action: Mouse scrolled (440, 333) with delta (0, 0)
Screenshot: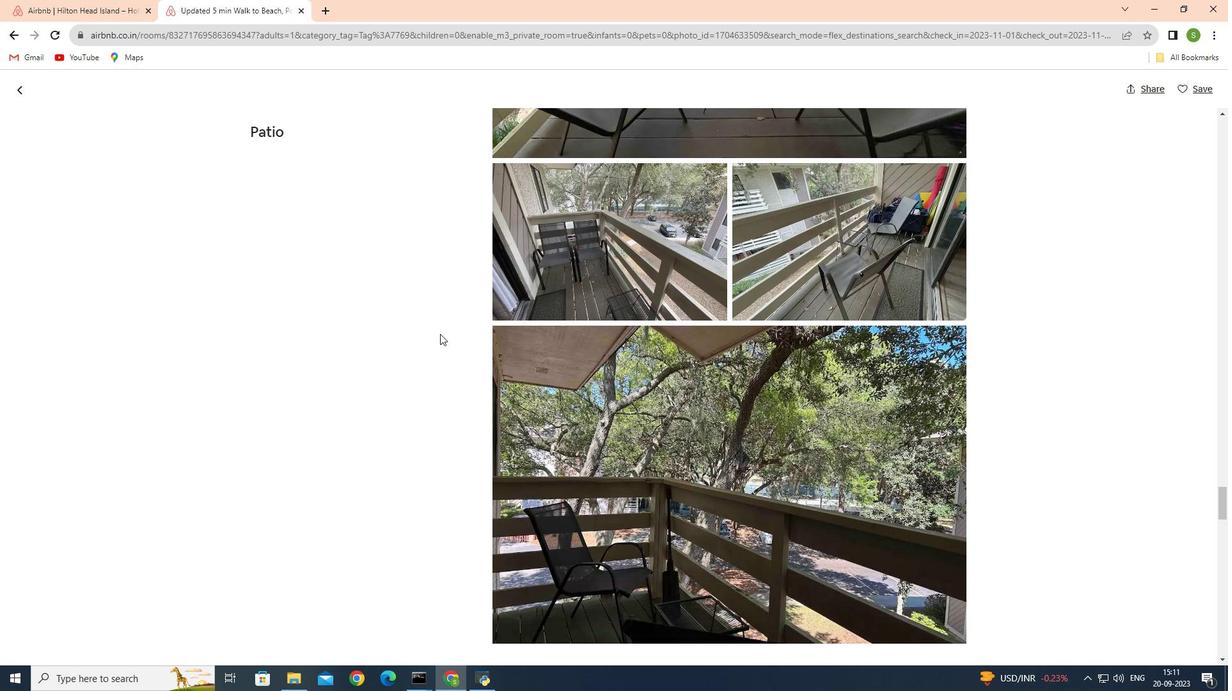 
Action: Mouse scrolled (440, 333) with delta (0, 0)
Screenshot: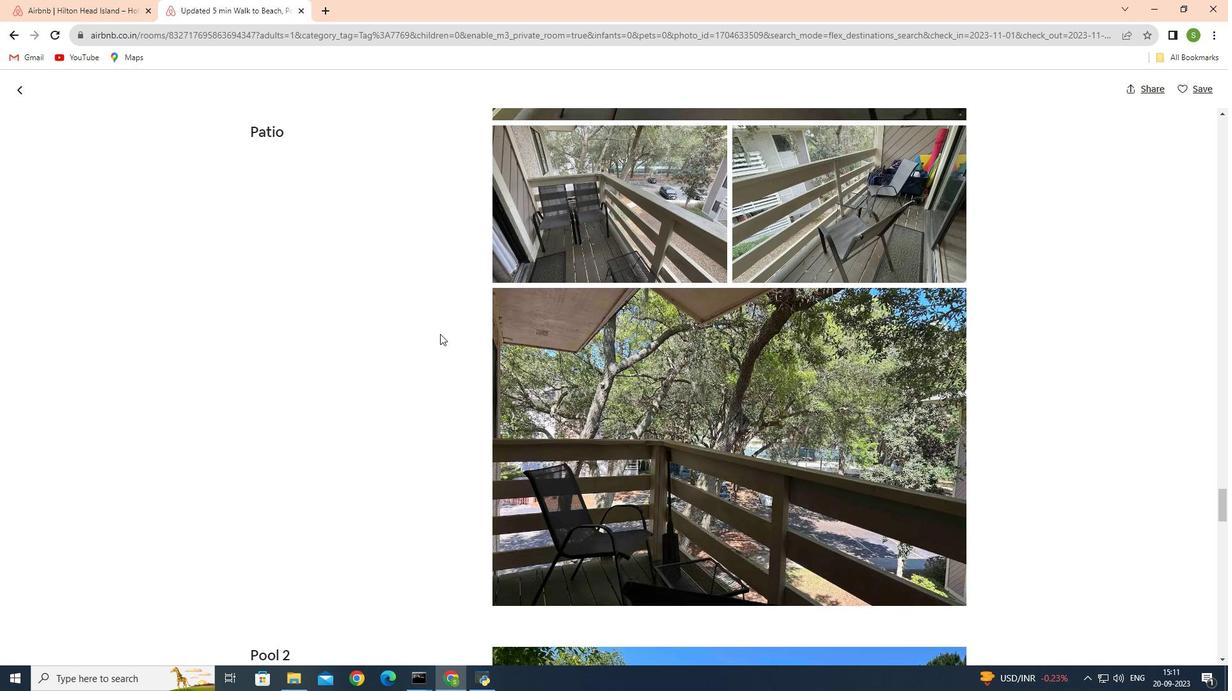 
Action: Mouse scrolled (440, 333) with delta (0, 0)
Screenshot: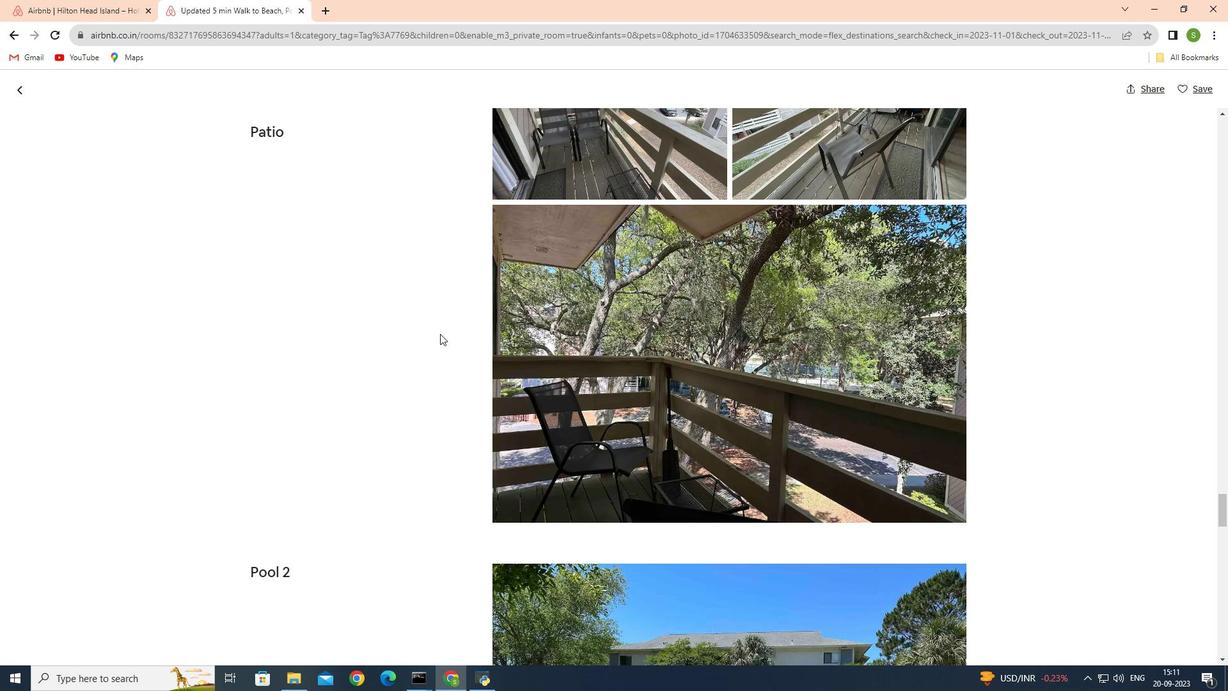 
Action: Mouse scrolled (440, 333) with delta (0, 0)
Screenshot: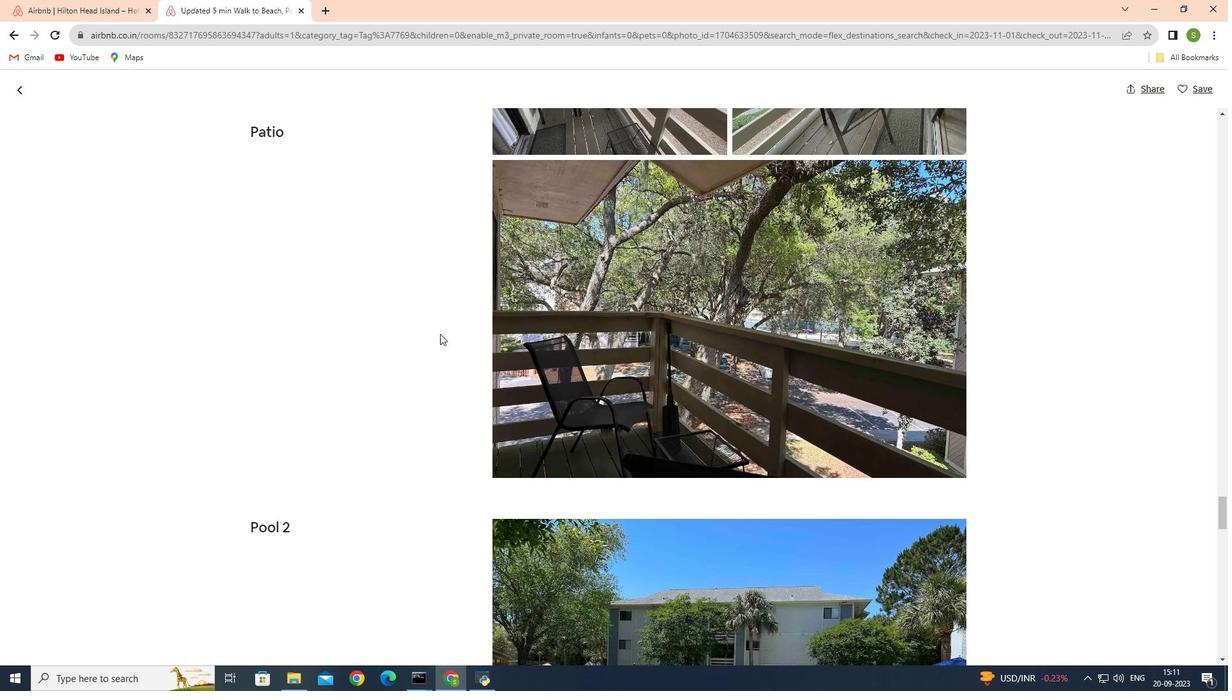 
Action: Mouse scrolled (440, 333) with delta (0, 0)
Screenshot: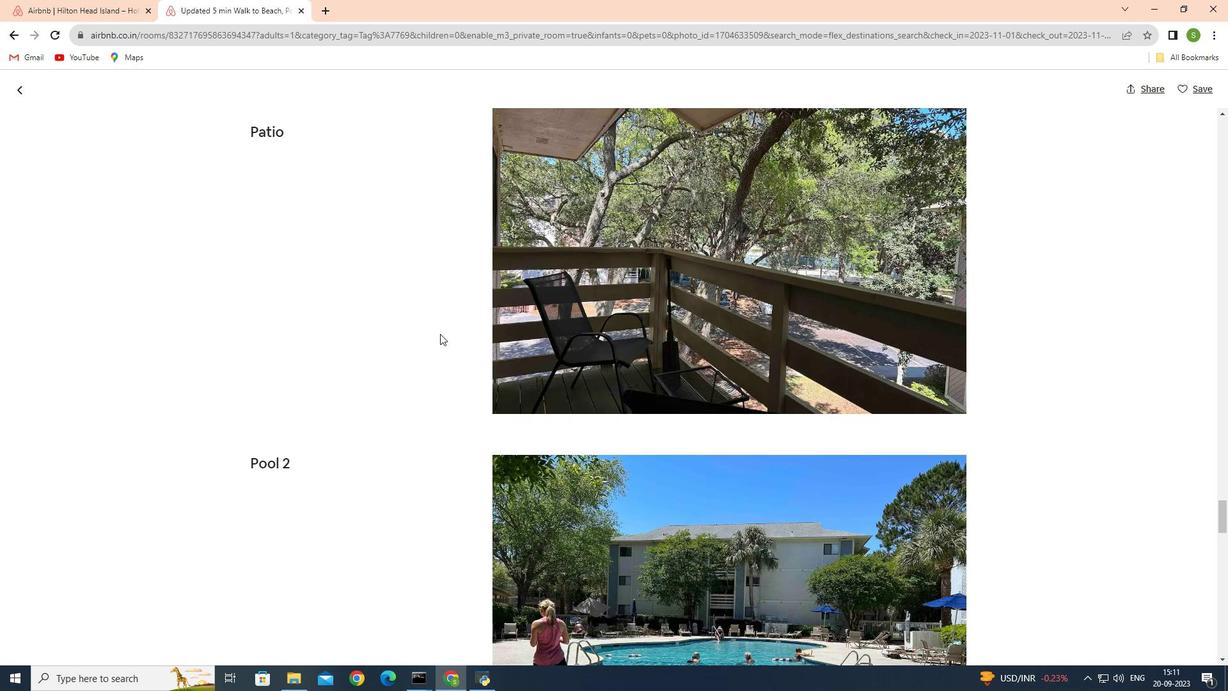 
Action: Mouse moved to (442, 332)
Screenshot: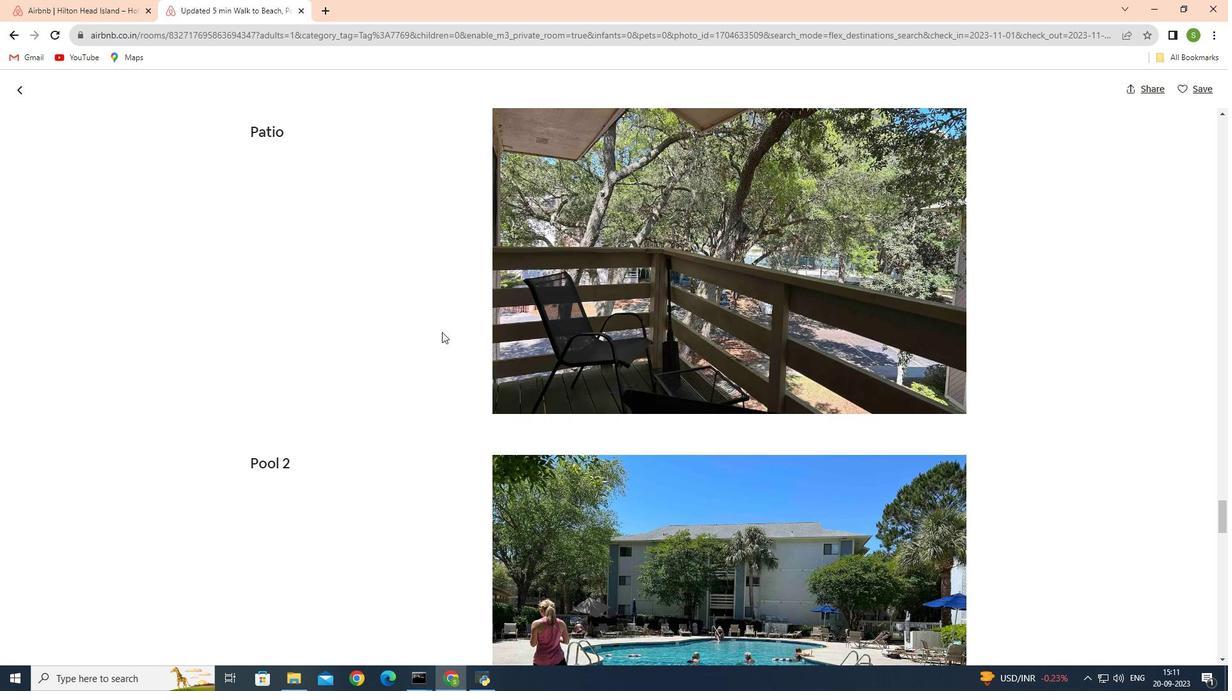 
Action: Mouse scrolled (442, 331) with delta (0, 0)
Screenshot: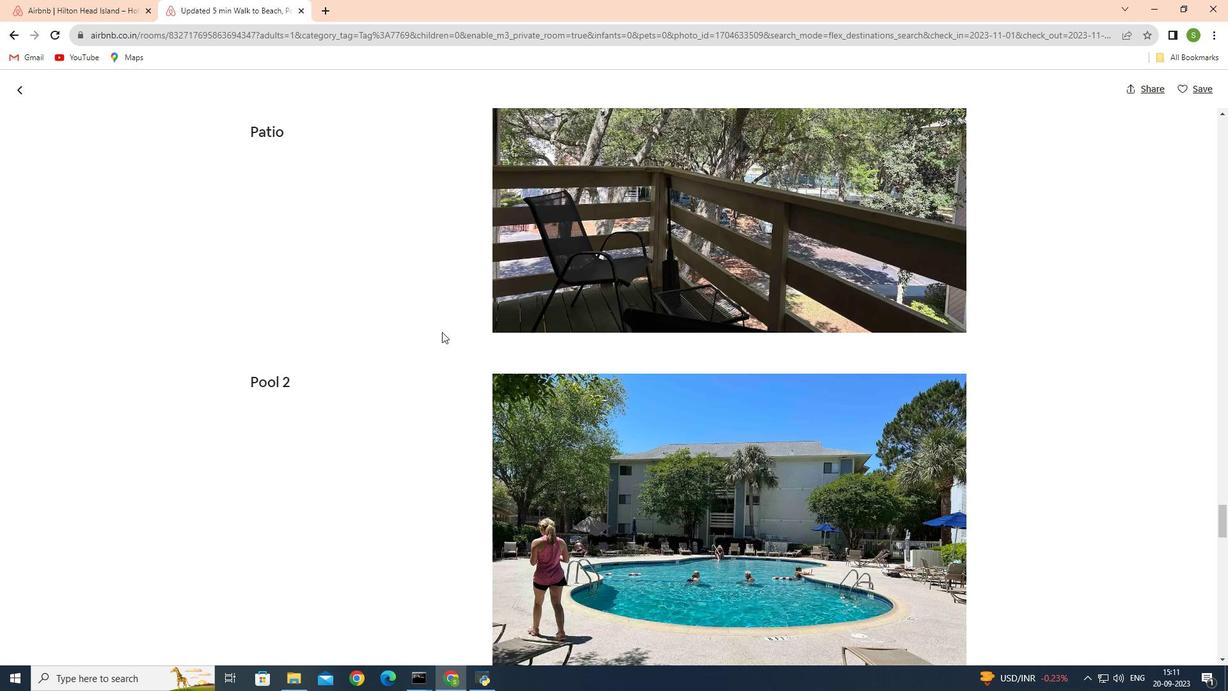 
Action: Mouse scrolled (442, 331) with delta (0, 0)
Screenshot: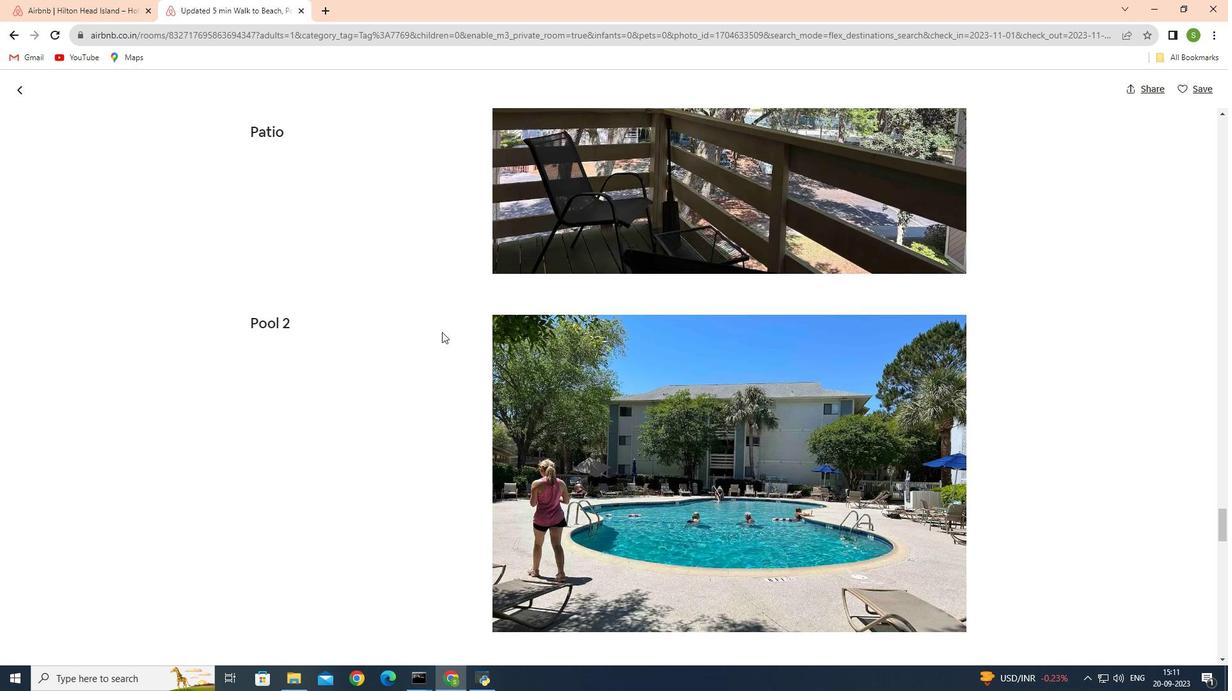 
Action: Mouse scrolled (442, 331) with delta (0, 0)
Screenshot: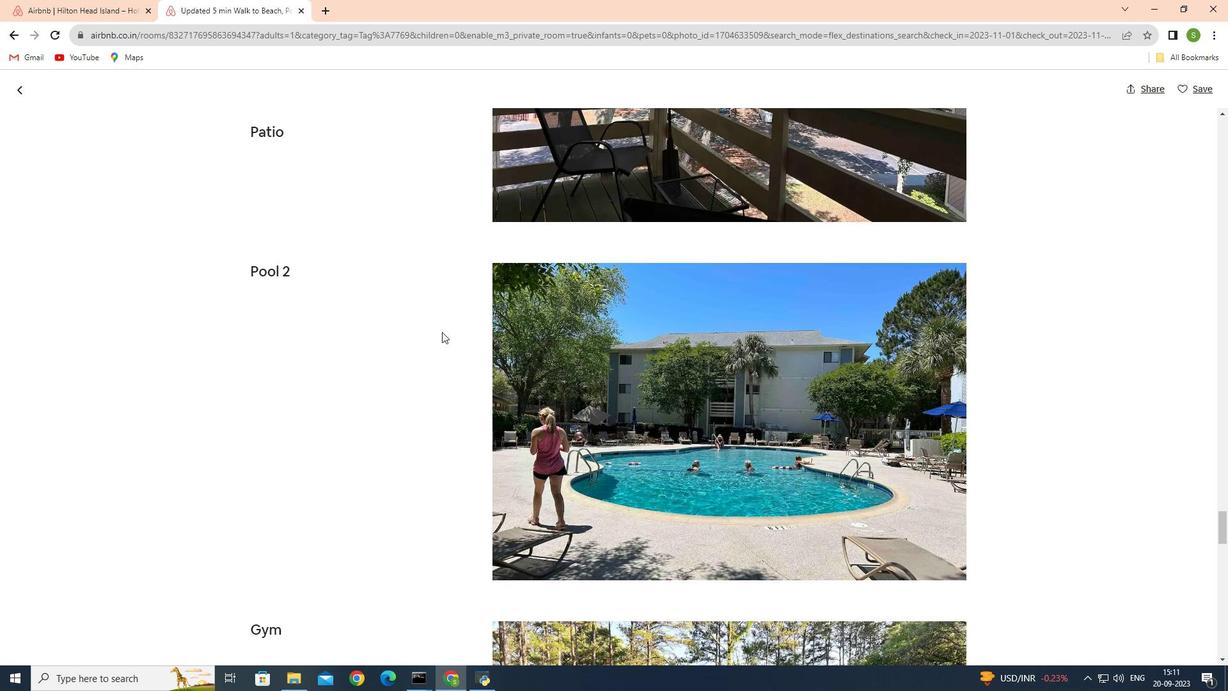 
Action: Mouse scrolled (442, 331) with delta (0, 0)
Screenshot: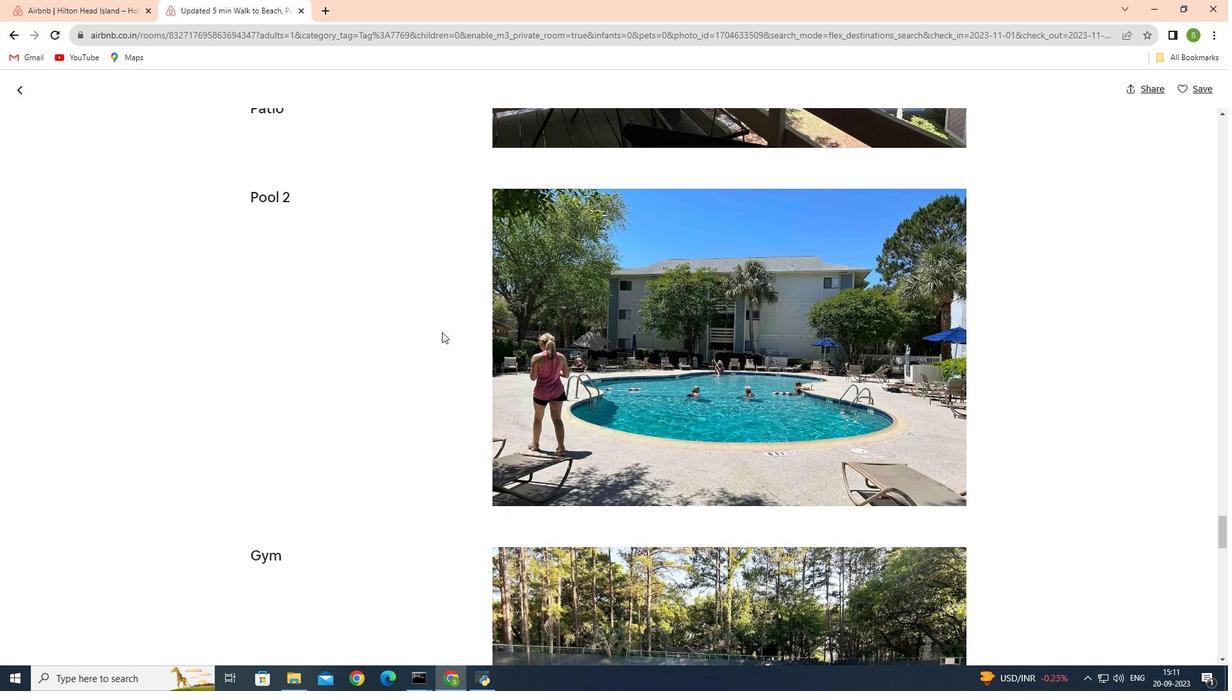
Action: Mouse scrolled (442, 331) with delta (0, 0)
Screenshot: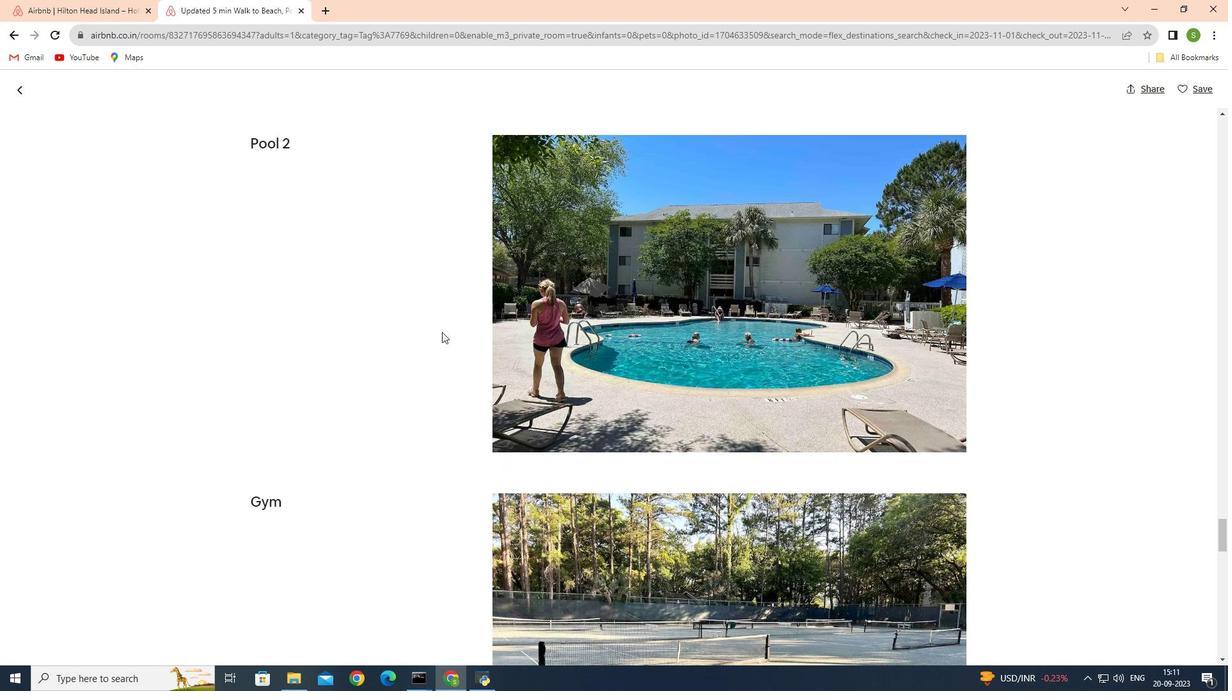 
Action: Mouse scrolled (442, 331) with delta (0, 0)
Screenshot: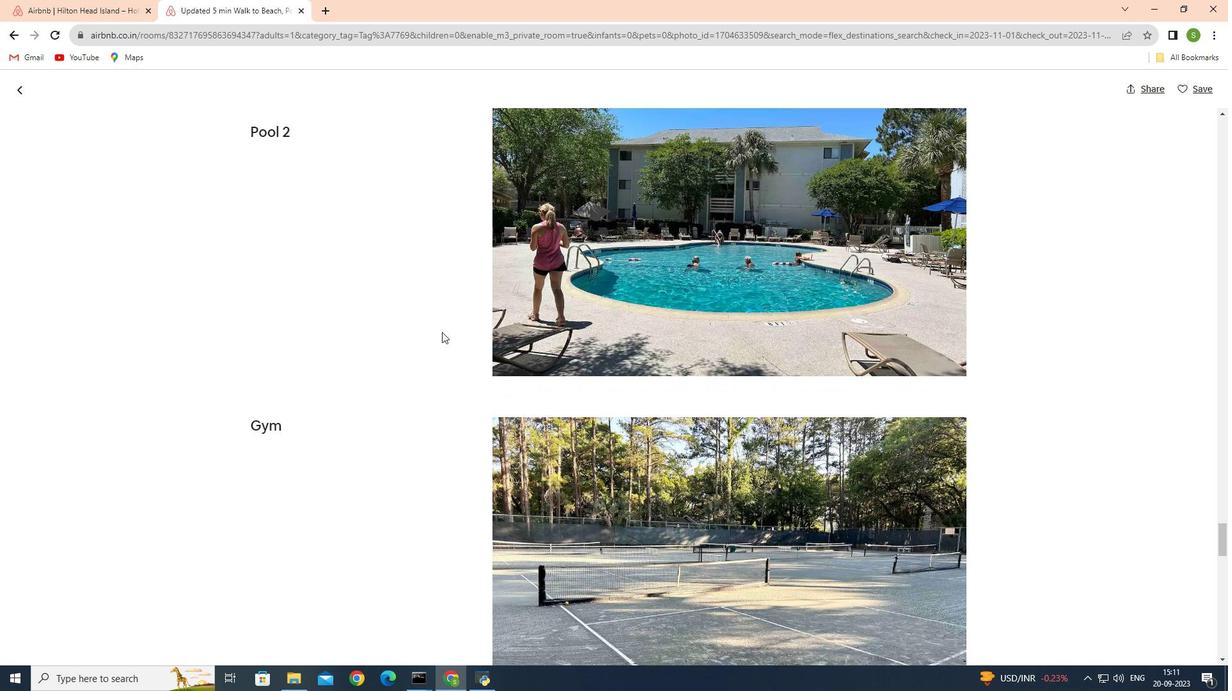 
Action: Mouse scrolled (442, 331) with delta (0, 0)
Screenshot: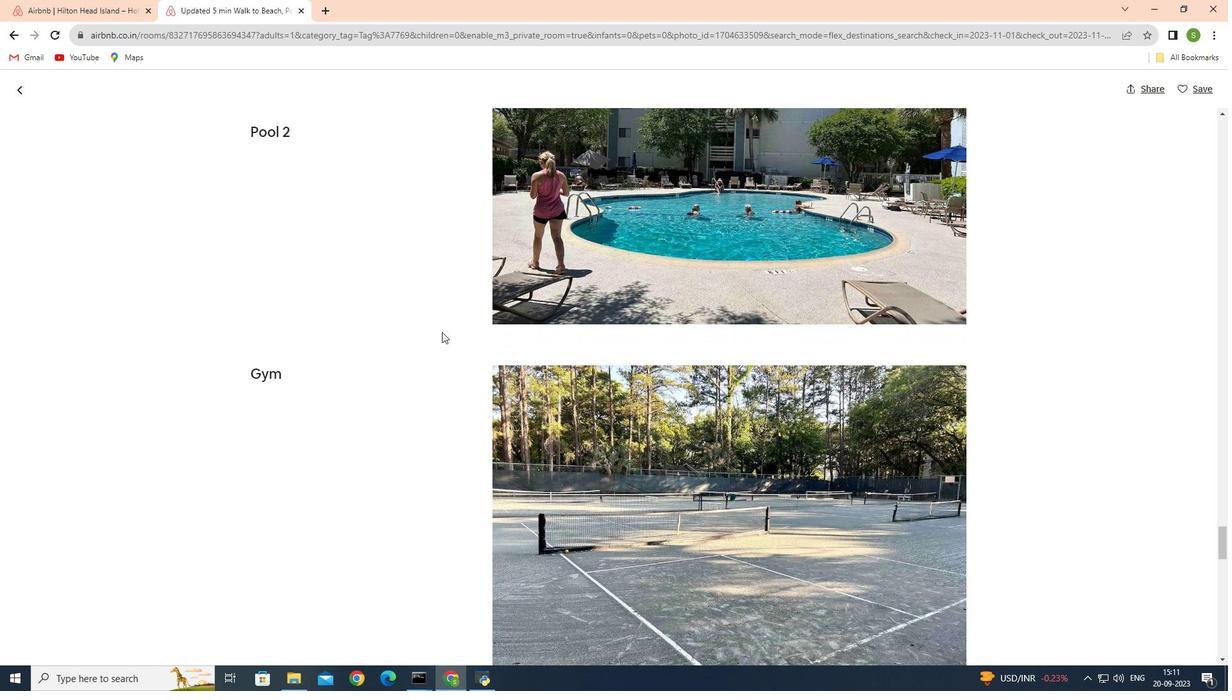 
Action: Mouse scrolled (442, 331) with delta (0, 0)
Screenshot: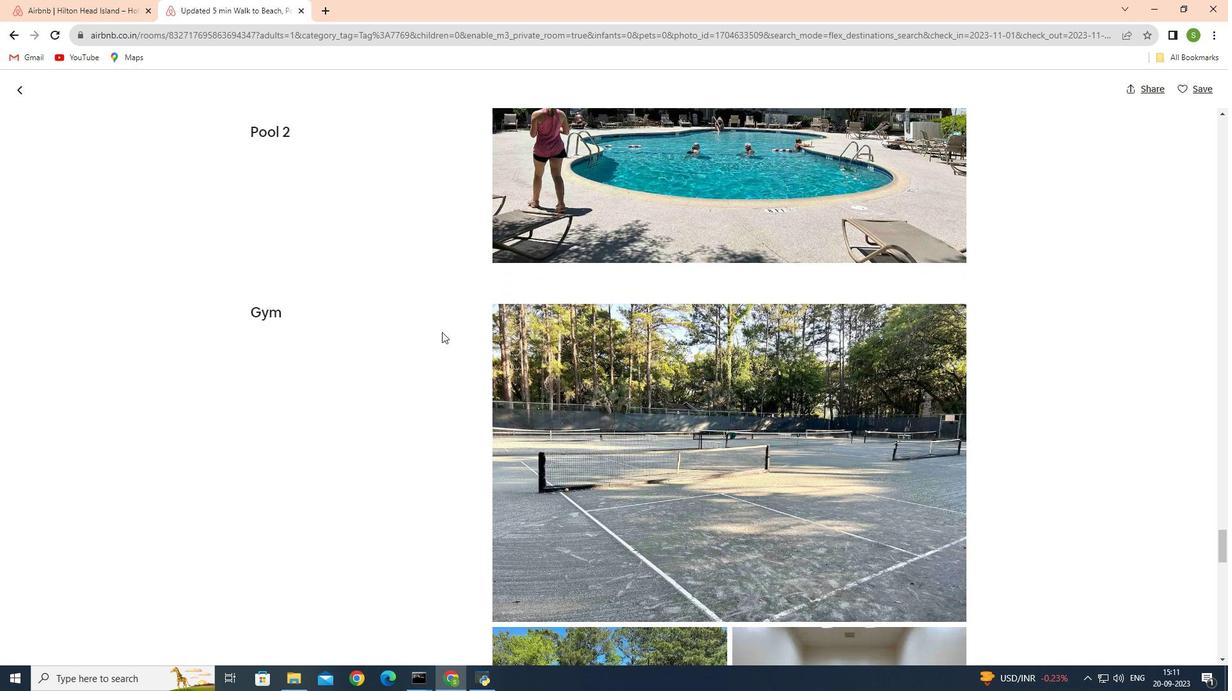 
Action: Mouse scrolled (442, 331) with delta (0, 0)
Screenshot: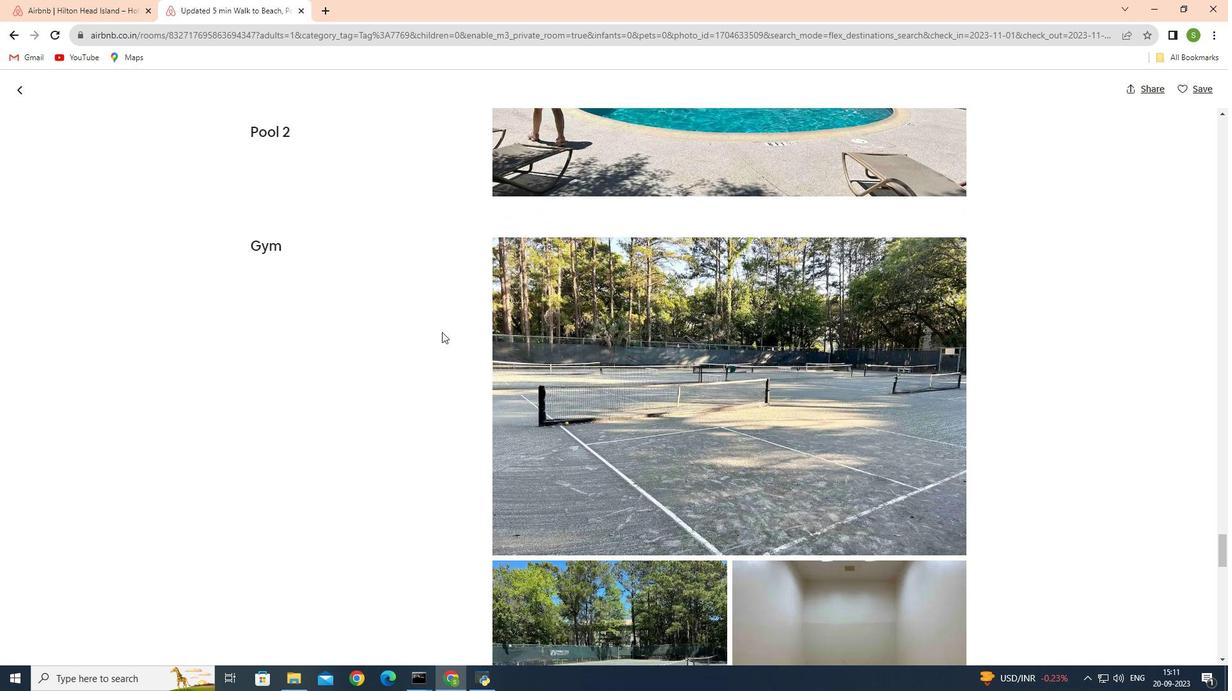 
Action: Mouse scrolled (442, 331) with delta (0, 0)
Screenshot: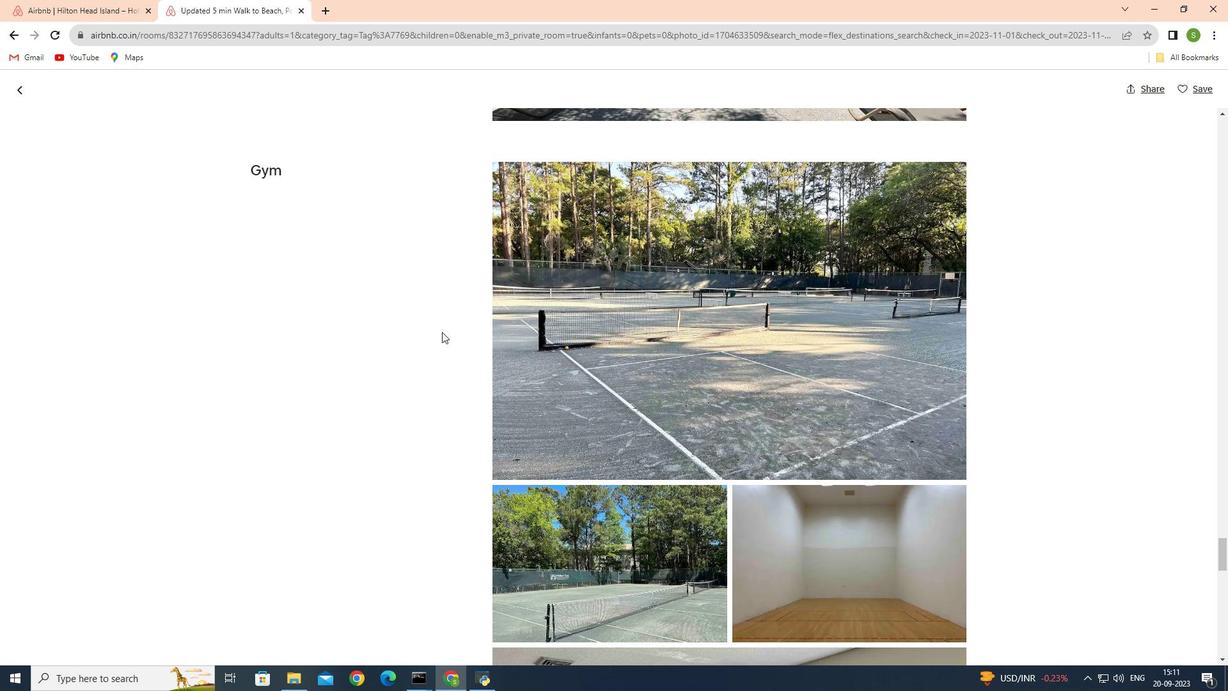 
Action: Mouse scrolled (442, 331) with delta (0, 0)
Screenshot: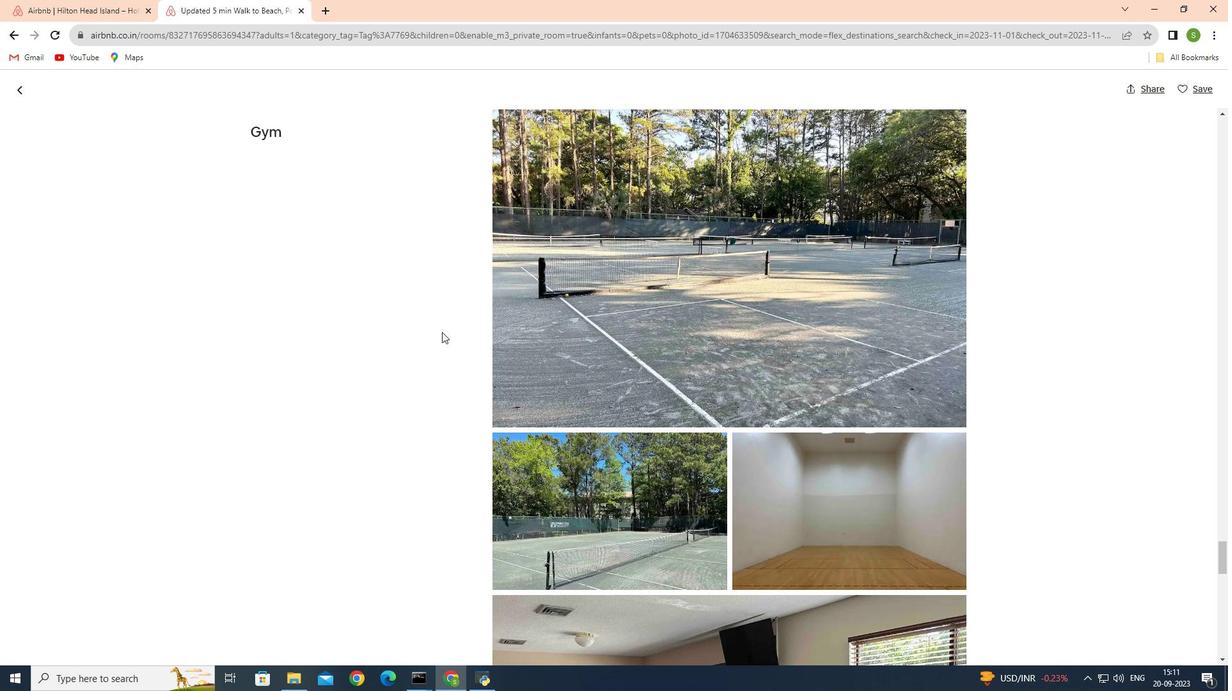 
Action: Mouse scrolled (442, 331) with delta (0, 0)
Screenshot: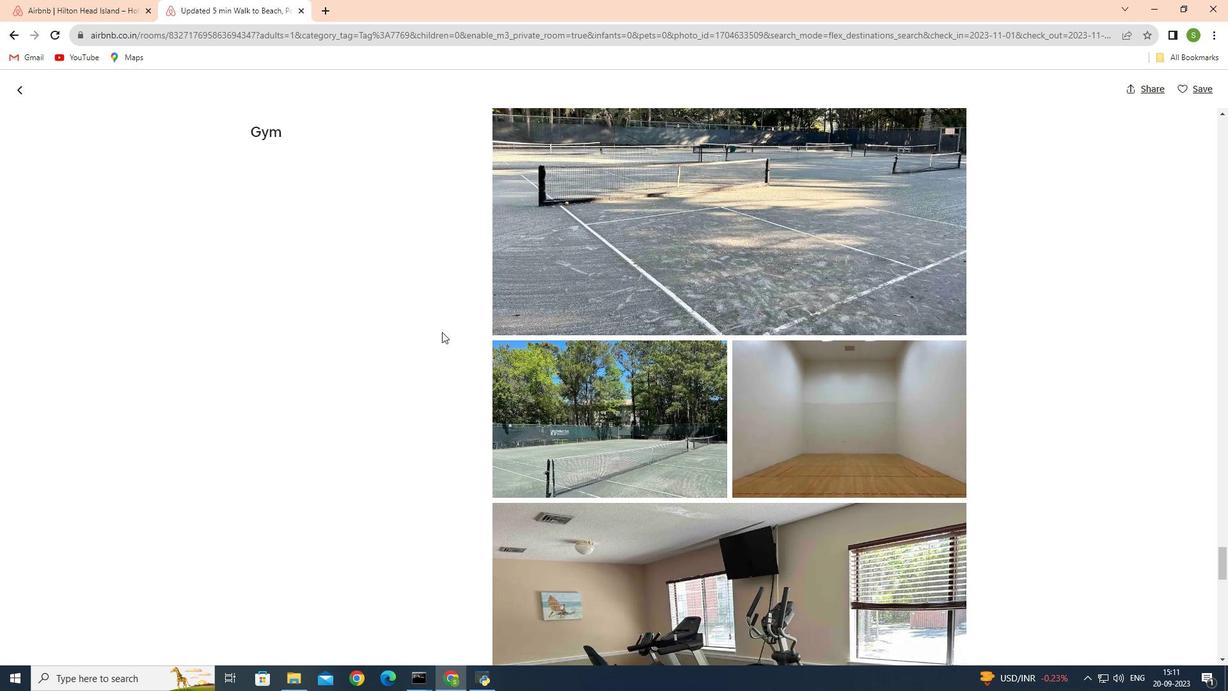 
Action: Mouse scrolled (442, 331) with delta (0, 0)
Screenshot: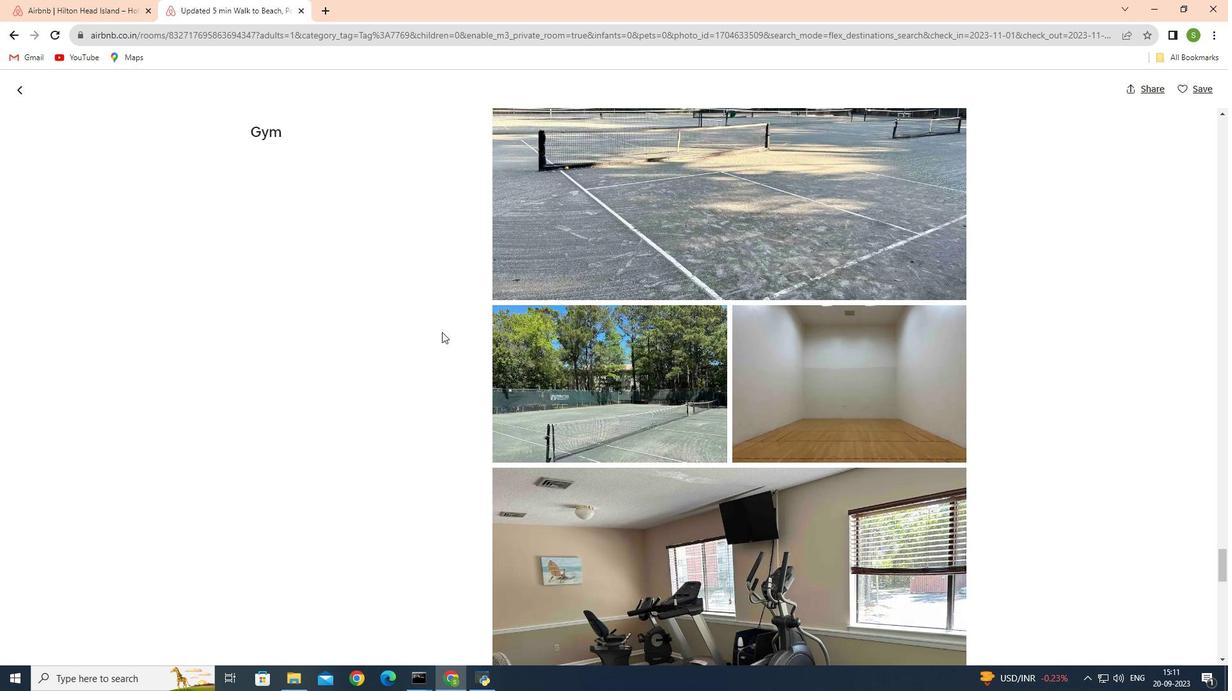 
Action: Mouse scrolled (442, 331) with delta (0, 0)
Screenshot: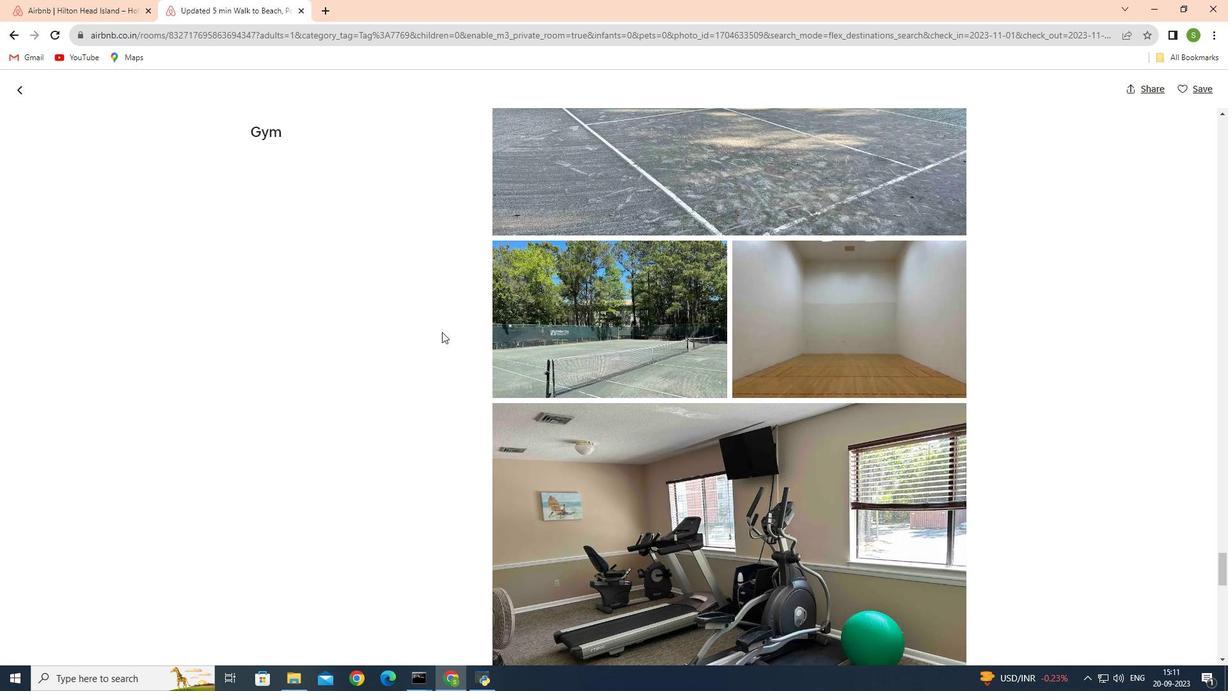 
Action: Mouse scrolled (442, 331) with delta (0, 0)
Screenshot: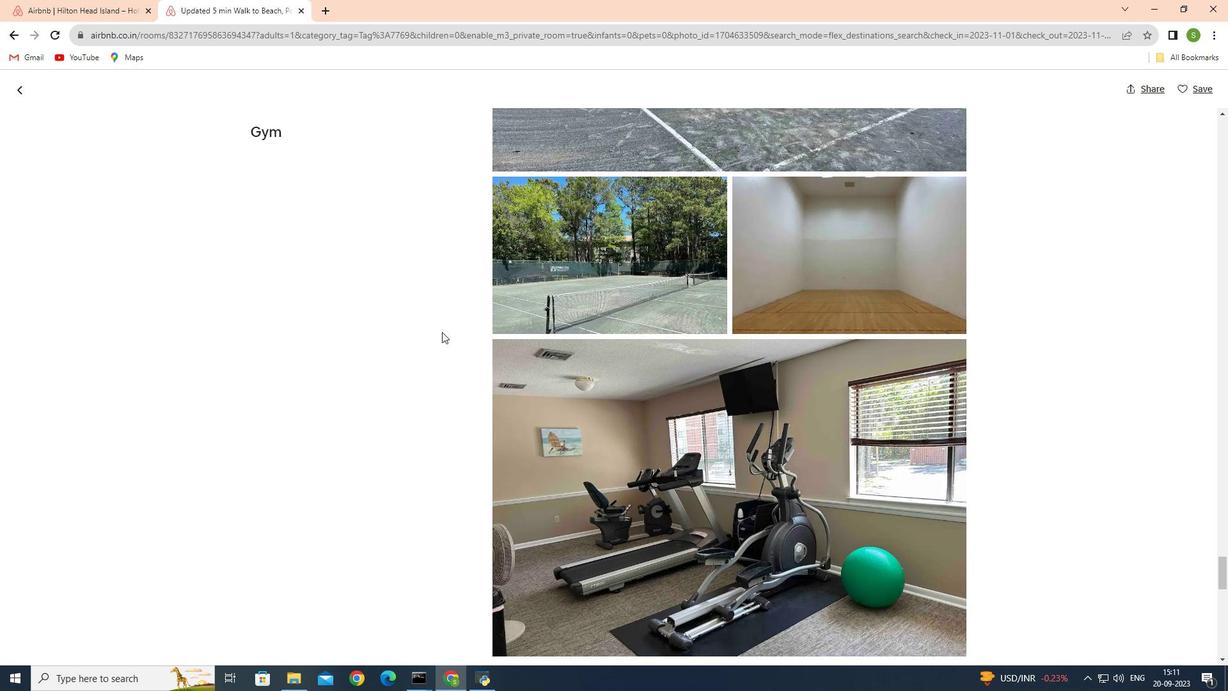 
Action: Mouse scrolled (442, 331) with delta (0, 0)
Screenshot: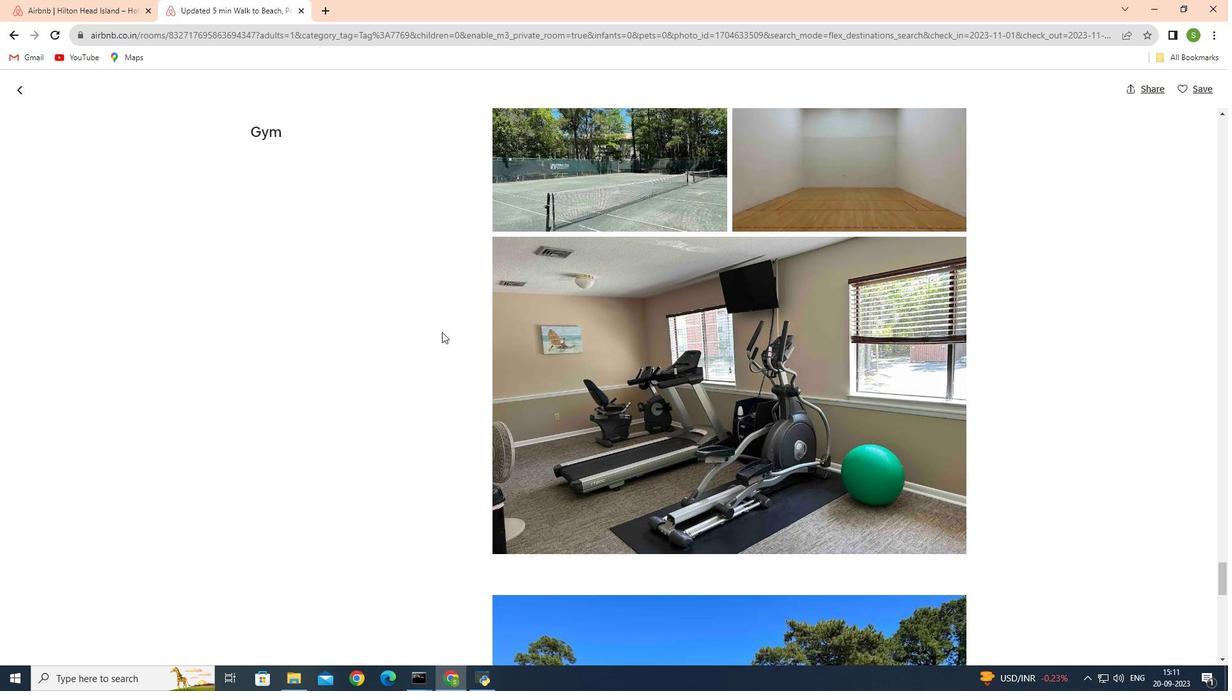 
Action: Mouse scrolled (442, 331) with delta (0, 0)
Screenshot: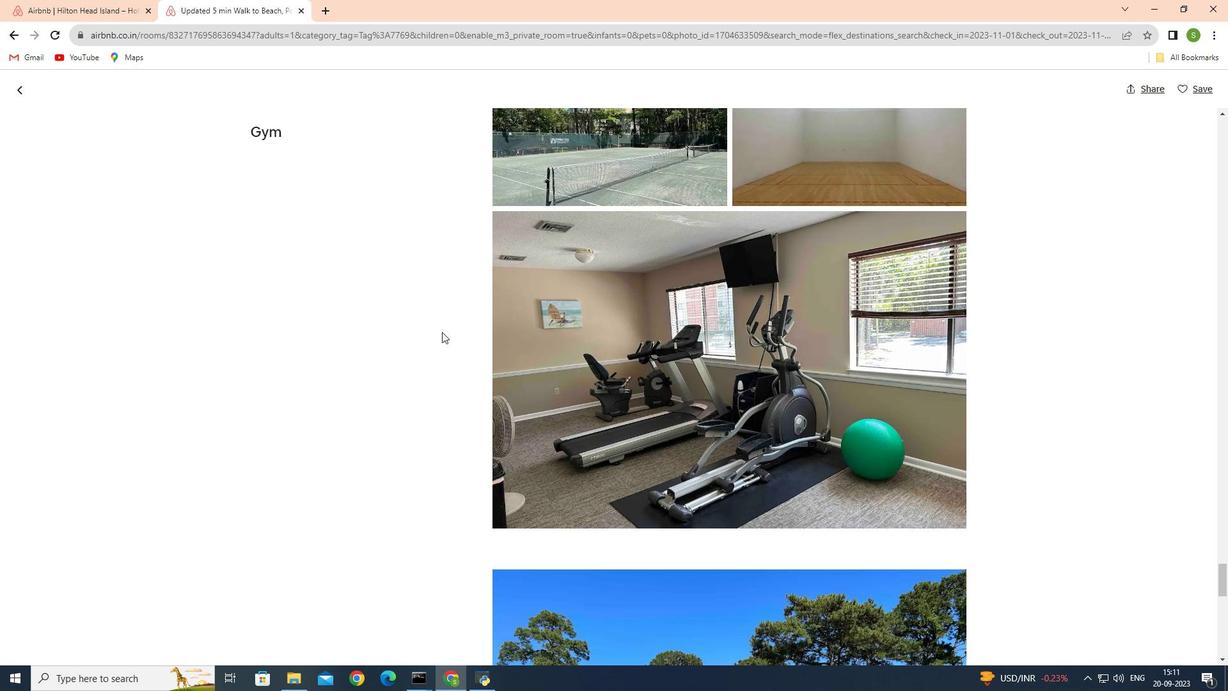 
Action: Mouse scrolled (442, 331) with delta (0, 0)
Screenshot: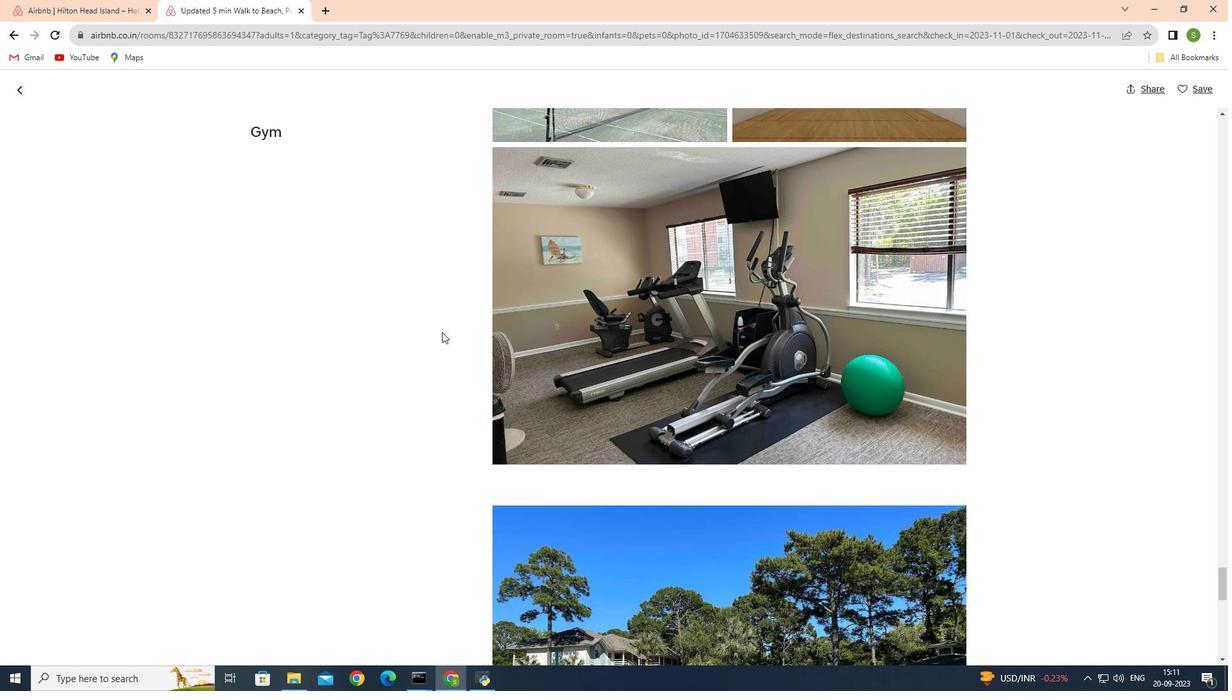 
Action: Mouse scrolled (442, 331) with delta (0, 0)
Screenshot: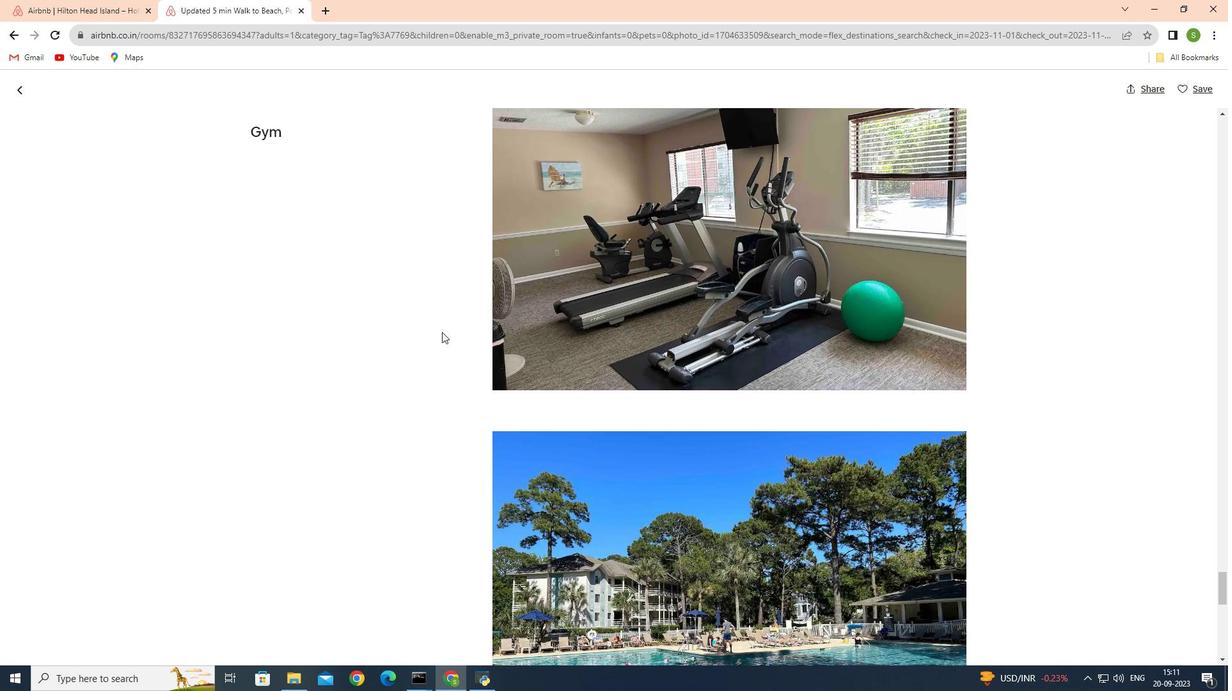 
Action: Mouse scrolled (442, 331) with delta (0, 0)
Screenshot: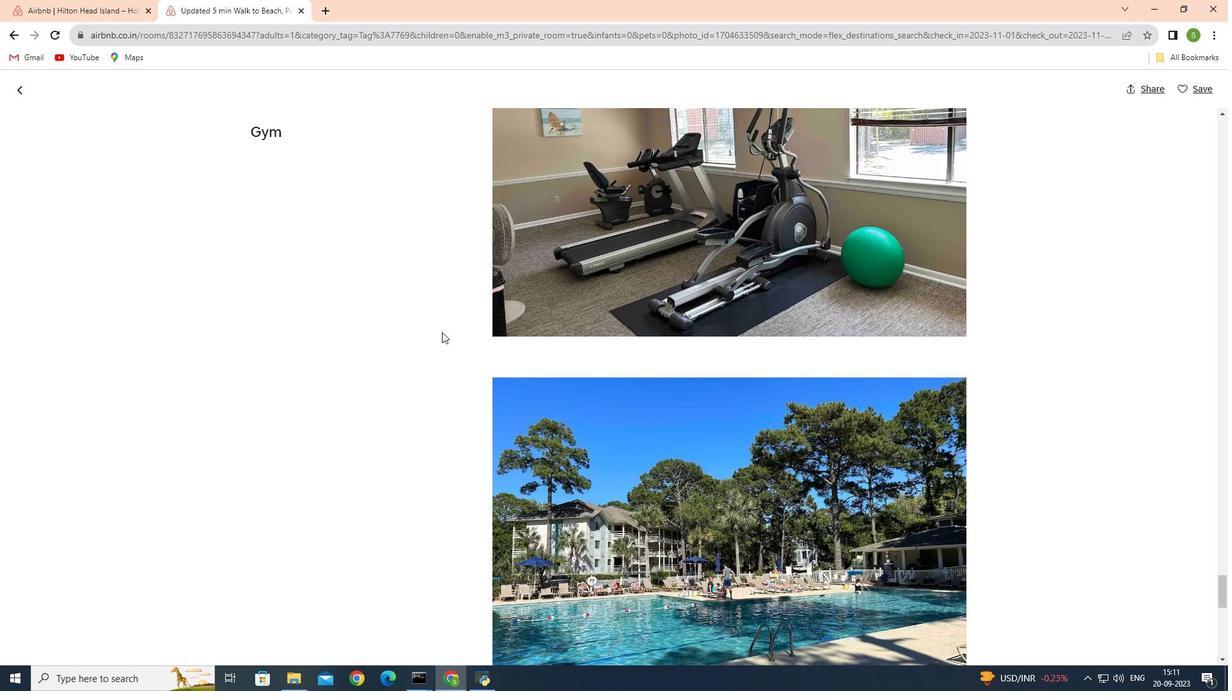 
Action: Mouse scrolled (442, 331) with delta (0, 0)
Screenshot: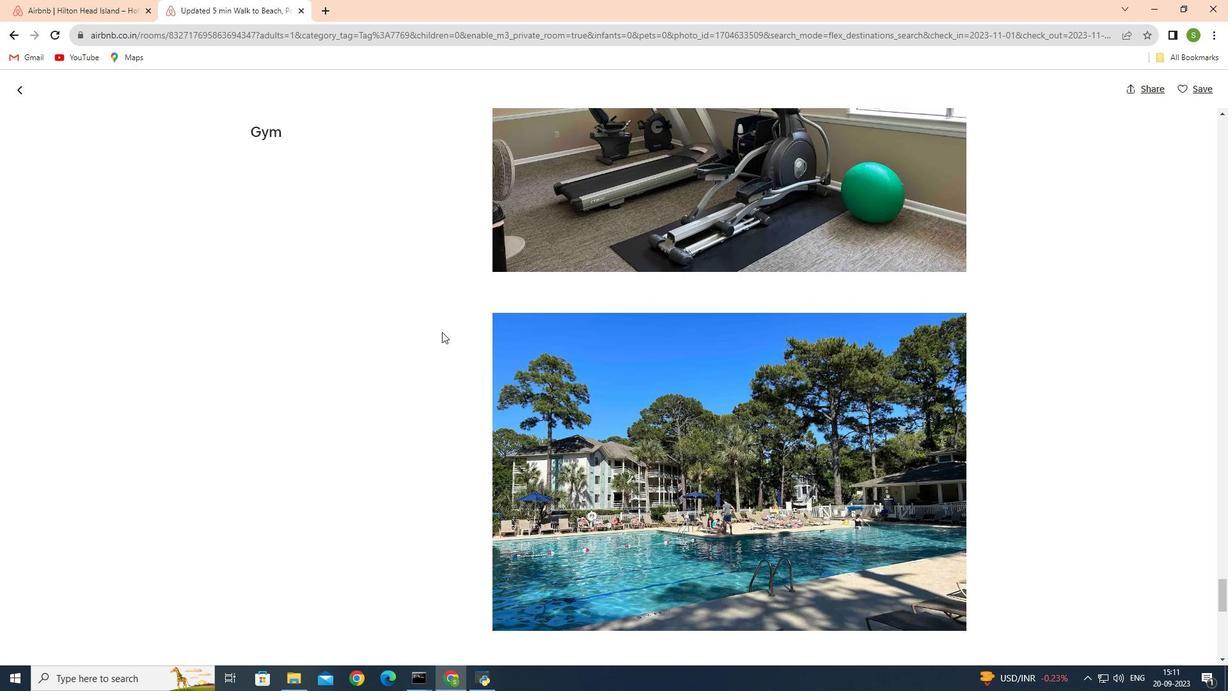 
Action: Mouse scrolled (442, 331) with delta (0, 0)
Screenshot: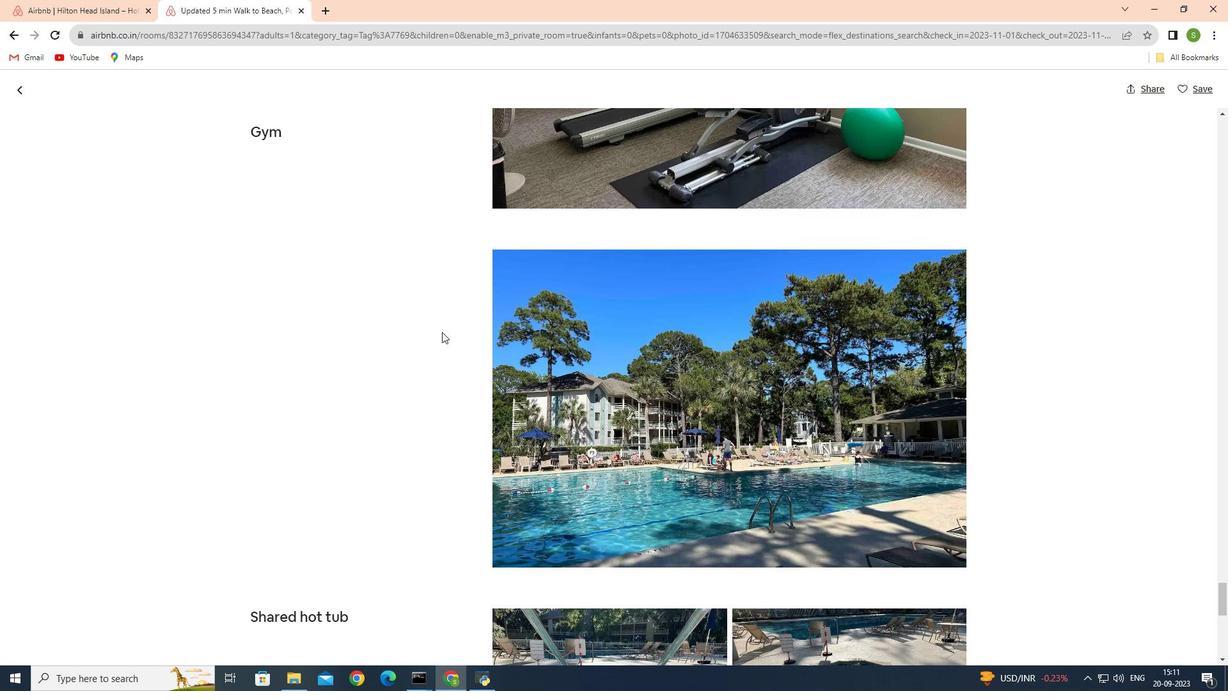 
Action: Mouse scrolled (442, 331) with delta (0, 0)
Screenshot: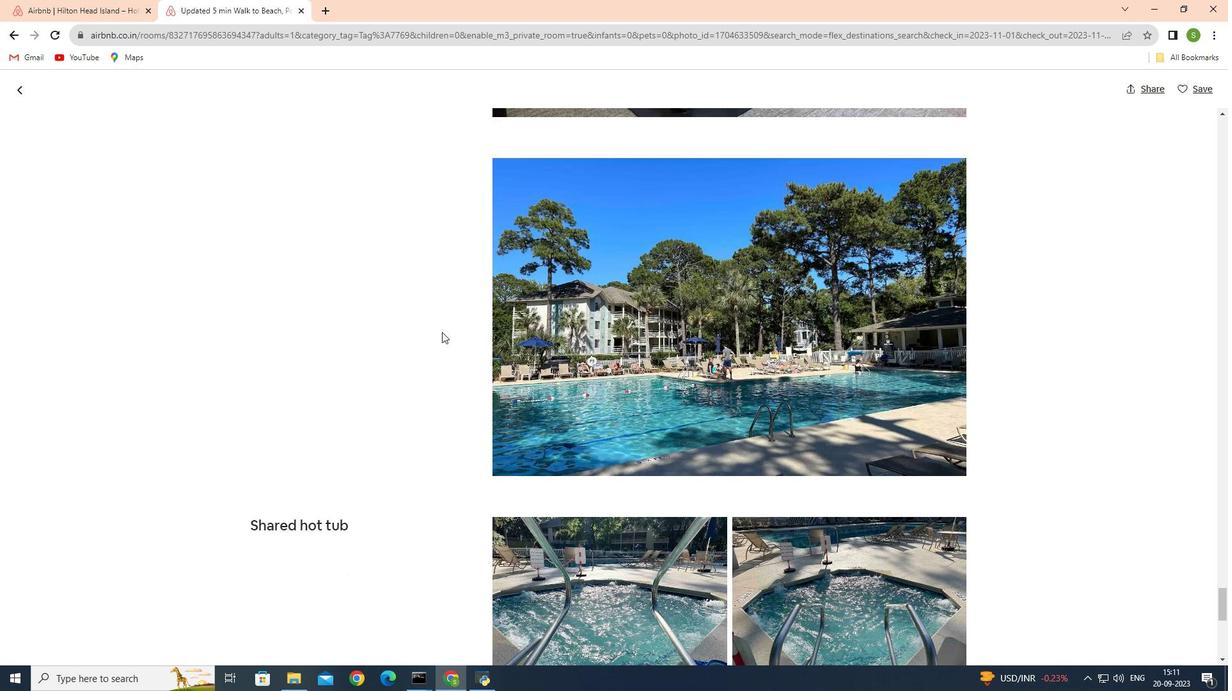 
Action: Mouse scrolled (442, 331) with delta (0, 0)
Screenshot: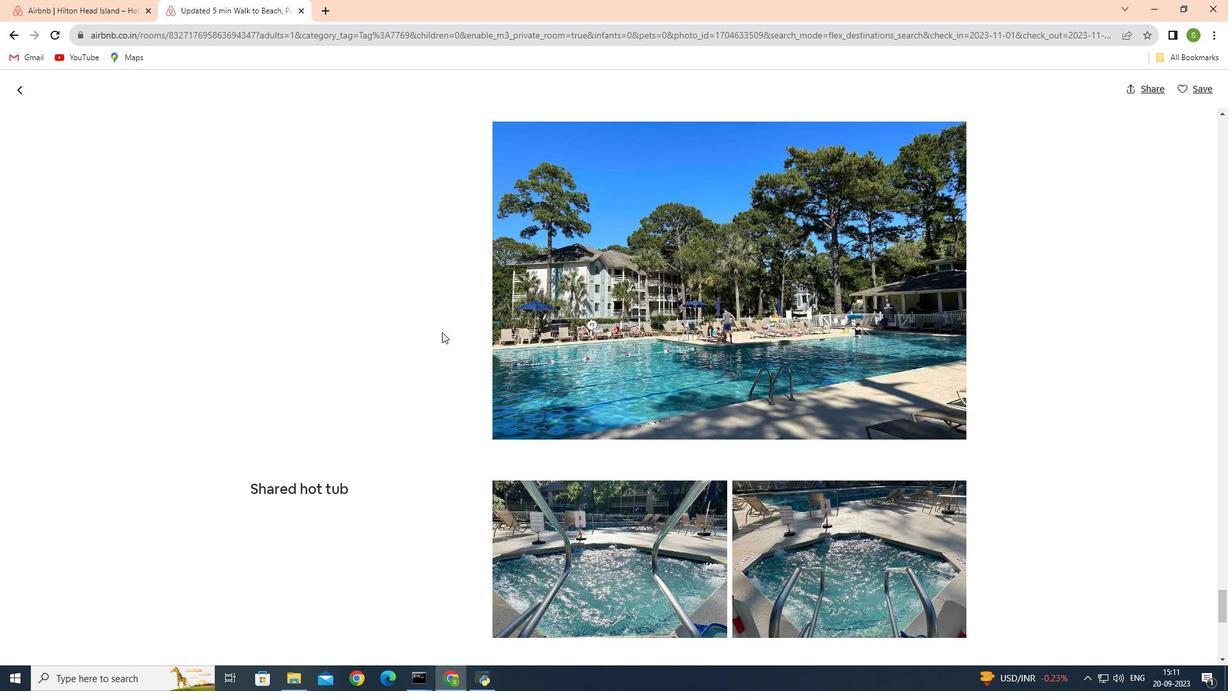
Action: Mouse scrolled (442, 331) with delta (0, 0)
Screenshot: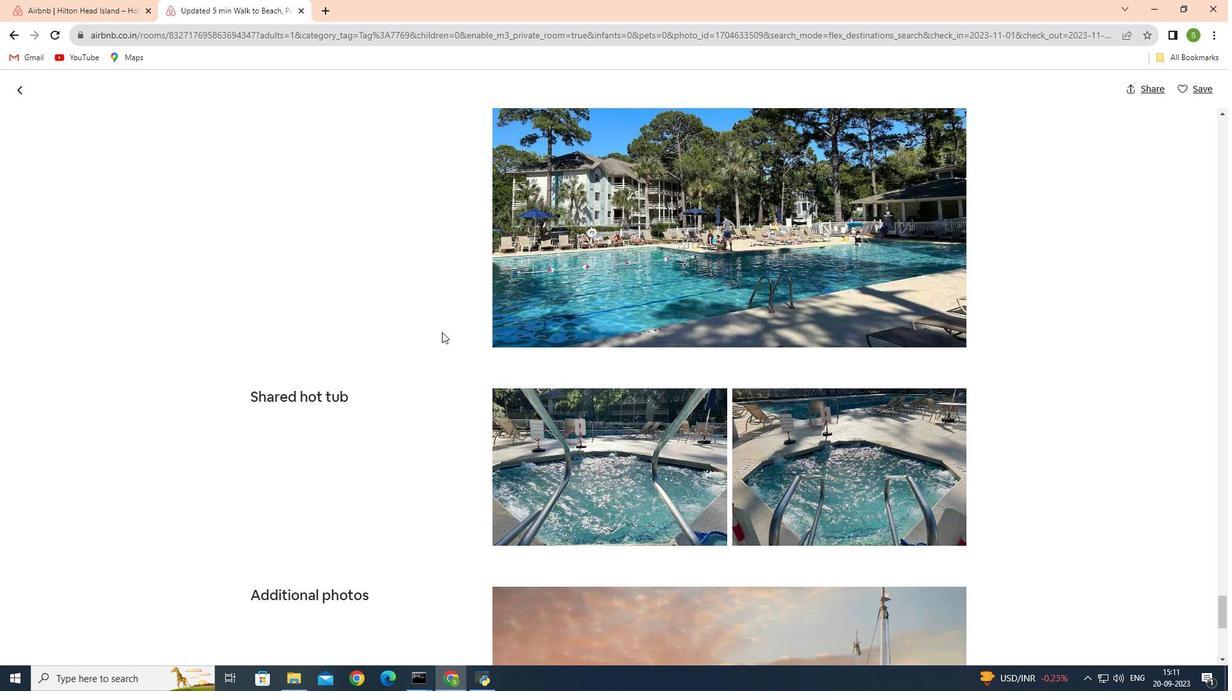 
Action: Mouse scrolled (442, 331) with delta (0, 0)
Screenshot: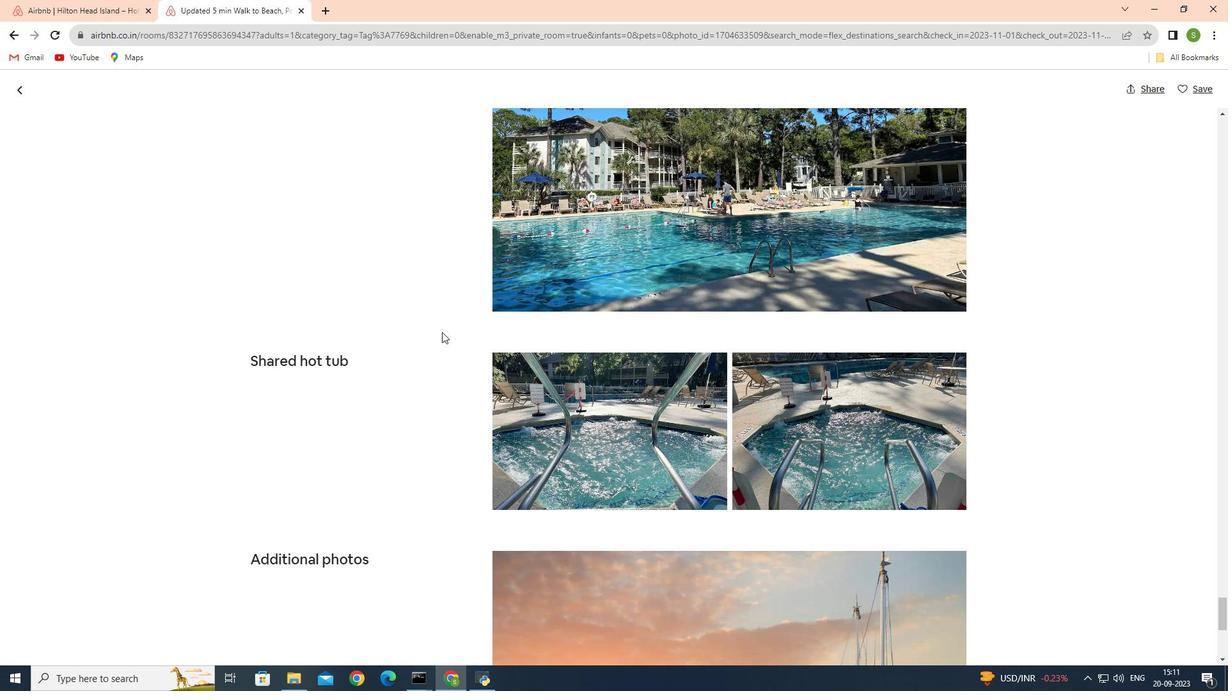 
Action: Mouse scrolled (442, 331) with delta (0, 0)
Screenshot: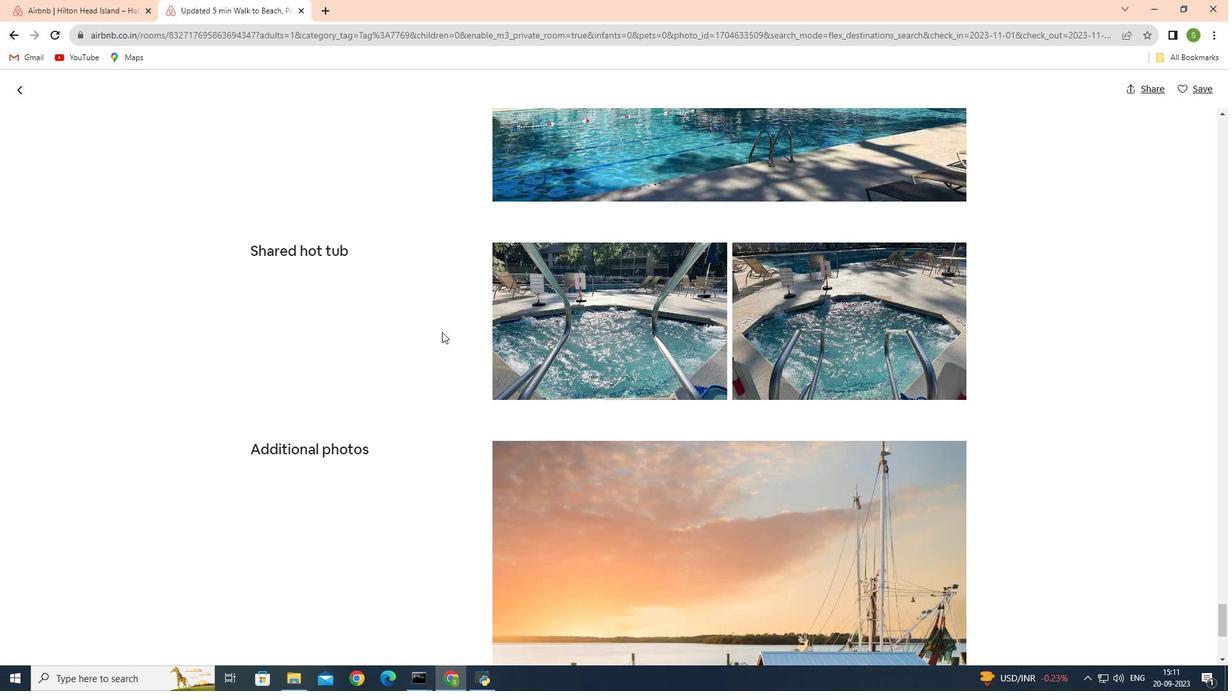 
Action: Mouse scrolled (442, 331) with delta (0, 0)
Screenshot: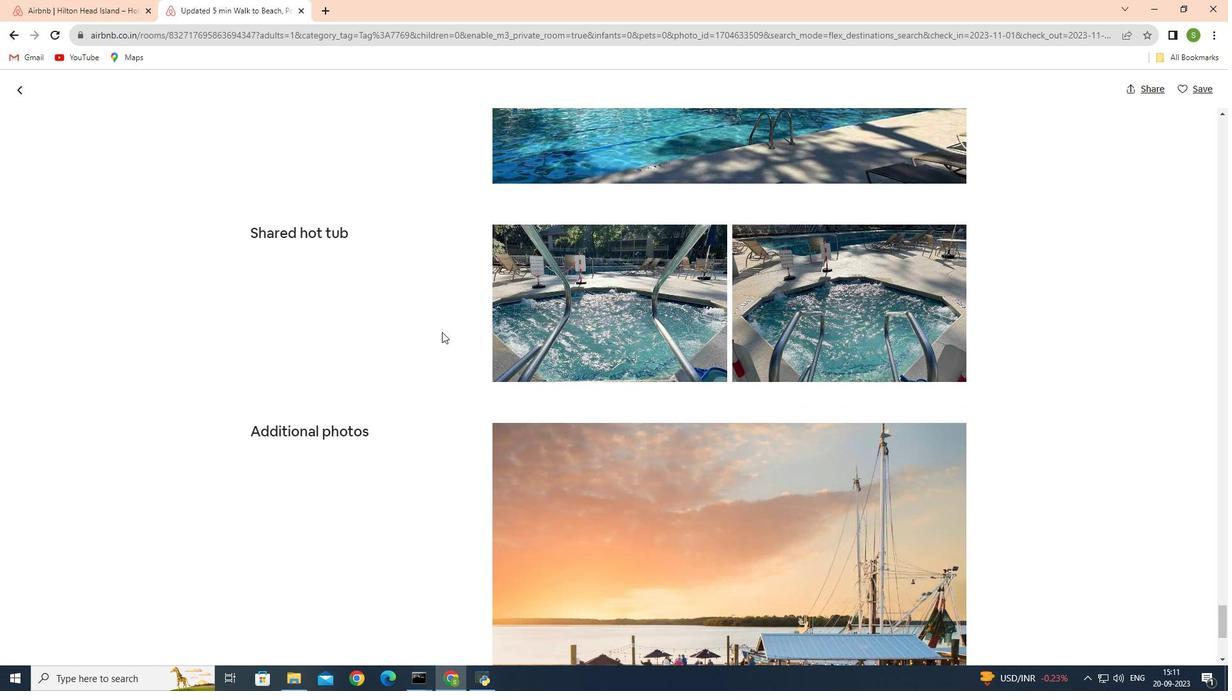 
Action: Mouse scrolled (442, 331) with delta (0, 0)
Screenshot: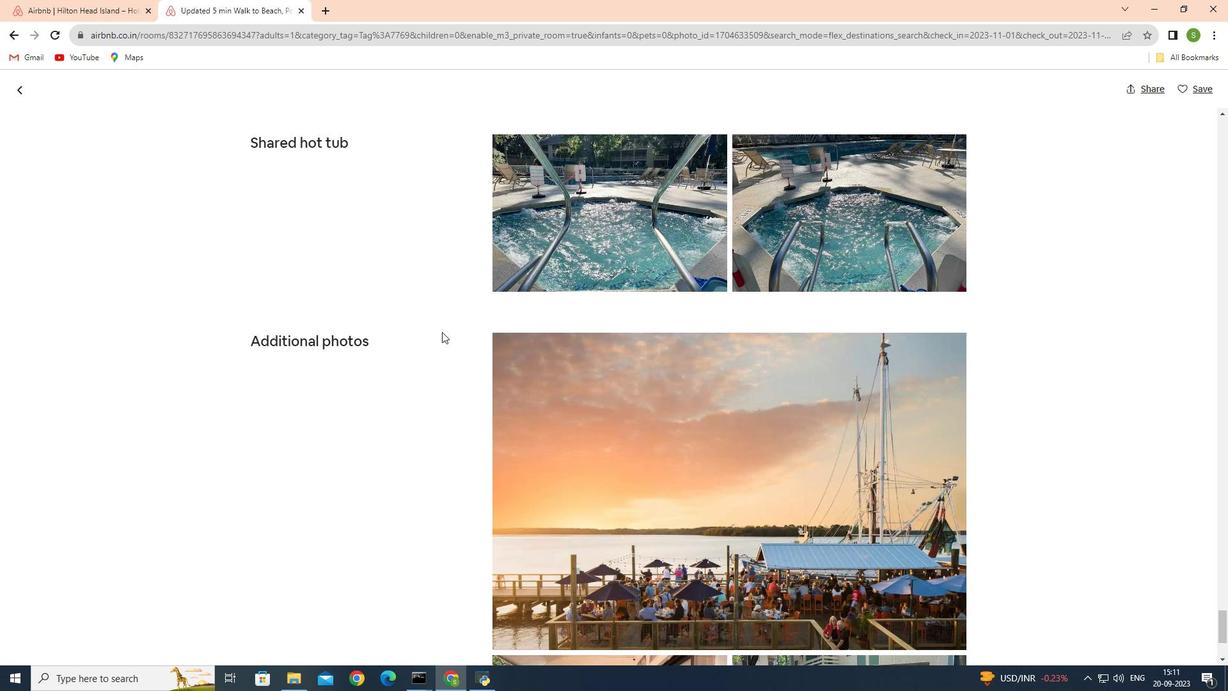 
Action: Mouse scrolled (442, 331) with delta (0, 0)
Screenshot: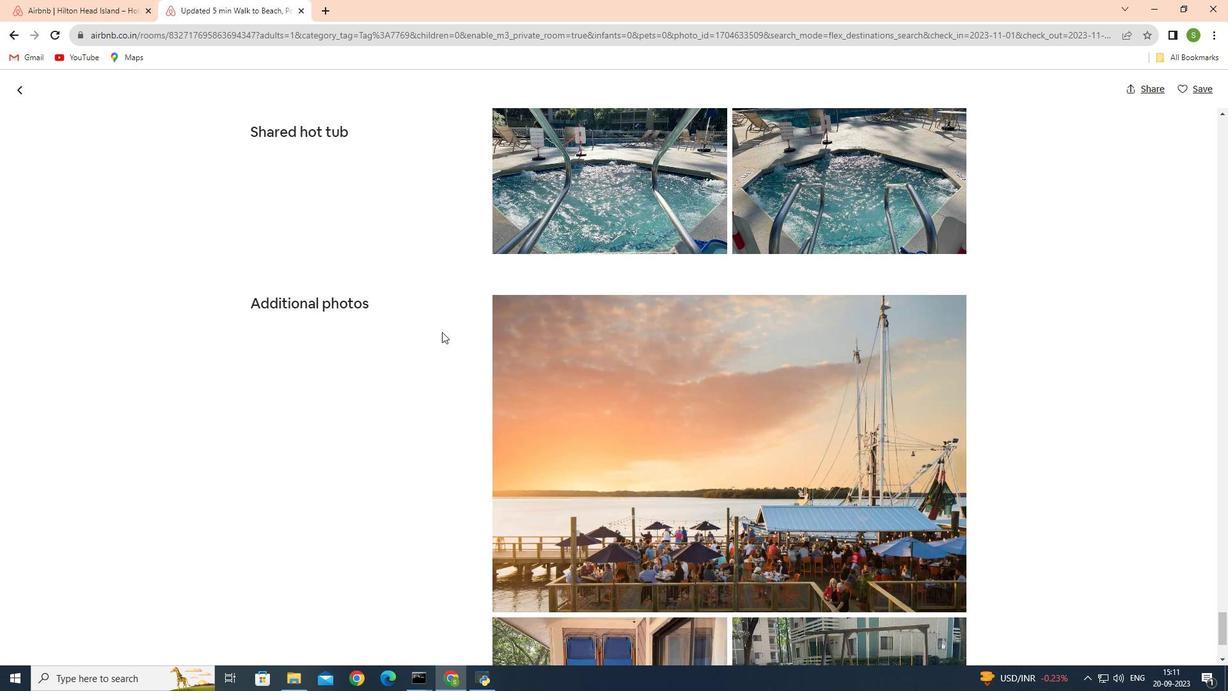 
Action: Mouse scrolled (442, 331) with delta (0, 0)
Screenshot: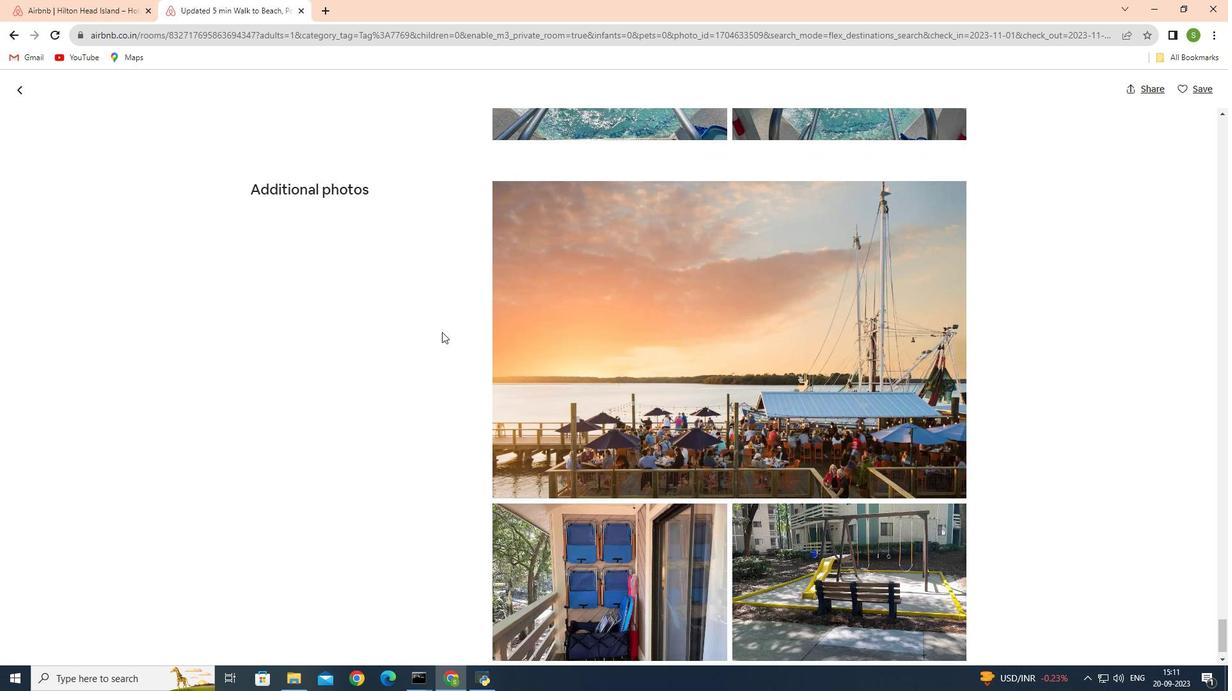 
Action: Mouse scrolled (442, 331) with delta (0, 0)
Screenshot: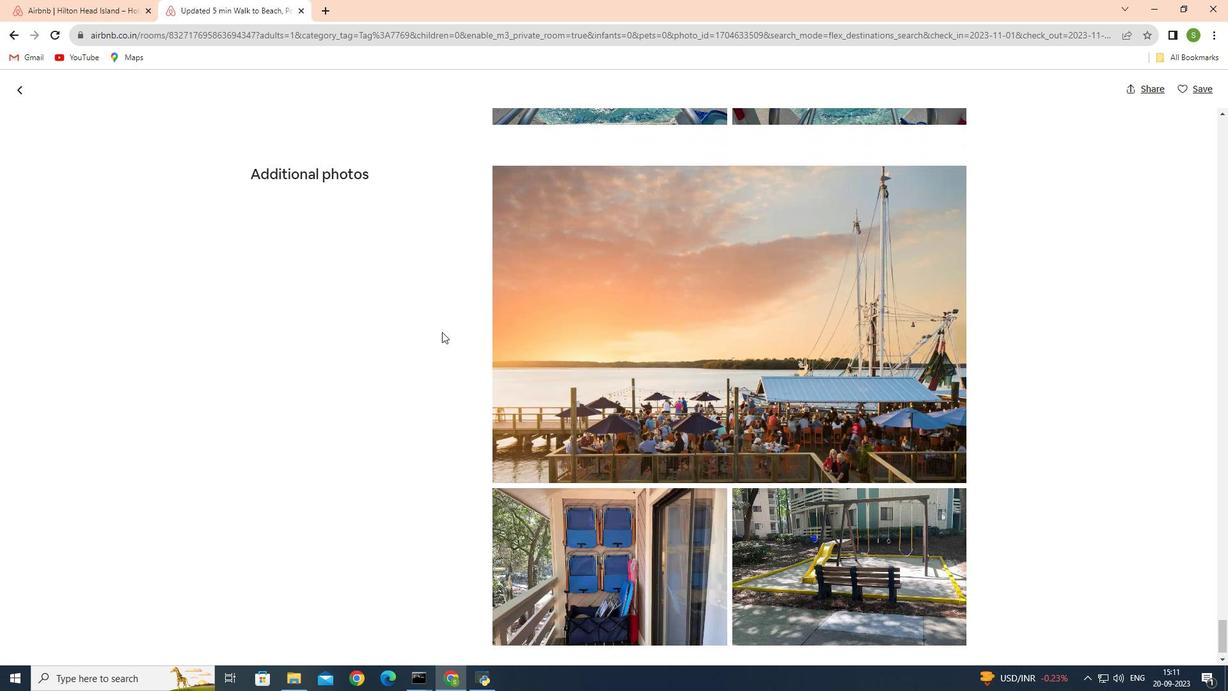 
Action: Mouse scrolled (442, 331) with delta (0, 0)
Screenshot: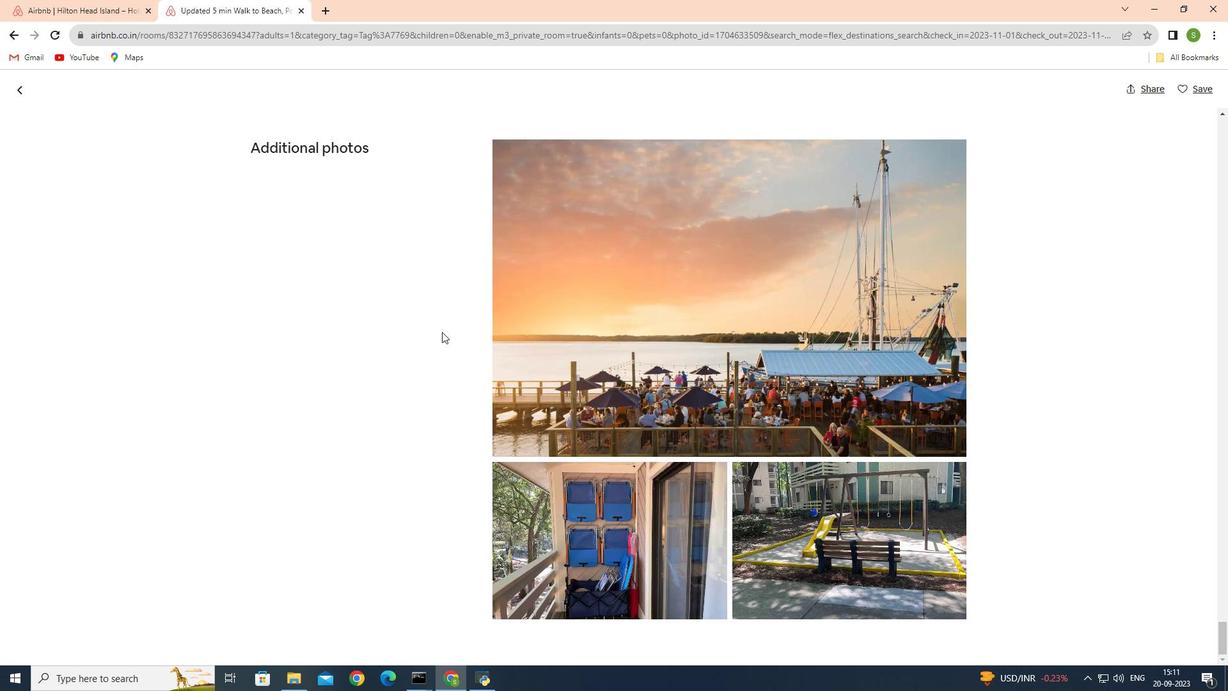 
Action: Mouse scrolled (442, 331) with delta (0, 0)
Screenshot: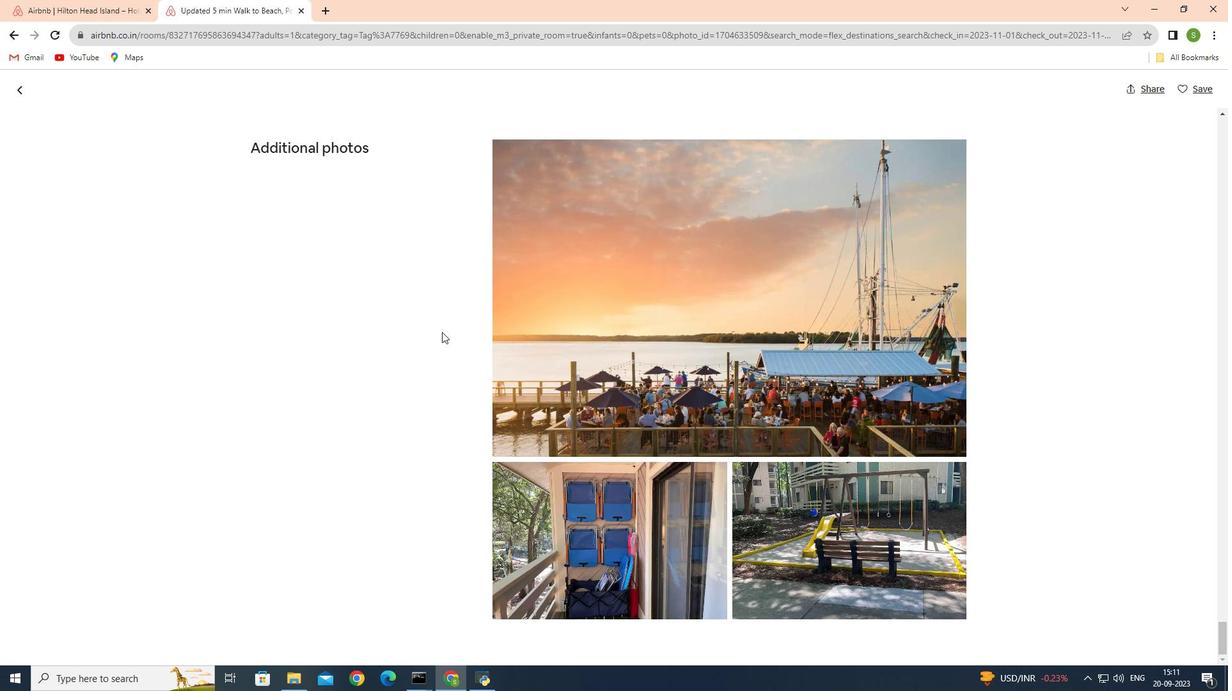 
Action: Mouse scrolled (442, 331) with delta (0, 0)
Screenshot: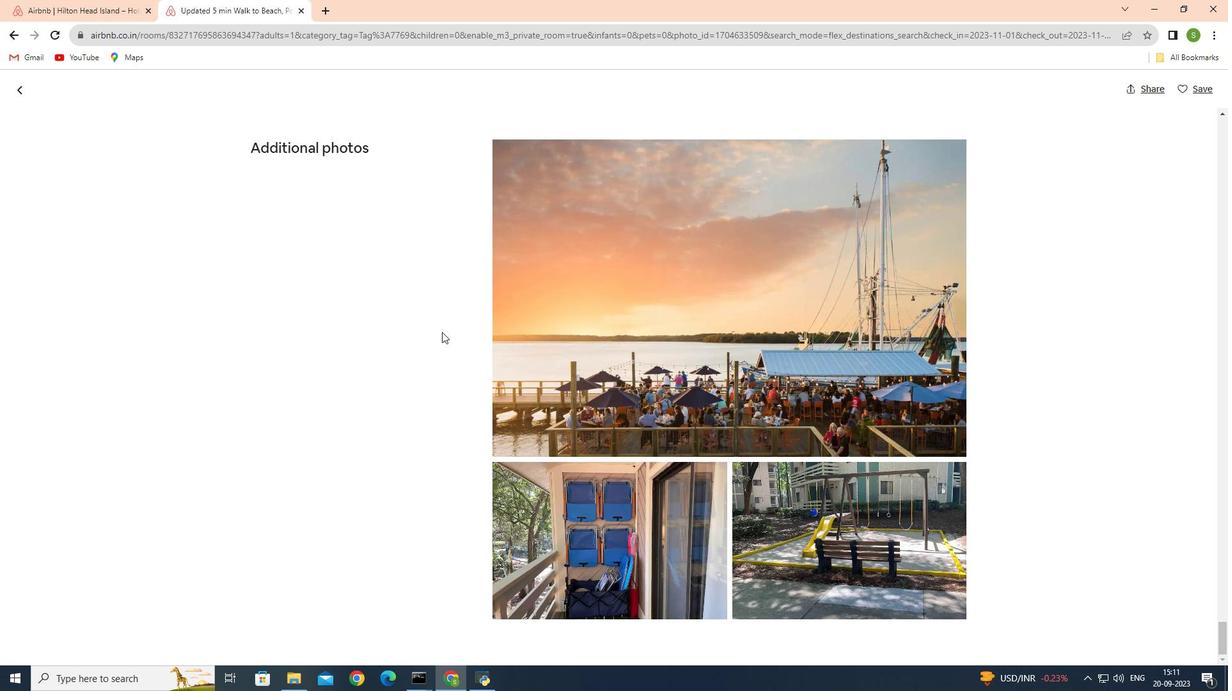 
Action: Mouse moved to (442, 332)
Screenshot: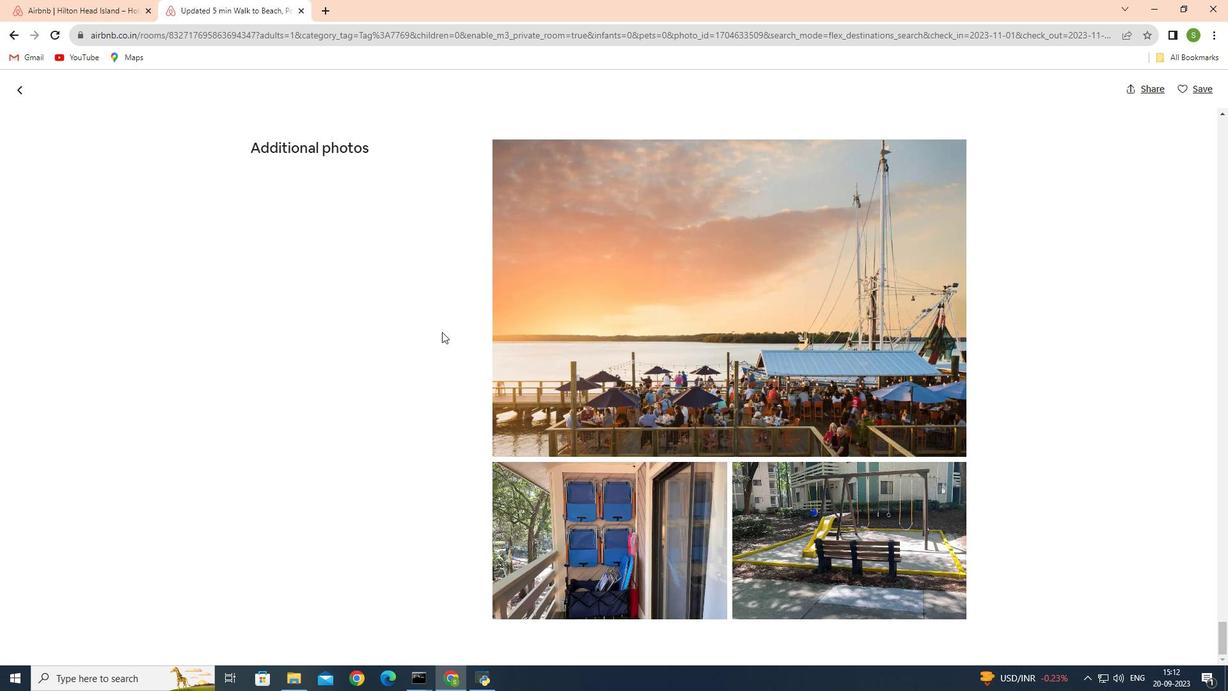 
Action: Mouse scrolled (442, 331) with delta (0, 0)
Screenshot: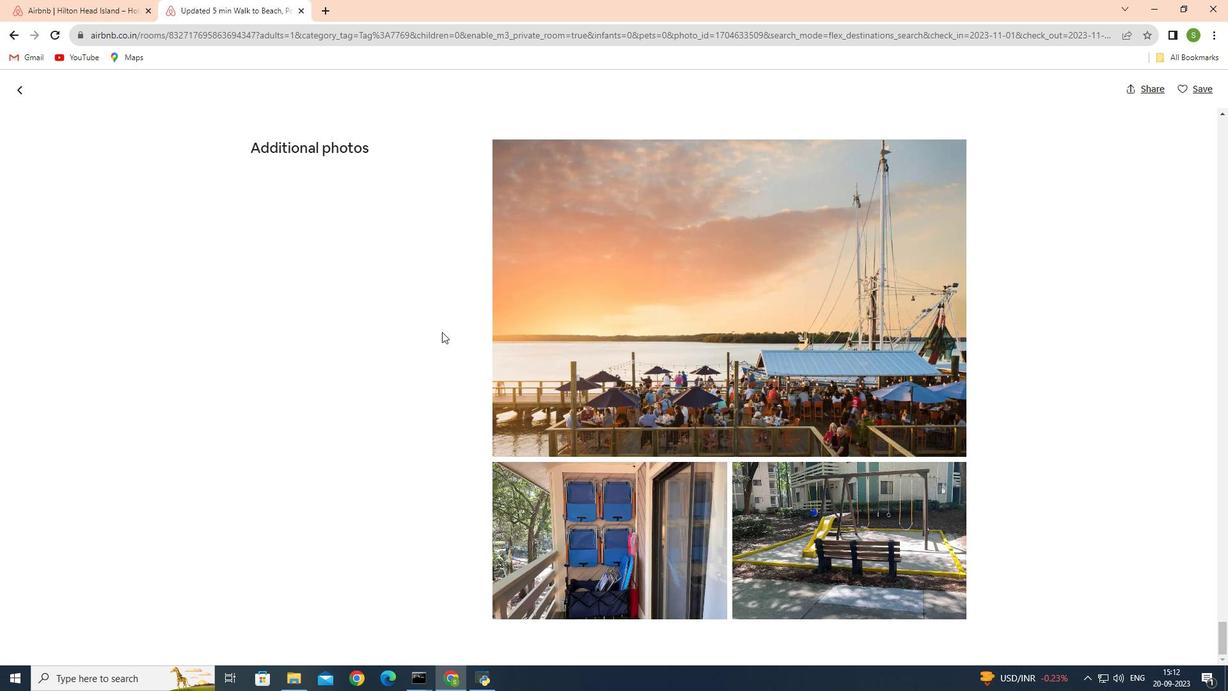 
Action: Mouse scrolled (442, 331) with delta (0, 0)
Screenshot: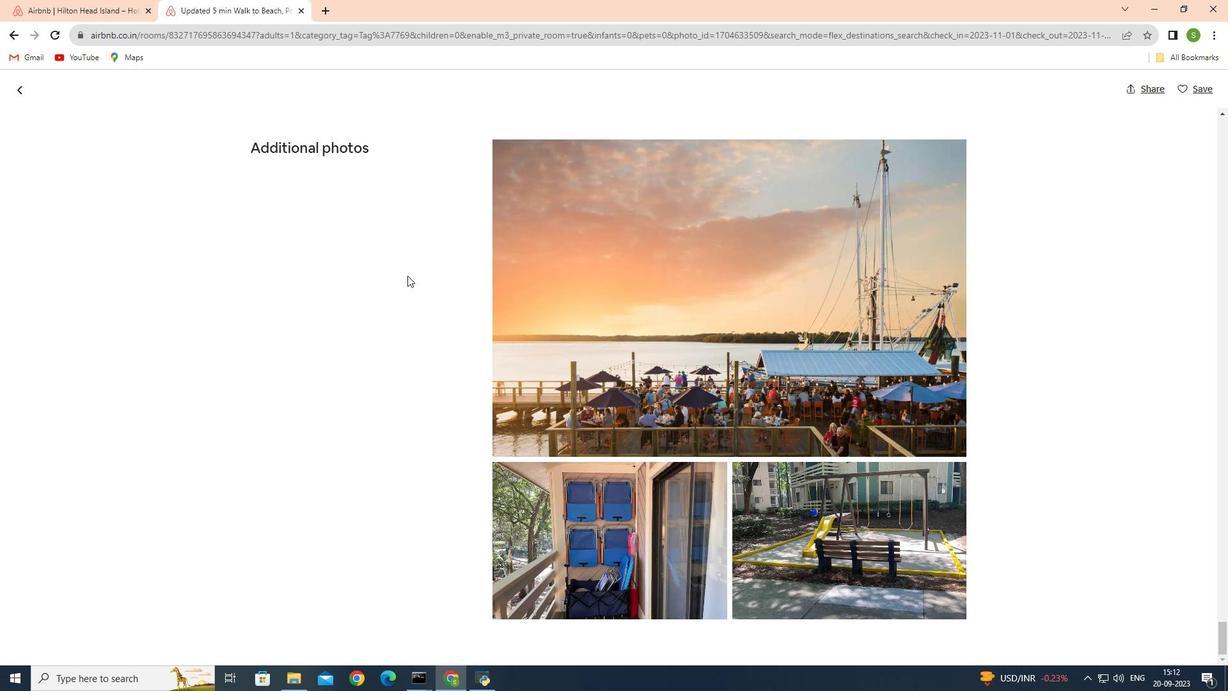 
Action: Mouse scrolled (442, 331) with delta (0, 0)
Screenshot: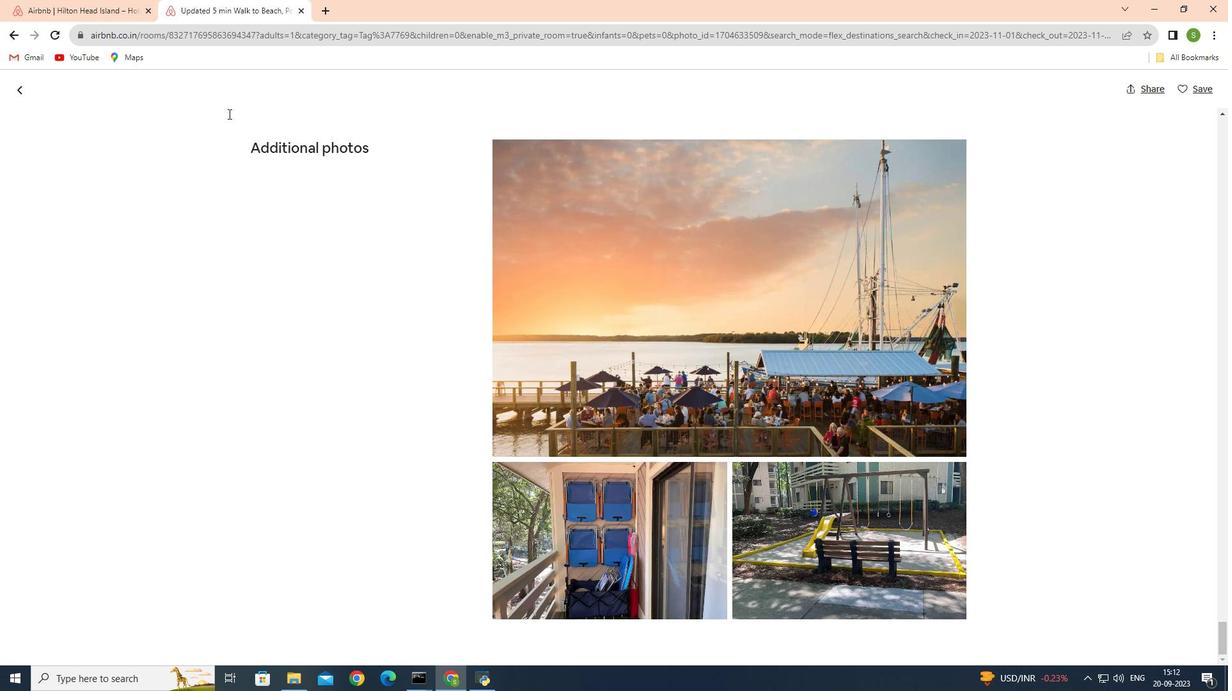 
Action: Mouse moved to (23, 90)
Screenshot: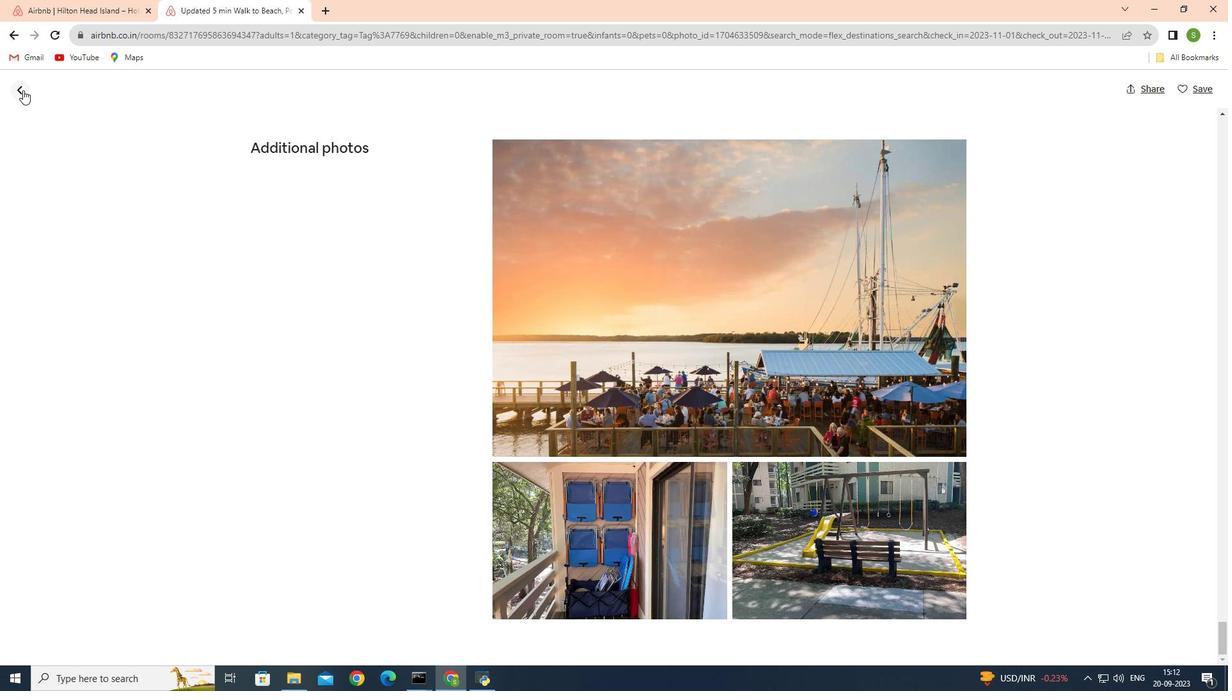 
Action: Mouse pressed left at (23, 90)
Screenshot: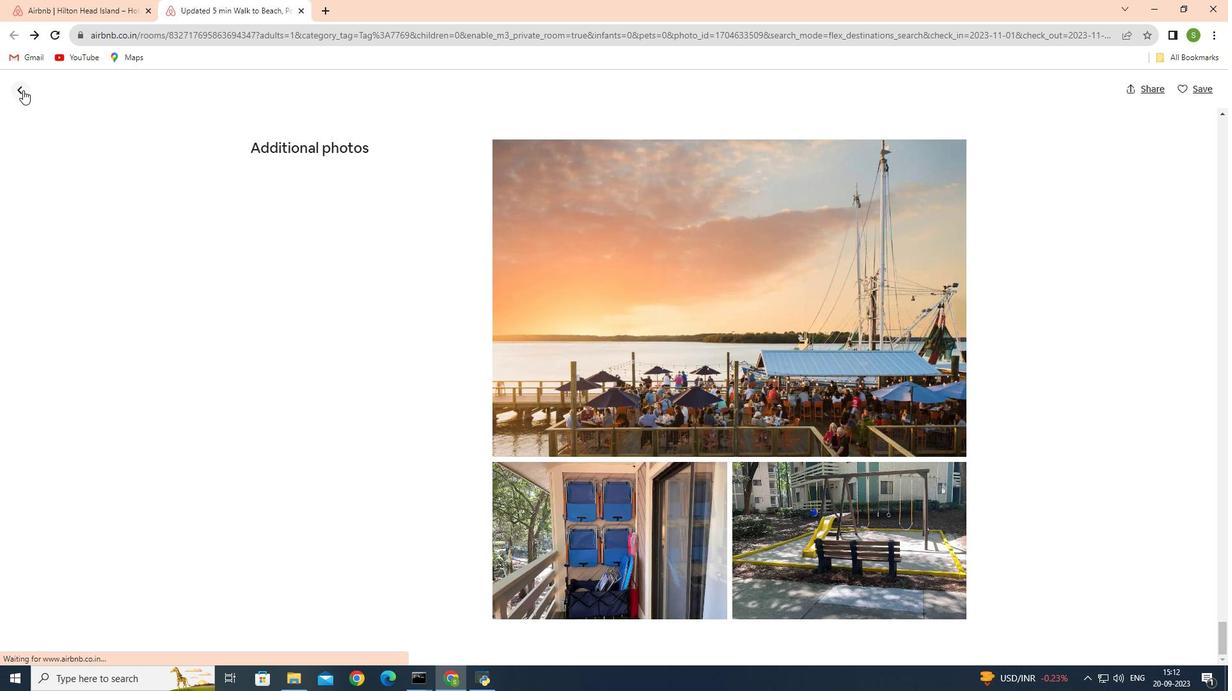 
Action: Mouse moved to (176, 151)
Screenshot: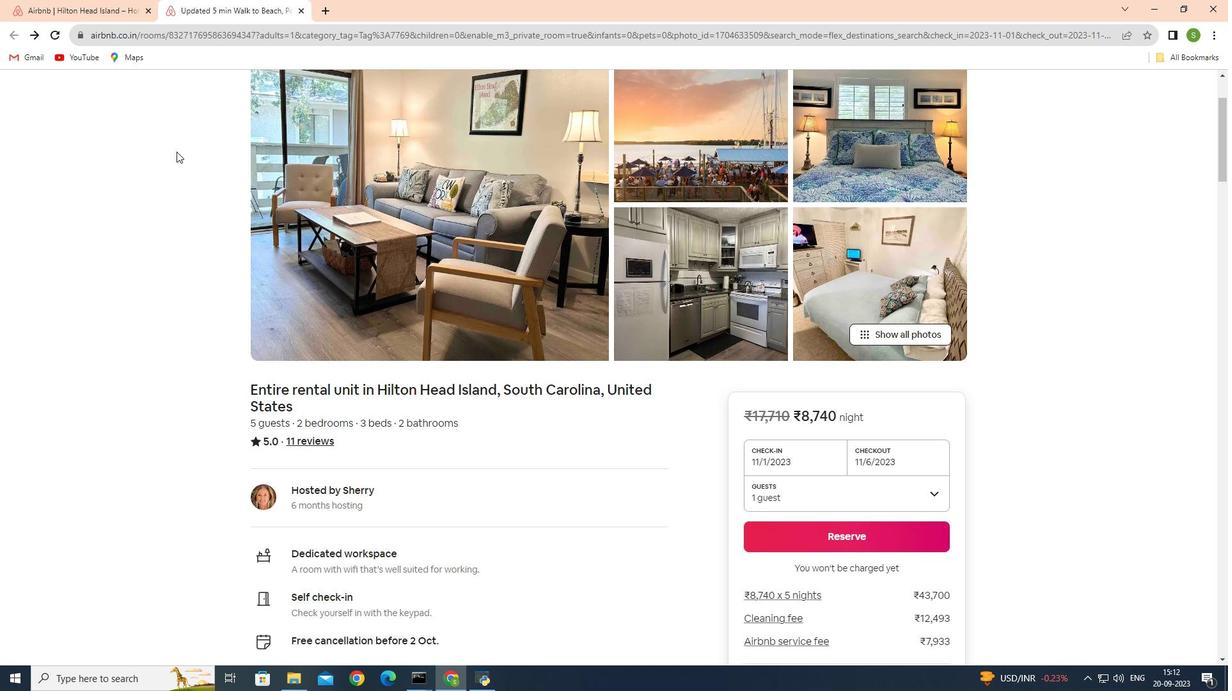 
Action: Mouse scrolled (176, 150) with delta (0, 0)
Screenshot: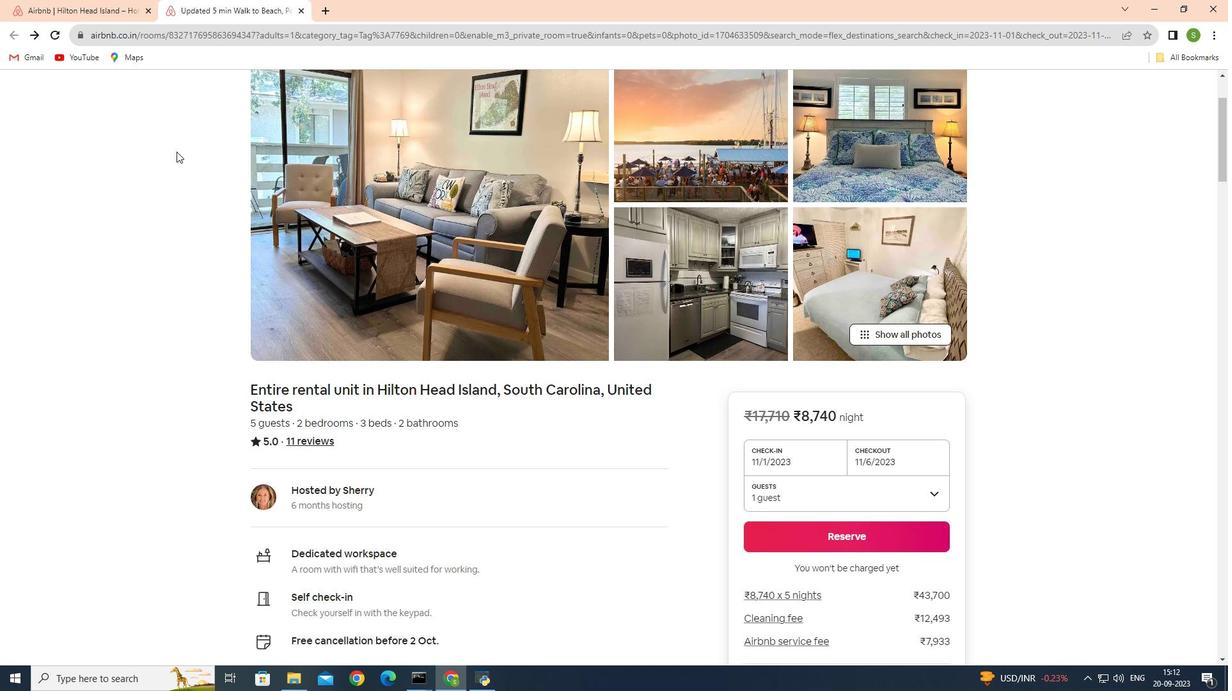 
Action: Mouse moved to (176, 151)
Screenshot: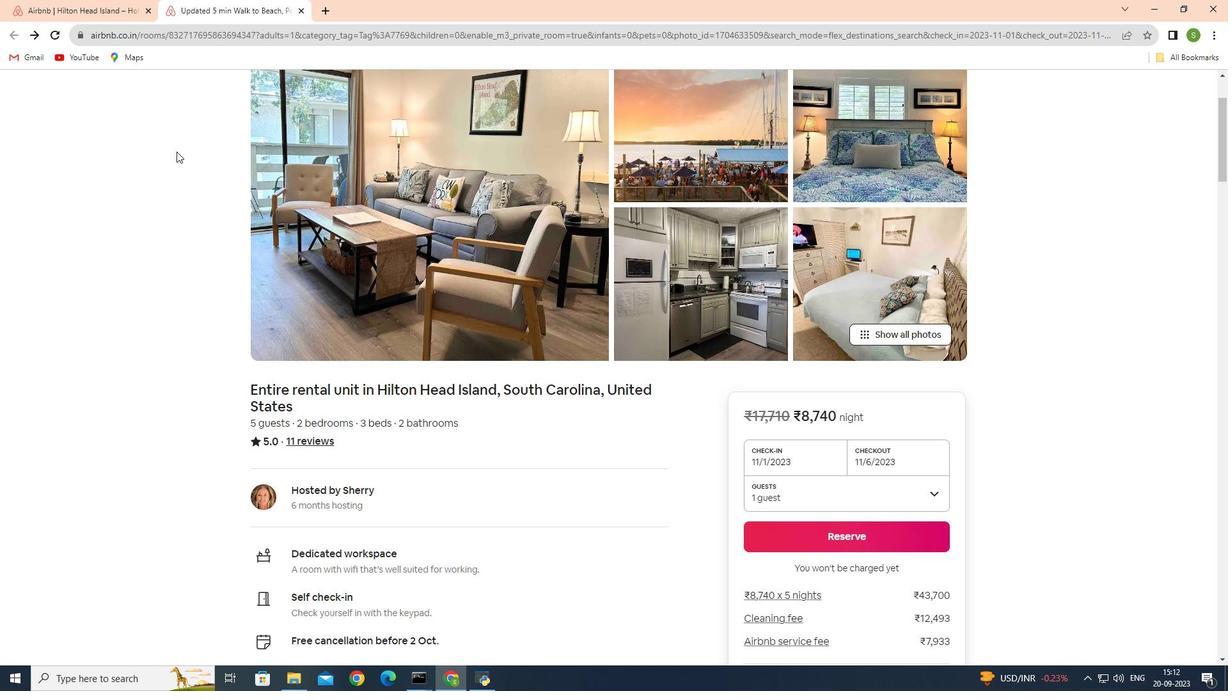 
Action: Mouse scrolled (176, 151) with delta (0, 0)
Screenshot: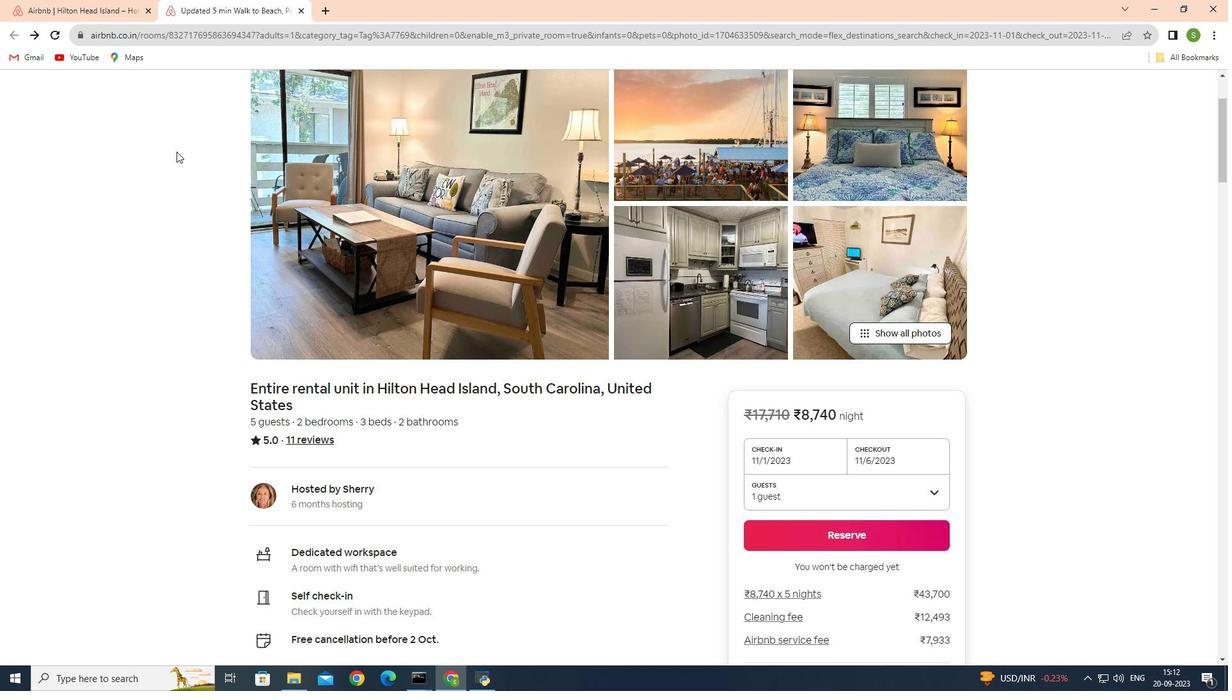 
Action: Mouse moved to (201, 153)
Screenshot: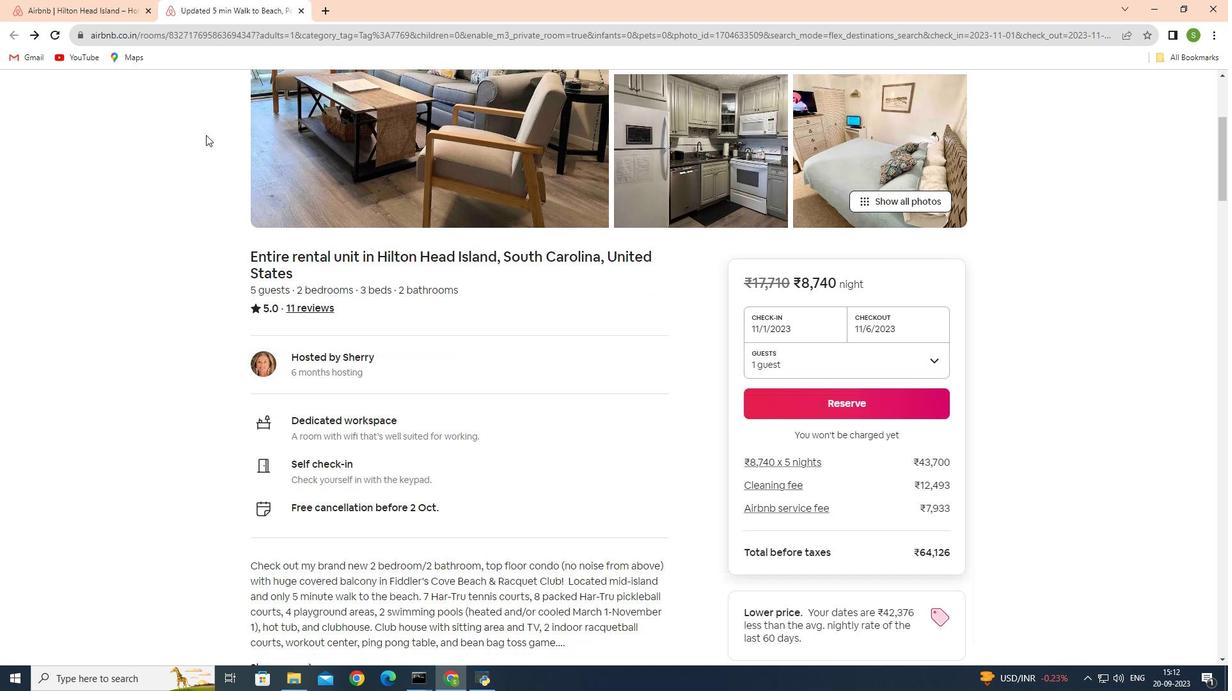 
Action: Mouse scrolled (201, 152) with delta (0, 0)
Screenshot: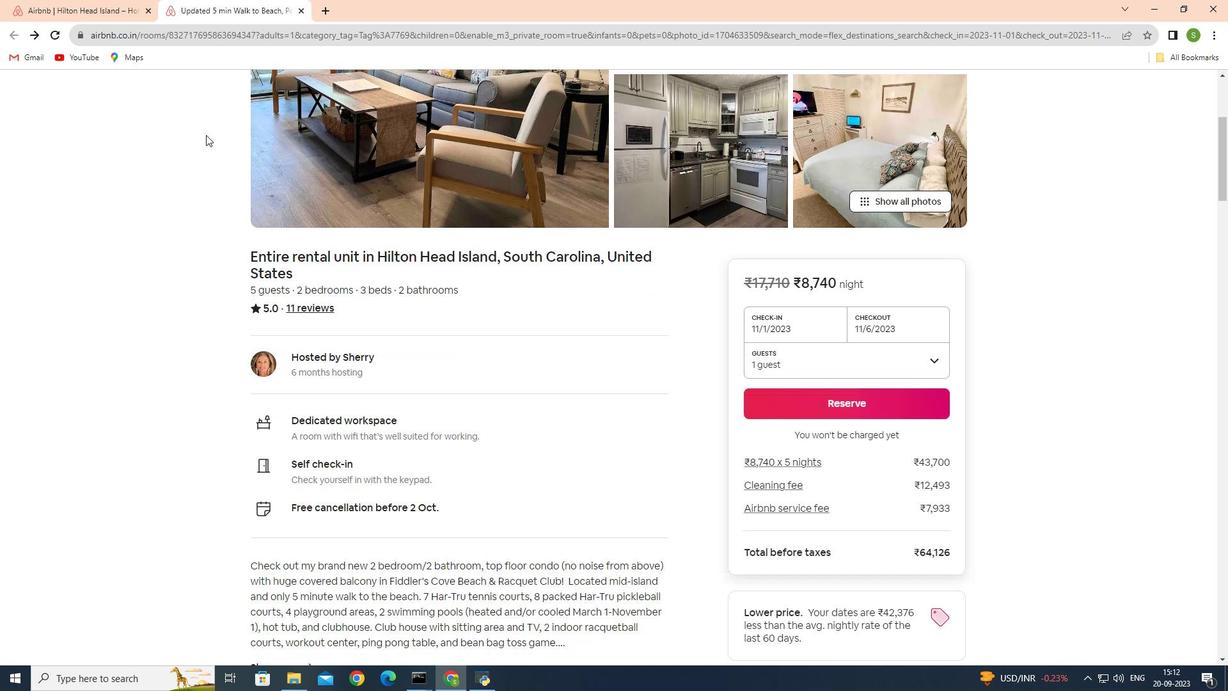 
Action: Mouse scrolled (201, 152) with delta (0, 0)
Screenshot: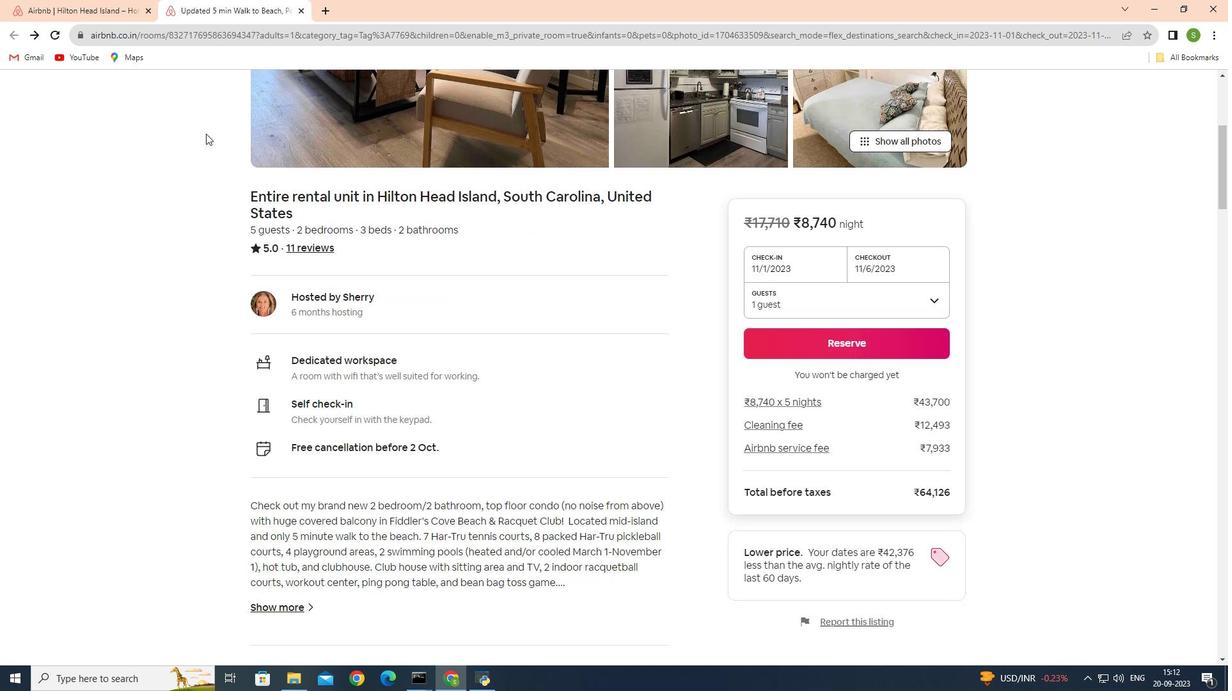 
Action: Mouse moved to (205, 145)
Screenshot: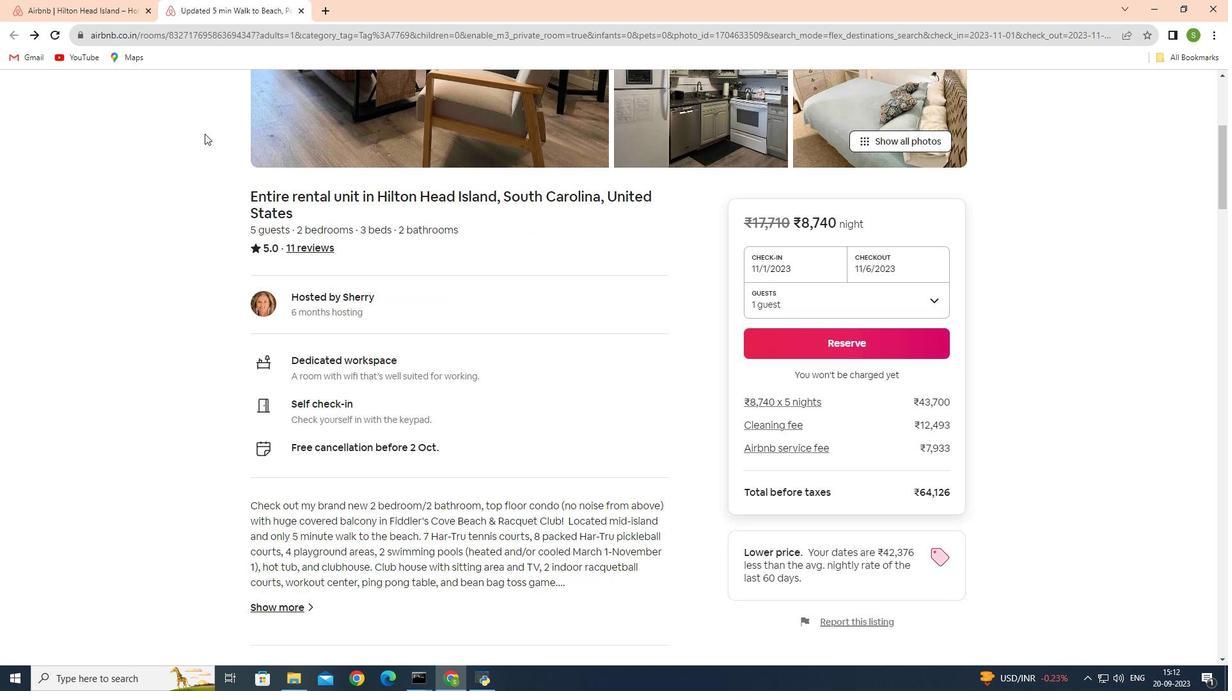 
Action: Mouse scrolled (205, 144) with delta (0, 0)
Screenshot: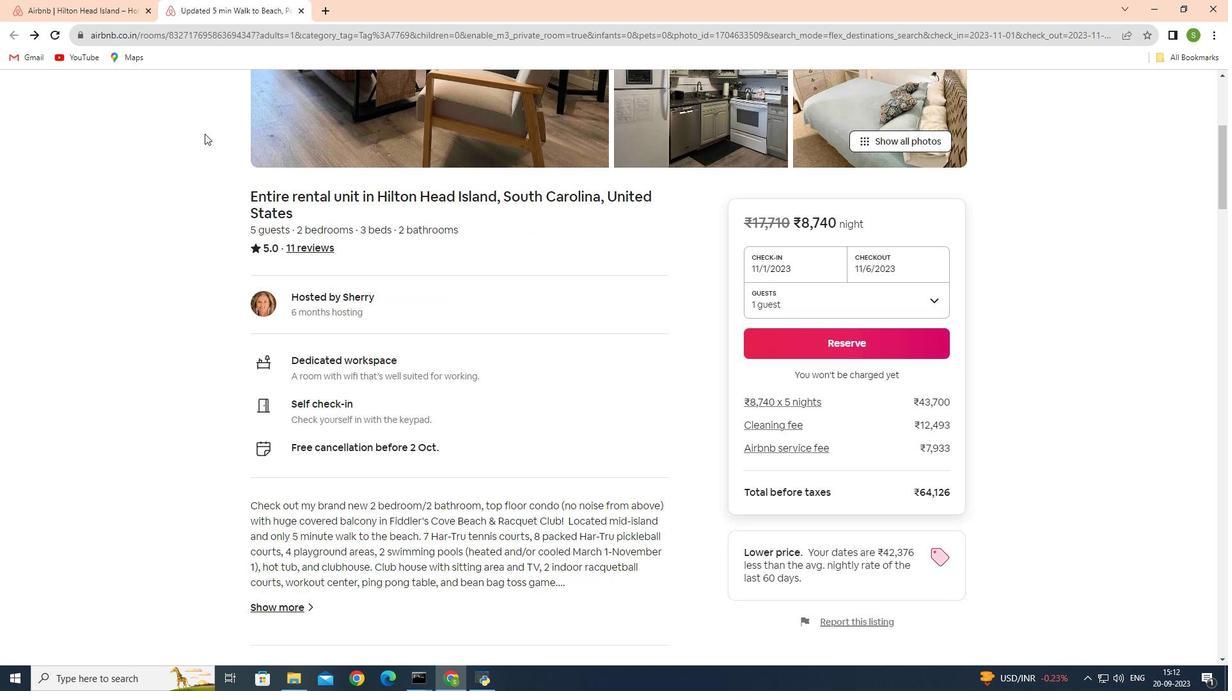 
Action: Mouse moved to (202, 133)
Screenshot: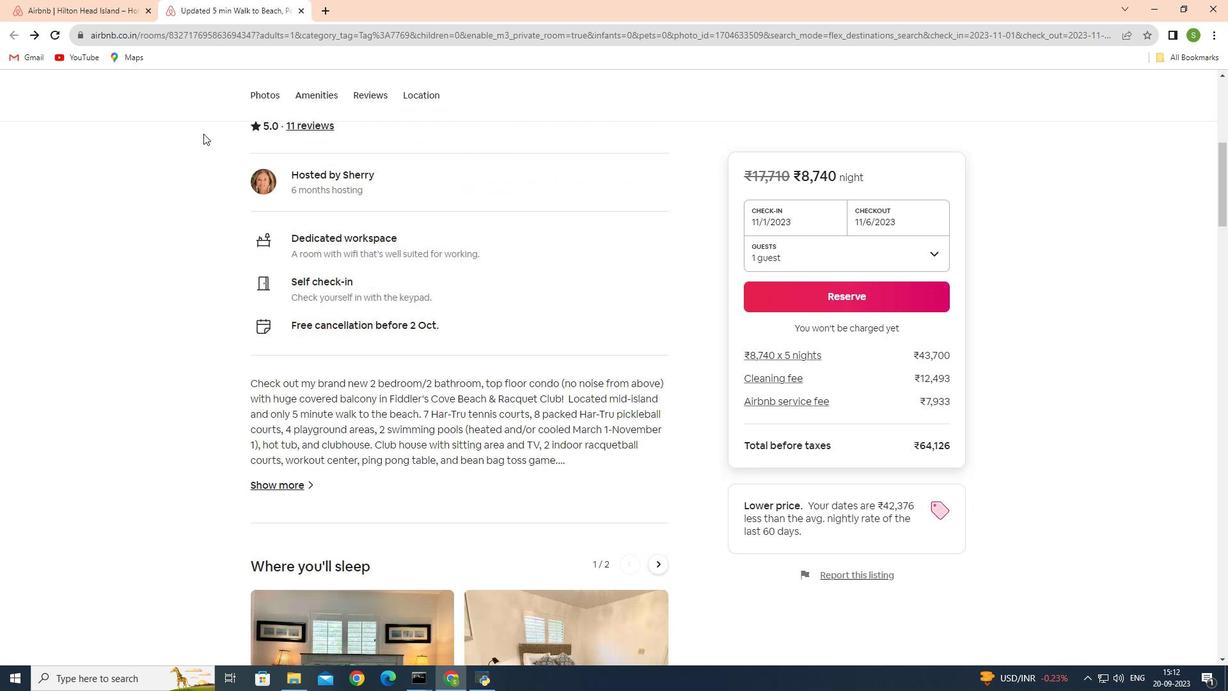 
Action: Mouse scrolled (202, 133) with delta (0, 0)
Screenshot: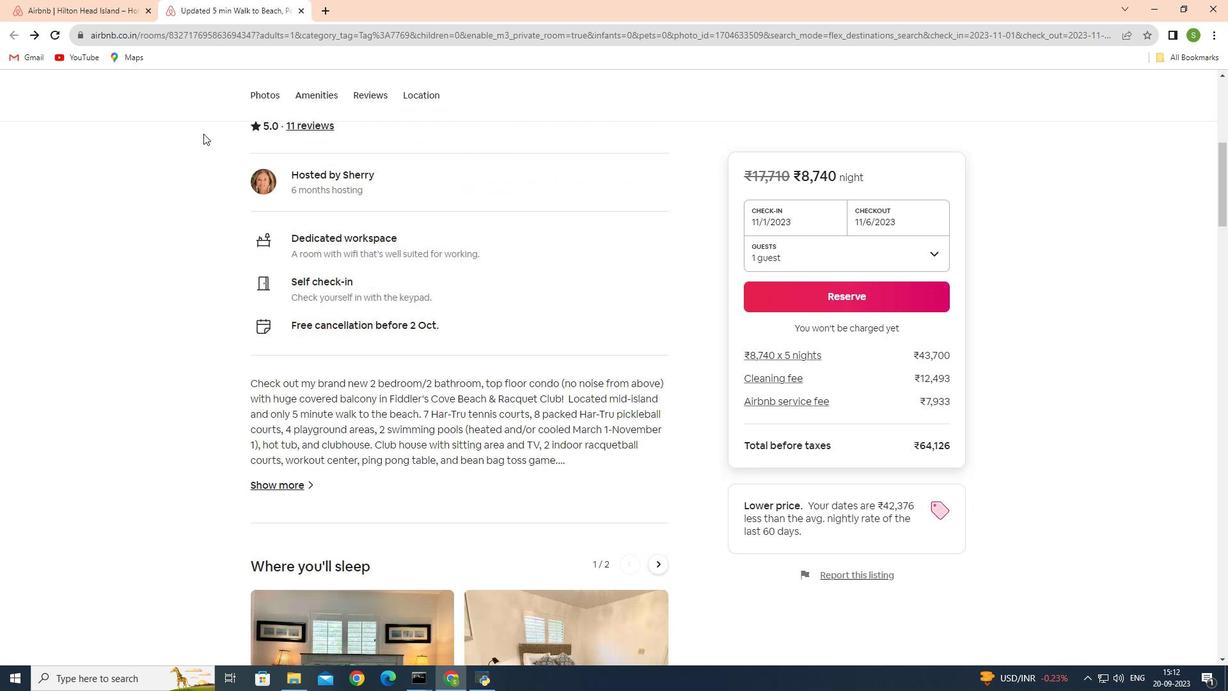 
Action: Mouse scrolled (202, 133) with delta (0, 0)
Screenshot: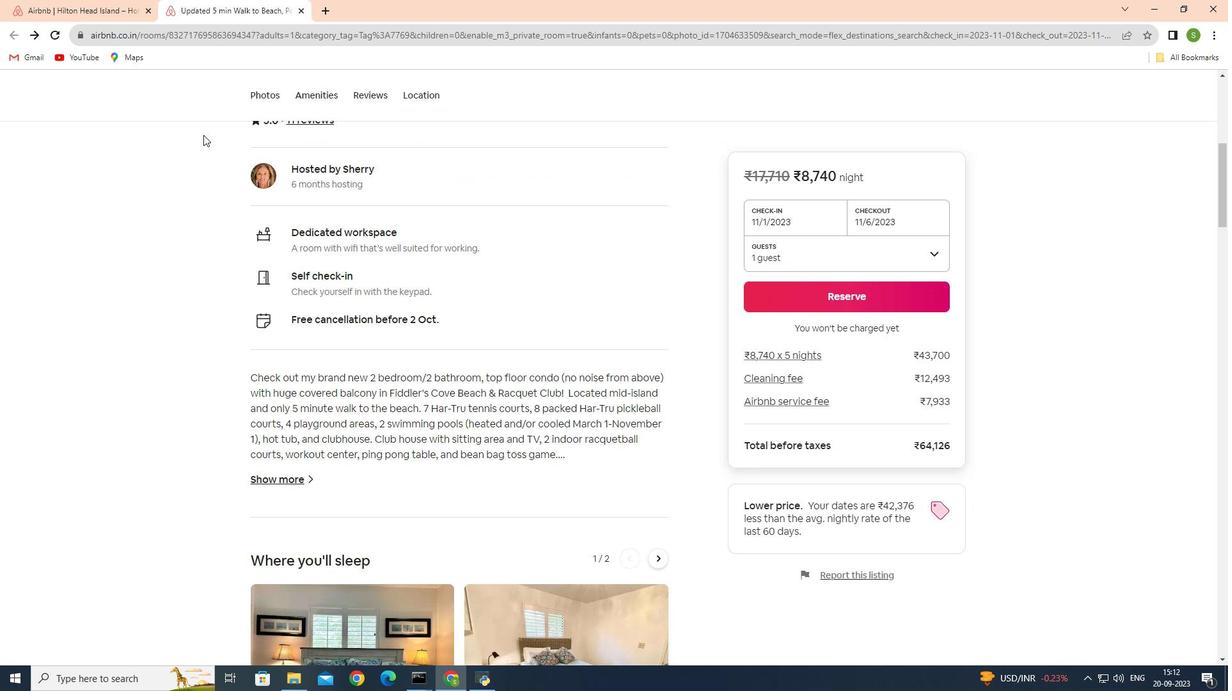 
Action: Mouse moved to (200, 142)
Screenshot: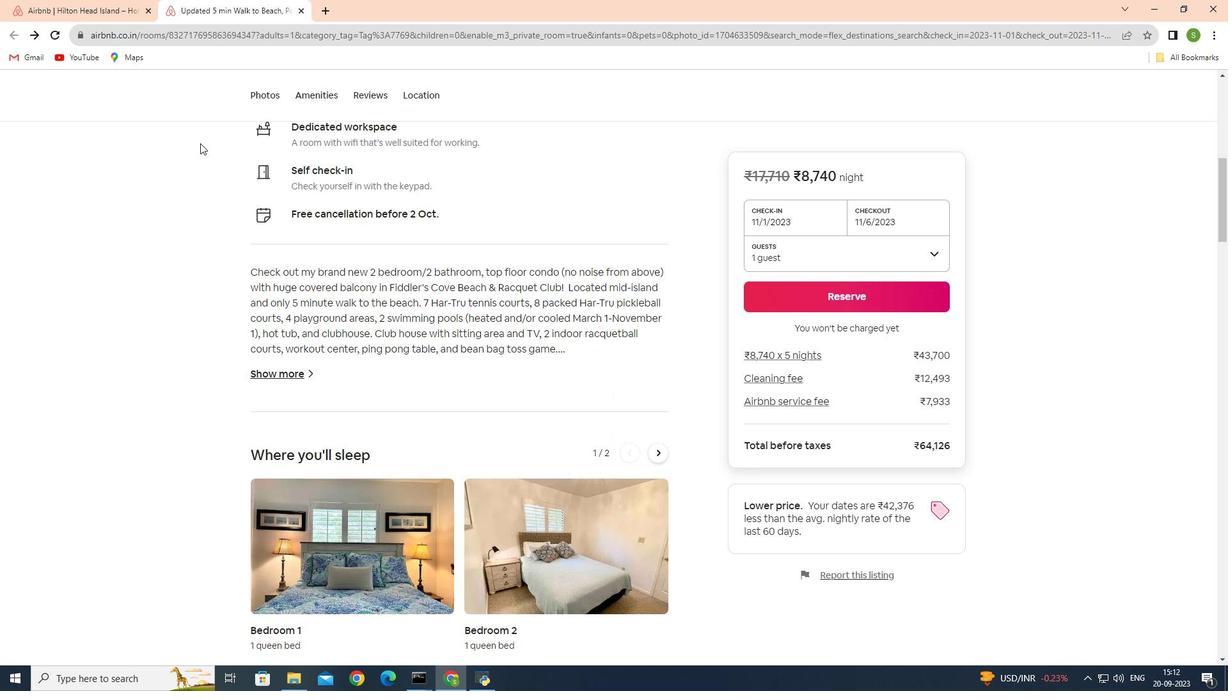 
Action: Mouse scrolled (200, 141) with delta (0, 0)
Screenshot: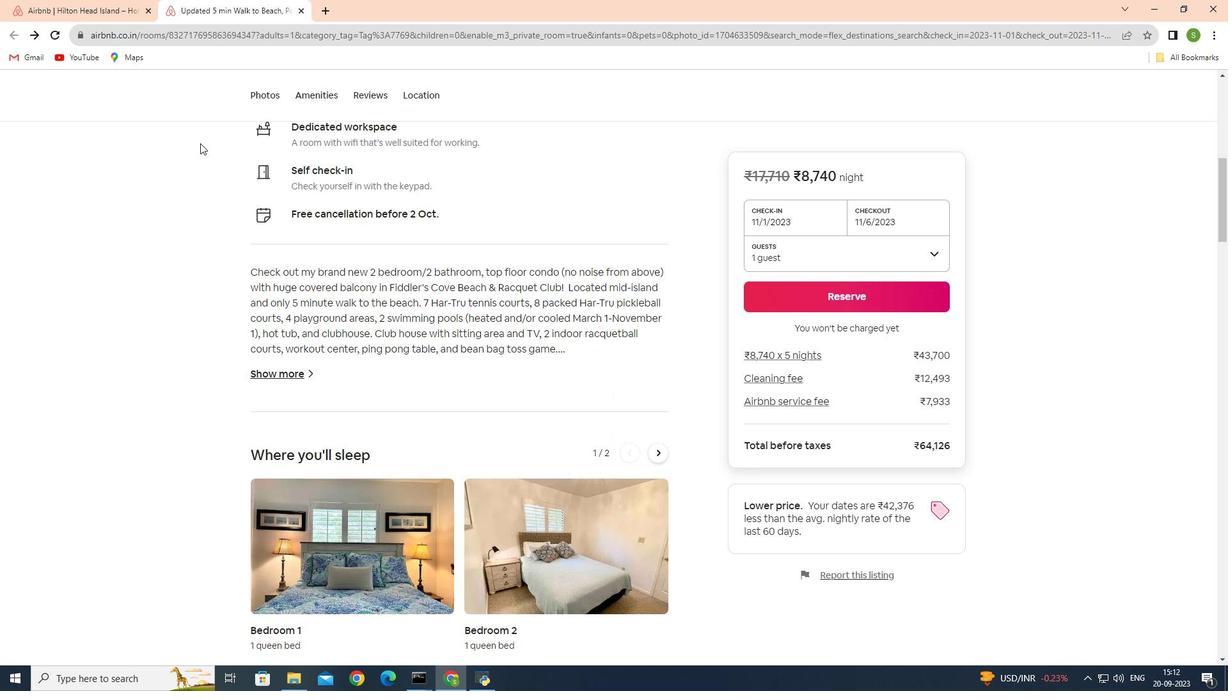 
Action: Mouse moved to (200, 142)
Screenshot: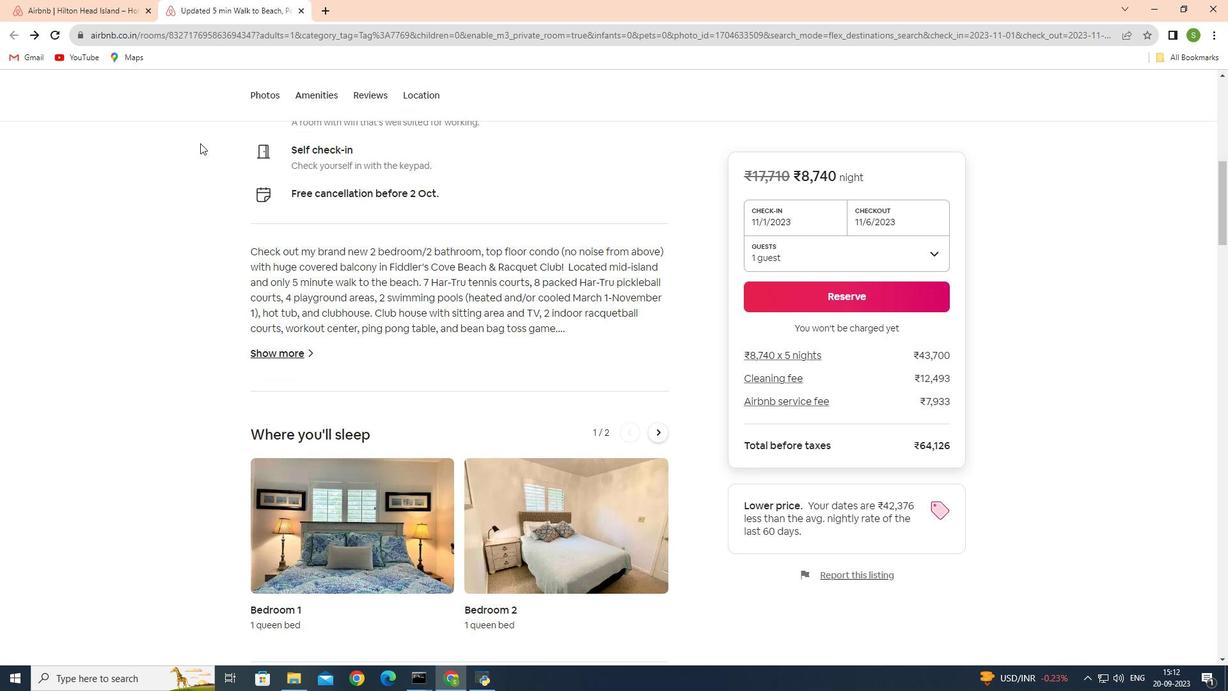 
Action: Mouse scrolled (200, 142) with delta (0, 0)
Screenshot: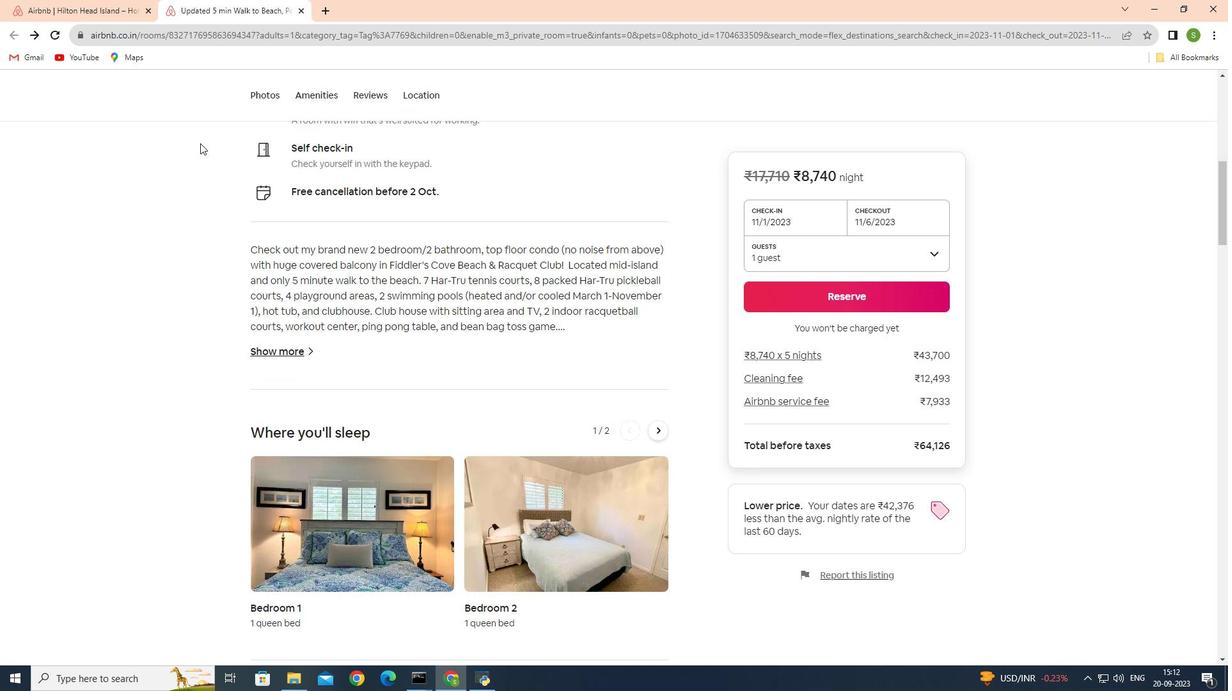 
Action: Mouse moved to (201, 149)
Screenshot: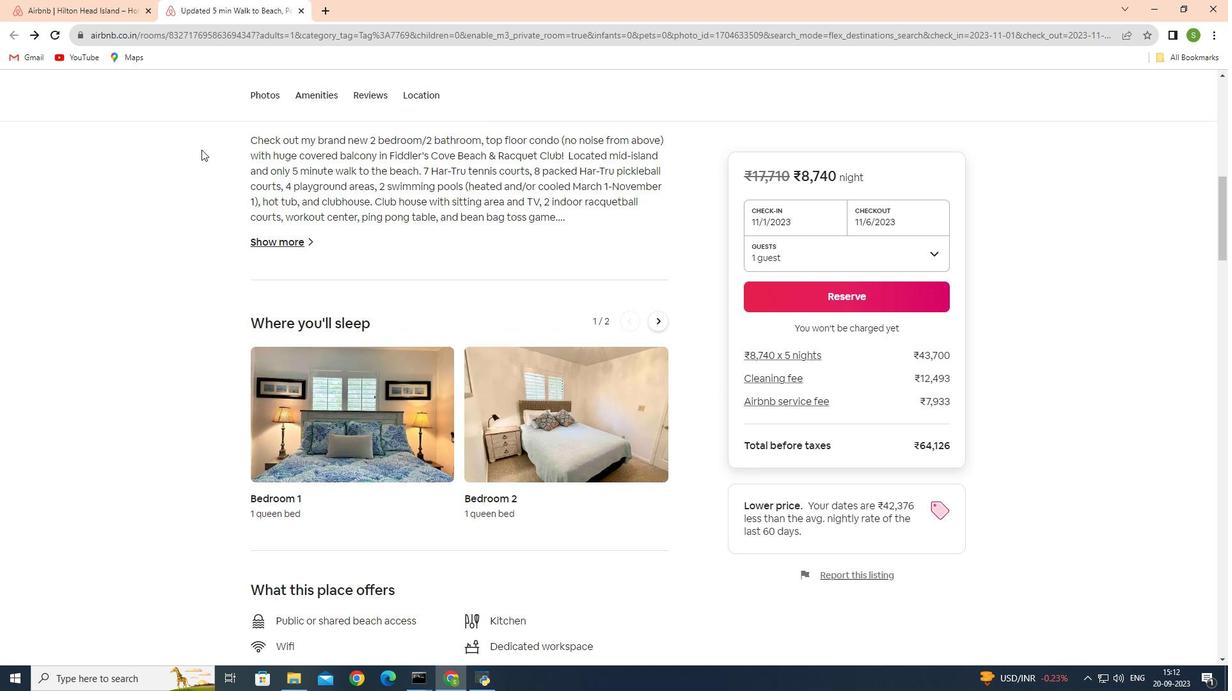 
Action: Mouse scrolled (201, 149) with delta (0, 0)
Screenshot: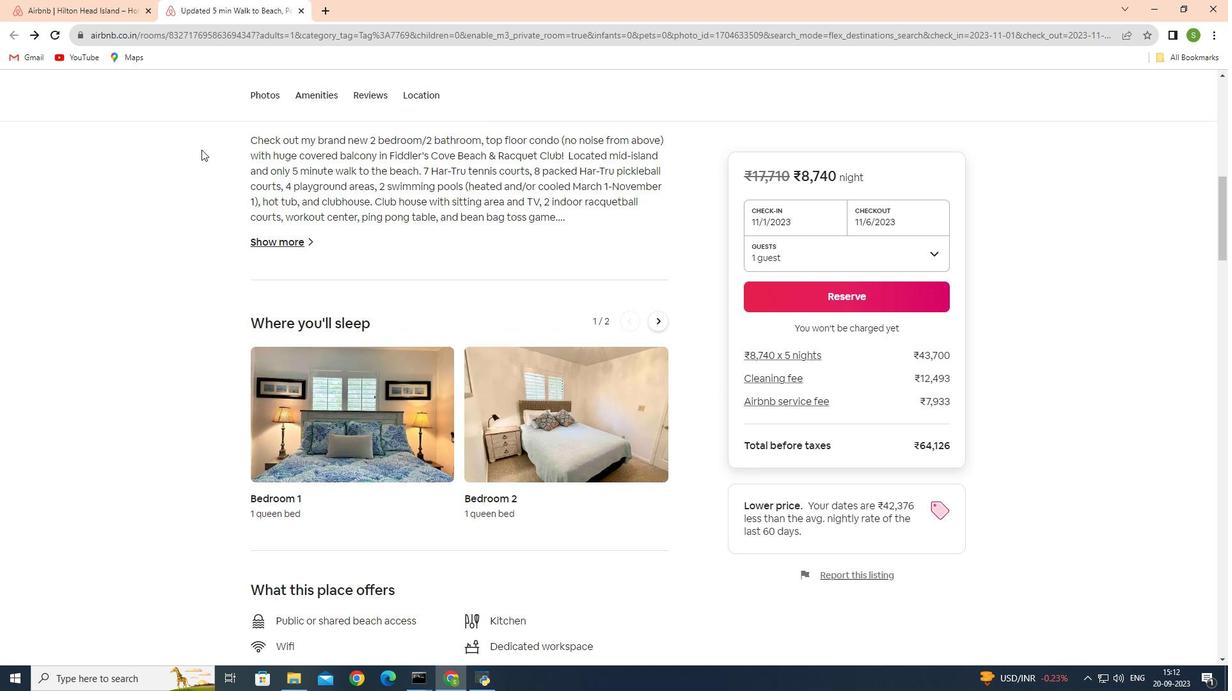 
Action: Mouse scrolled (201, 149) with delta (0, 0)
Screenshot: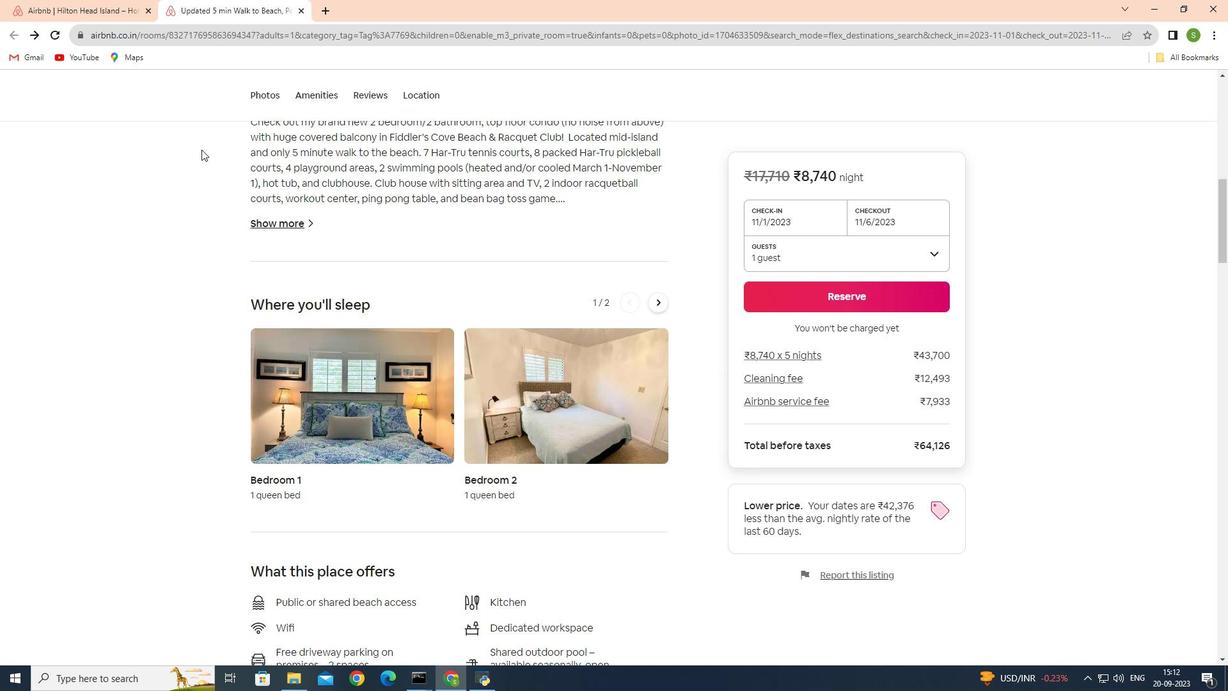 
Action: Mouse moved to (201, 153)
Screenshot: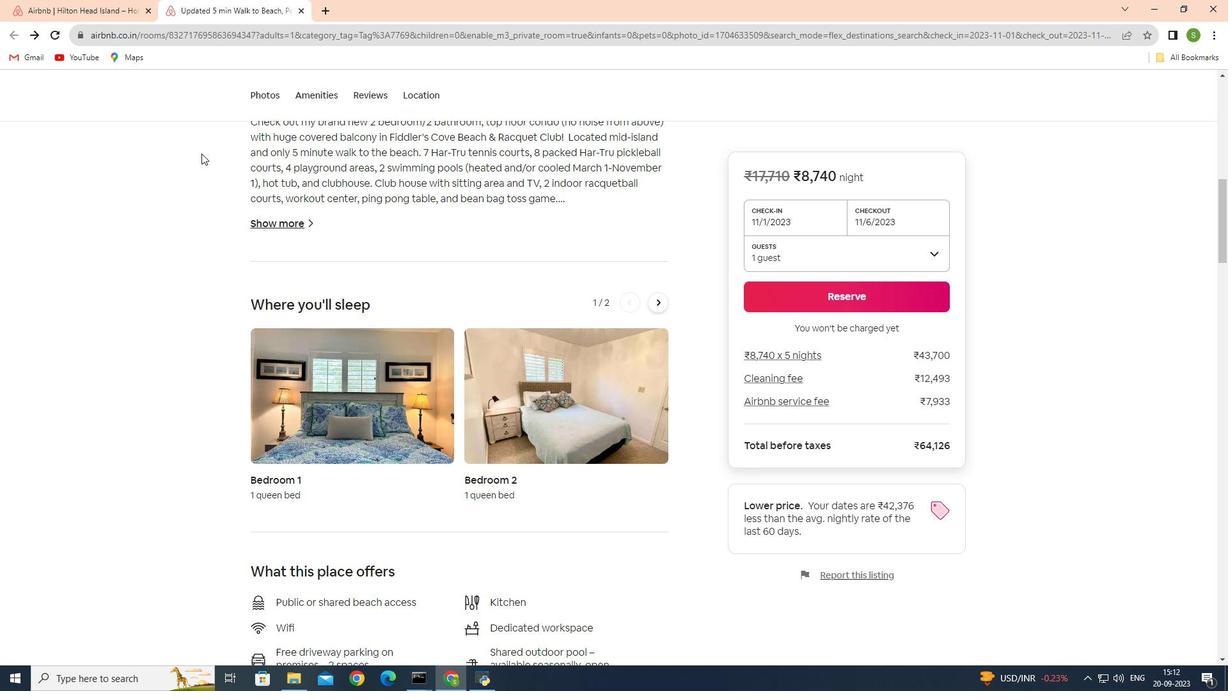
Action: Mouse scrolled (201, 152) with delta (0, 0)
Screenshot: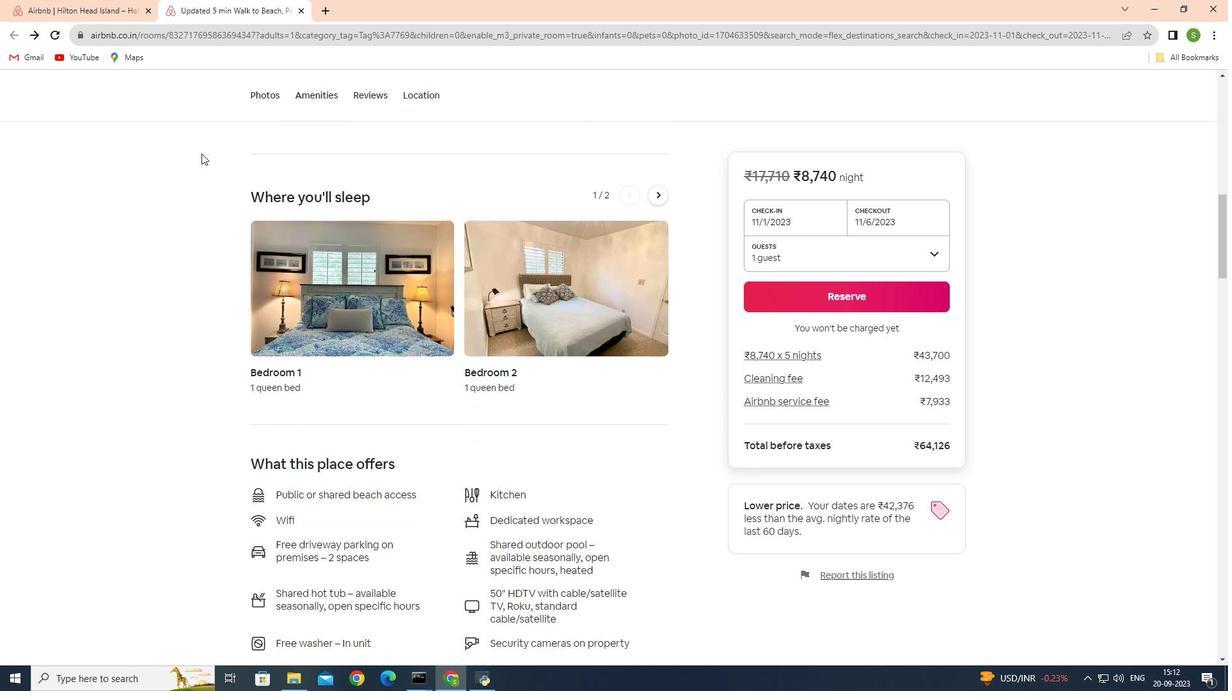 
Action: Mouse scrolled (201, 152) with delta (0, 0)
Screenshot: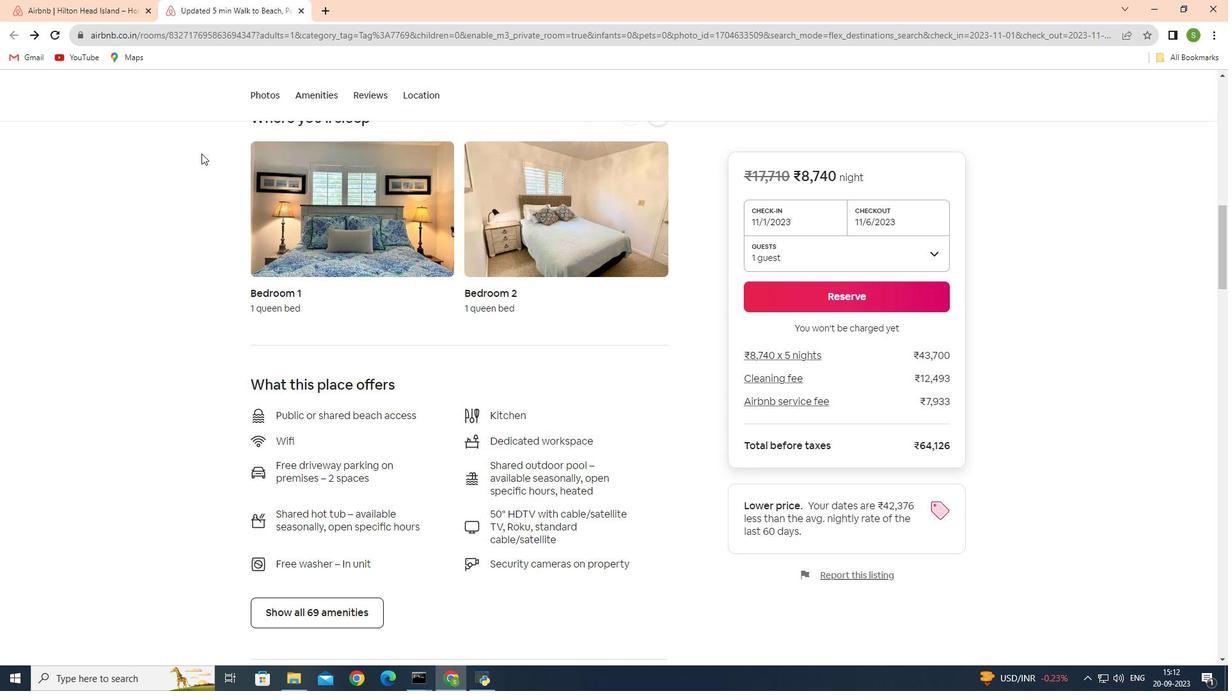 
Action: Mouse scrolled (201, 152) with delta (0, 0)
Screenshot: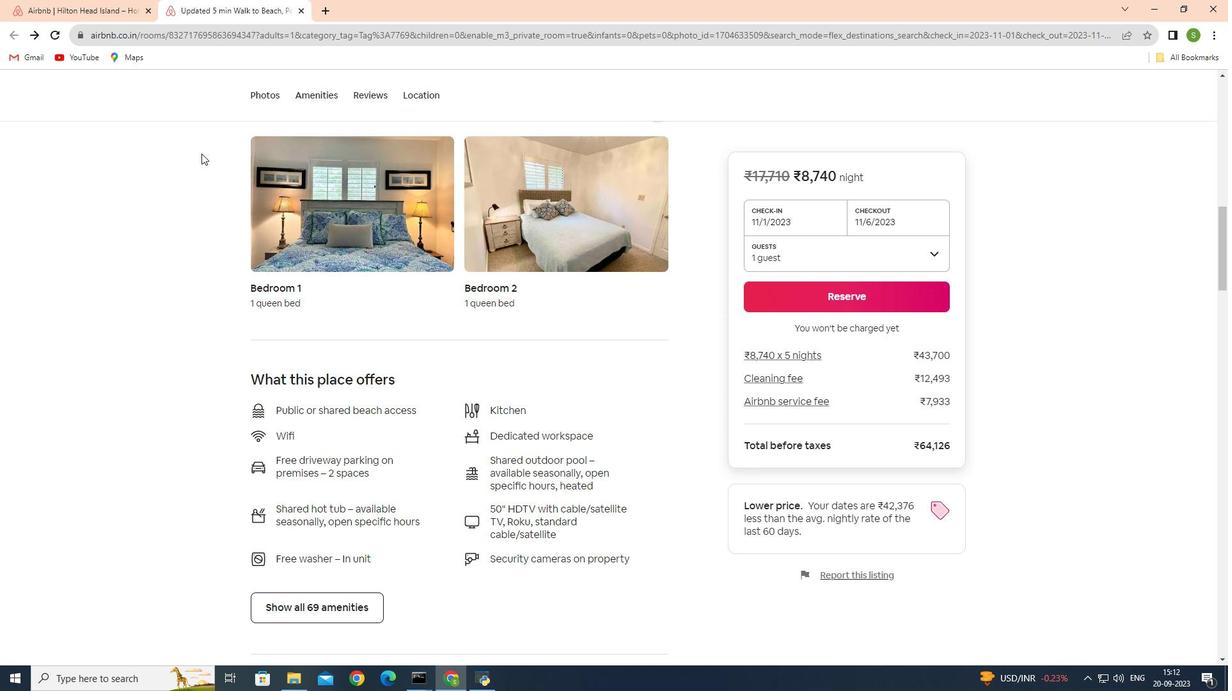 
Action: Mouse moved to (194, 149)
Screenshot: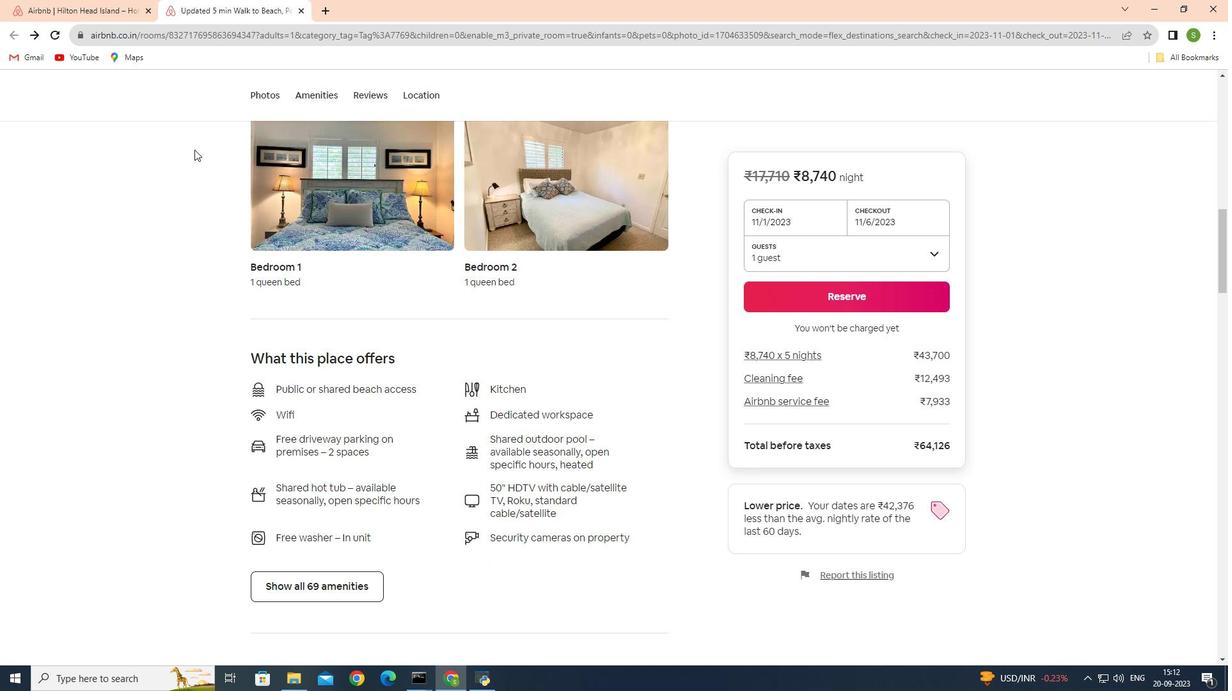 
Action: Mouse scrolled (194, 149) with delta (0, 0)
Screenshot: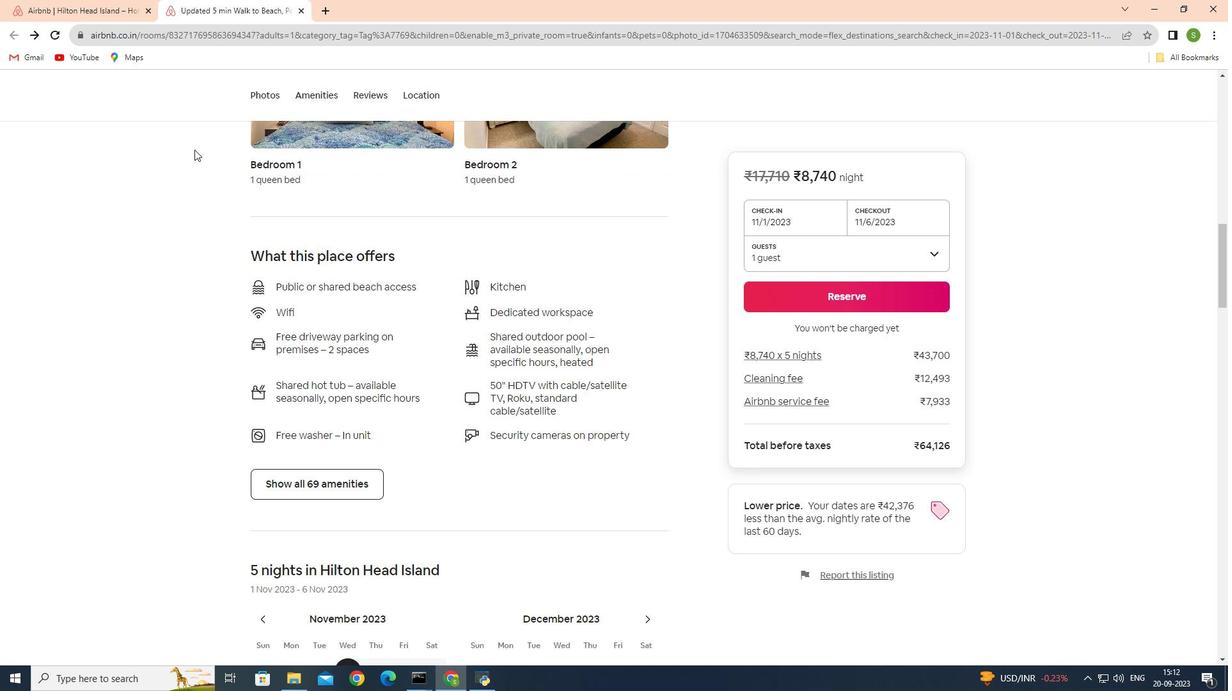 
Action: Mouse scrolled (194, 149) with delta (0, 0)
Screenshot: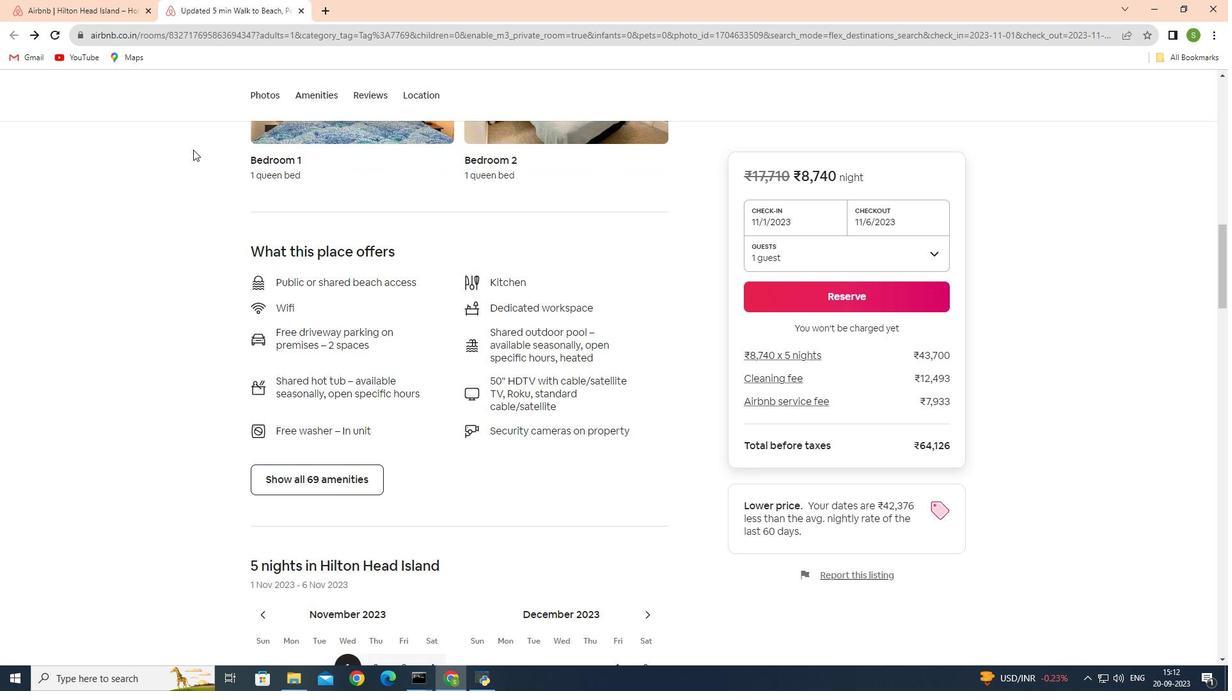 
Action: Mouse moved to (191, 159)
Screenshot: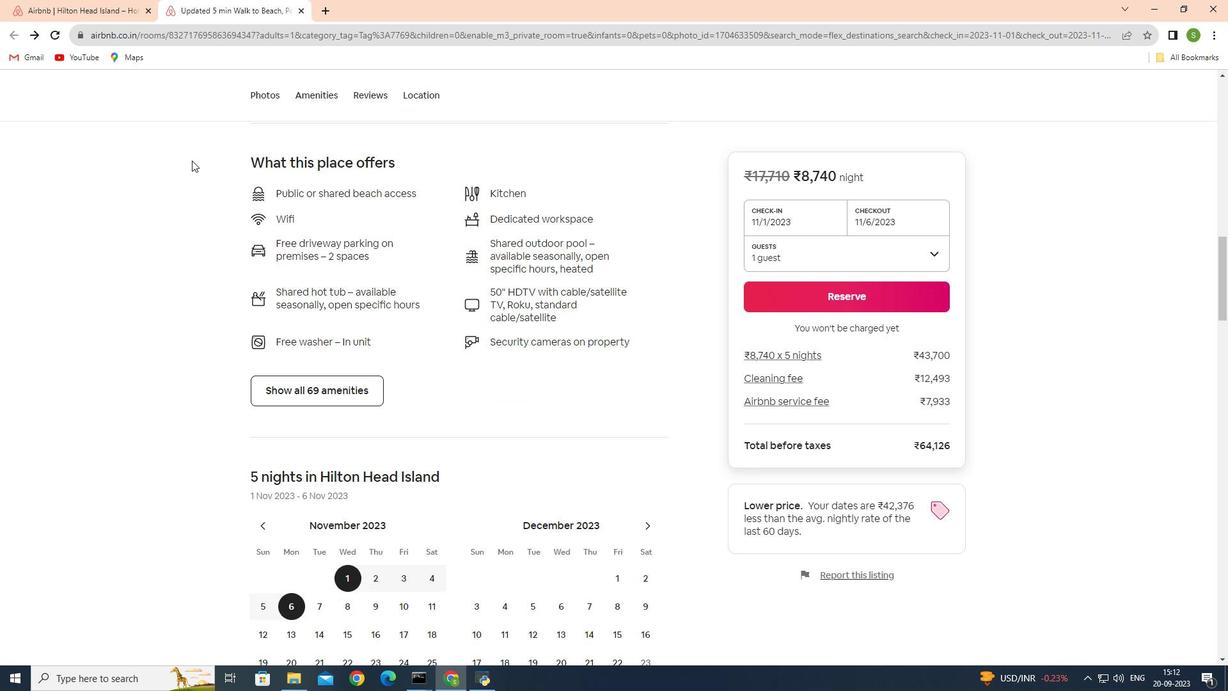 
Action: Mouse scrolled (191, 158) with delta (0, 0)
Screenshot: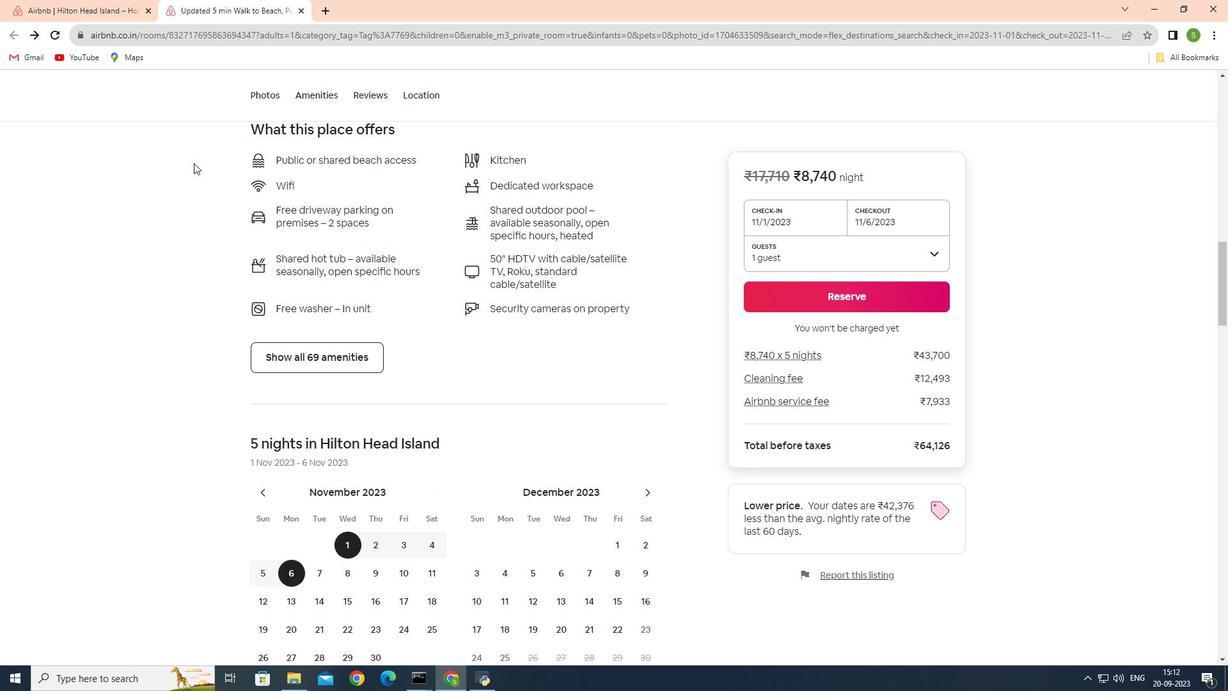 
Action: Mouse scrolled (191, 158) with delta (0, 0)
Screenshot: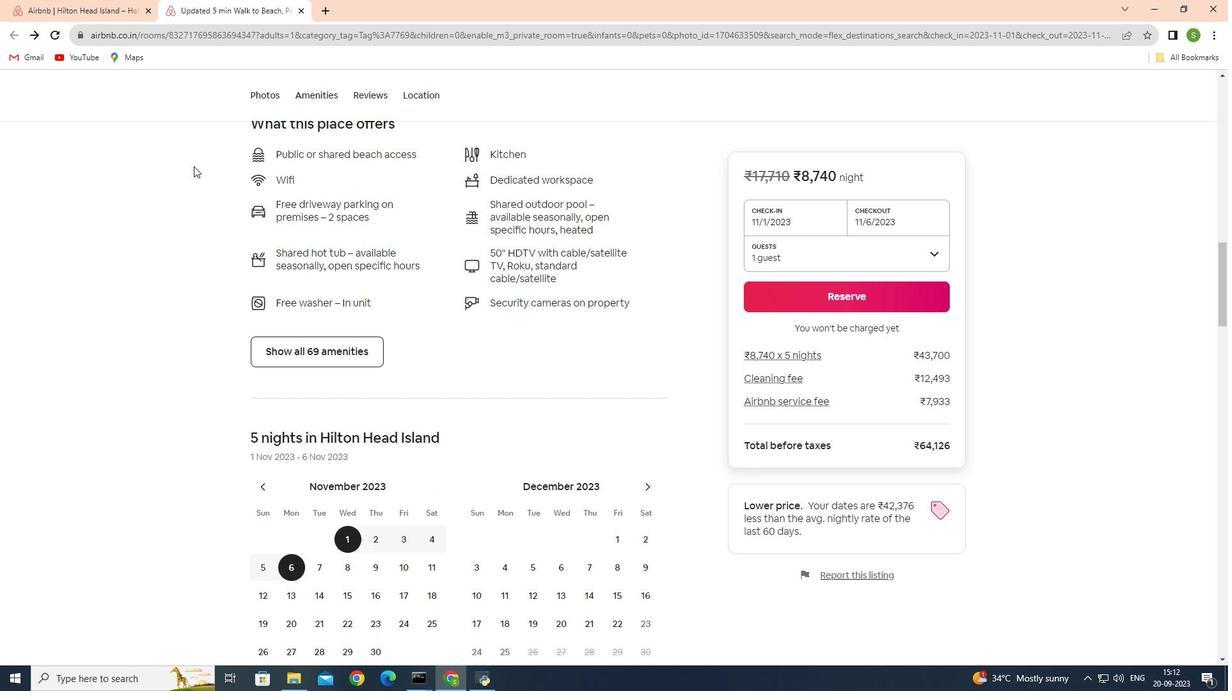 
Action: Mouse moved to (212, 189)
Screenshot: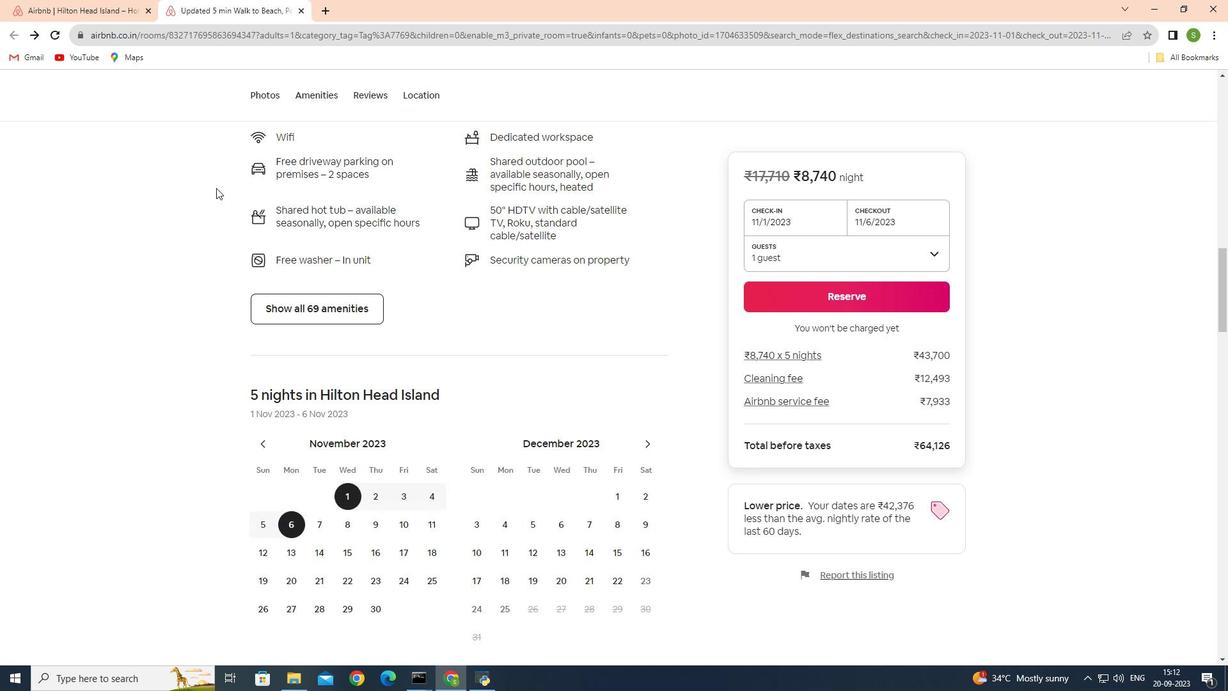 
Action: Mouse scrolled (212, 188) with delta (0, 0)
Screenshot: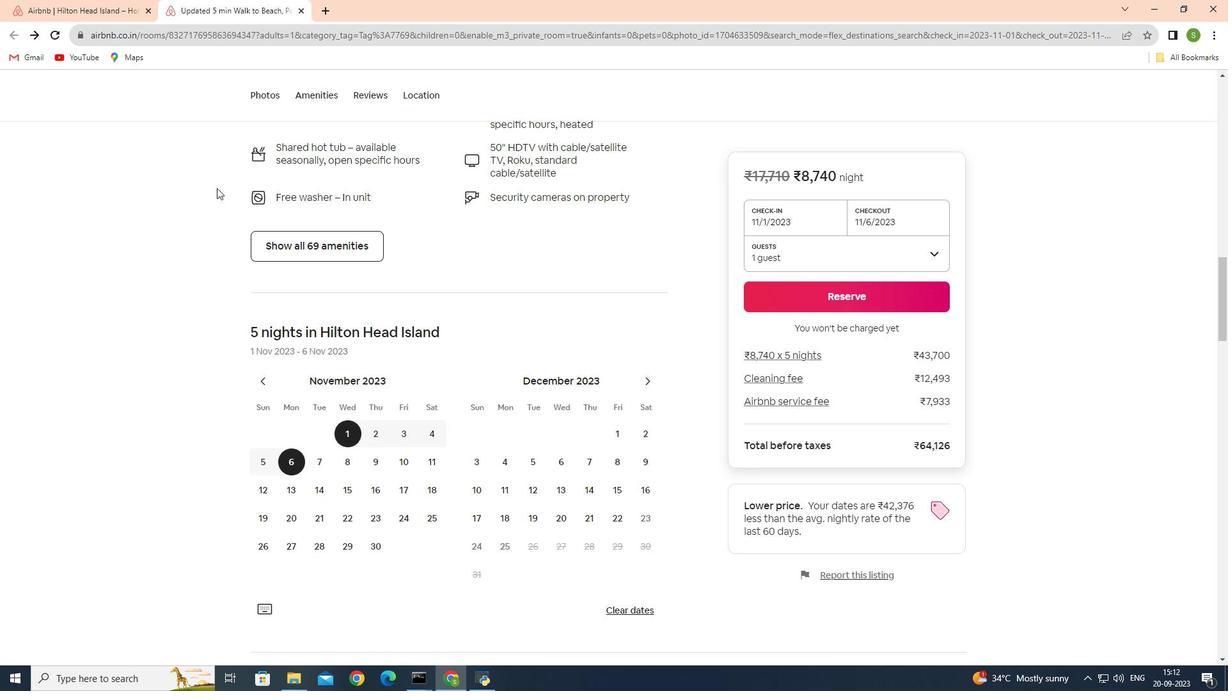 
Action: Mouse moved to (213, 189)
Screenshot: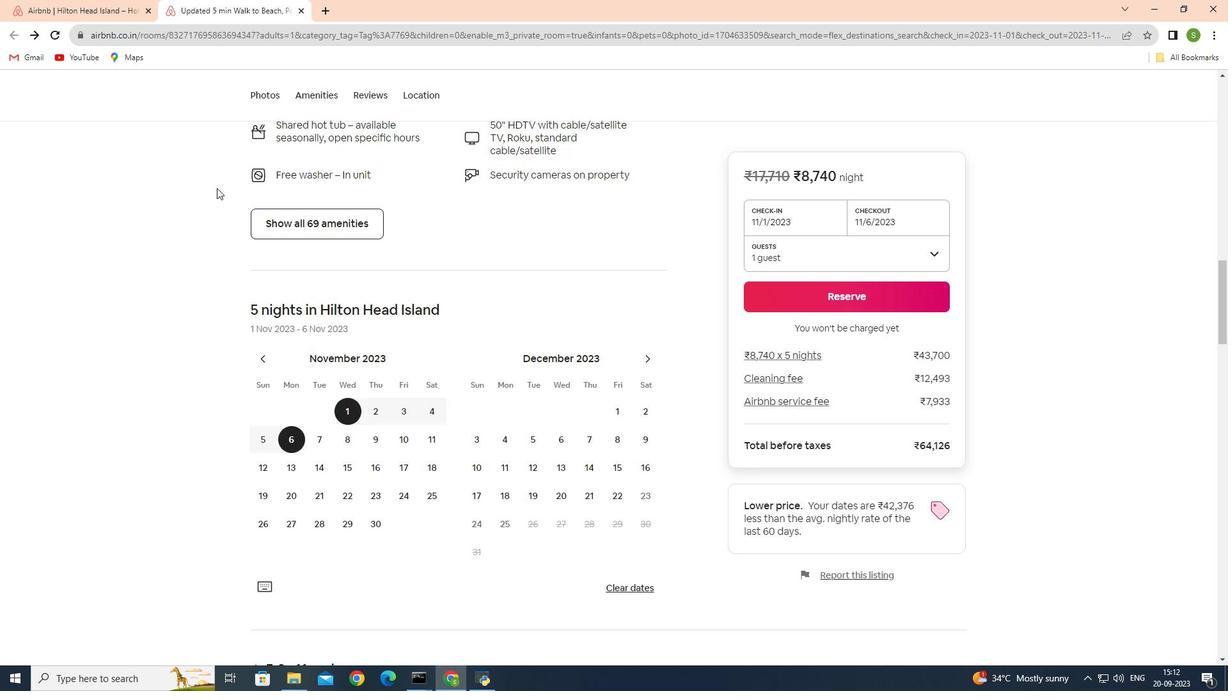 
Action: Mouse scrolled (213, 188) with delta (0, 0)
Screenshot: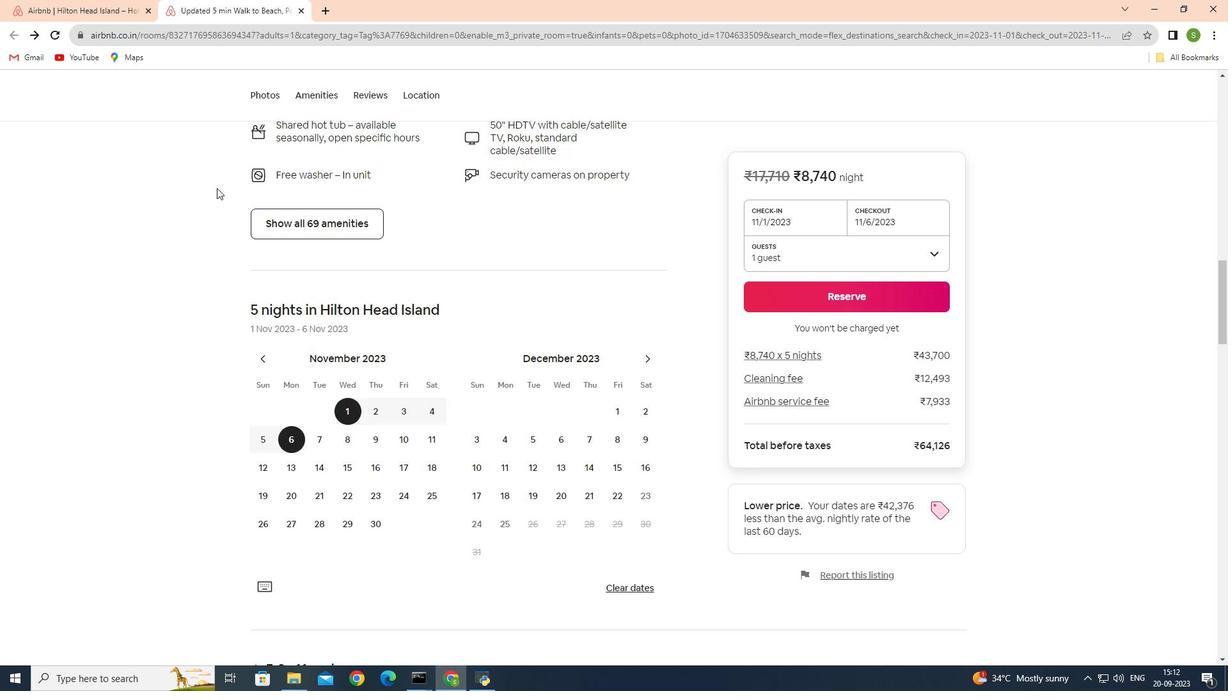 
Action: Mouse moved to (312, 224)
Screenshot: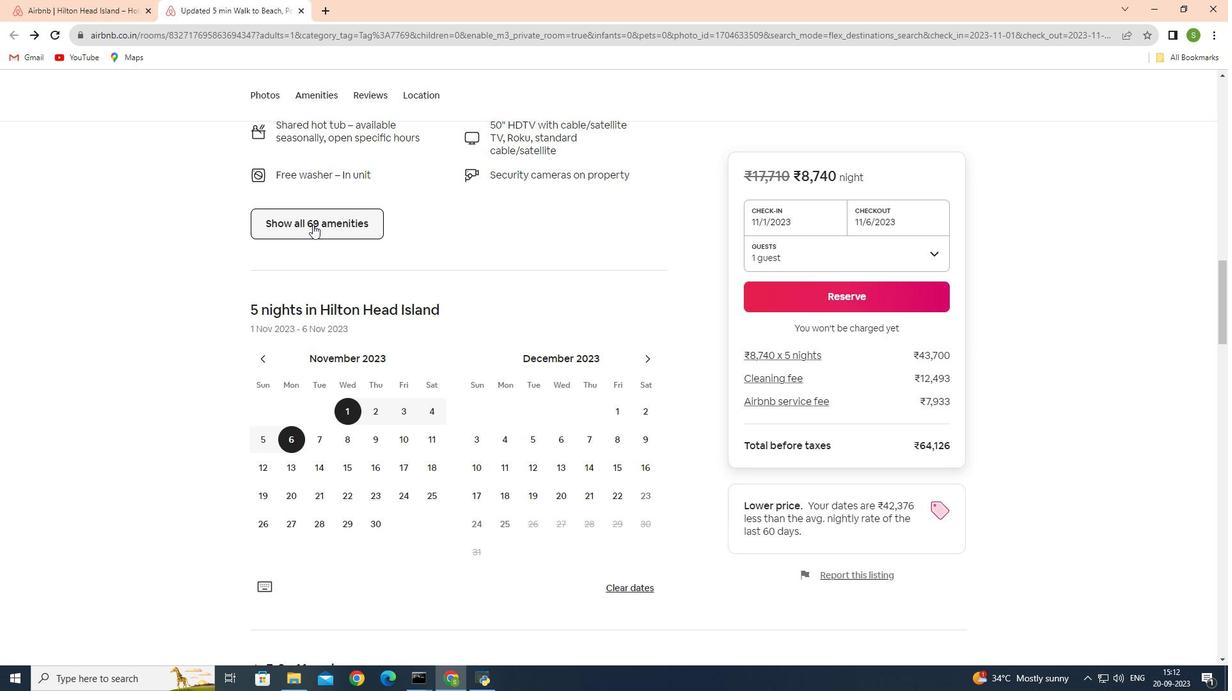 
Action: Mouse pressed left at (312, 224)
Screenshot: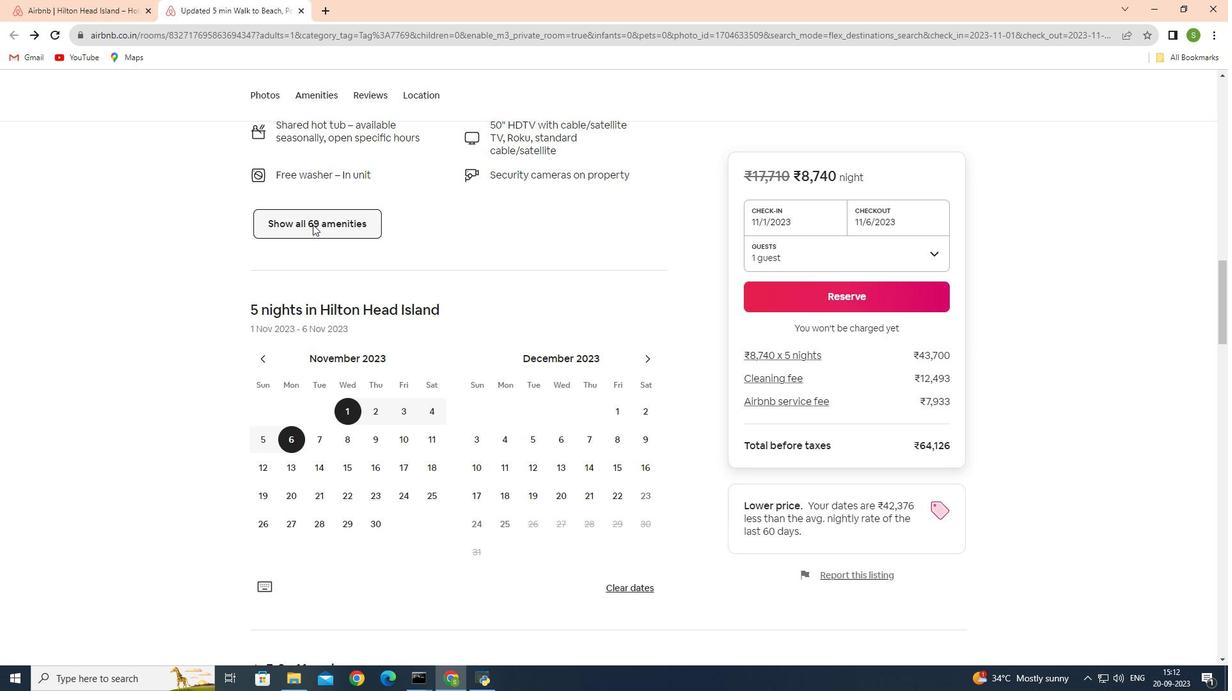 
Action: Mouse moved to (529, 229)
Screenshot: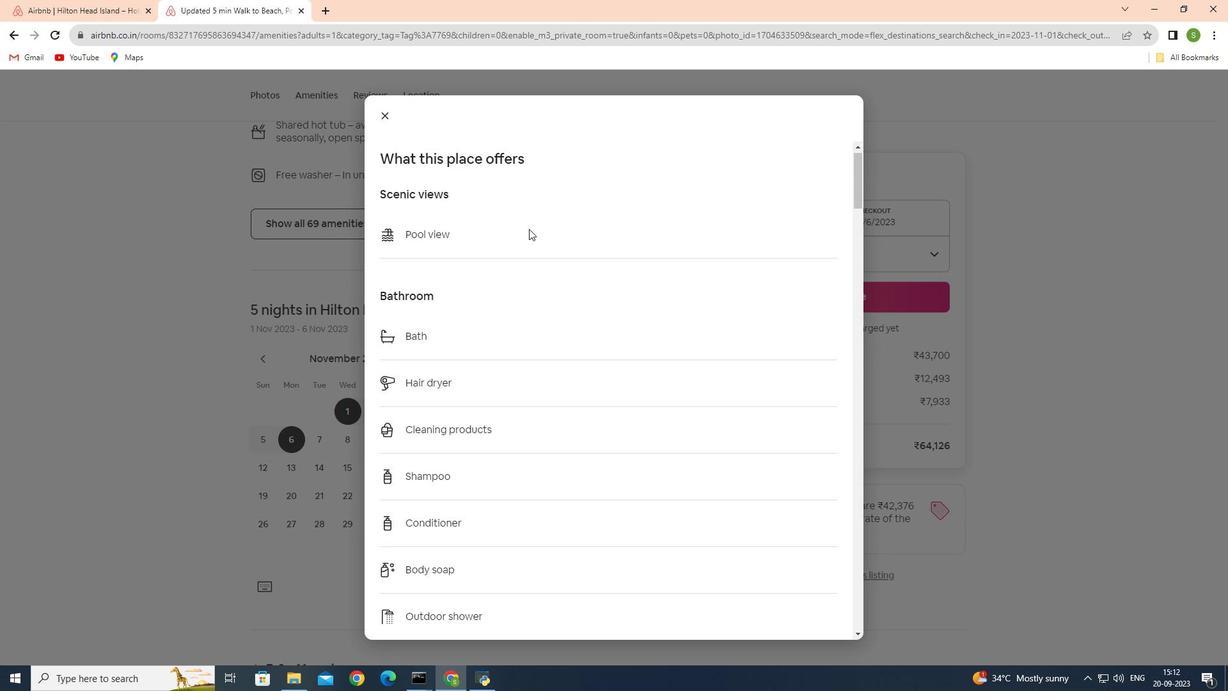 
Action: Mouse scrolled (529, 228) with delta (0, 0)
Screenshot: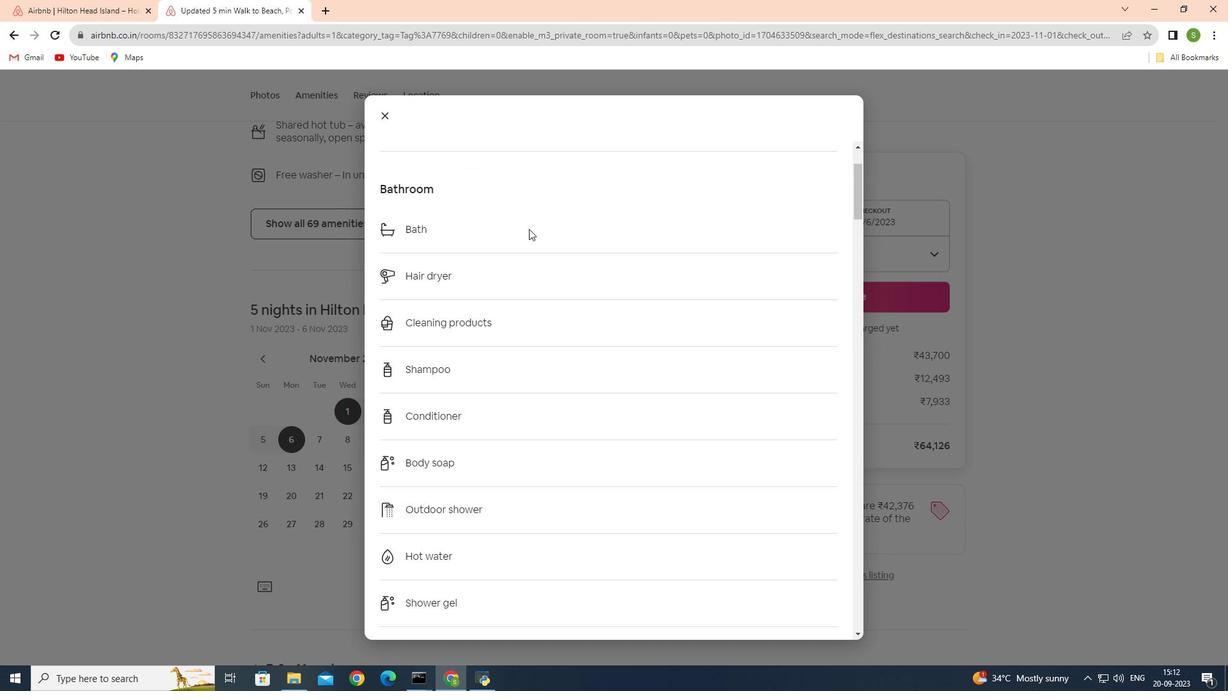 
Action: Mouse scrolled (529, 228) with delta (0, 0)
Screenshot: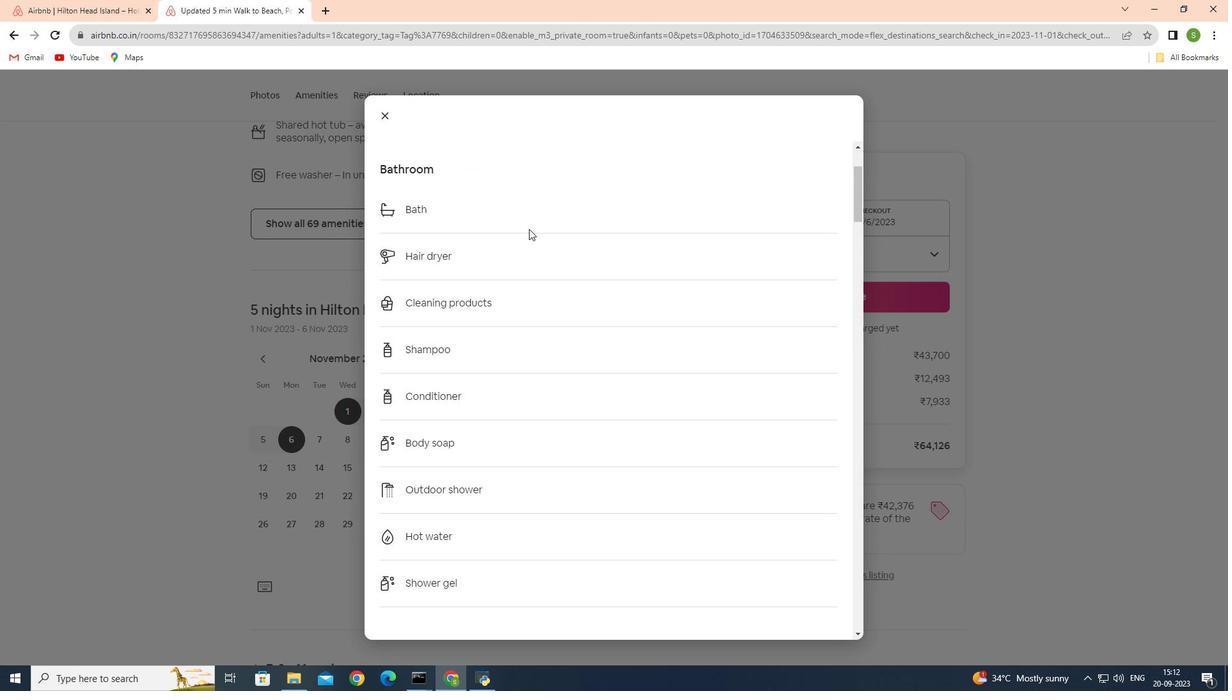 
Action: Mouse scrolled (529, 228) with delta (0, 0)
Screenshot: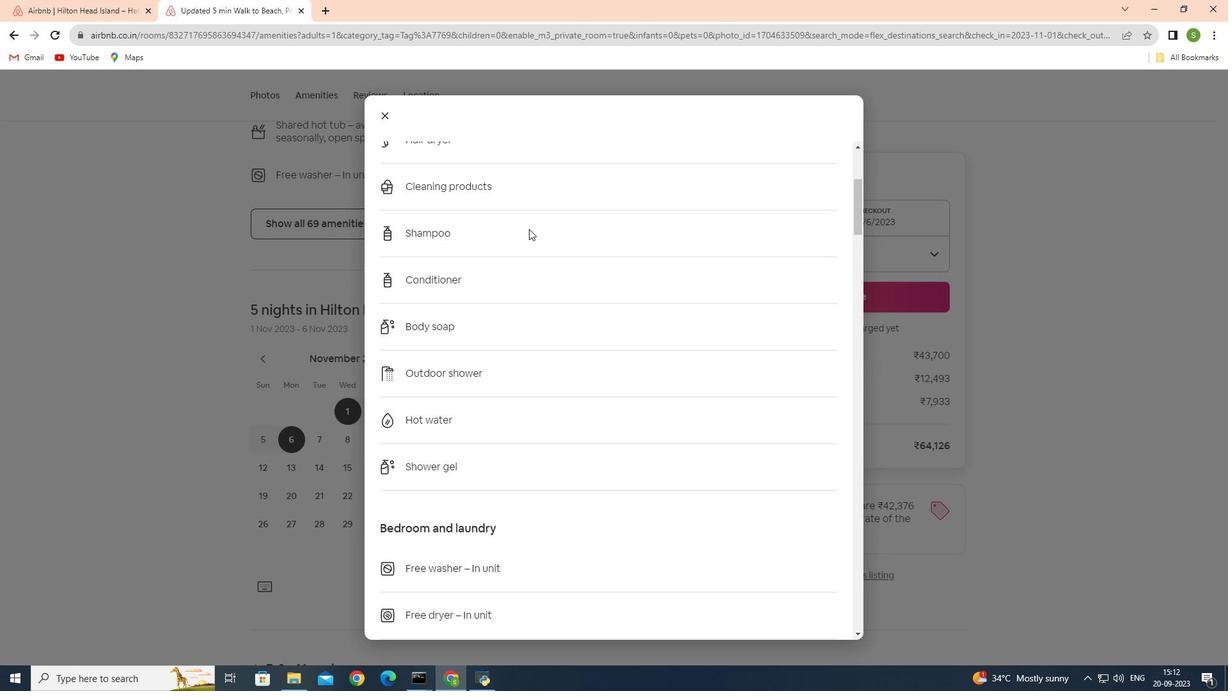 
Action: Mouse scrolled (529, 228) with delta (0, 0)
Screenshot: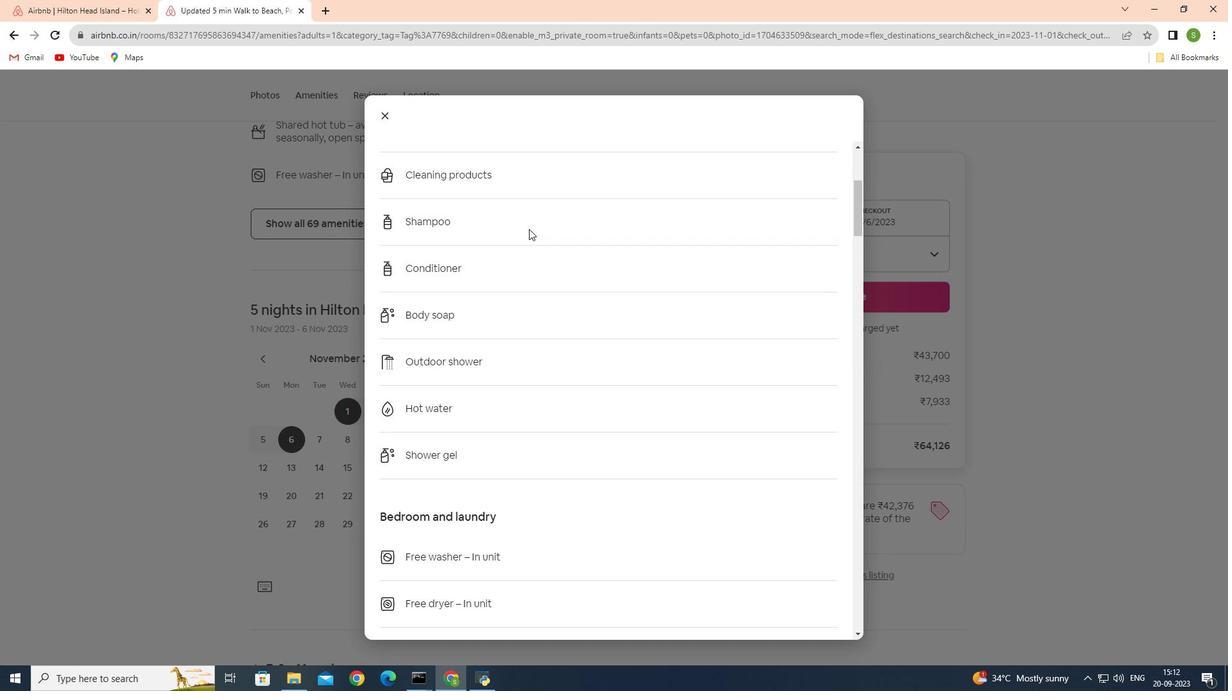 
Action: Mouse moved to (529, 225)
Screenshot: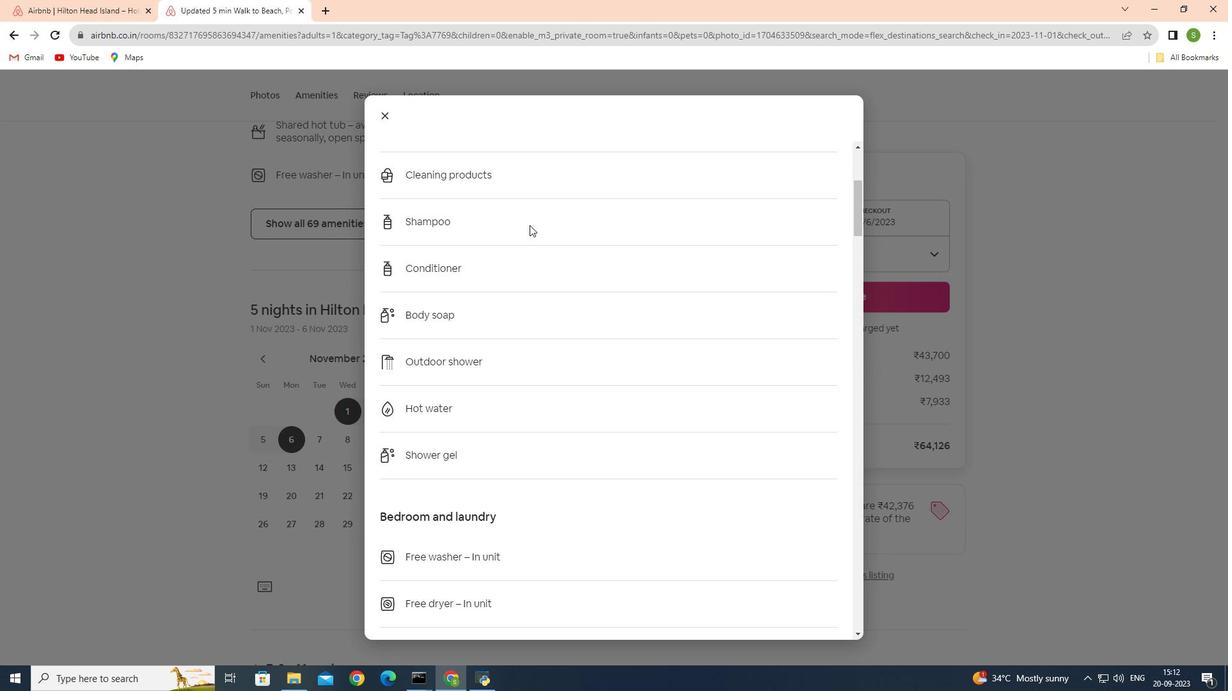 
Action: Mouse scrolled (529, 224) with delta (0, 0)
Screenshot: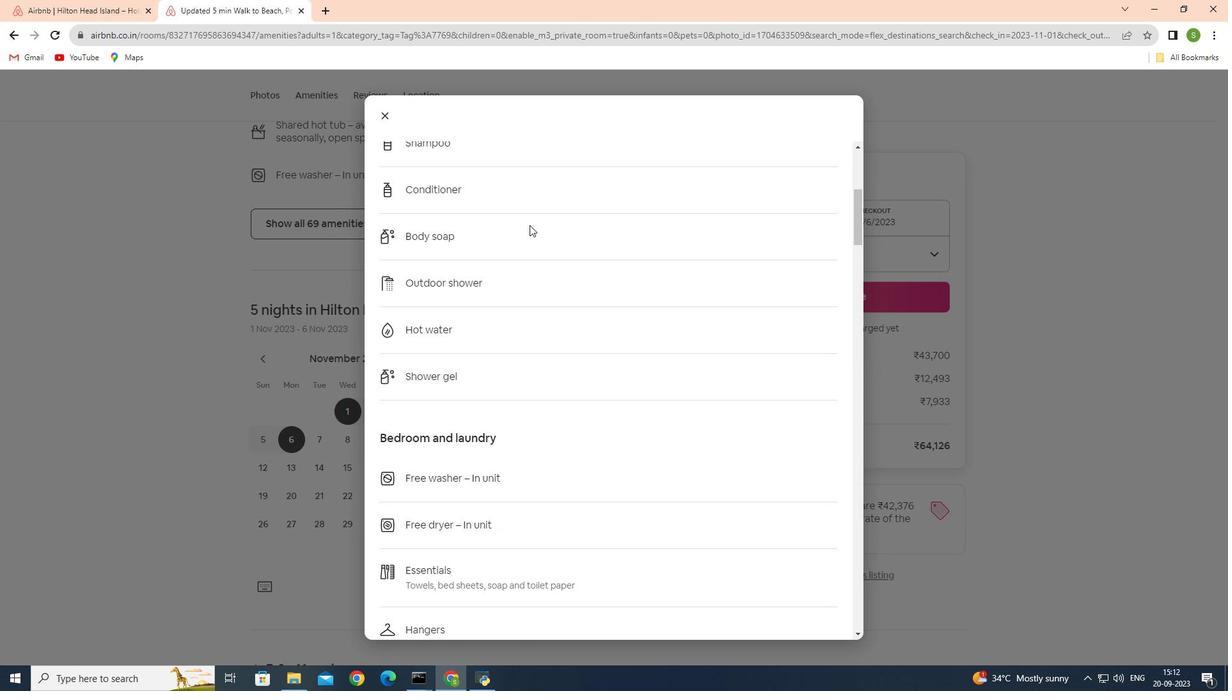 
Action: Mouse scrolled (529, 224) with delta (0, 0)
